 Task: Create Typography Portraits.
Action: Mouse moved to (537, 322)
Screenshot: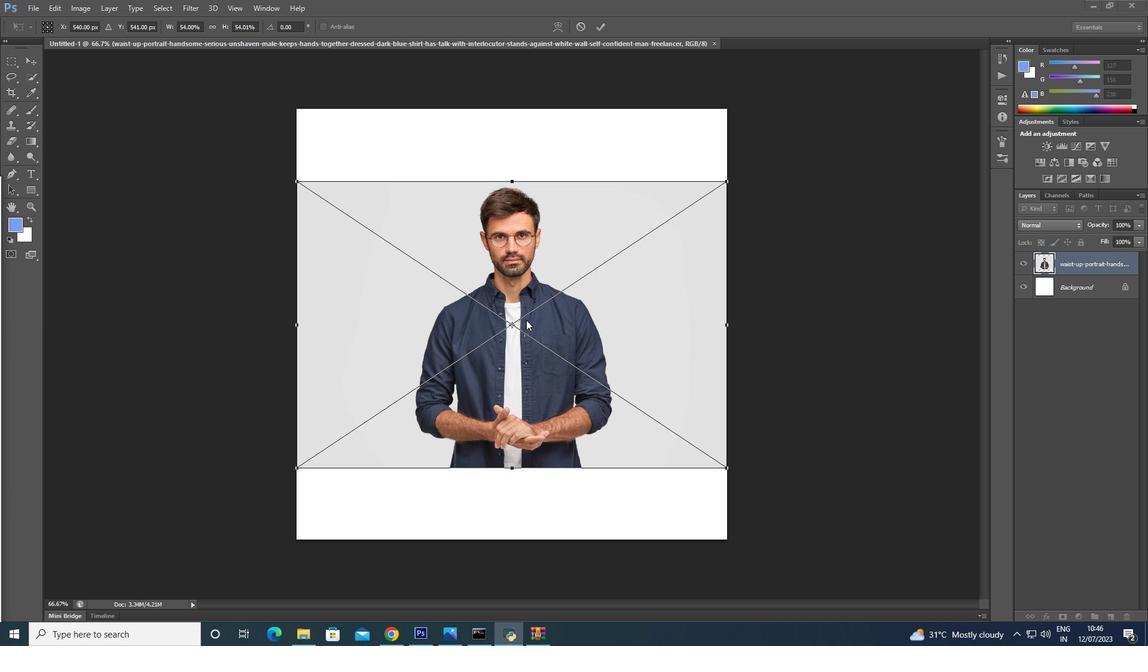 
Action: Mouse pressed left at (537, 322)
Screenshot: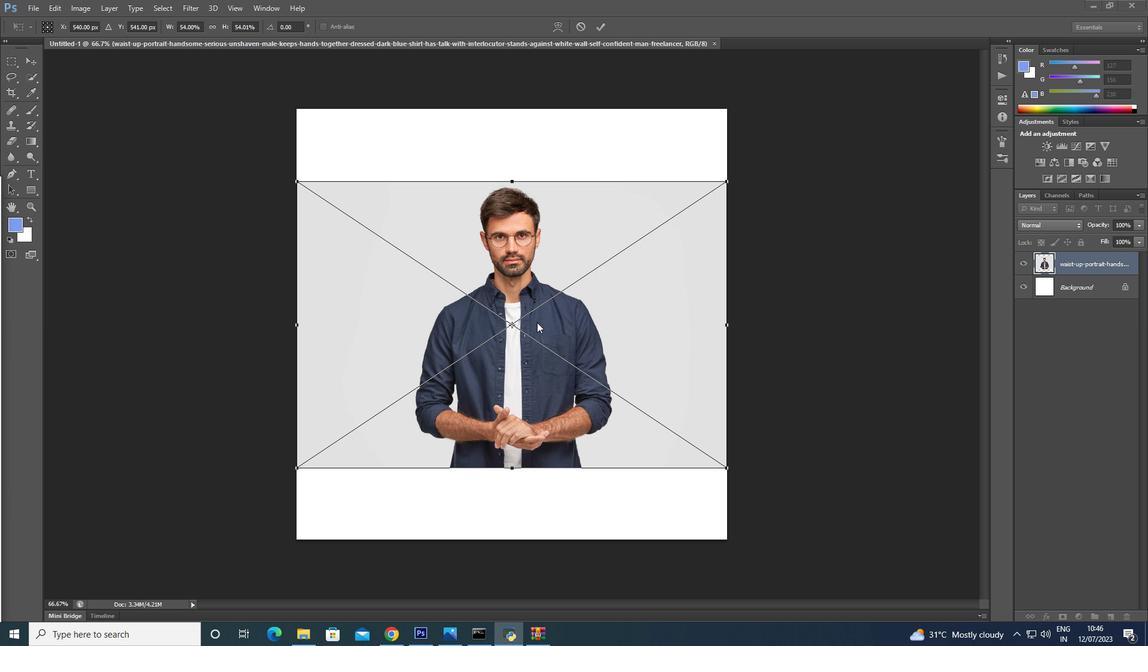 
Action: Mouse pressed right at (537, 322)
Screenshot: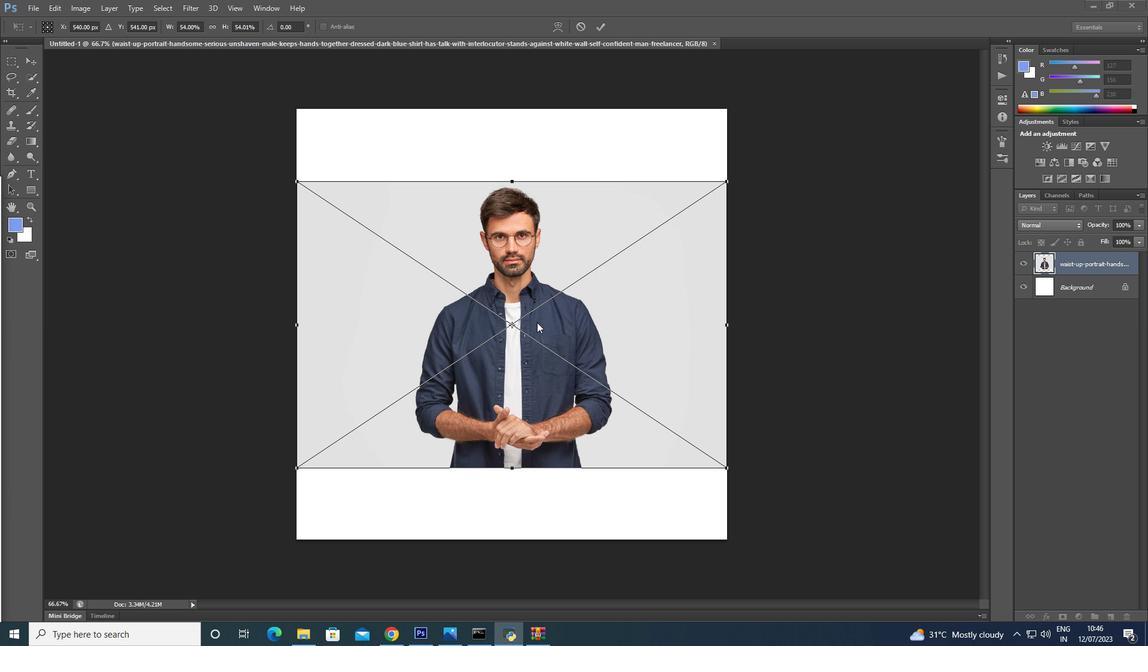 
Action: Mouse moved to (530, 293)
Screenshot: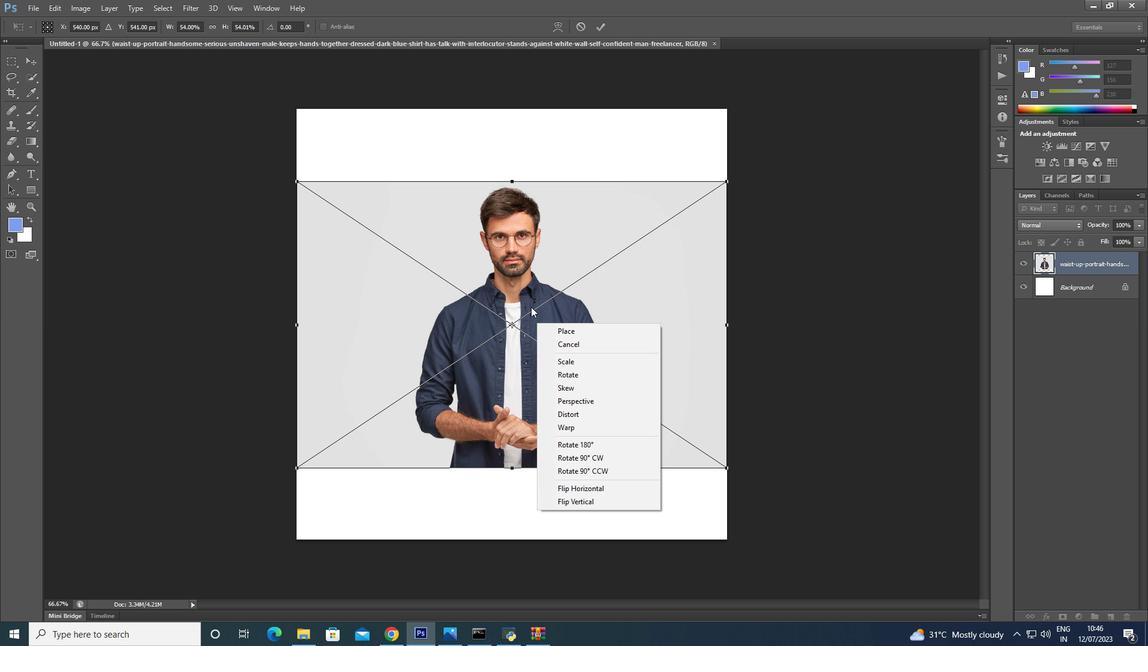 
Action: Mouse pressed left at (530, 293)
Screenshot: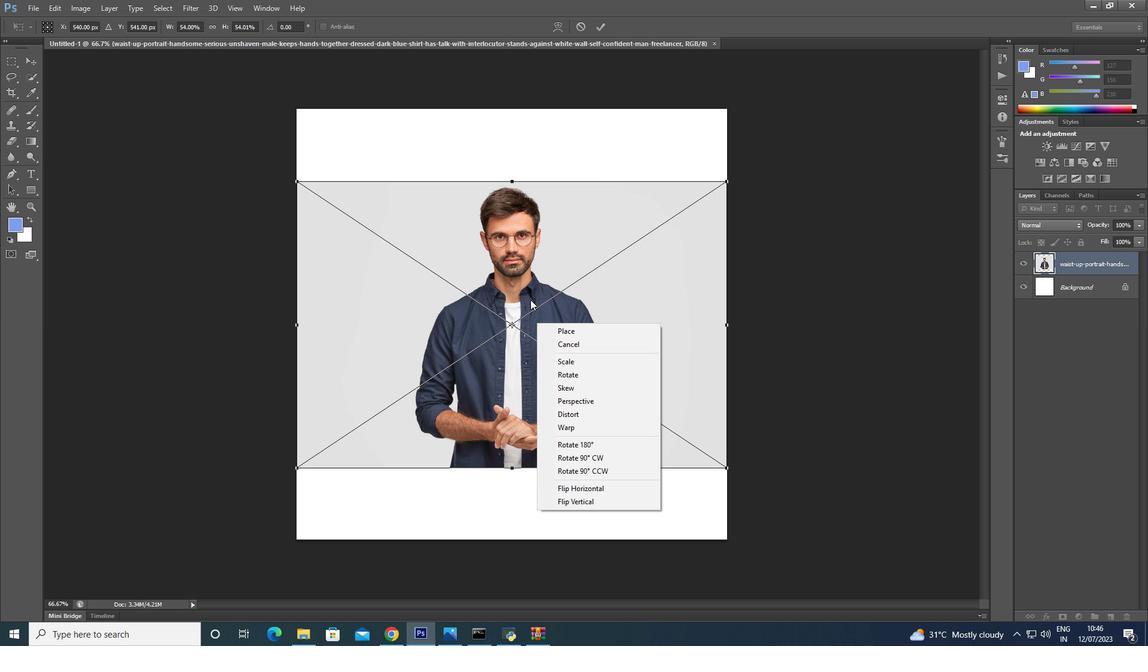 
Action: Mouse moved to (530, 271)
Screenshot: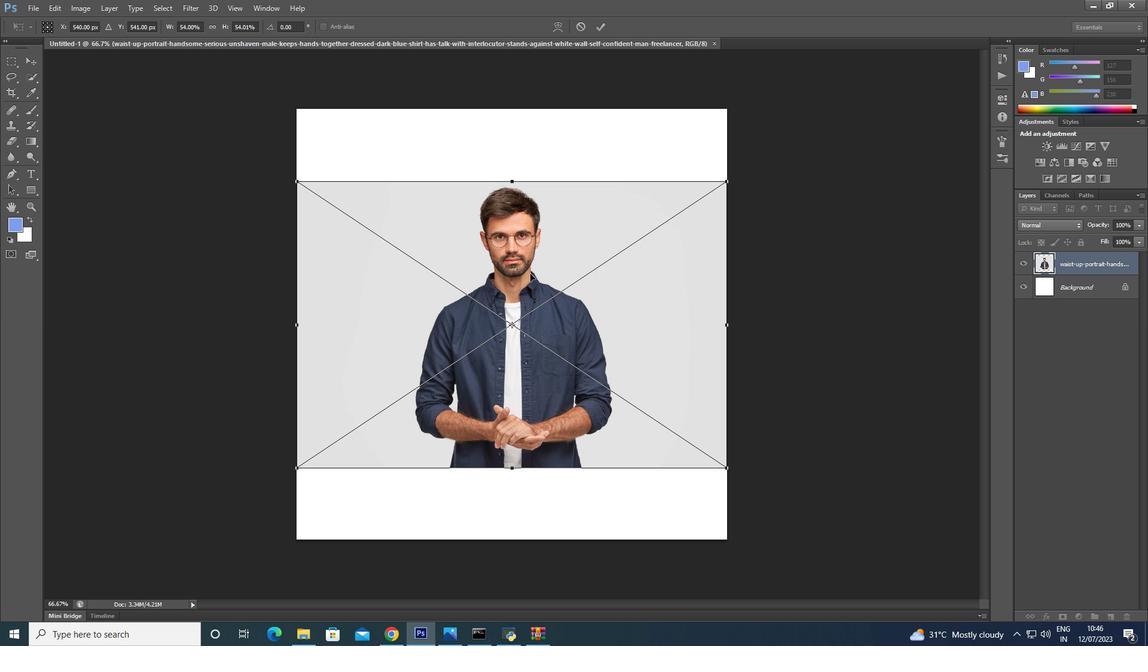 
Action: Mouse pressed left at (530, 271)
Screenshot: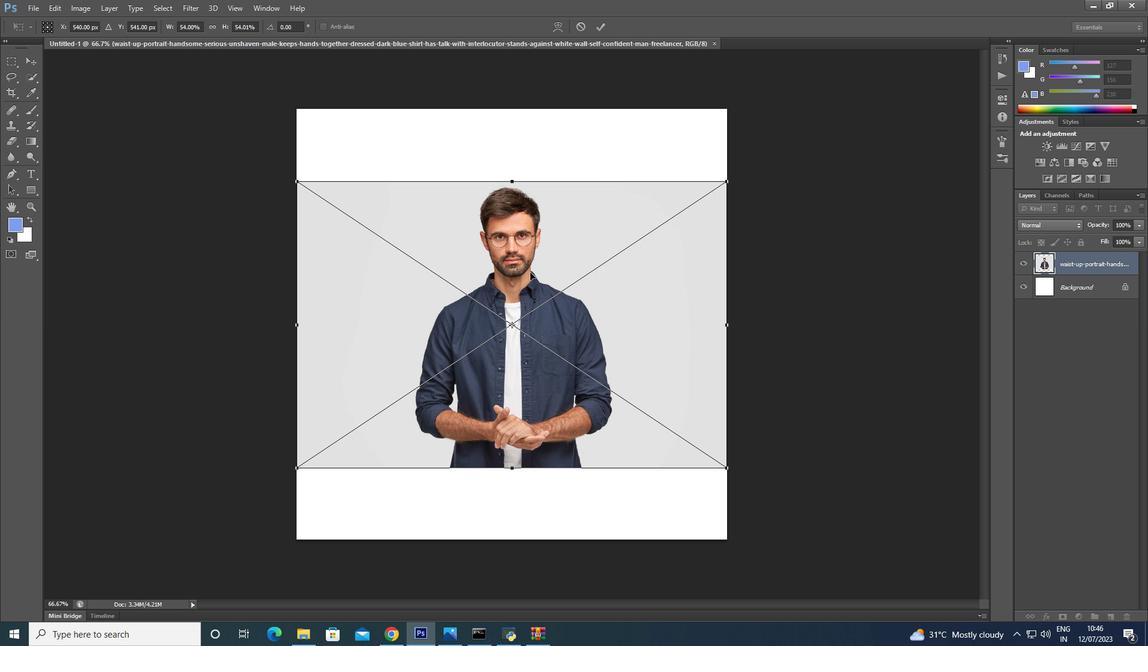 
Action: Mouse moved to (298, 396)
Screenshot: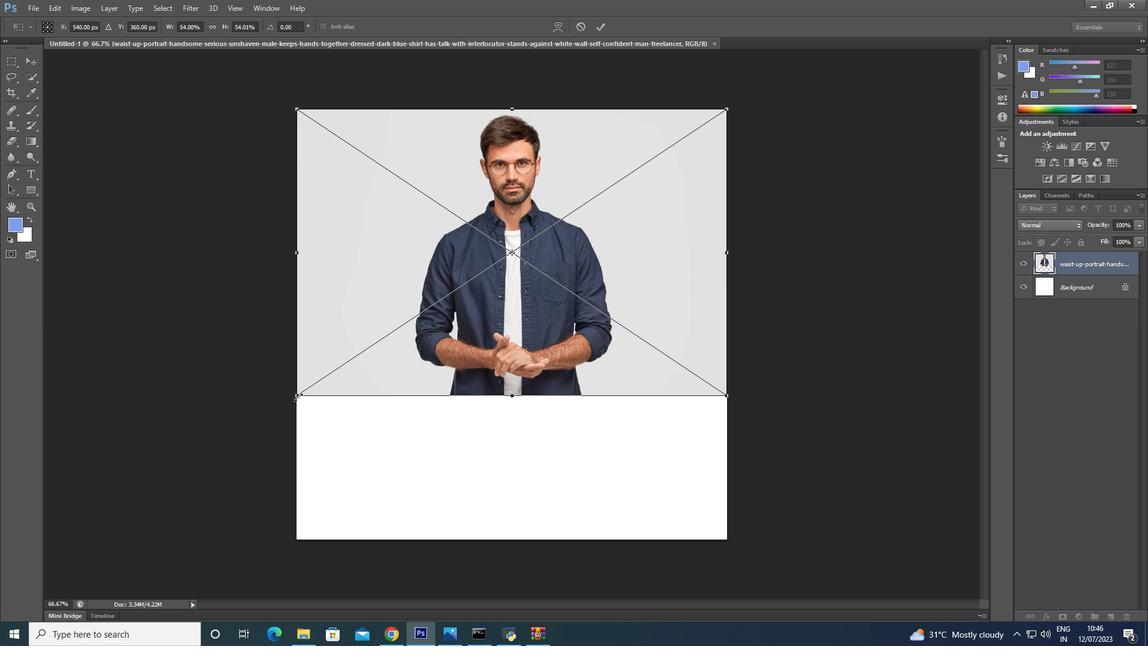 
Action: Mouse pressed left at (298, 396)
Screenshot: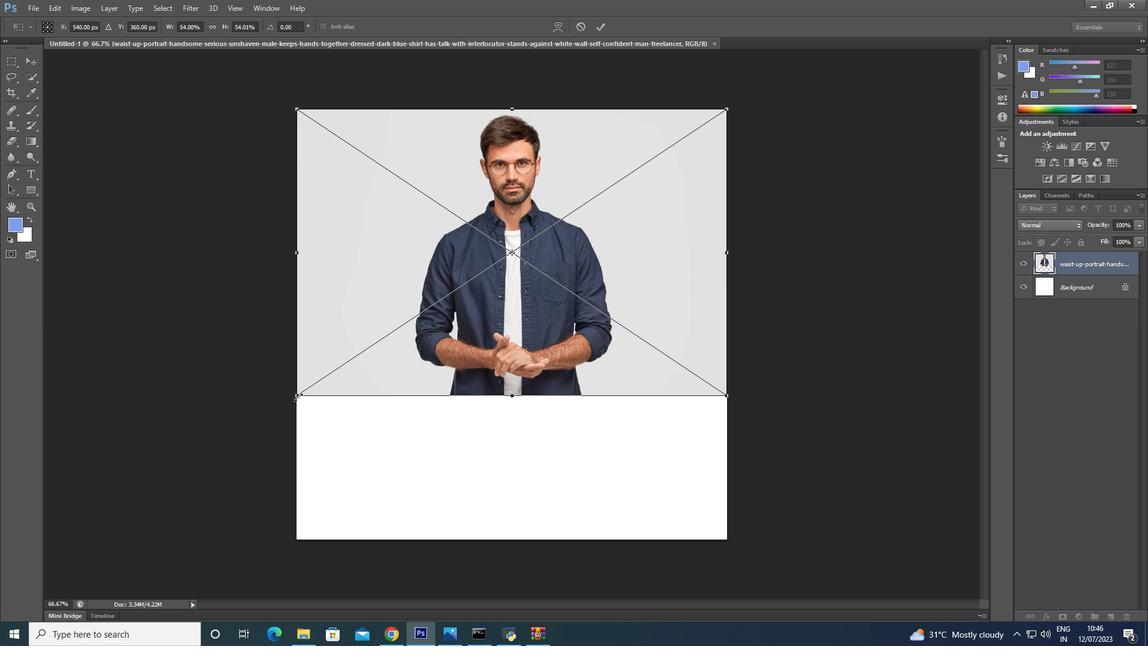 
Action: Mouse moved to (309, 518)
Screenshot: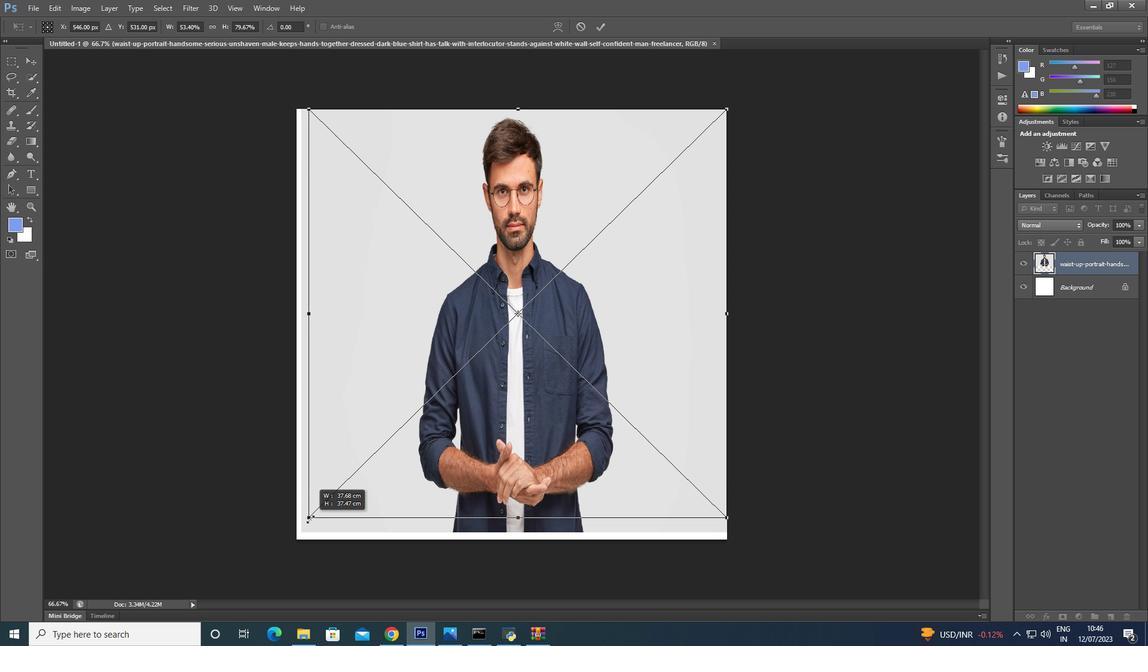 
Action: Key pressed ctrl+Z
Screenshot: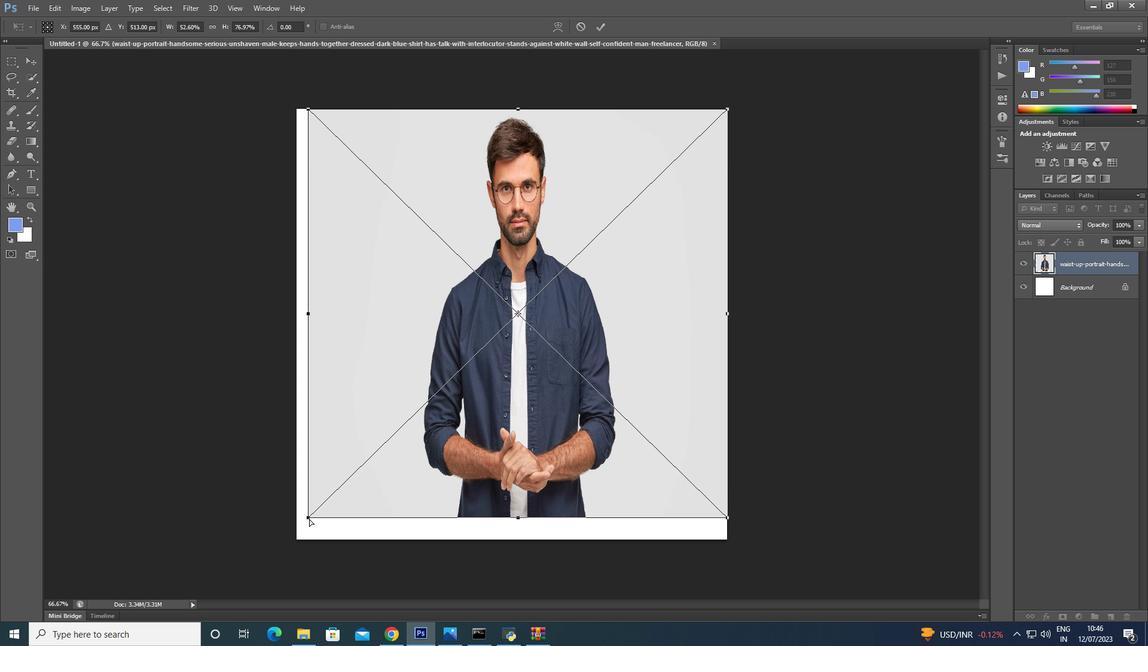 
Action: Mouse moved to (309, 518)
Screenshot: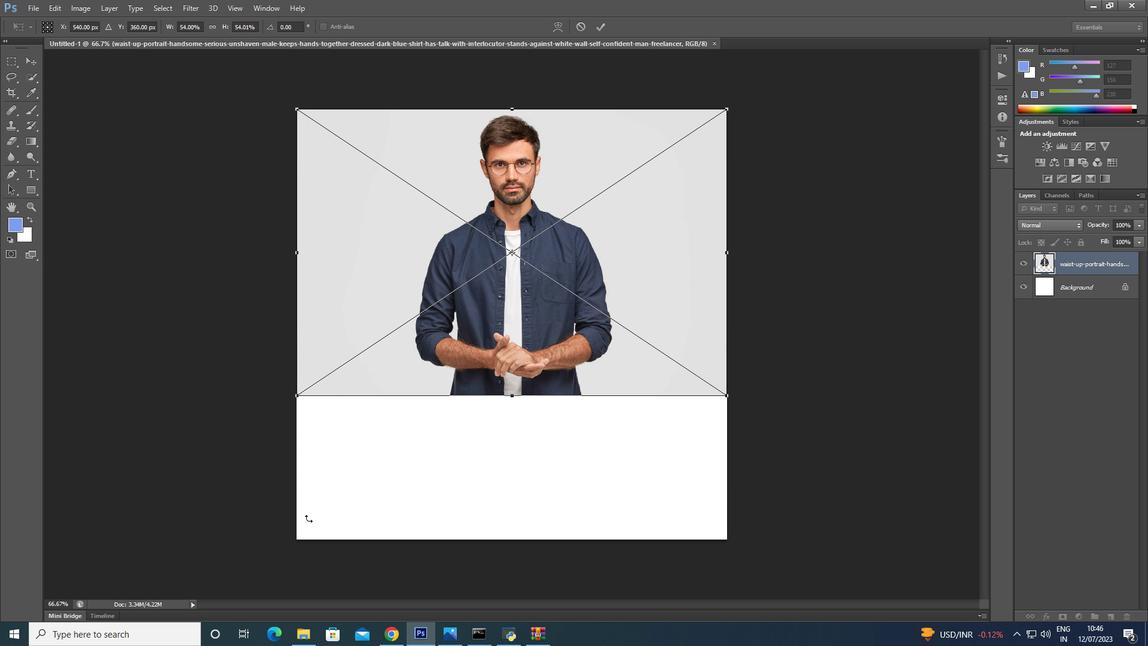 
Action: Key pressed <Key.shift>
Screenshot: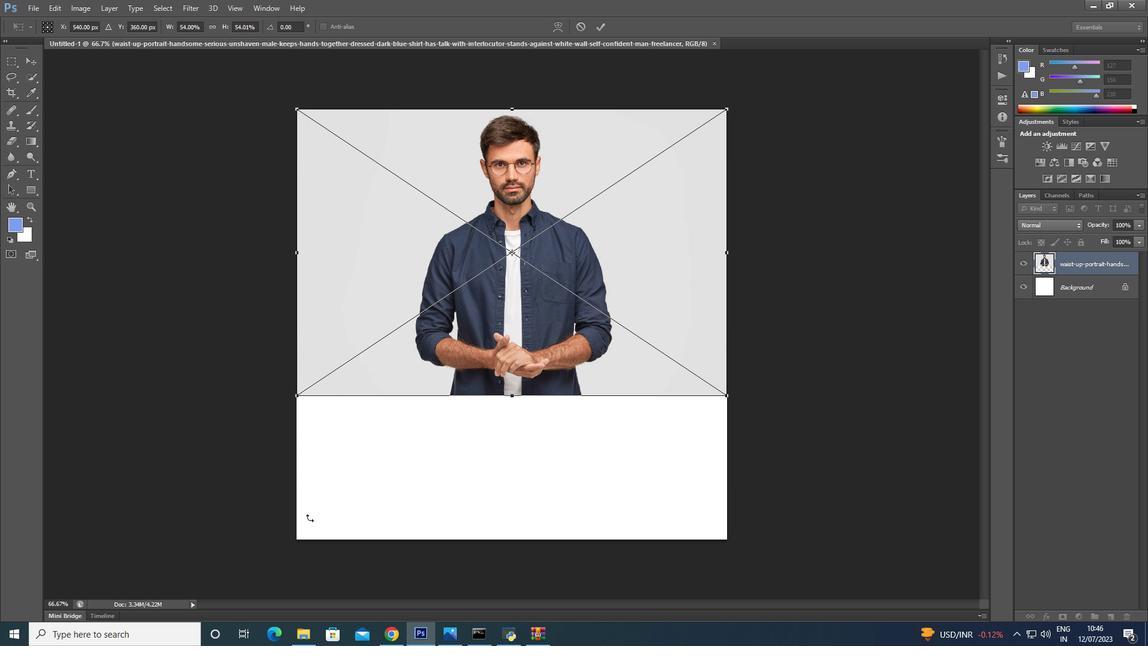 
Action: Mouse moved to (304, 432)
Screenshot: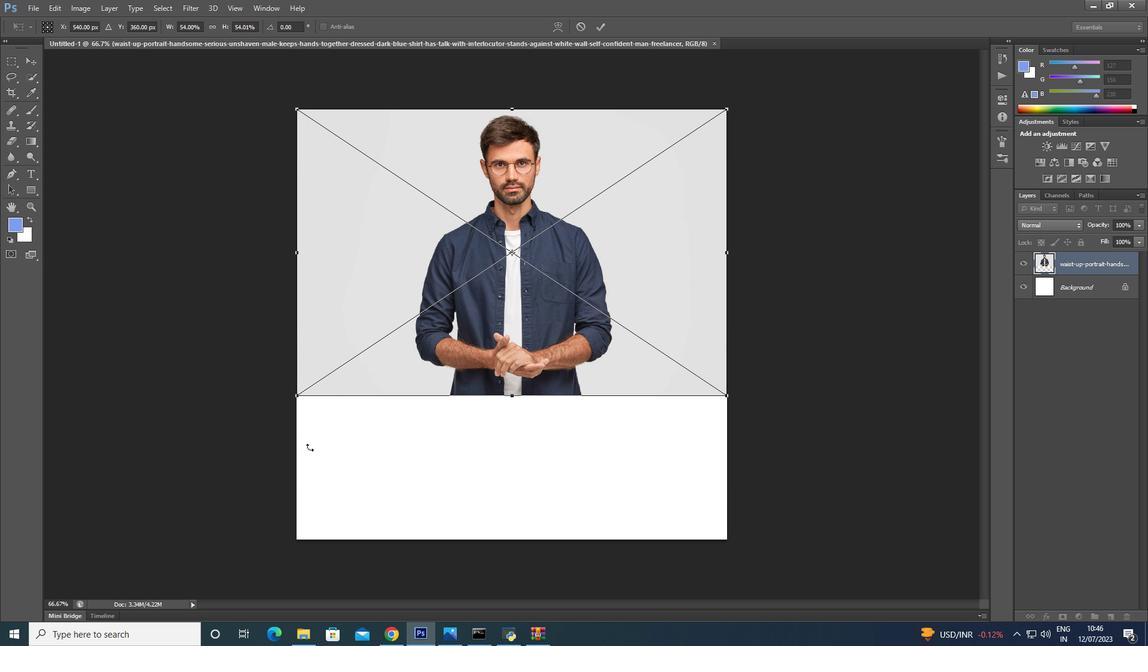 
Action: Key pressed <Key.shift>
Screenshot: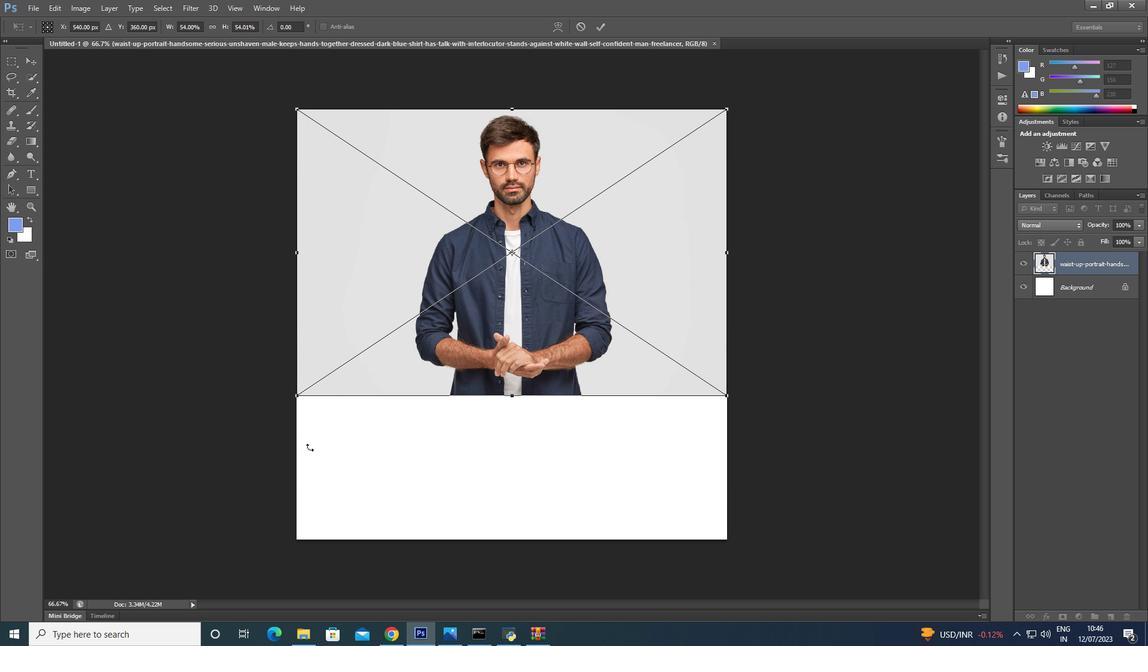 
Action: Mouse moved to (302, 426)
Screenshot: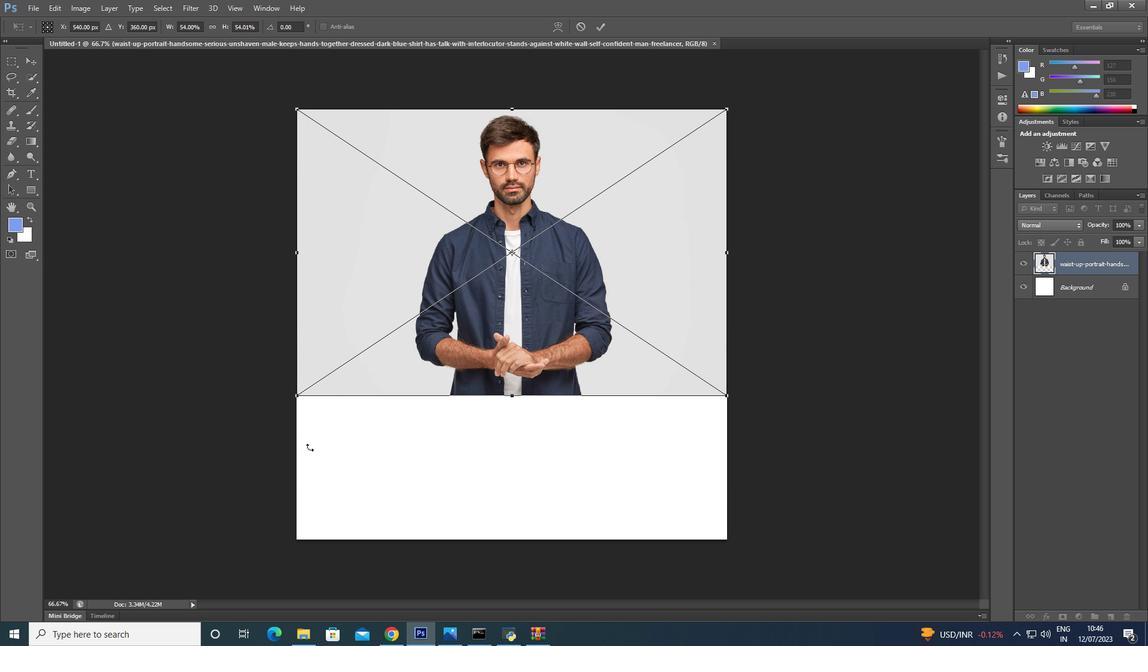 
Action: Key pressed <Key.shift>
Screenshot: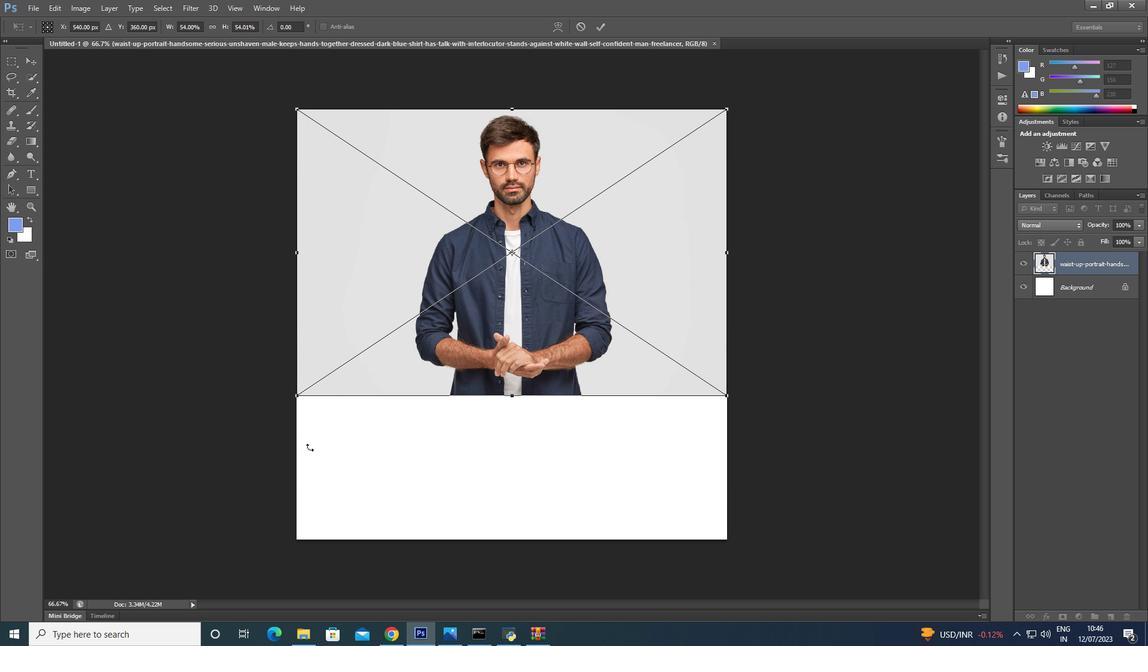 
Action: Mouse moved to (299, 415)
Screenshot: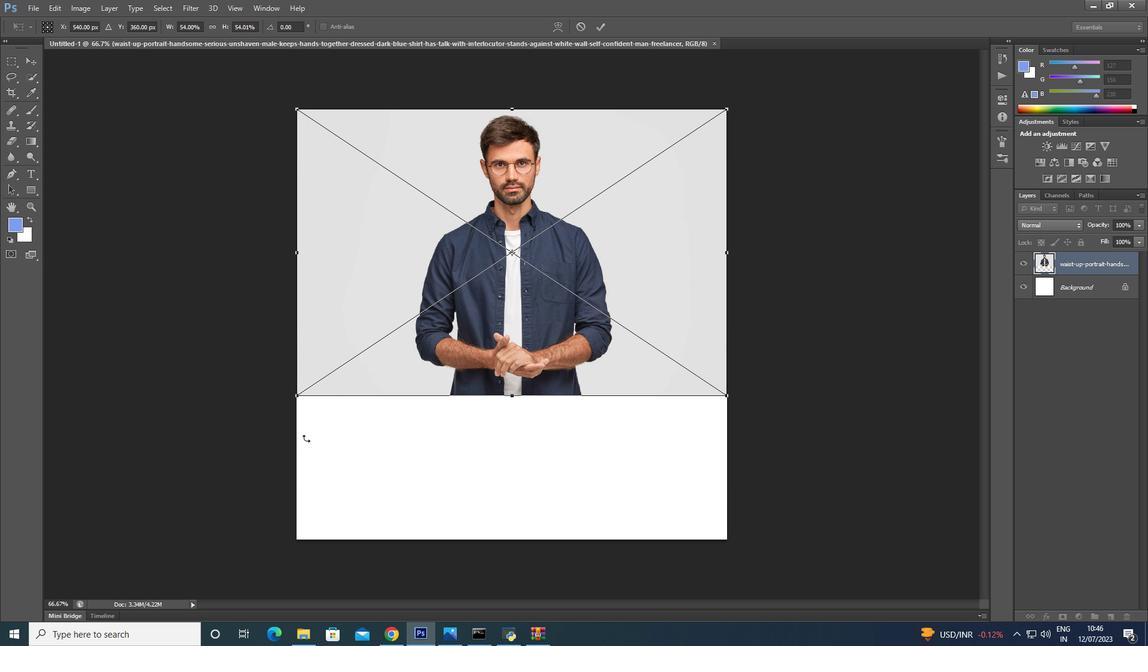 
Action: Key pressed <Key.shift>
Screenshot: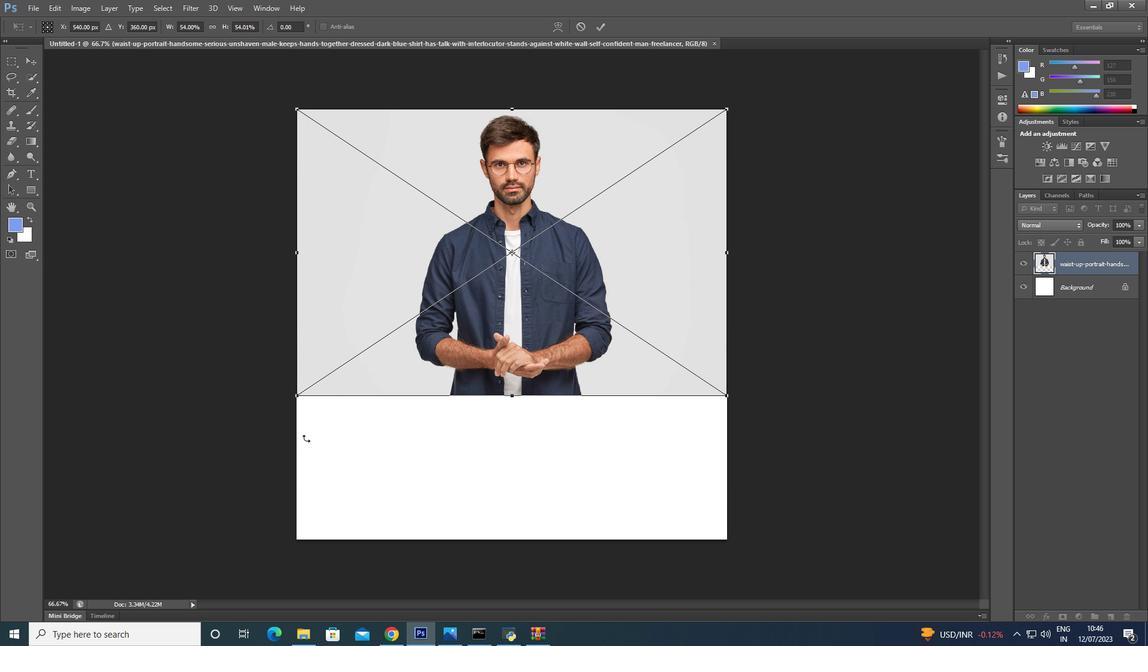 
Action: Mouse moved to (299, 409)
Screenshot: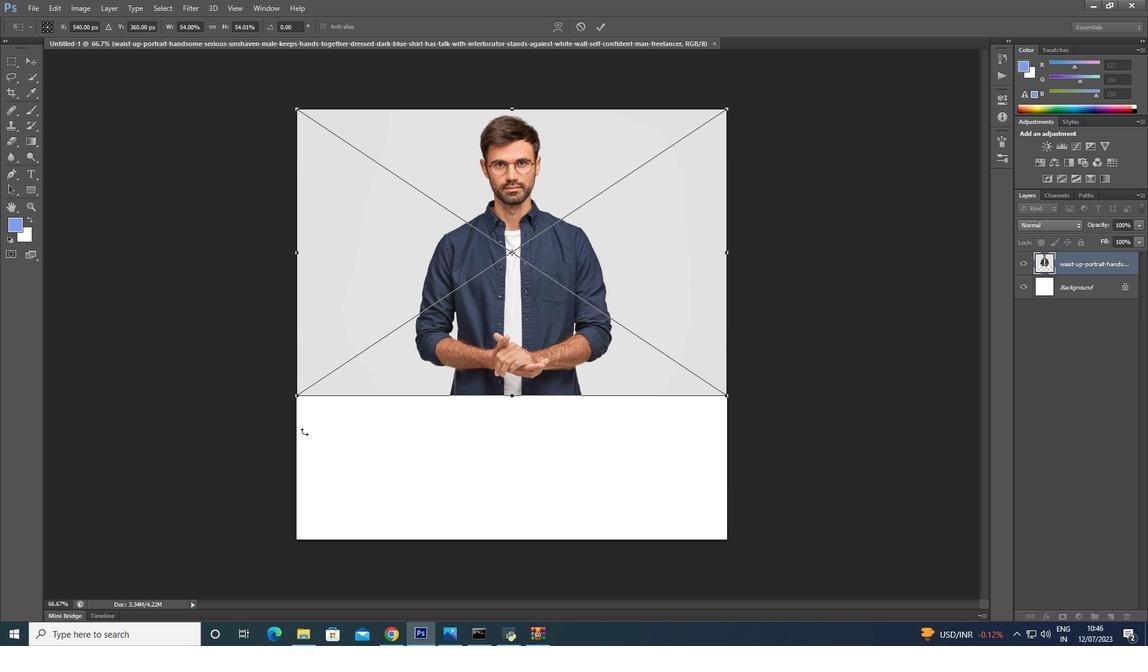 
Action: Key pressed <Key.shift>
Screenshot: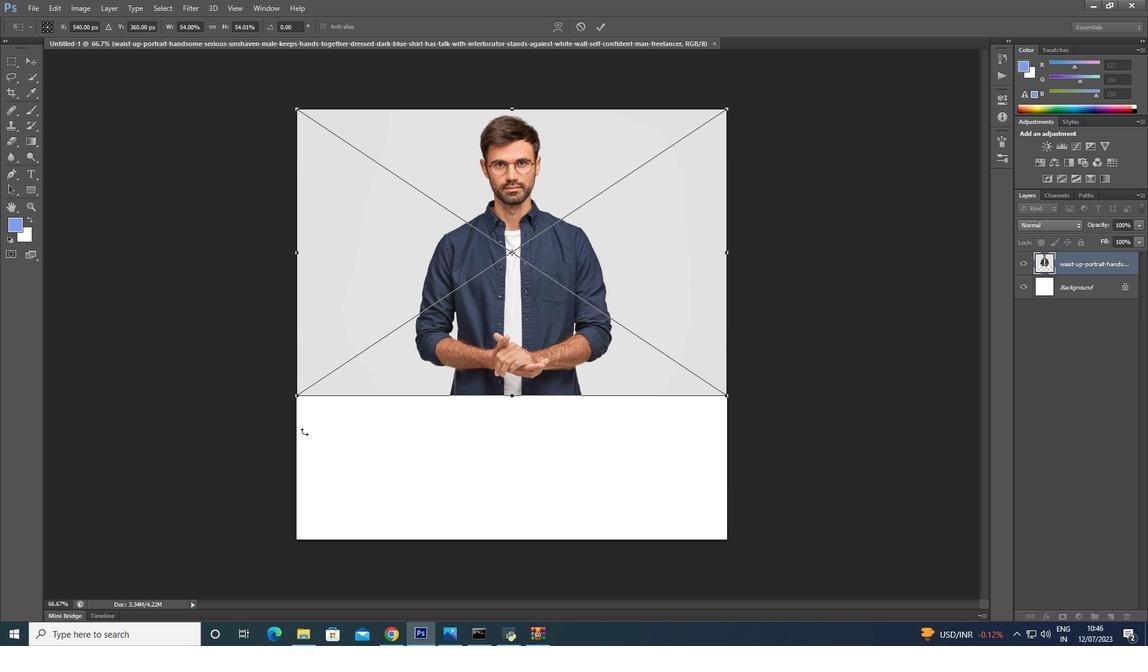 
Action: Mouse moved to (299, 402)
Screenshot: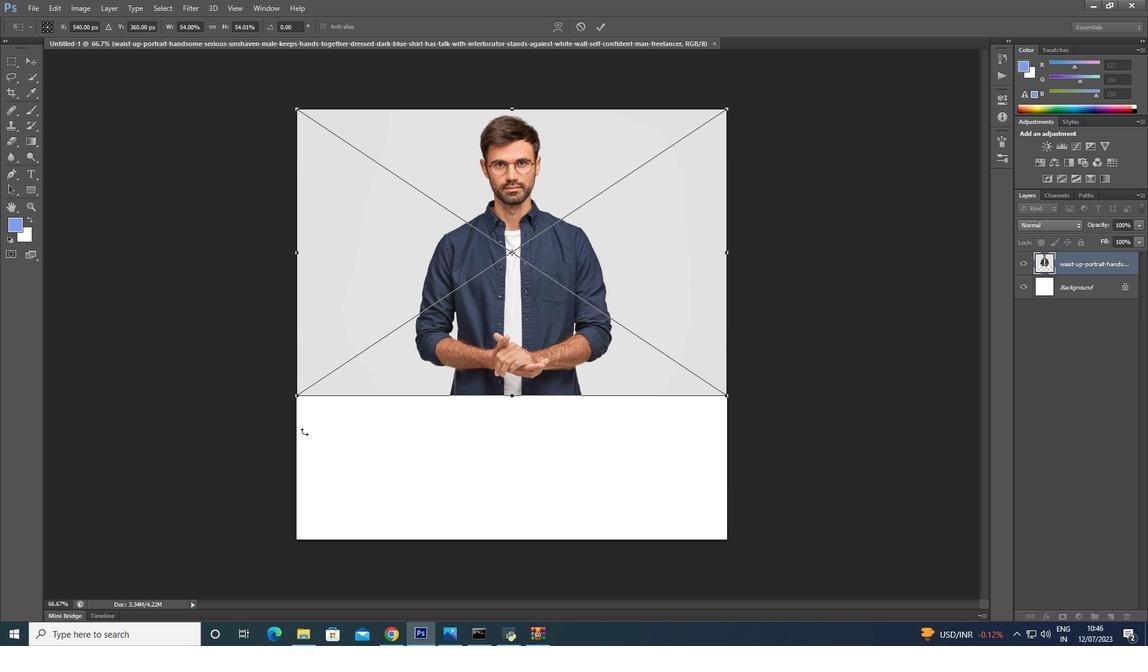 
Action: Key pressed <Key.shift>
Screenshot: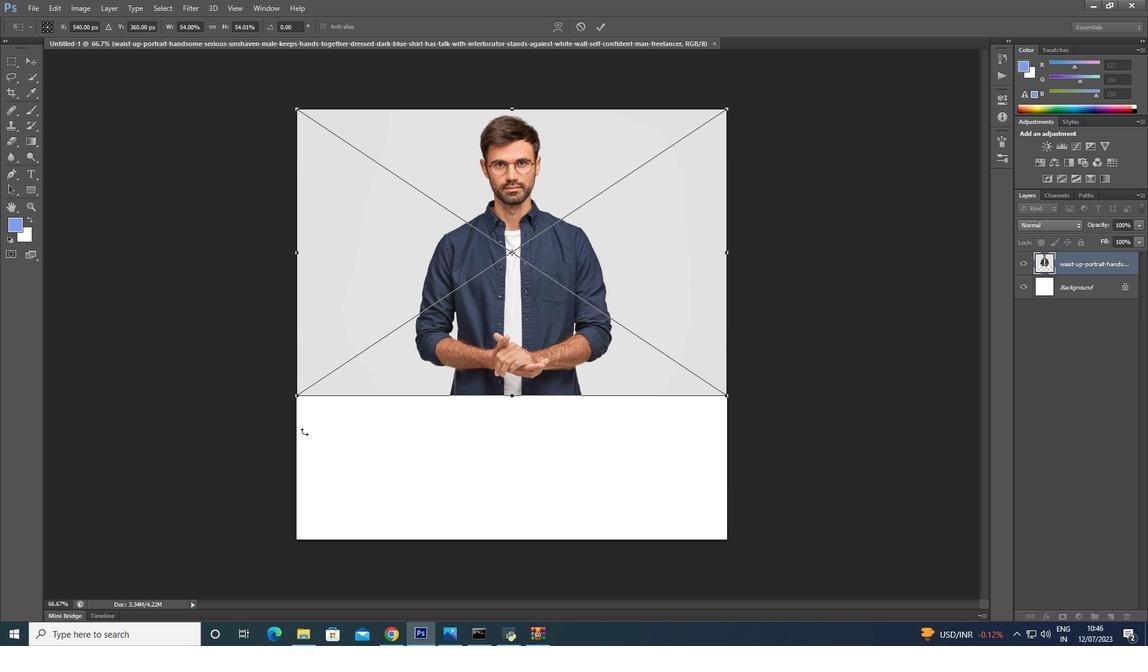 
Action: Mouse moved to (299, 397)
Screenshot: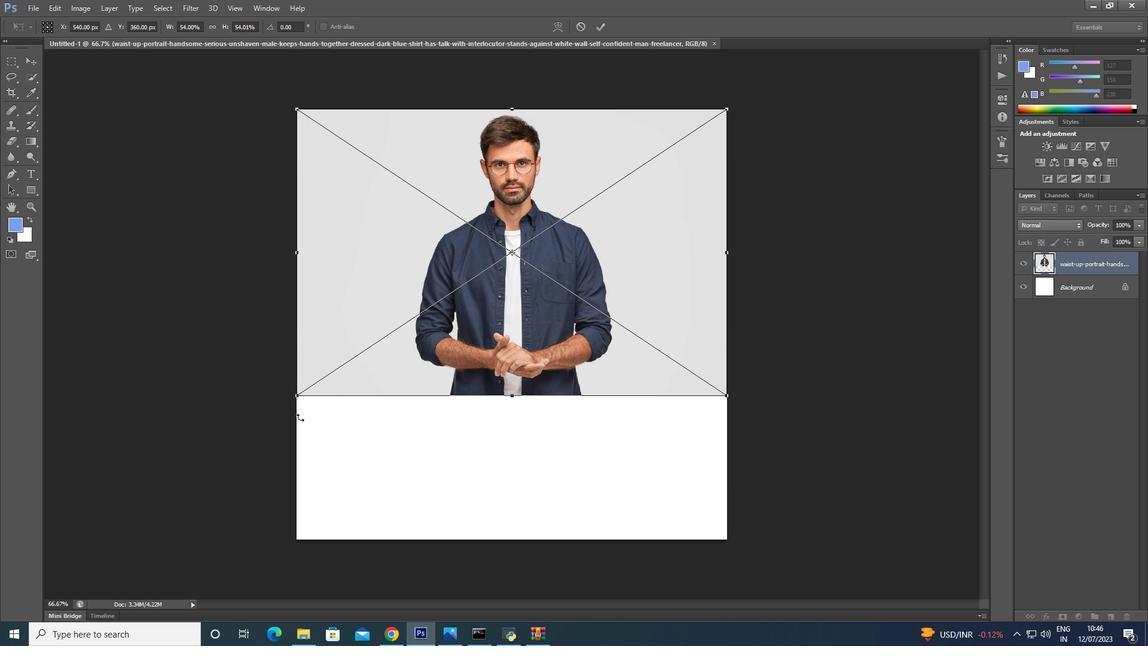 
Action: Key pressed <Key.shift>
Screenshot: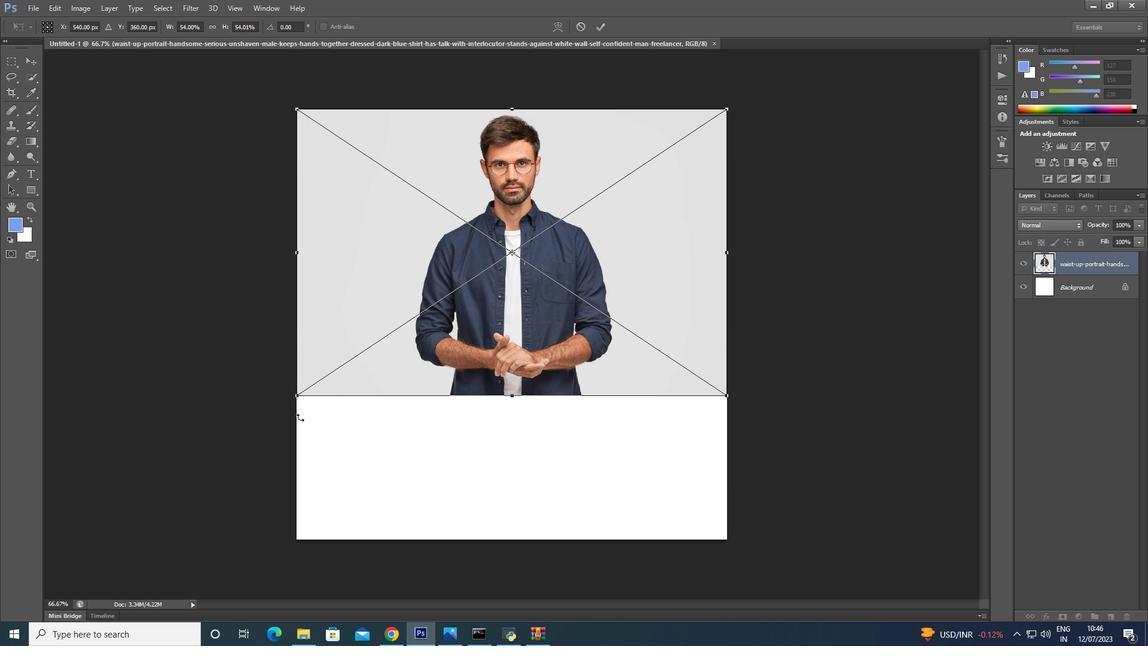 
Action: Mouse moved to (299, 395)
Screenshot: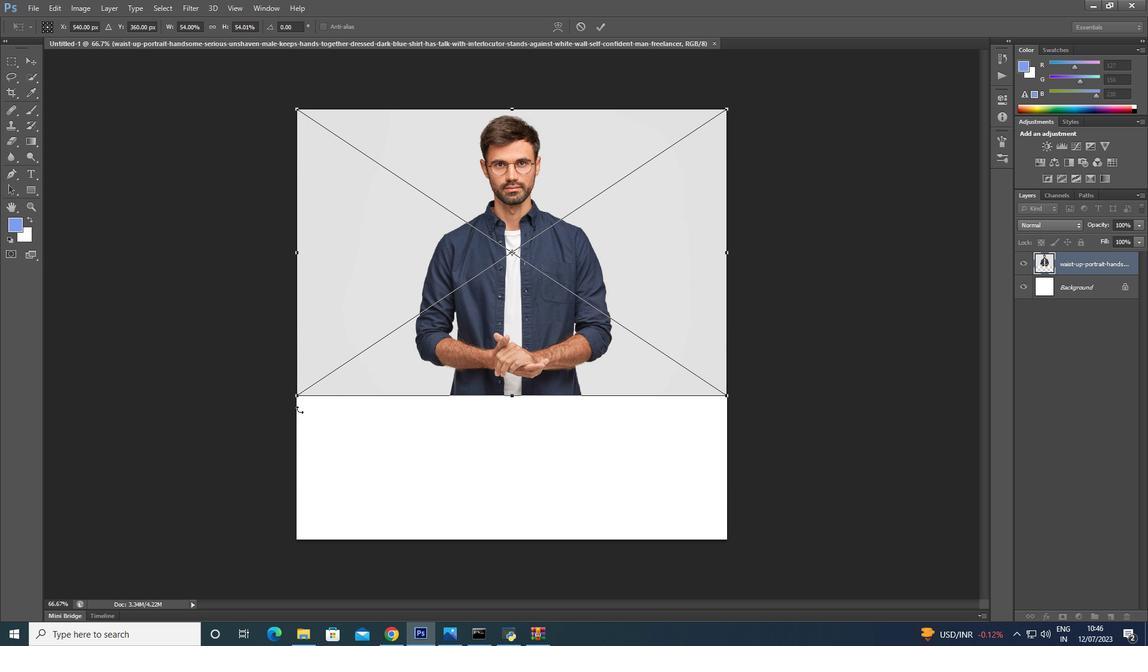 
Action: Key pressed <Key.shift>
Screenshot: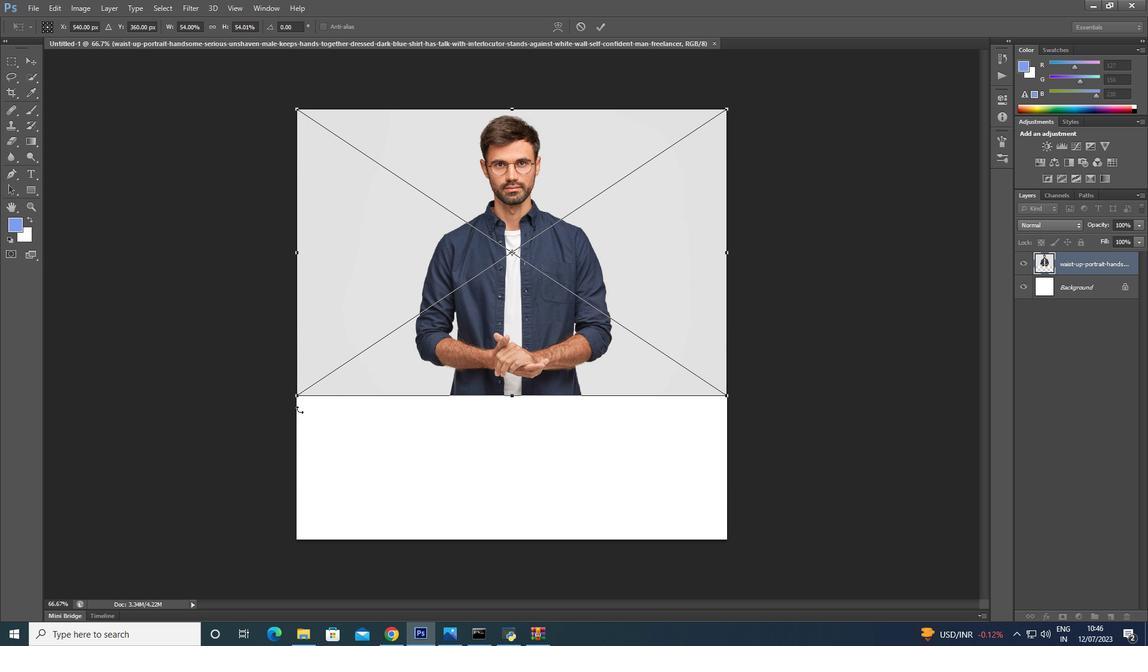 
Action: Mouse moved to (298, 390)
Screenshot: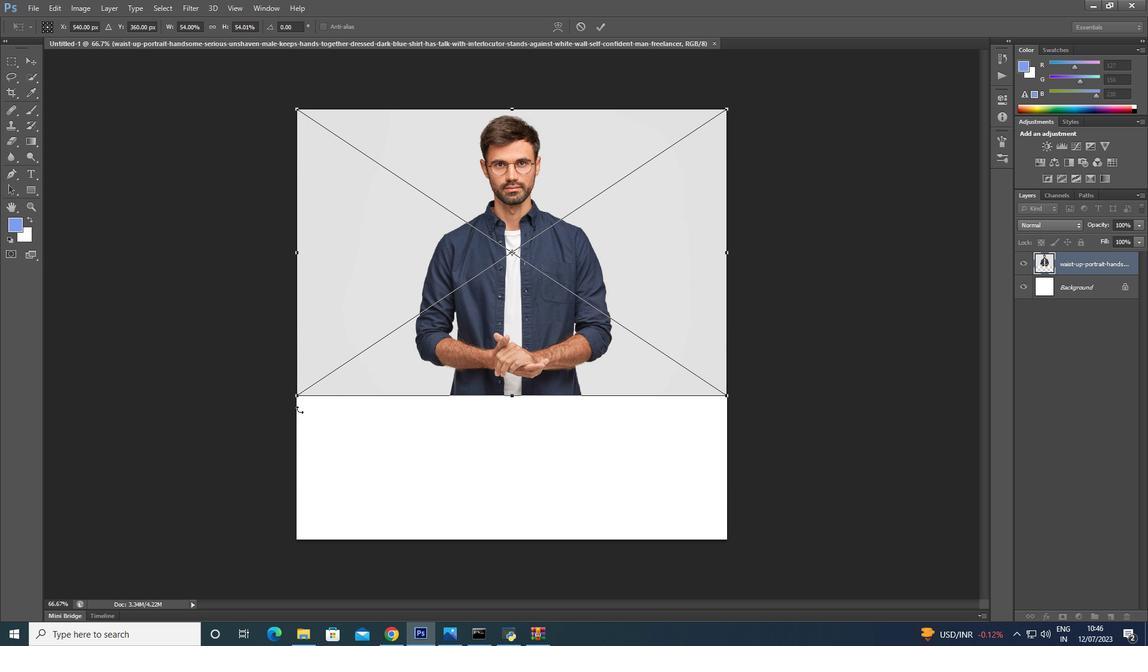 
Action: Key pressed <Key.shift>
Screenshot: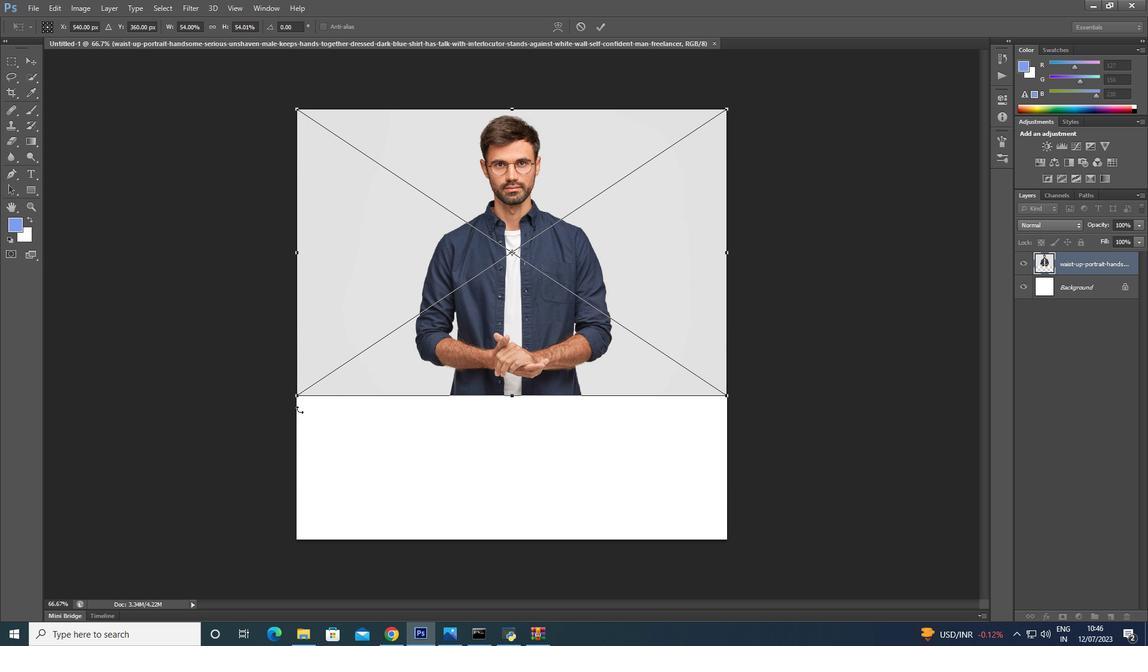 
Action: Mouse moved to (298, 388)
Screenshot: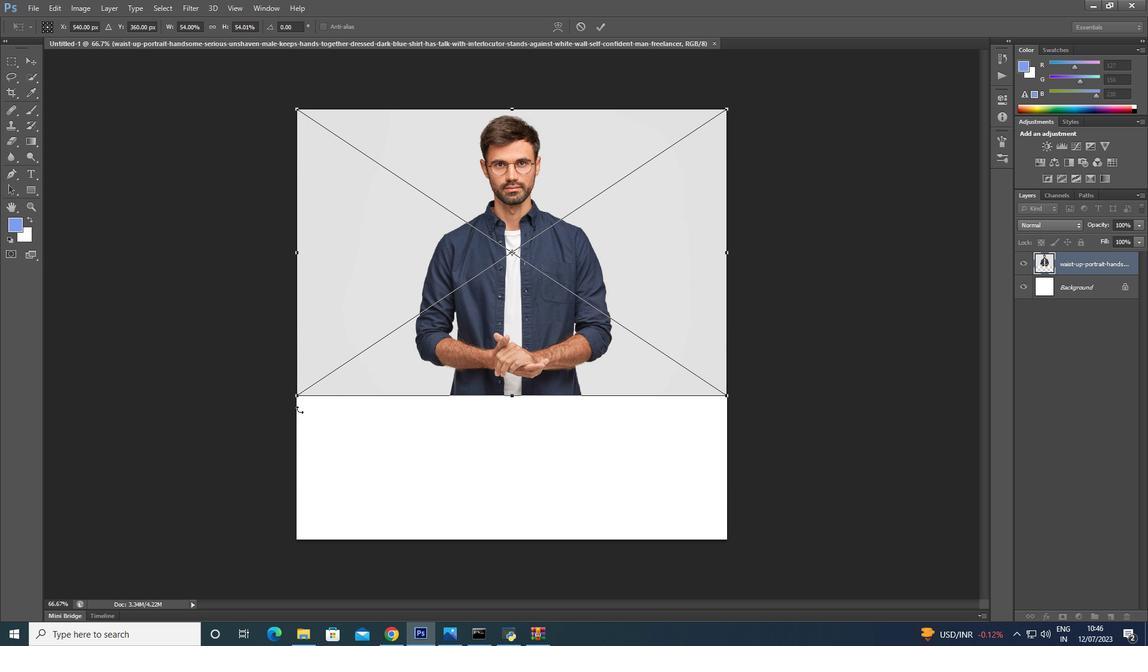 
Action: Key pressed <Key.shift>
Screenshot: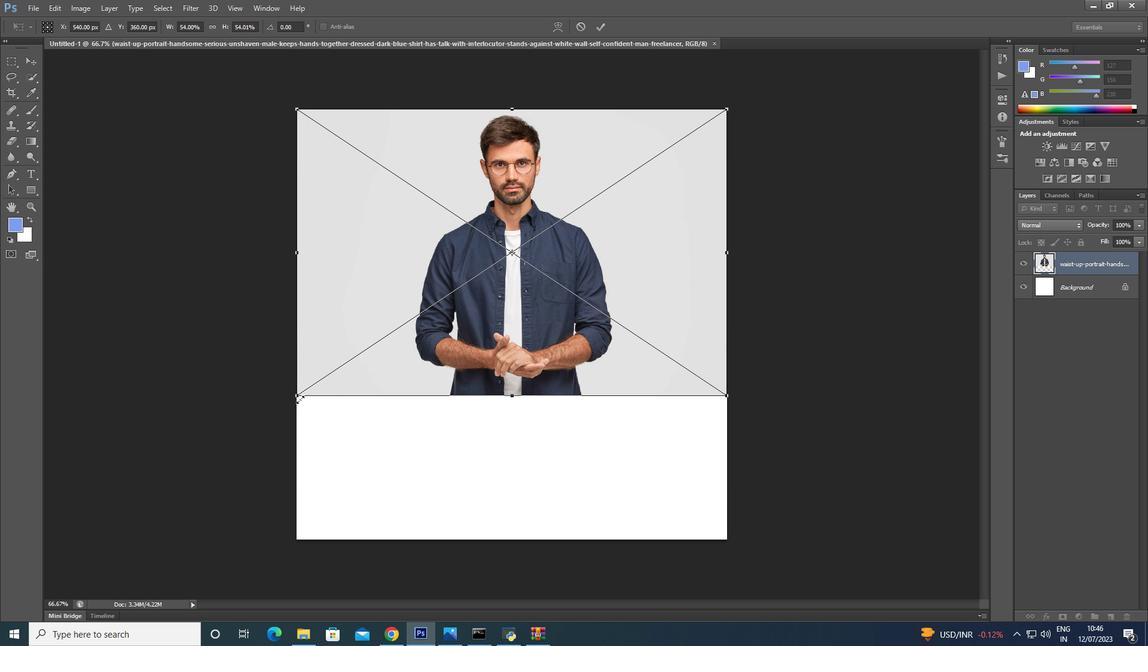 
Action: Mouse moved to (297, 388)
Screenshot: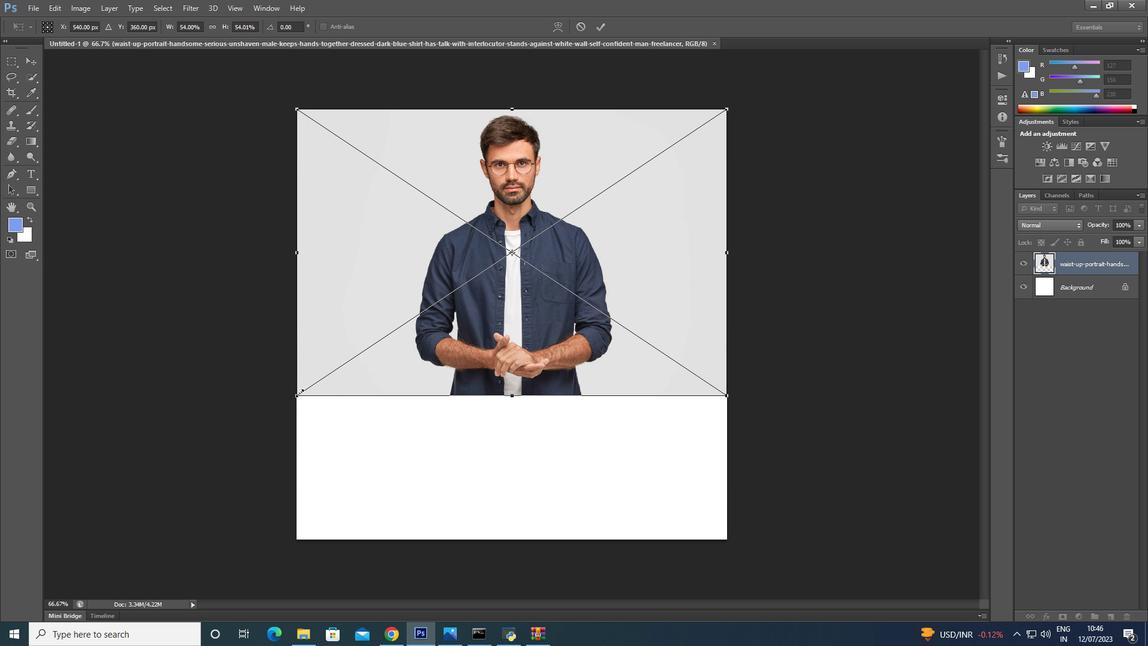 
Action: Key pressed <Key.shift><Key.shift><Key.shift><Key.shift><Key.shift><Key.shift>
Screenshot: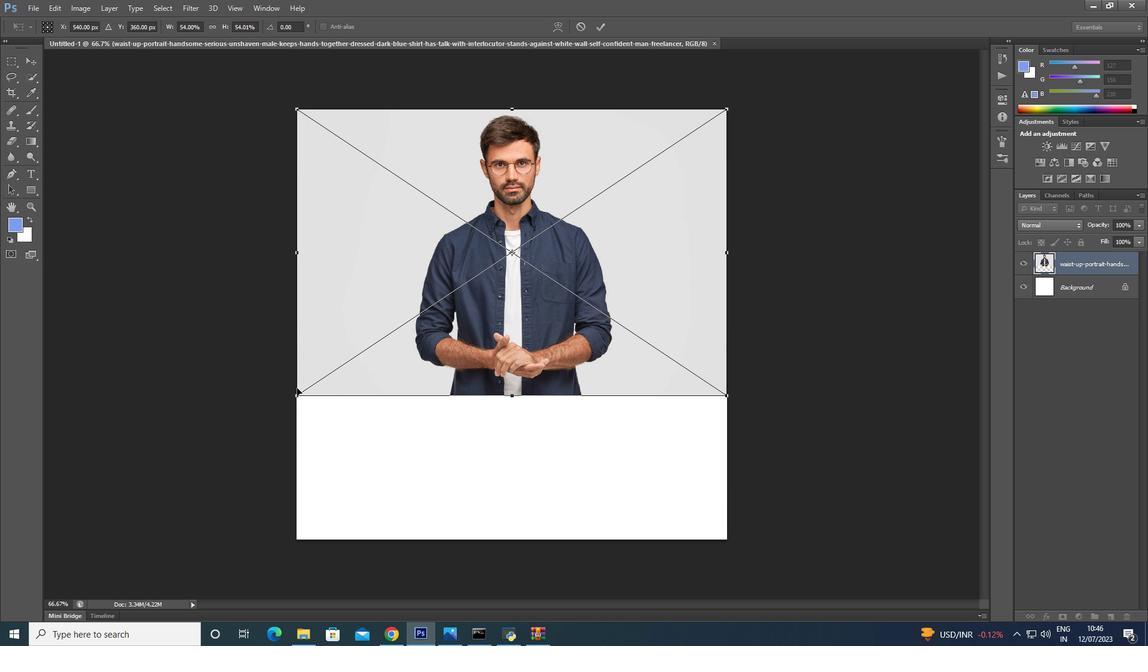 
Action: Mouse moved to (297, 390)
Screenshot: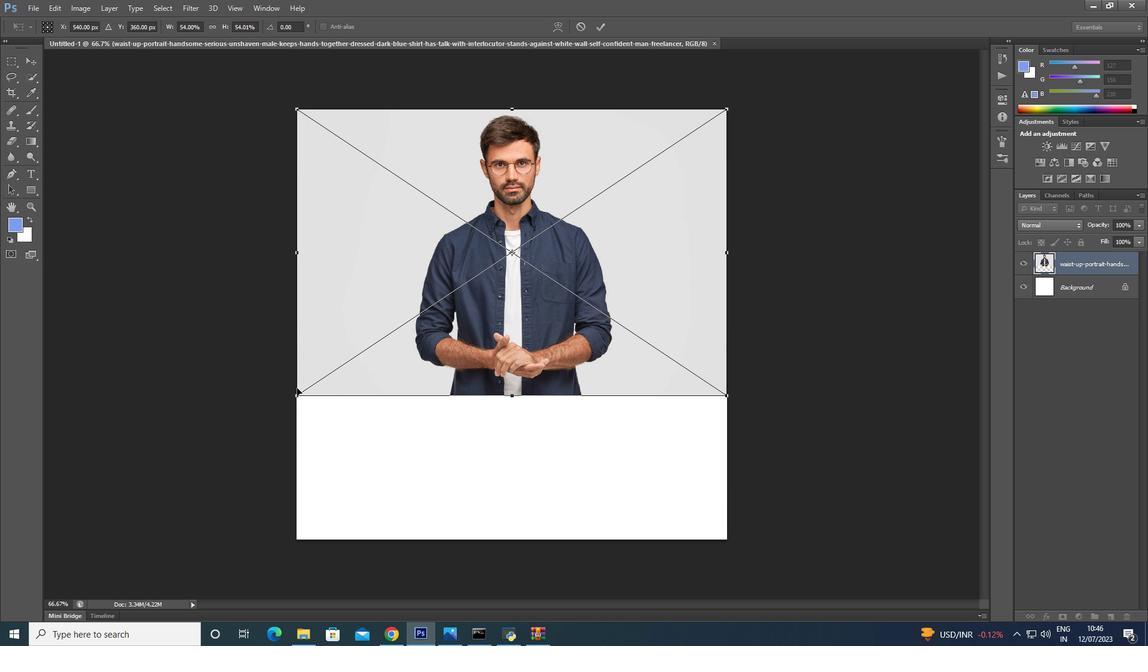 
Action: Key pressed <Key.shift>
Screenshot: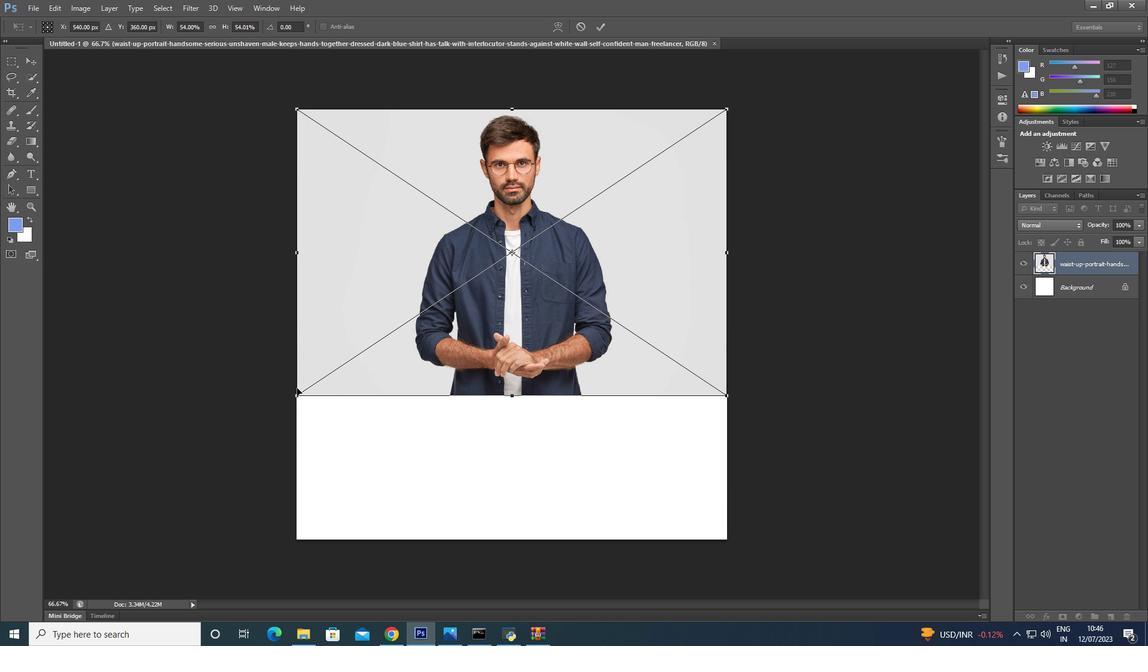 
Action: Mouse moved to (299, 396)
Screenshot: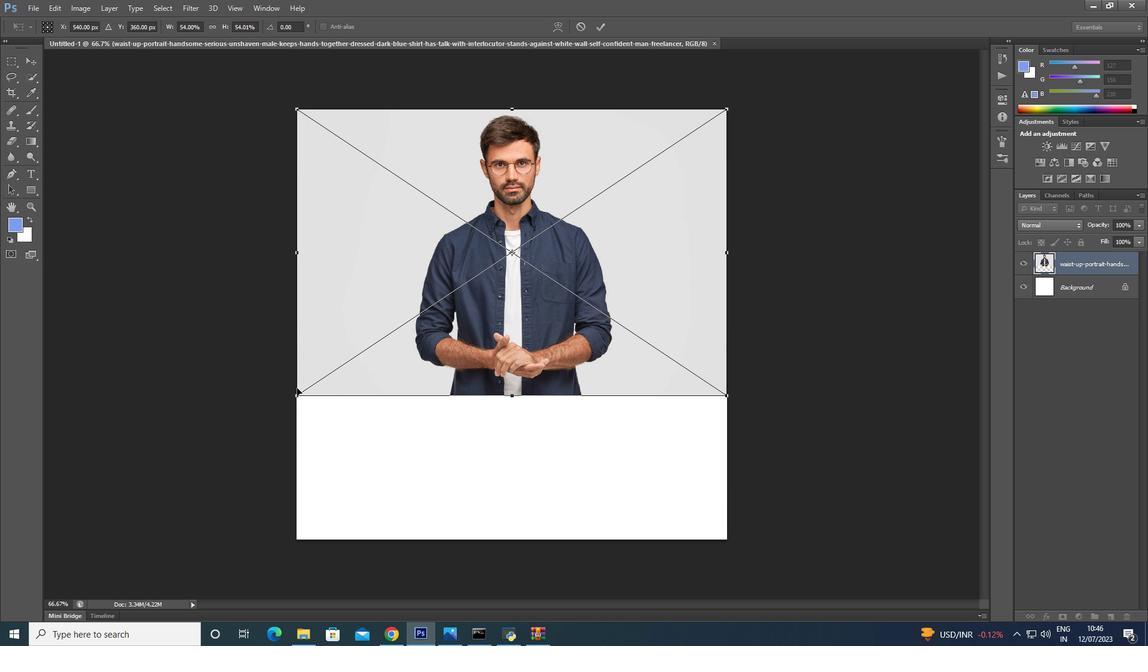 
Action: Key pressed <Key.shift>
Screenshot: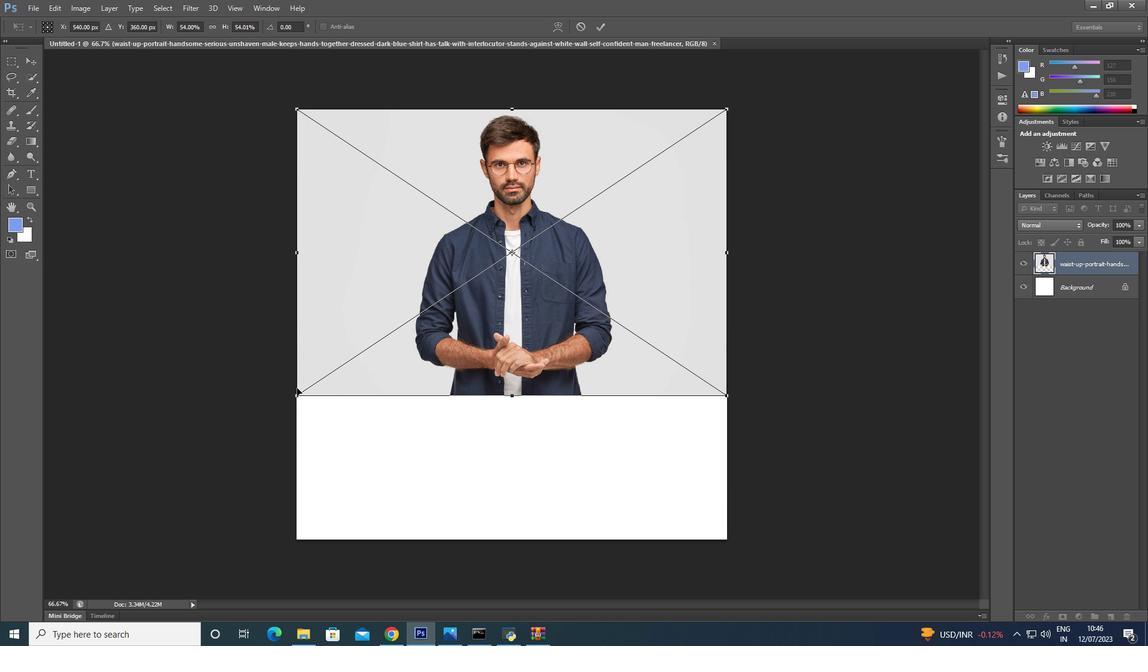 
Action: Mouse moved to (299, 399)
Screenshot: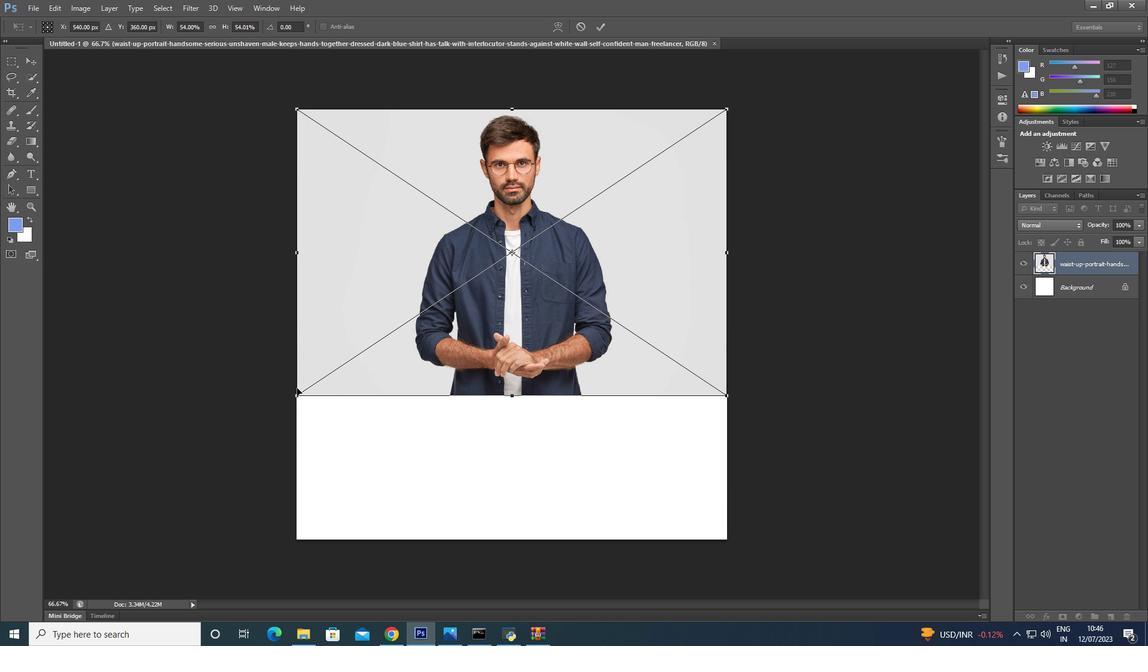 
Action: Key pressed <Key.shift>
Screenshot: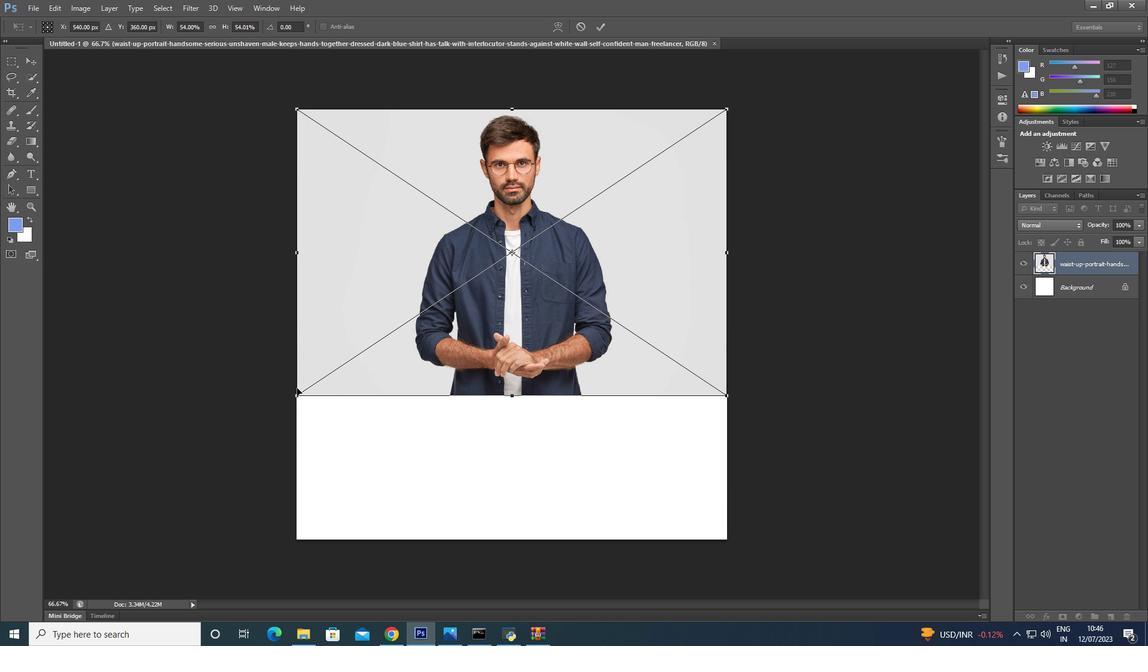 
Action: Mouse moved to (299, 399)
Screenshot: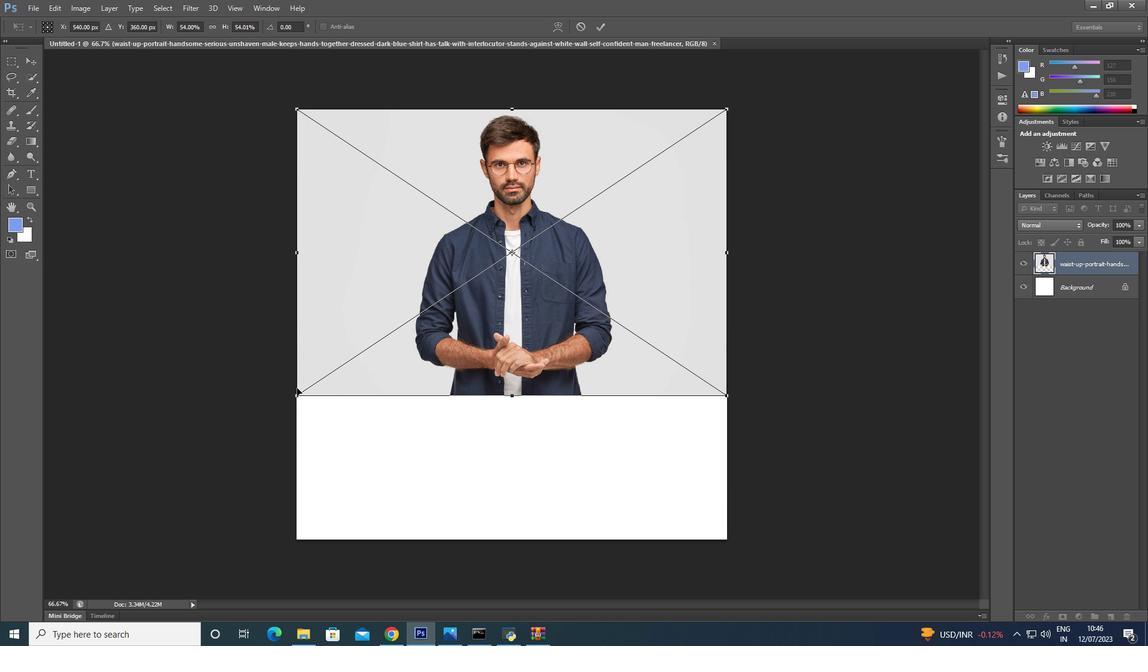 
Action: Key pressed <Key.shift><Key.shift><Key.shift>
Screenshot: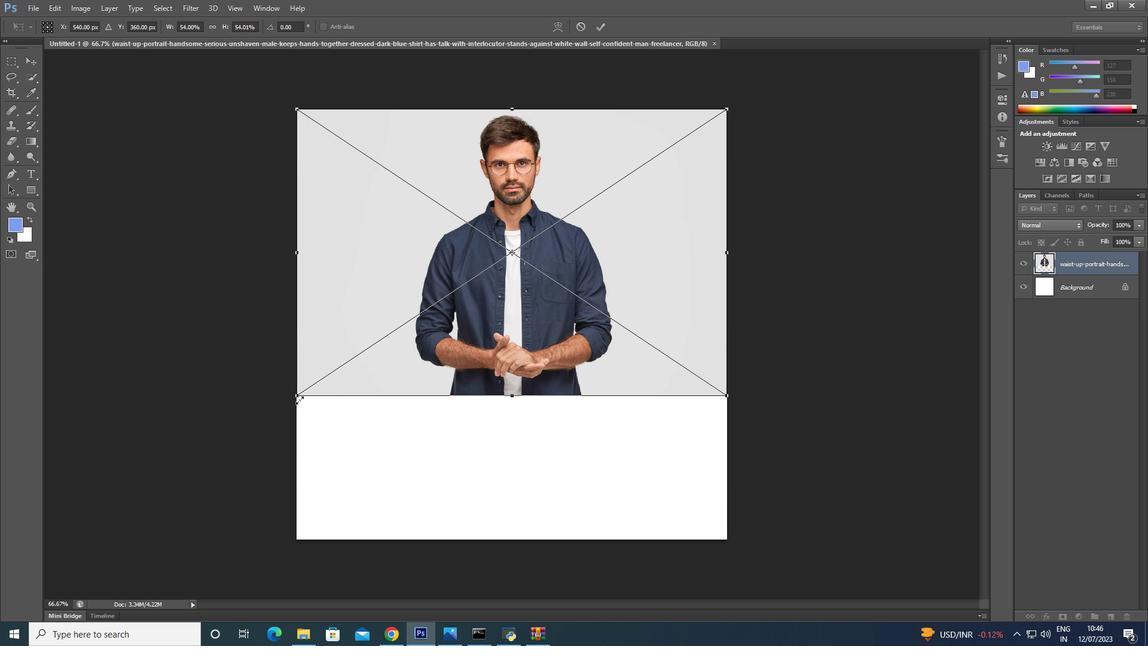 
Action: Mouse moved to (299, 397)
Screenshot: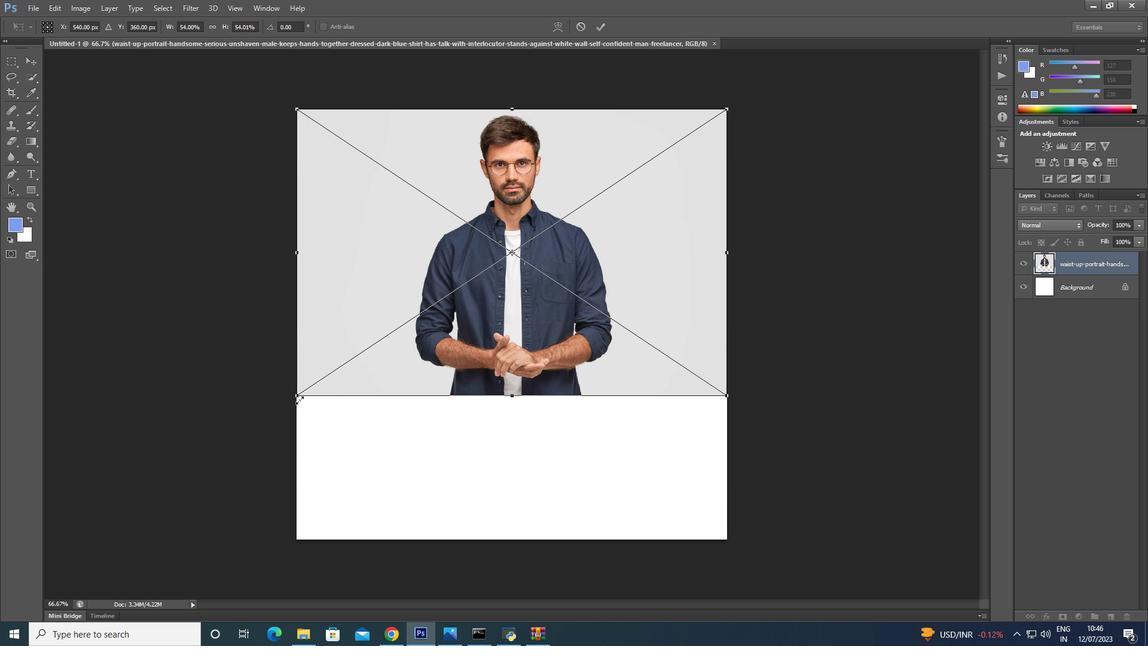 
Action: Key pressed <Key.shift>
Screenshot: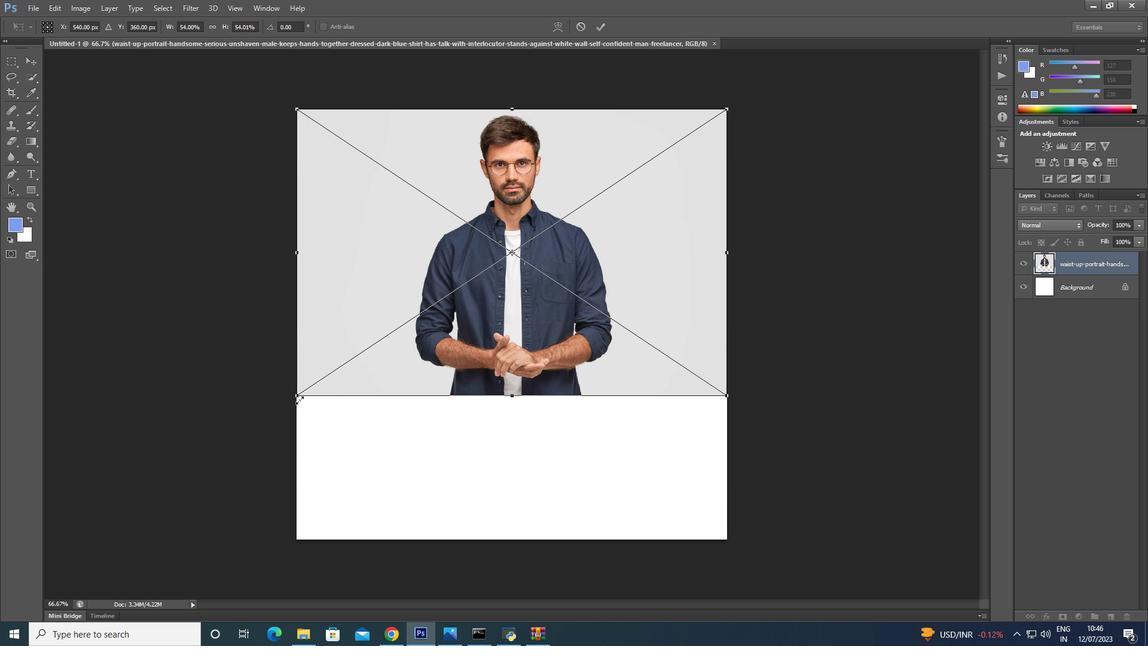 
Action: Mouse moved to (299, 397)
Screenshot: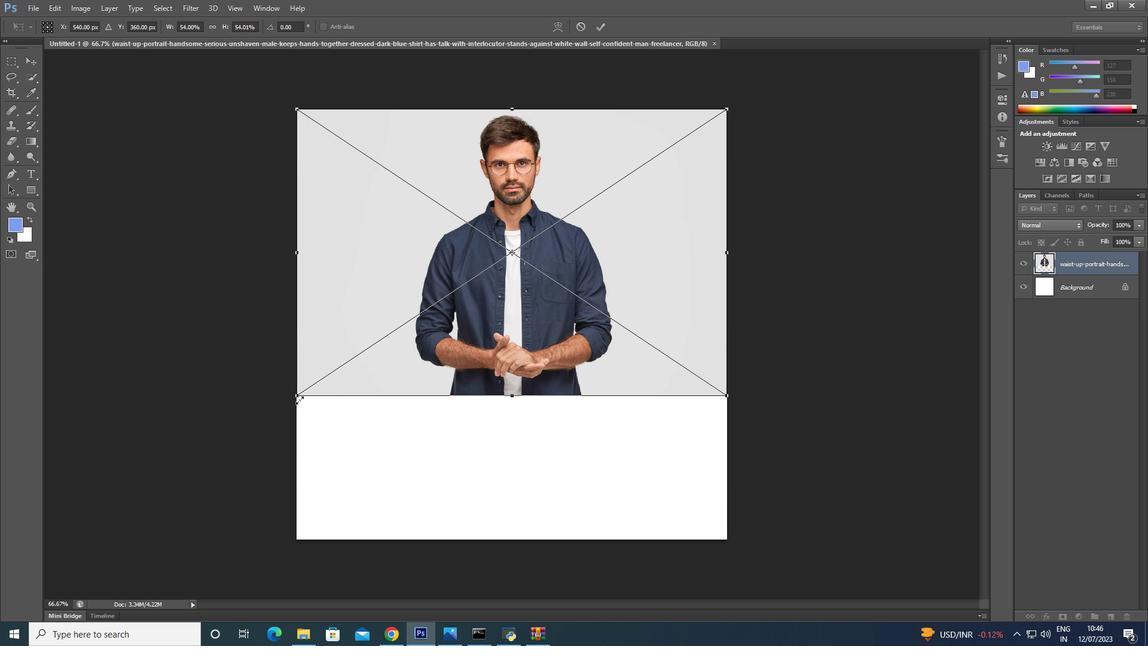 
Action: Key pressed <Key.shift><Key.shift><Key.shift><Key.shift><Key.shift><Key.shift><Key.shift><Key.shift><Key.shift><Key.shift><Key.shift><Key.shift>
Screenshot: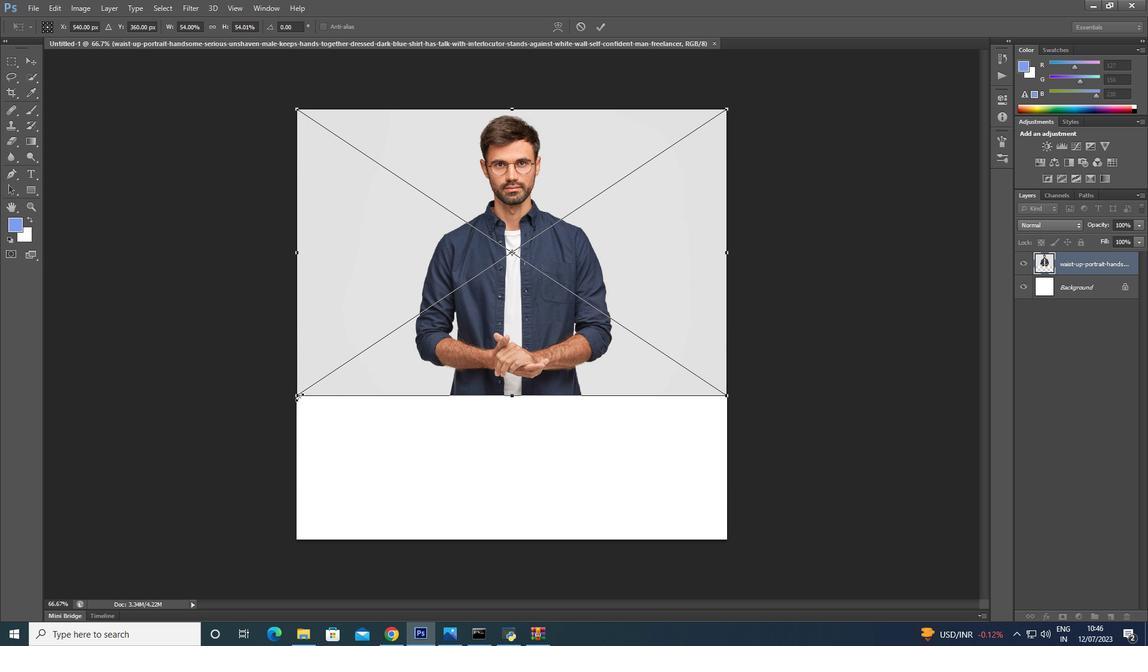 
Action: Mouse pressed left at (299, 396)
Screenshot: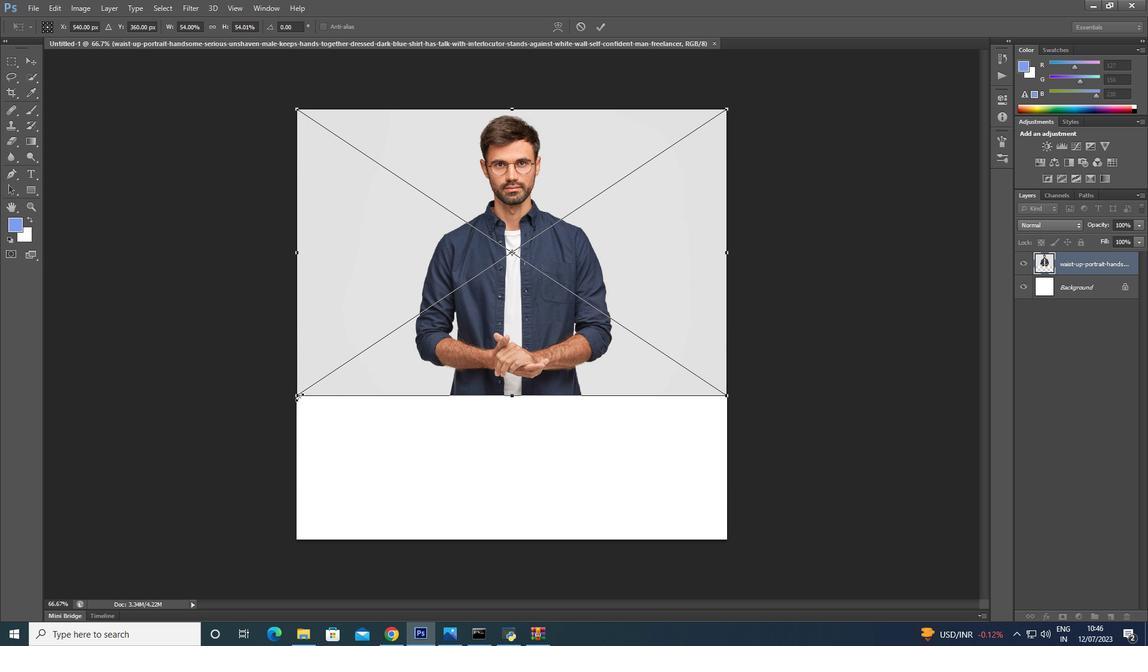 
Action: Key pressed <Key.shift><Key.shift><Key.shift>
Screenshot: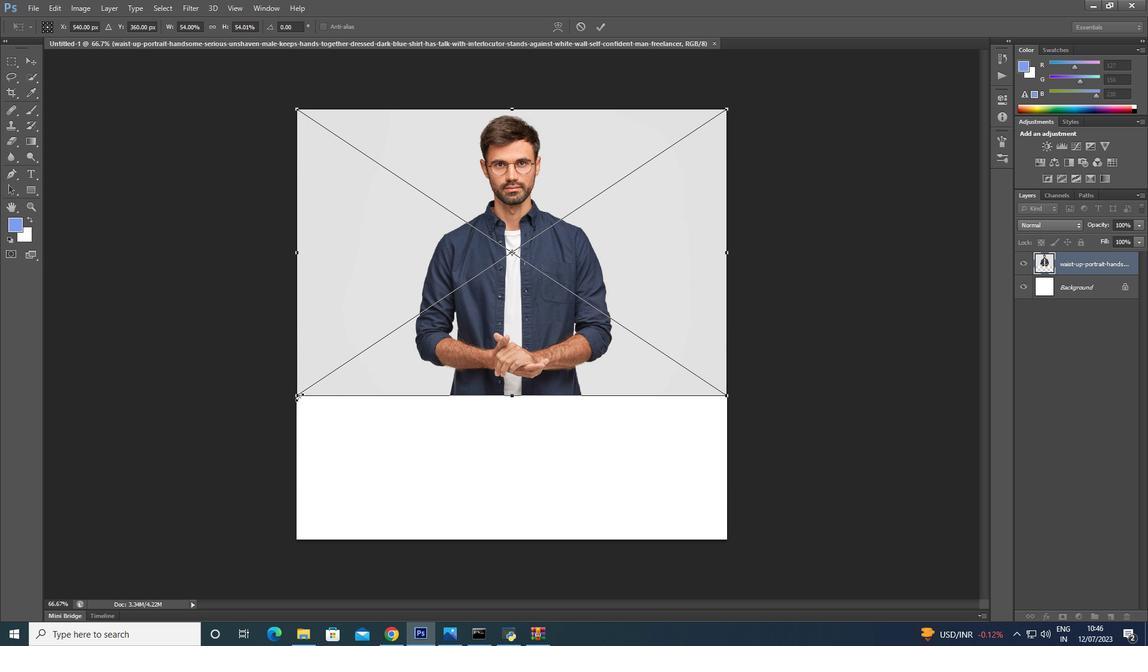 
Action: Mouse moved to (299, 405)
Screenshot: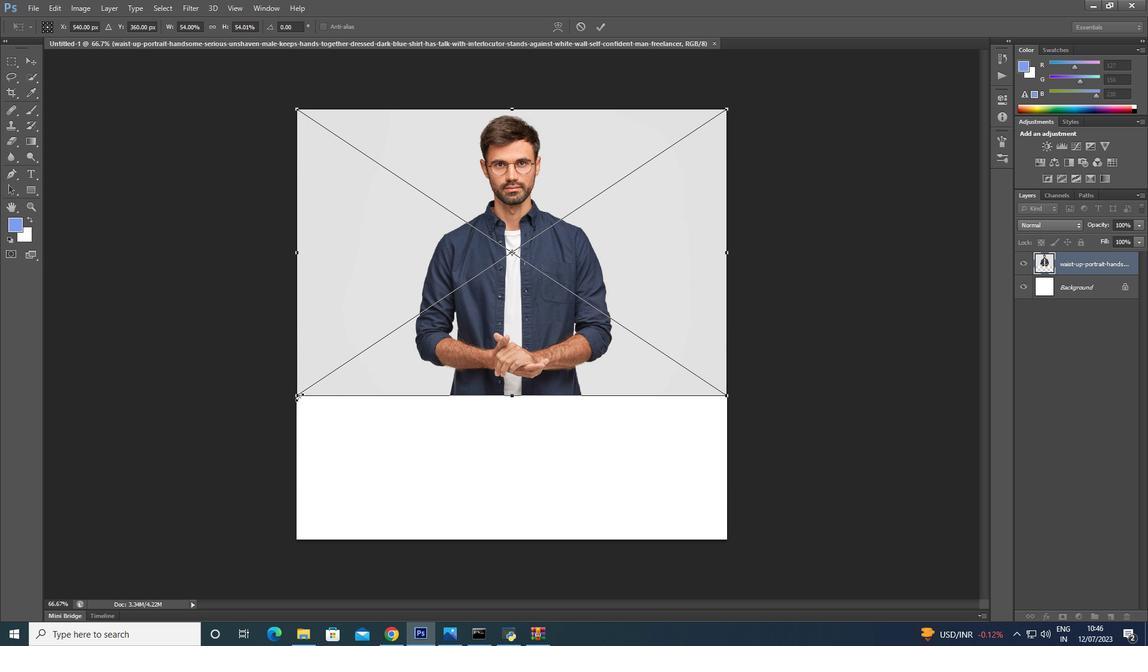 
Action: Key pressed <Key.shift>
Screenshot: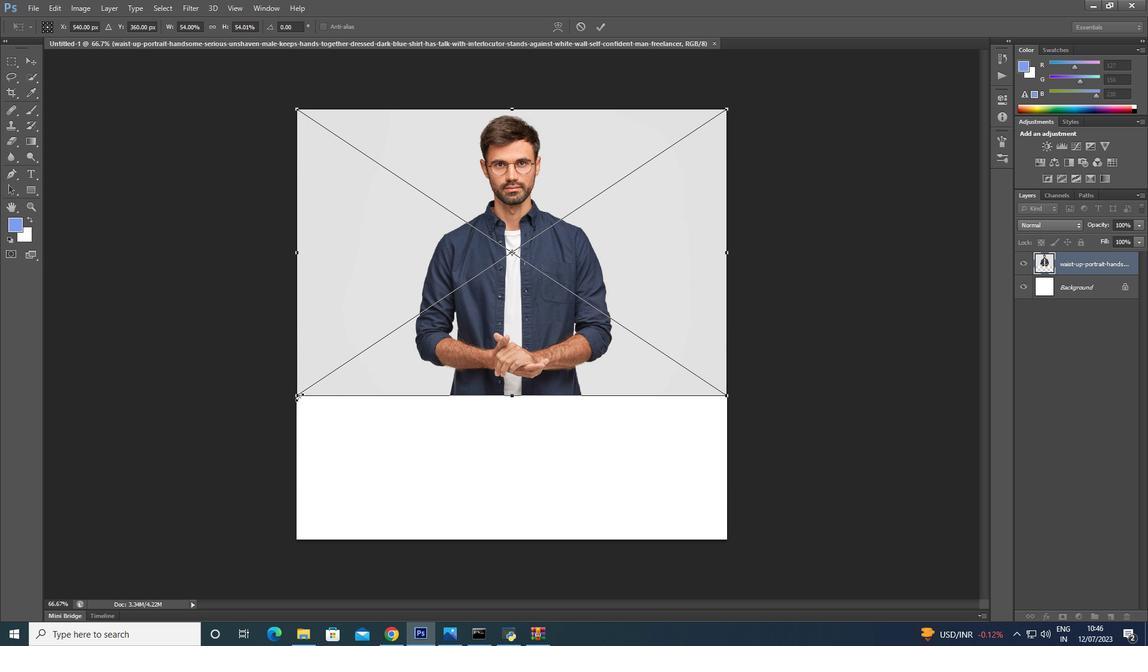 
Action: Mouse moved to (299, 411)
Screenshot: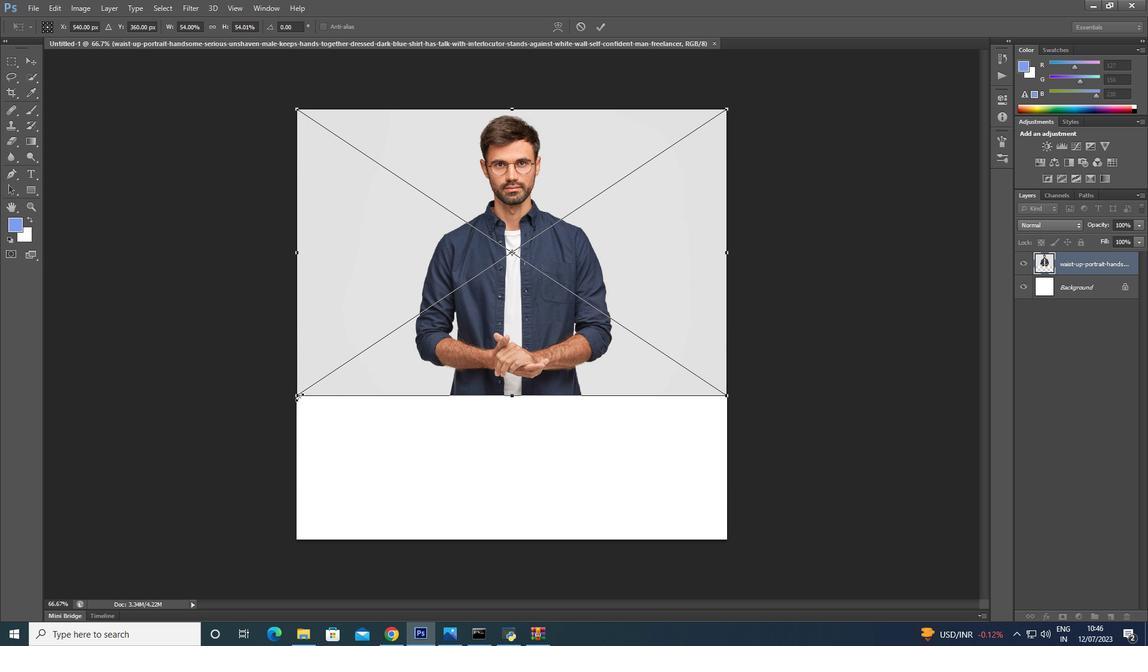 
Action: Key pressed <Key.shift>
Screenshot: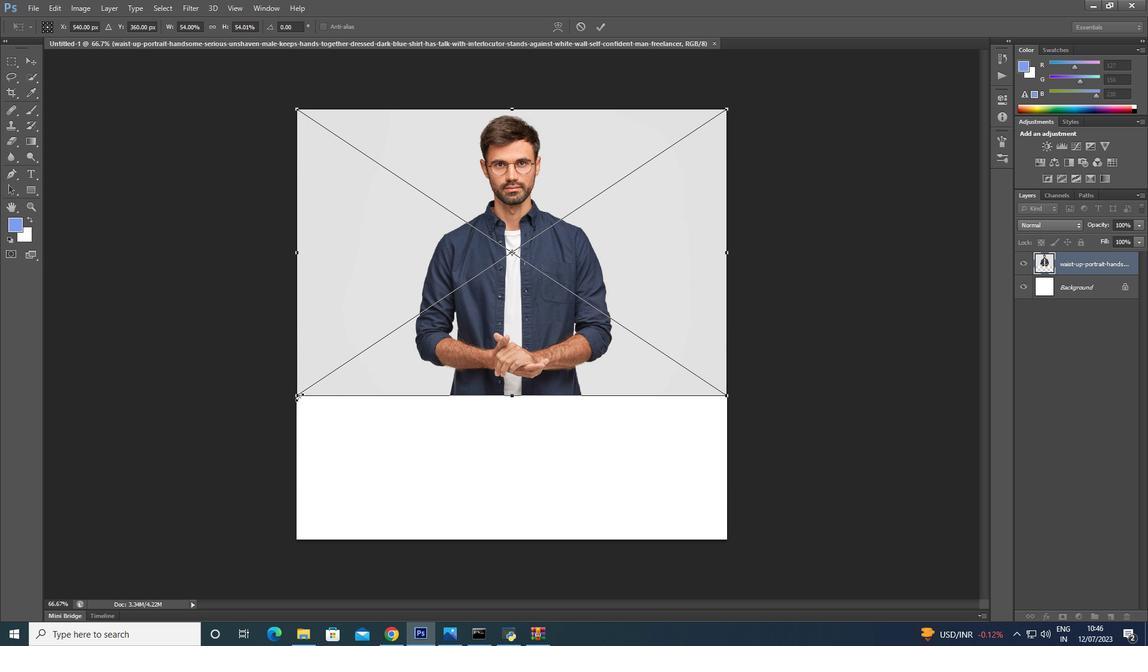 
Action: Mouse moved to (300, 421)
Screenshot: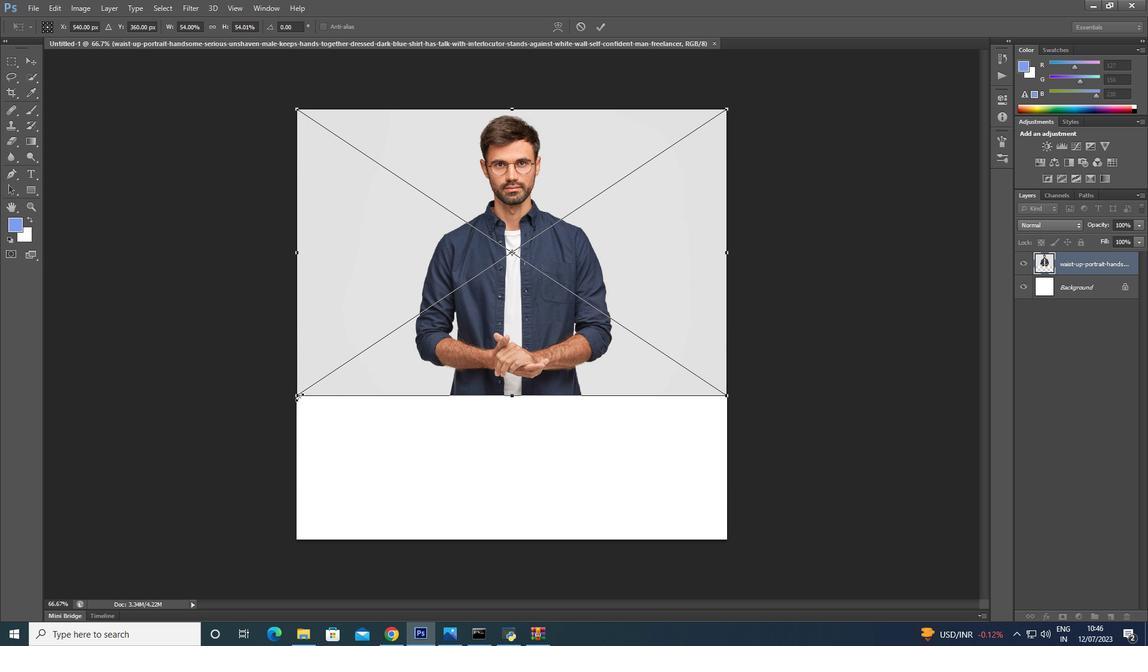 
Action: Key pressed <Key.shift>
Screenshot: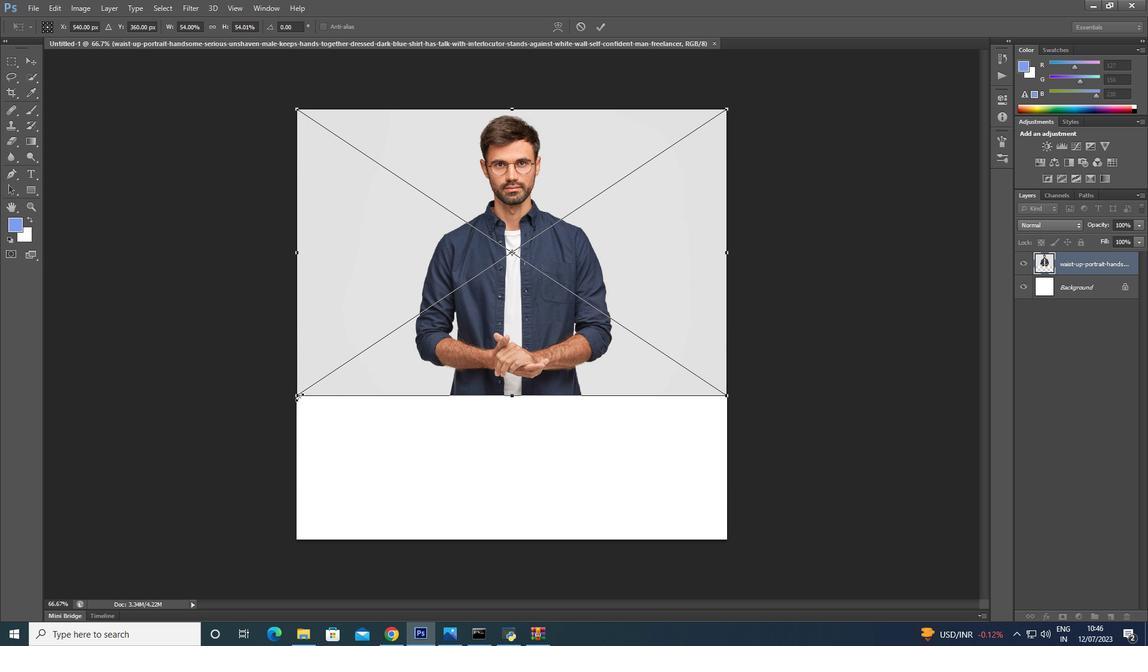 
Action: Mouse moved to (302, 425)
Screenshot: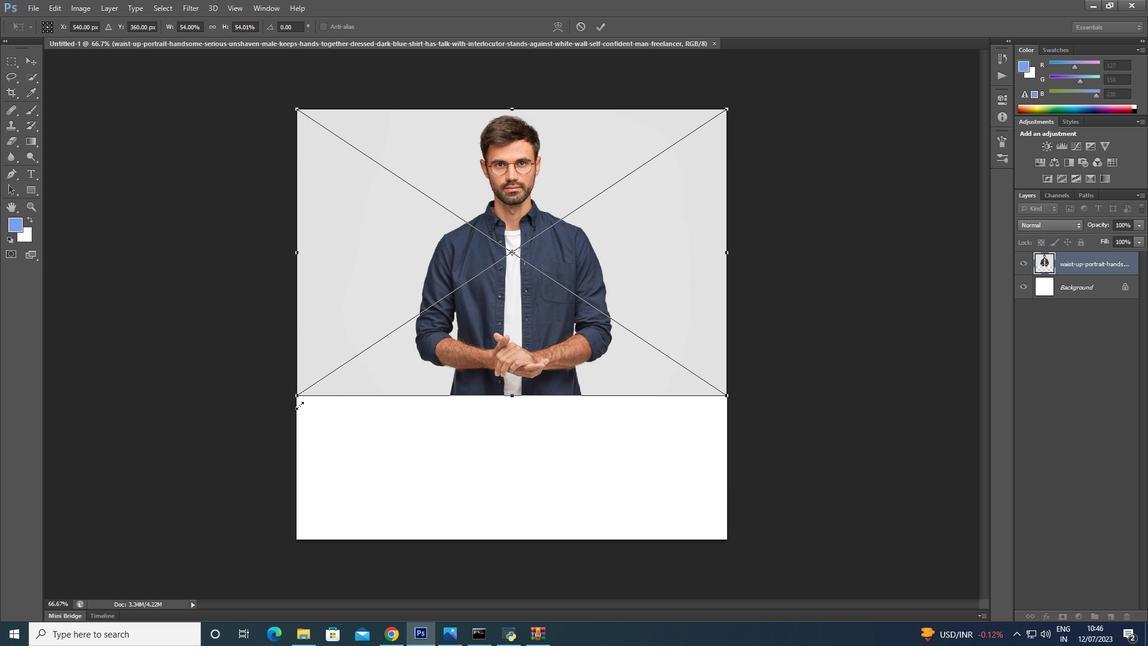 
Action: Key pressed <Key.shift>
Screenshot: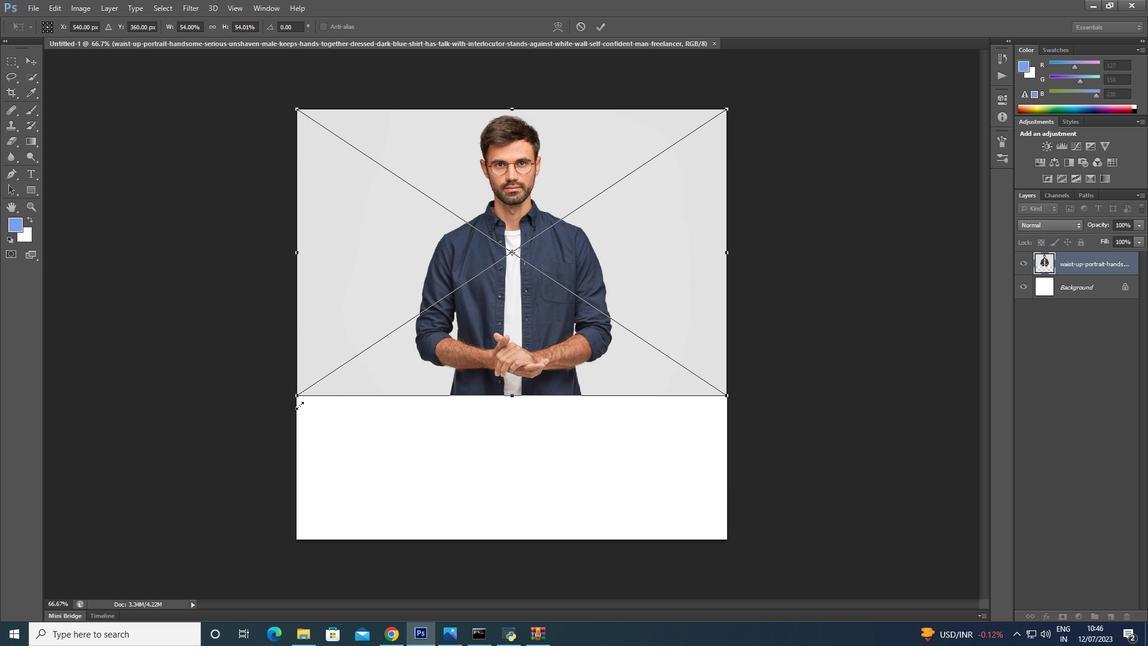
Action: Mouse moved to (302, 429)
Screenshot: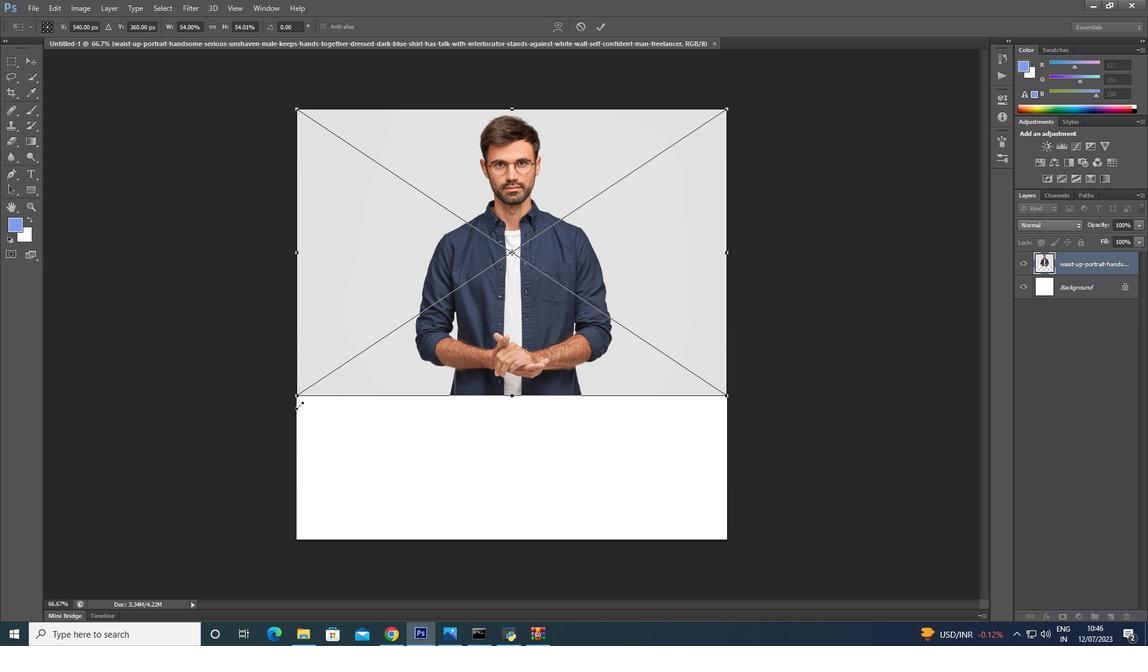 
Action: Key pressed <Key.shift>
Screenshot: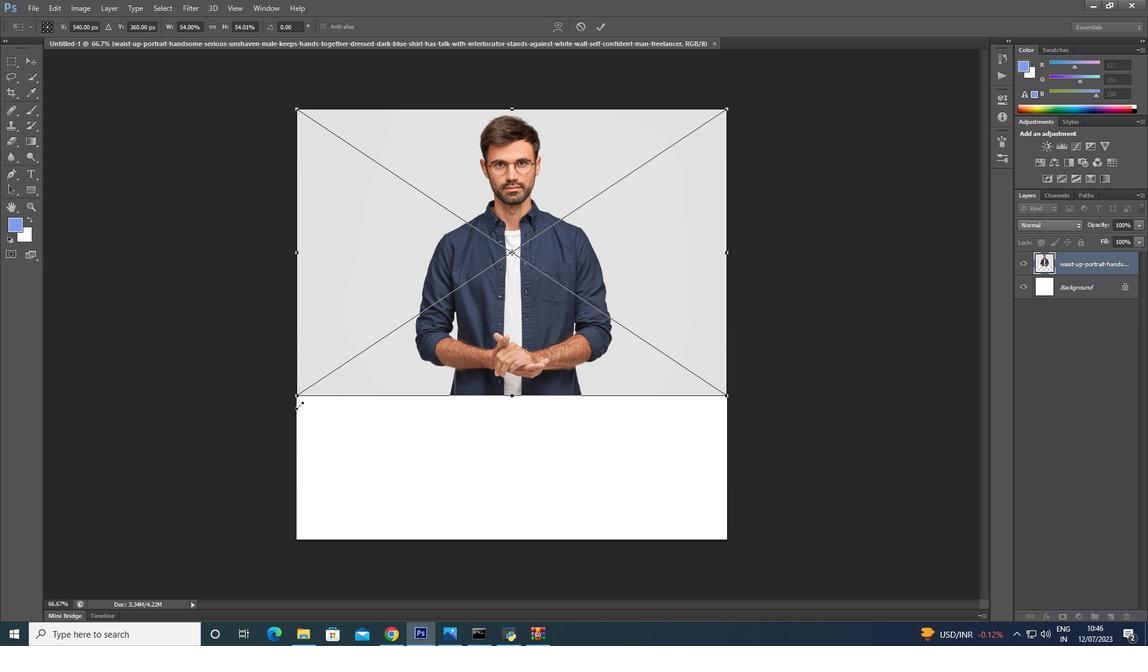 
Action: Mouse moved to (302, 434)
Screenshot: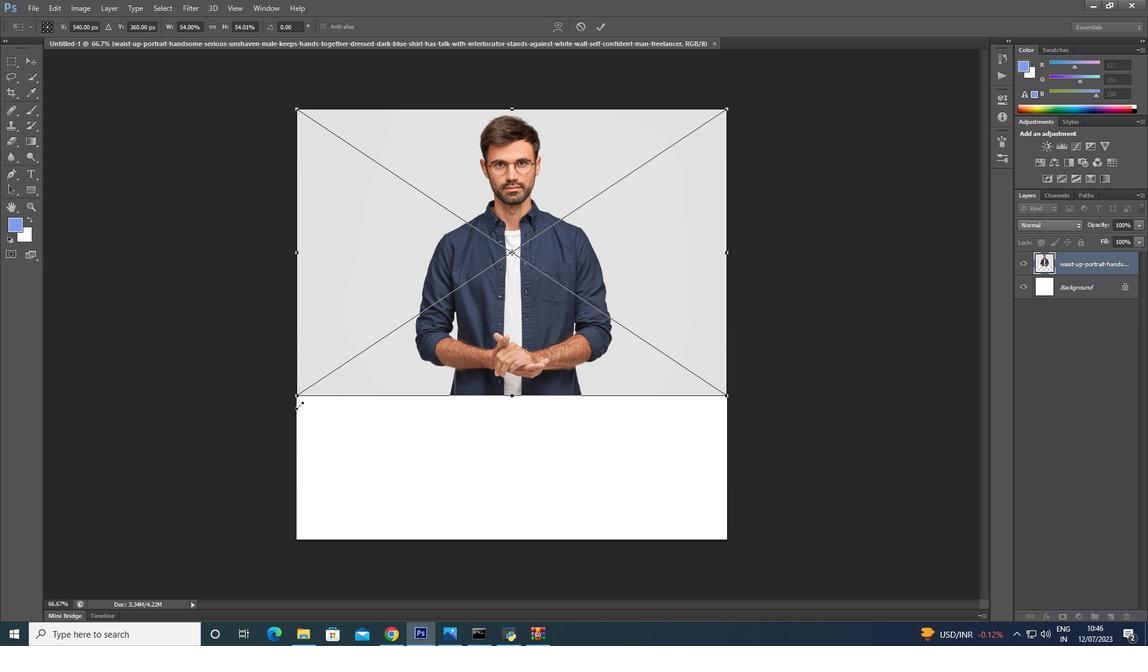 
Action: Key pressed <Key.shift>
Screenshot: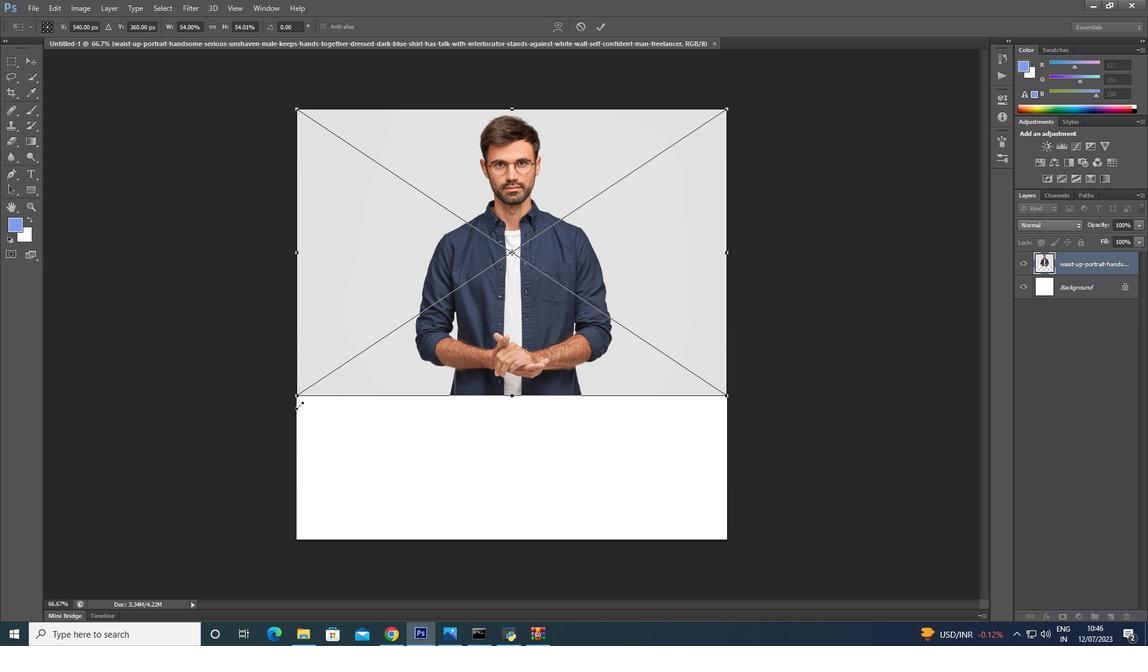 
Action: Mouse moved to (302, 438)
Screenshot: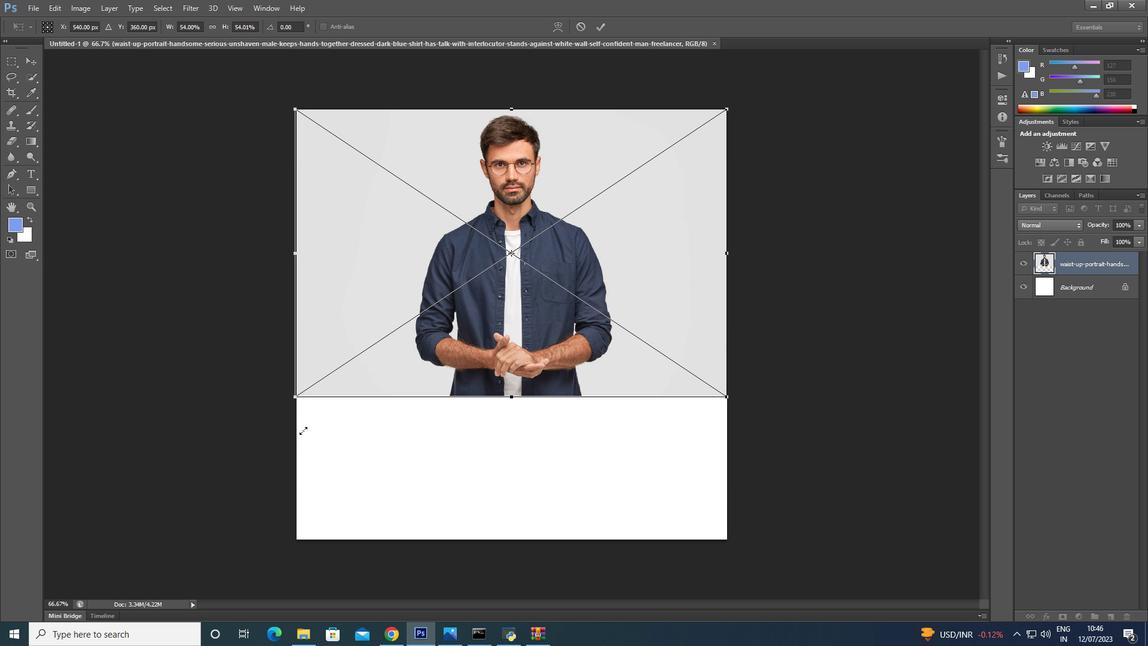 
Action: Key pressed <Key.shift>
Screenshot: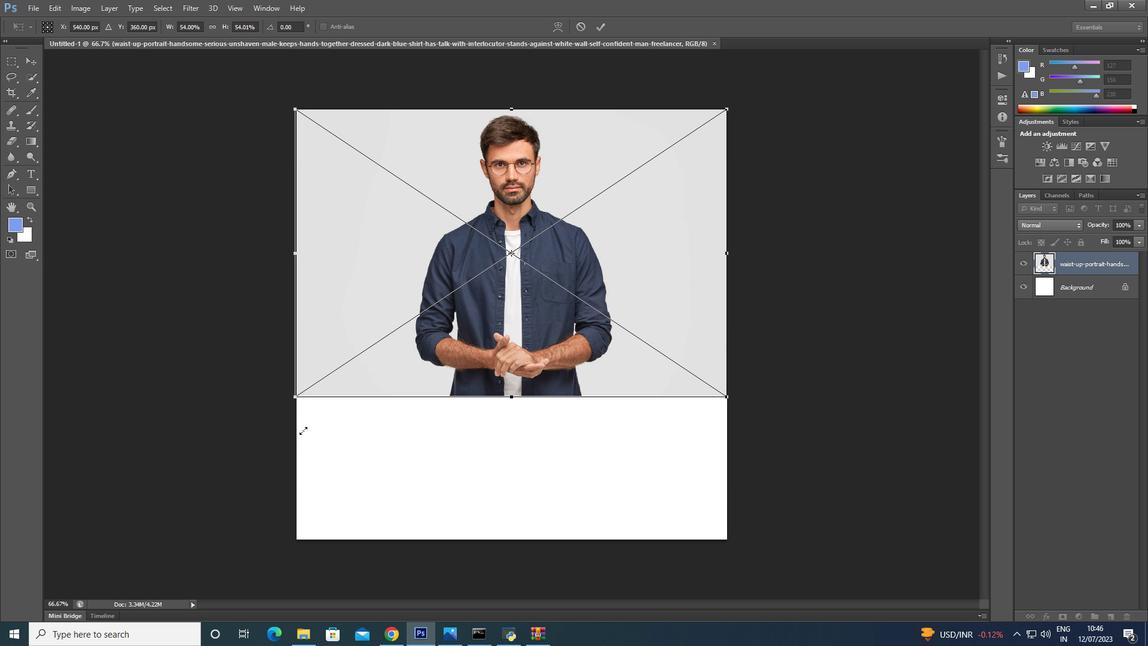 
Action: Mouse moved to (302, 439)
Screenshot: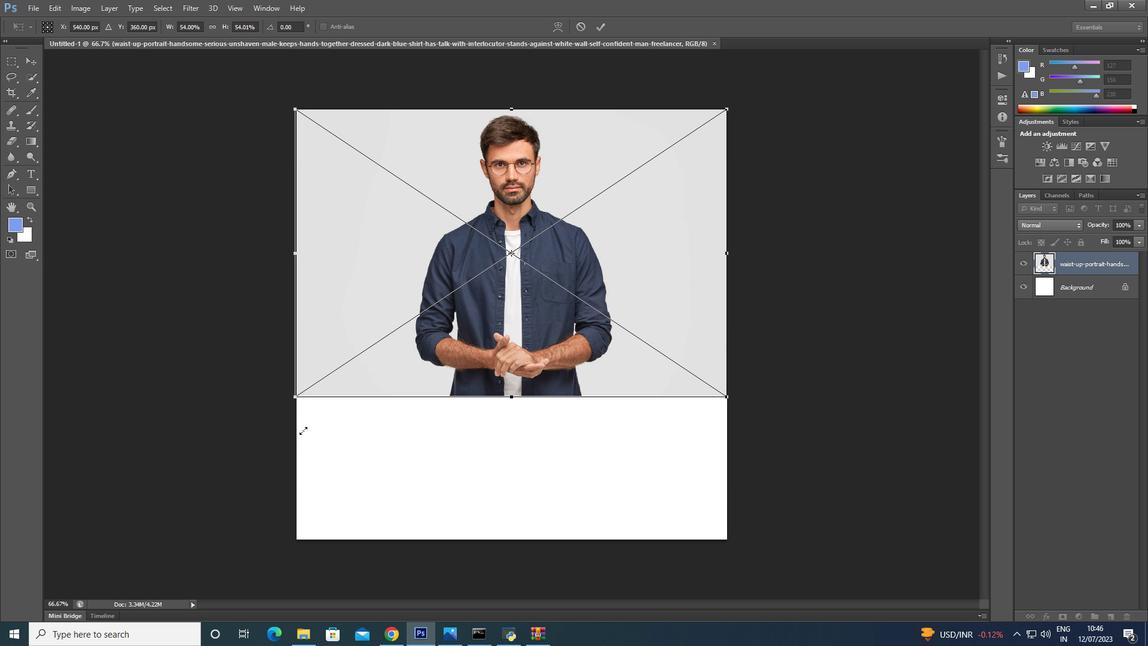 
Action: Key pressed <Key.shift>
Screenshot: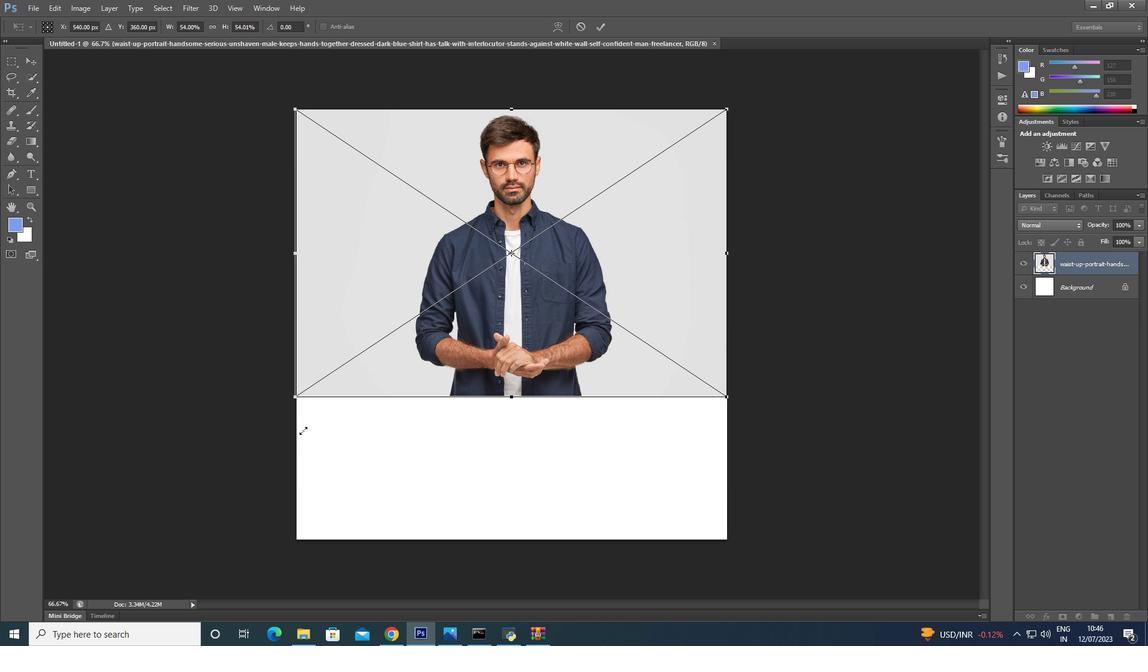 
Action: Mouse moved to (304, 445)
Screenshot: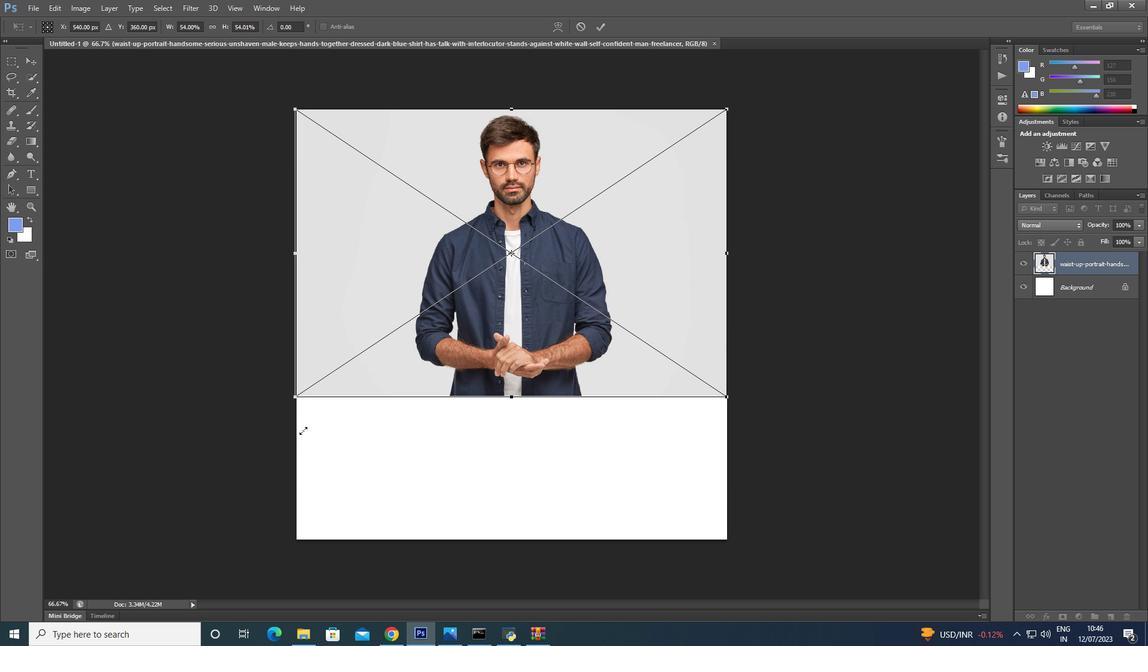 
Action: Key pressed <Key.shift>
Screenshot: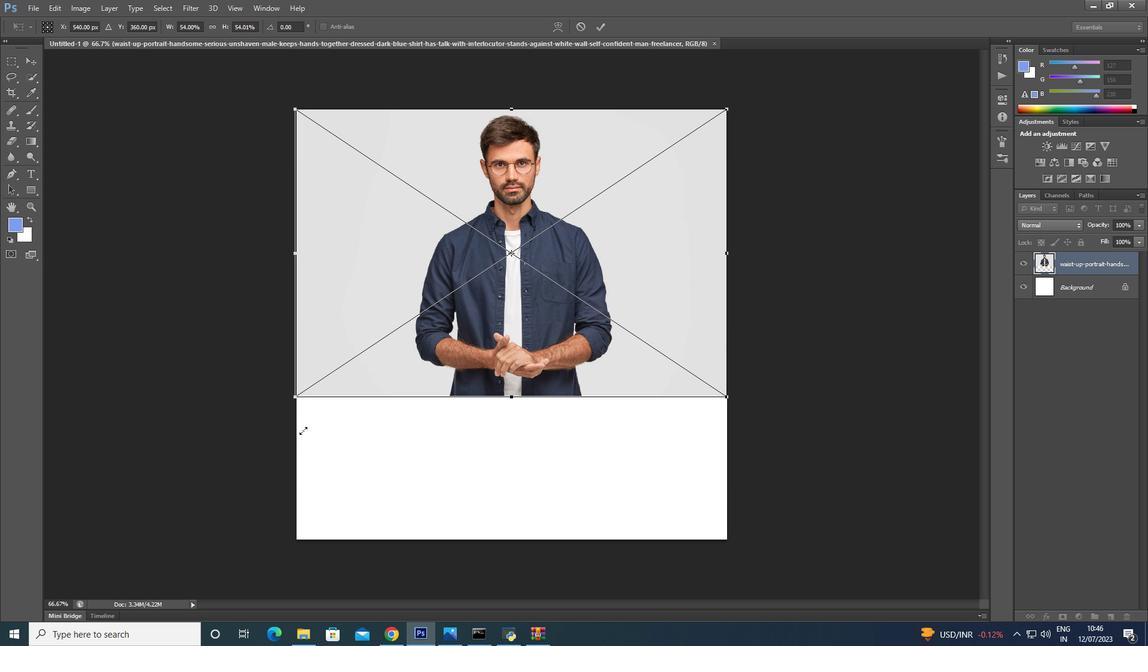 
Action: Mouse moved to (305, 451)
Screenshot: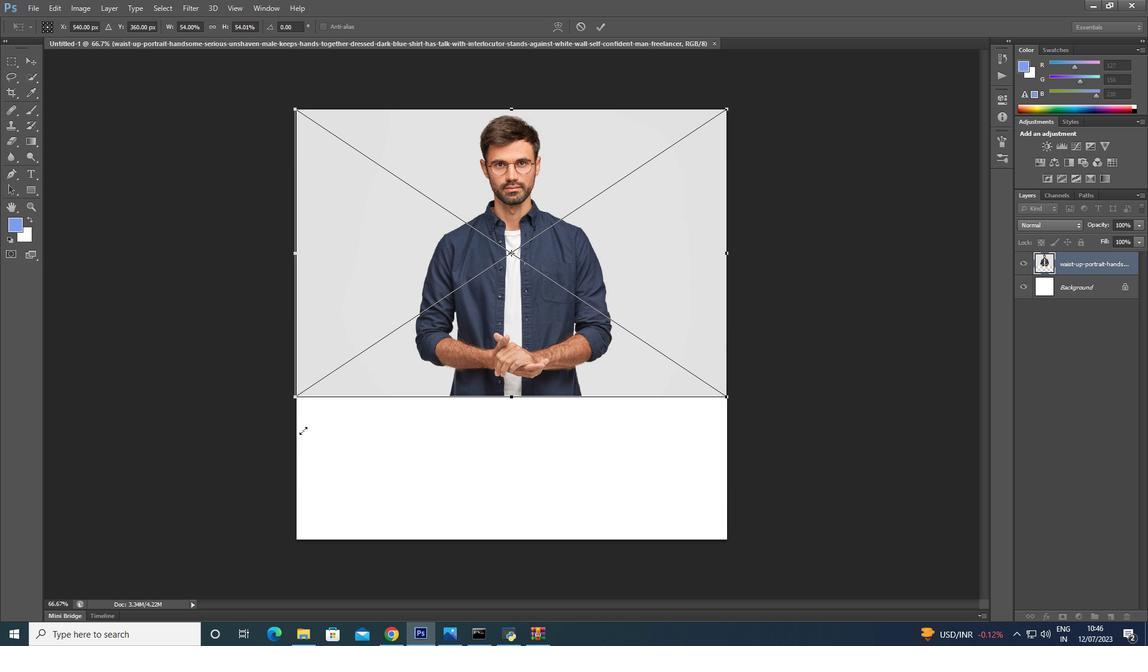
Action: Key pressed <Key.shift>
Screenshot: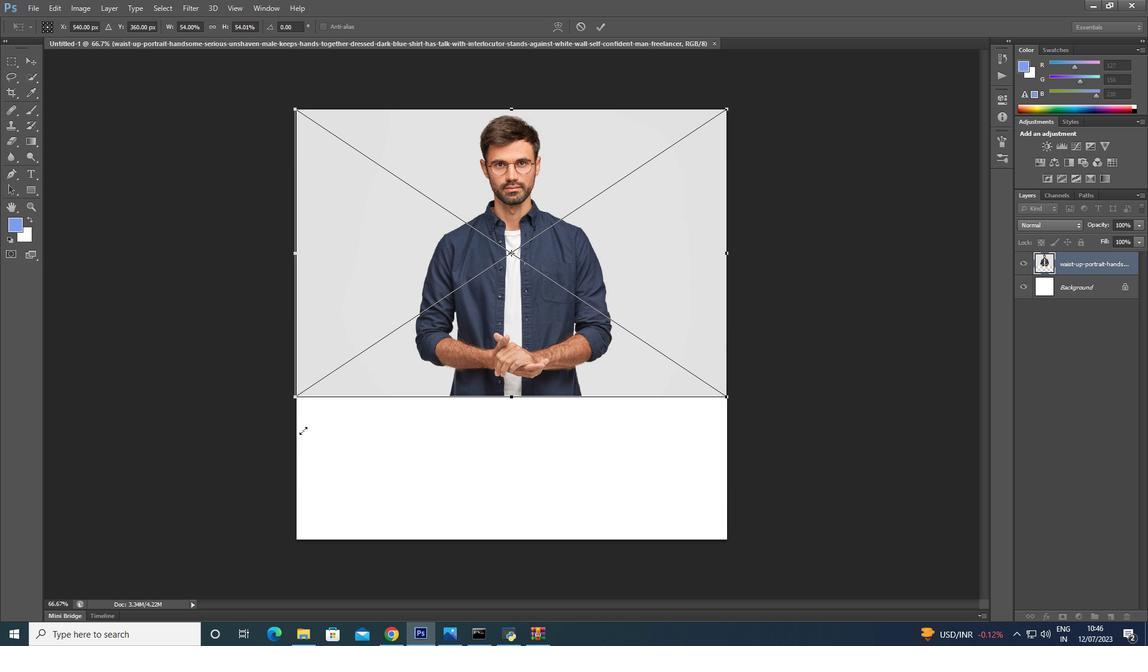 
Action: Mouse moved to (306, 461)
Screenshot: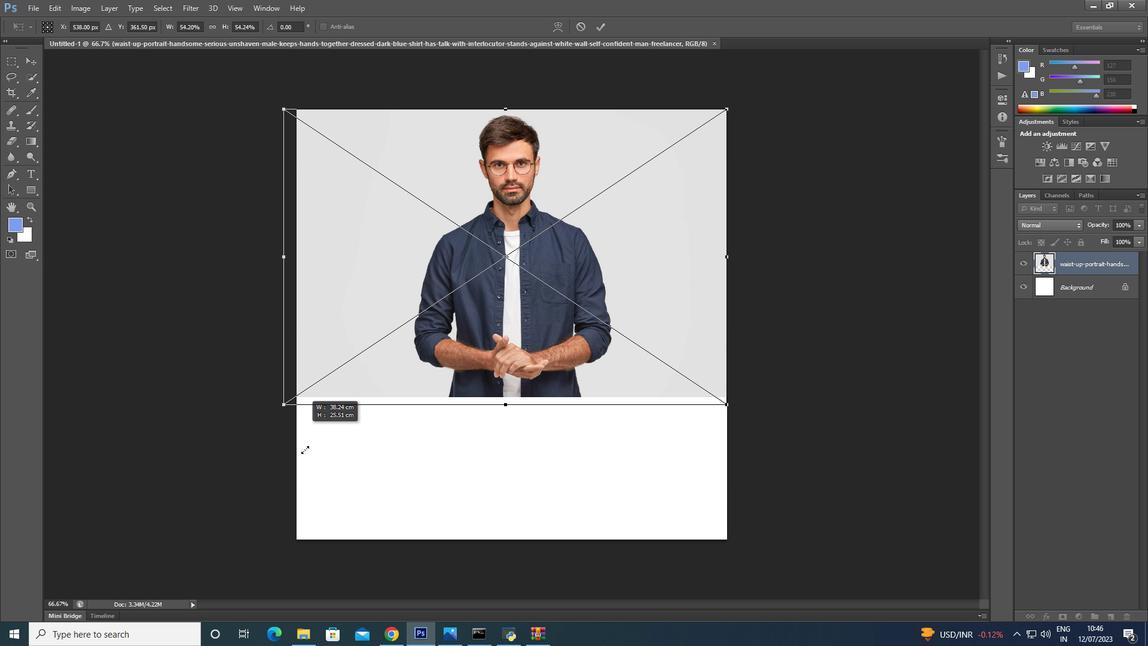 
Action: Key pressed <Key.shift>
Screenshot: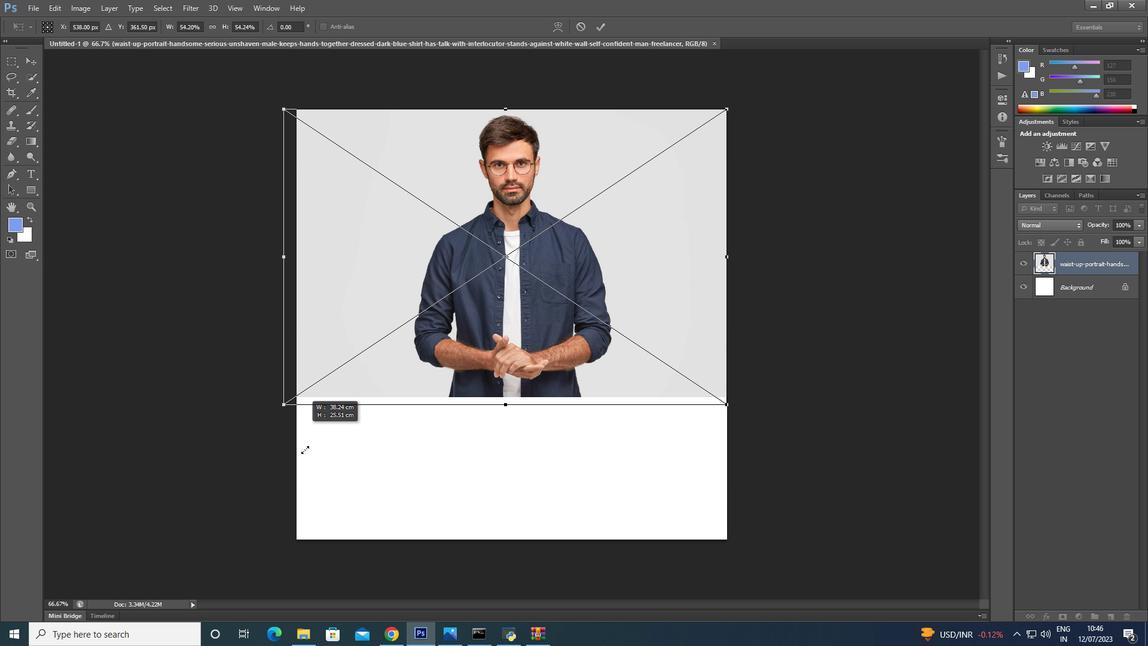 
Action: Mouse moved to (306, 464)
Screenshot: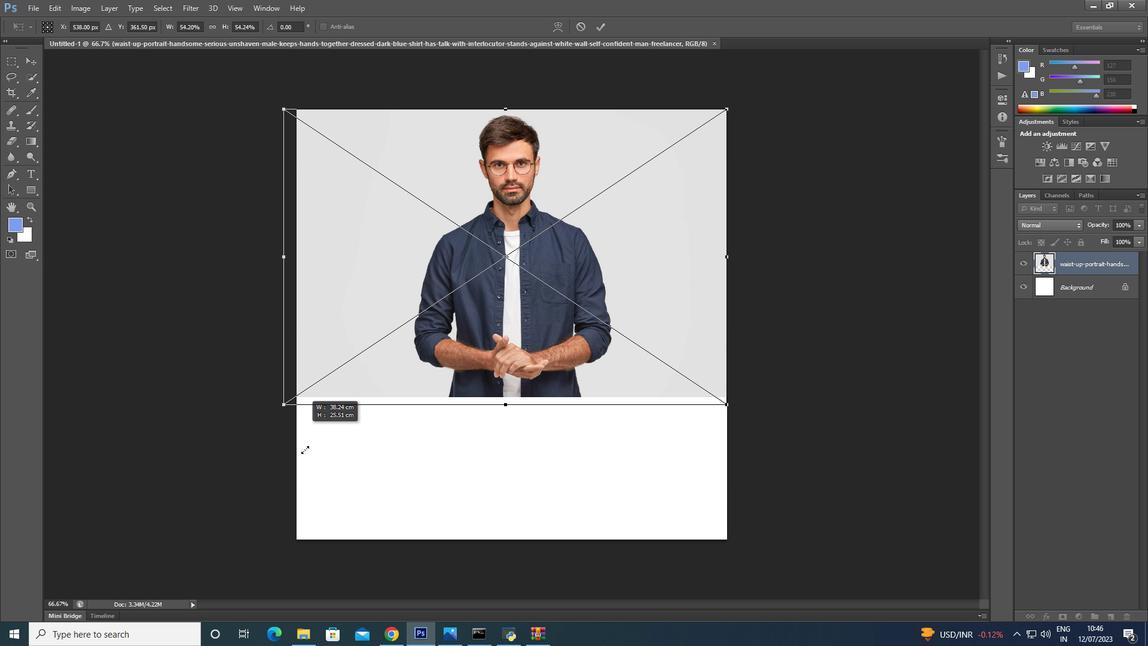 
Action: Key pressed <Key.shift>
Screenshot: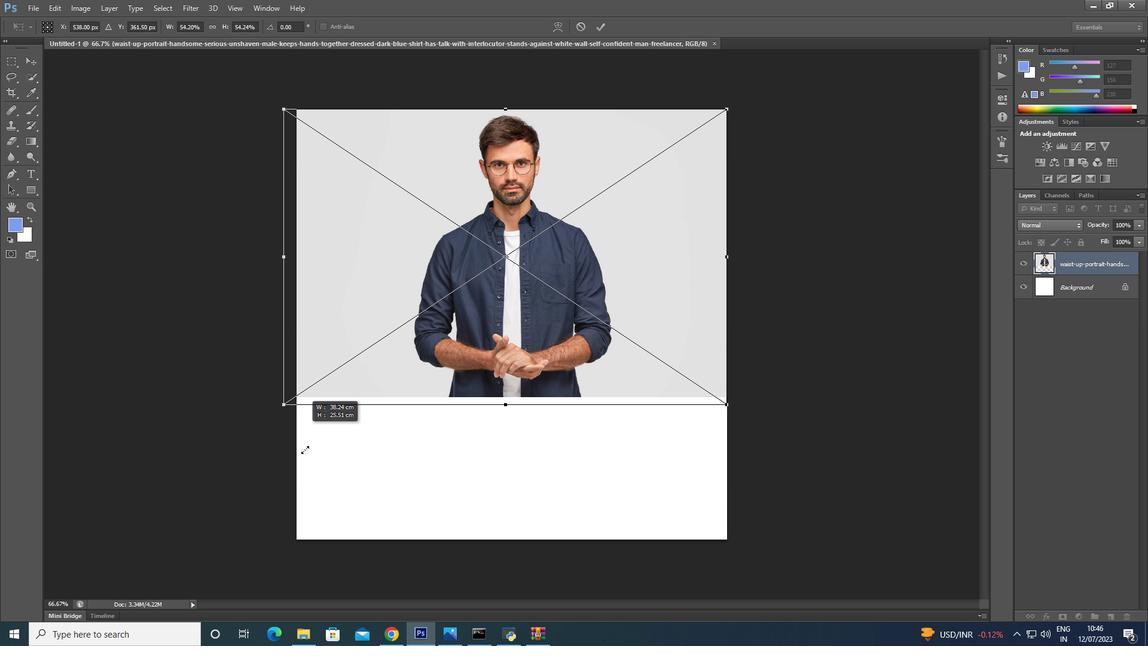
Action: Mouse moved to (309, 470)
Screenshot: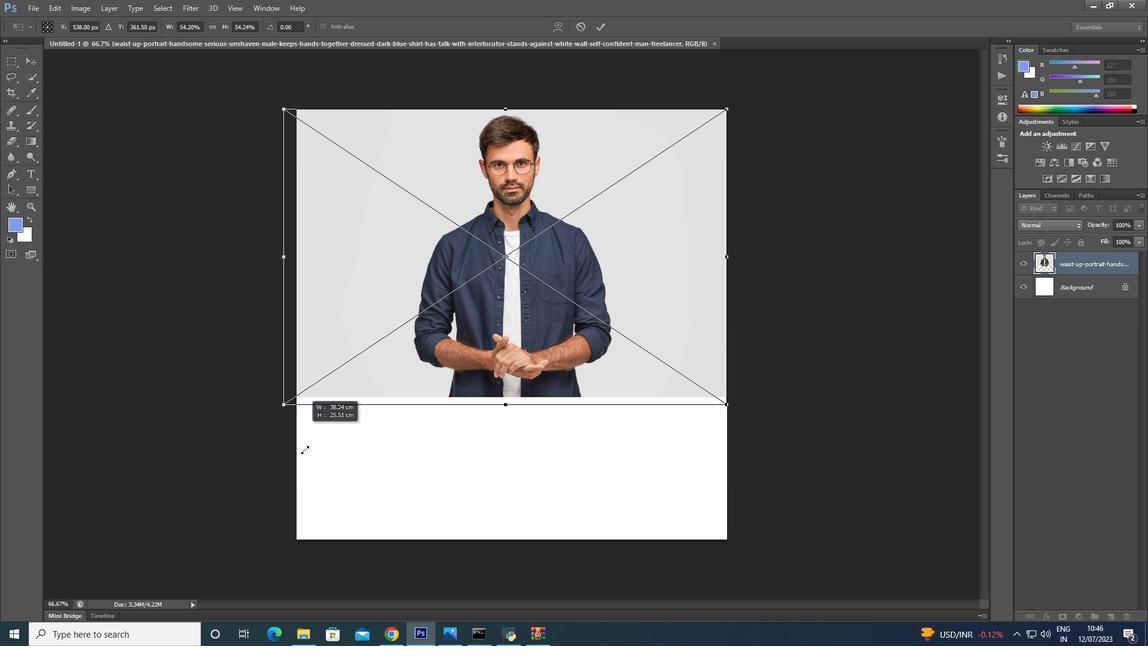 
Action: Key pressed <Key.shift>
Screenshot: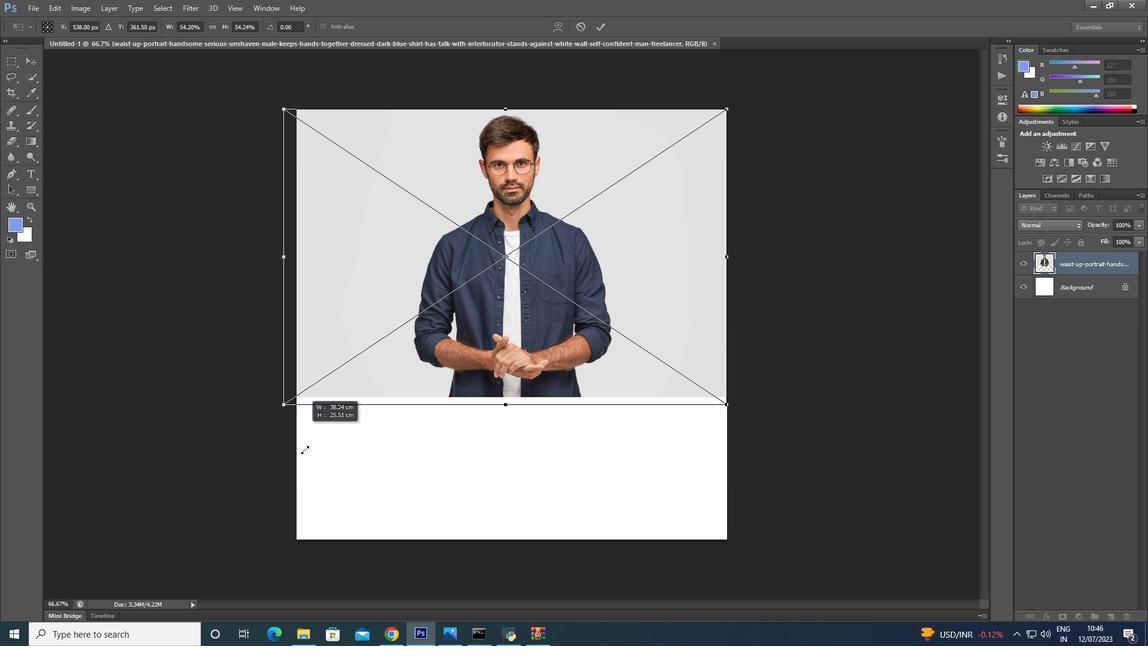 
Action: Mouse moved to (311, 472)
Screenshot: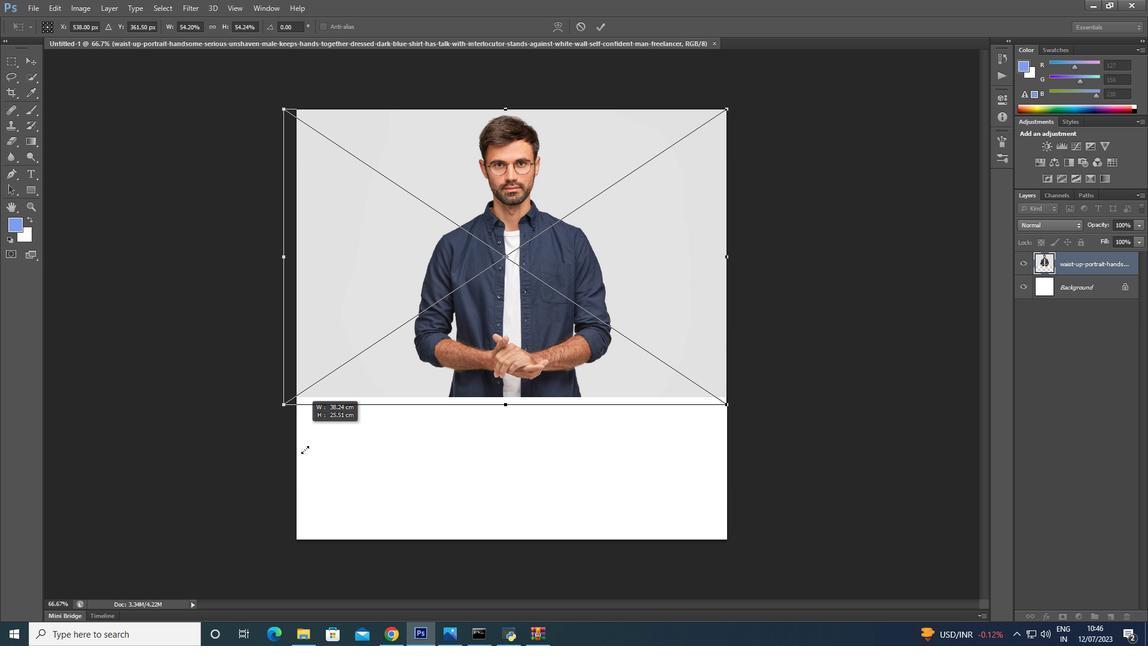 
Action: Key pressed <Key.shift>
Screenshot: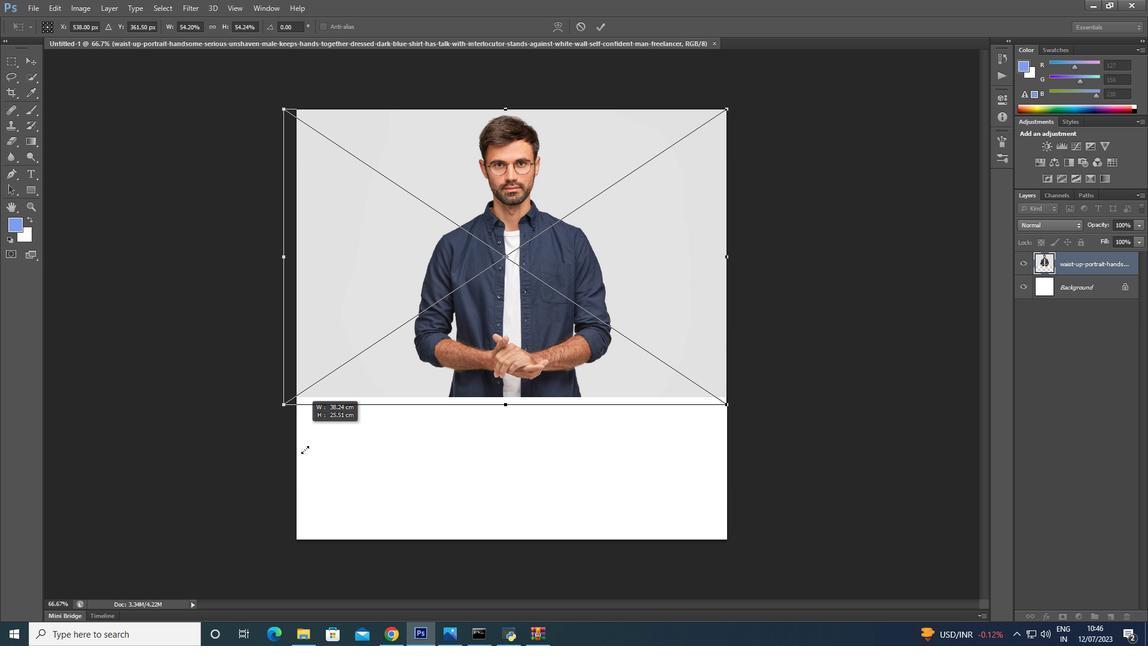 
Action: Mouse moved to (313, 475)
Screenshot: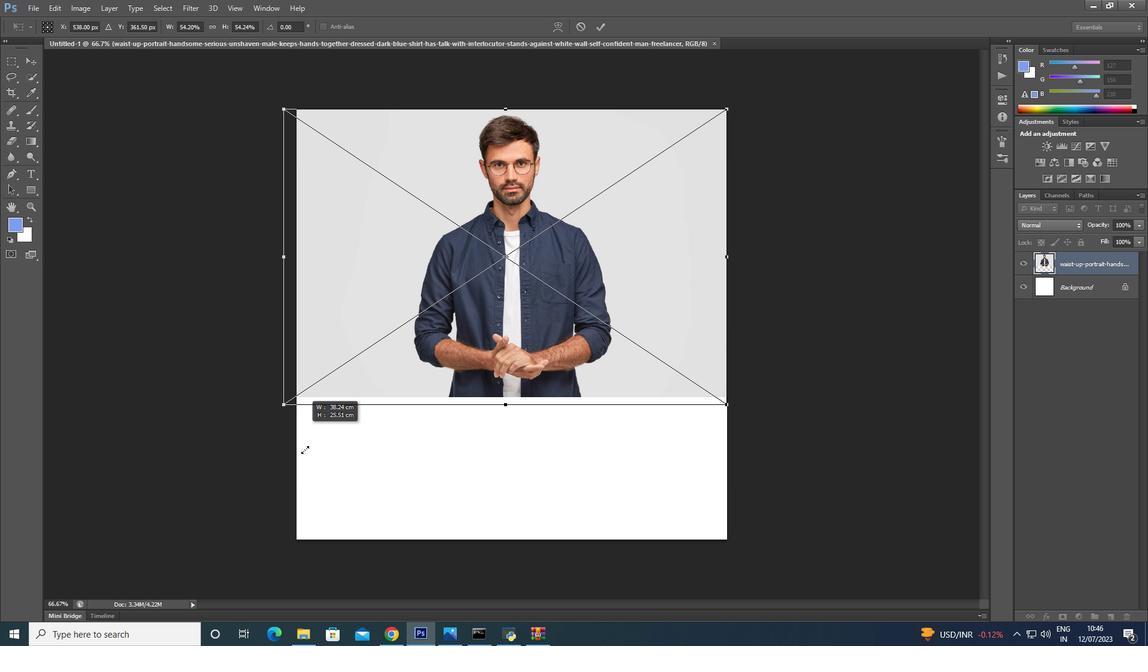 
Action: Key pressed <Key.shift>
Screenshot: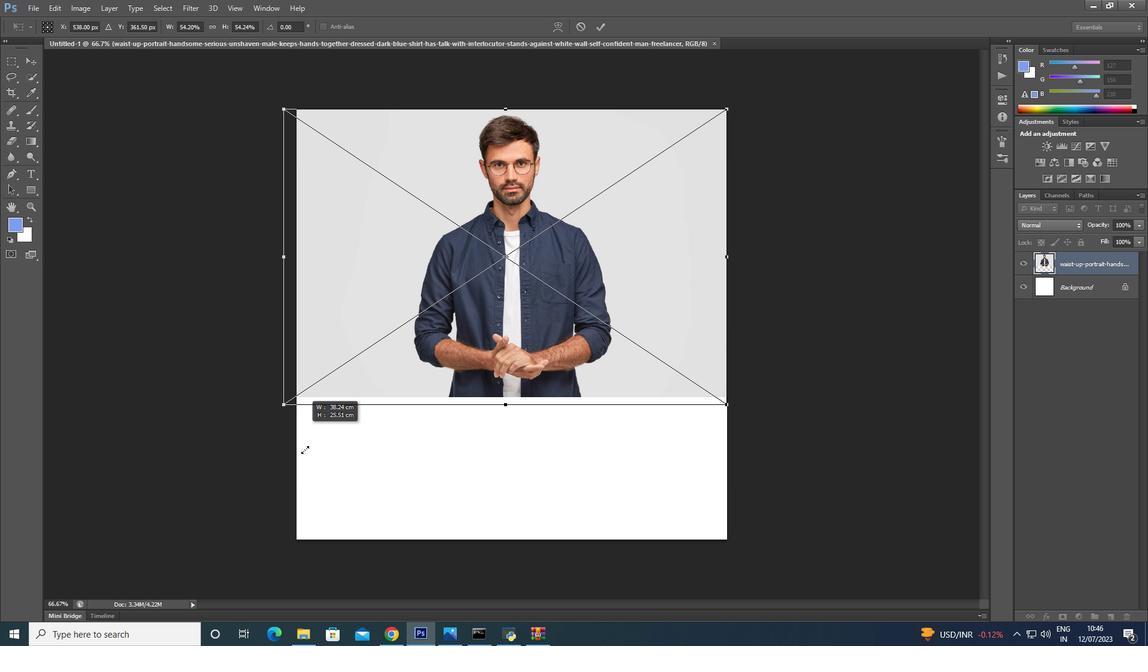 
Action: Mouse moved to (314, 476)
Screenshot: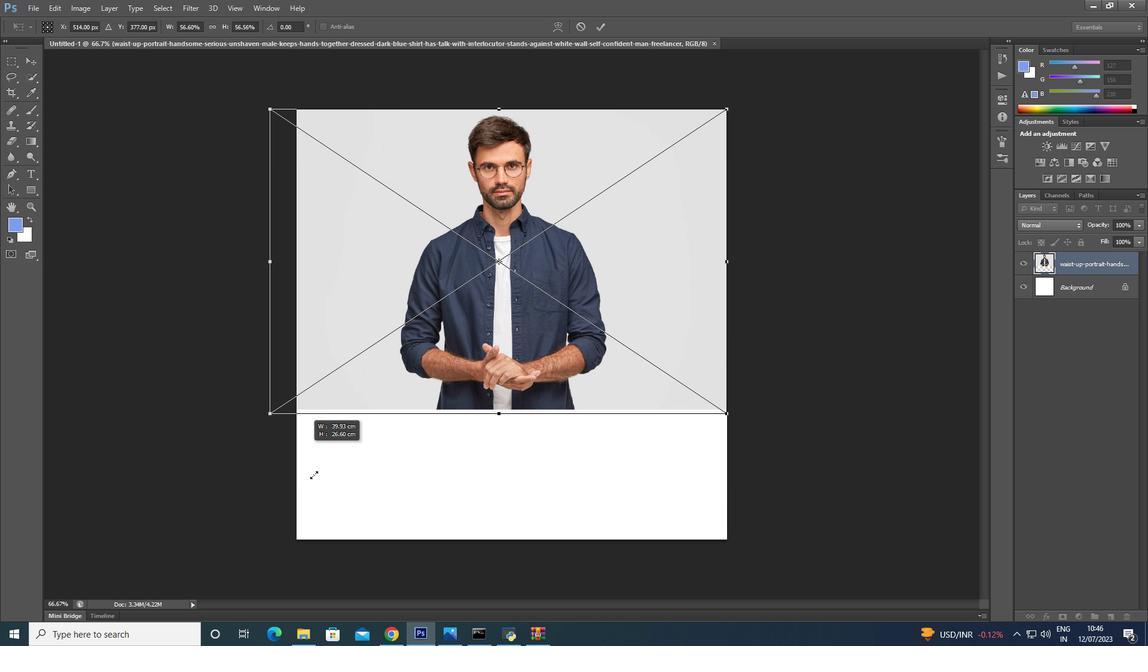 
Action: Key pressed <Key.shift>
Screenshot: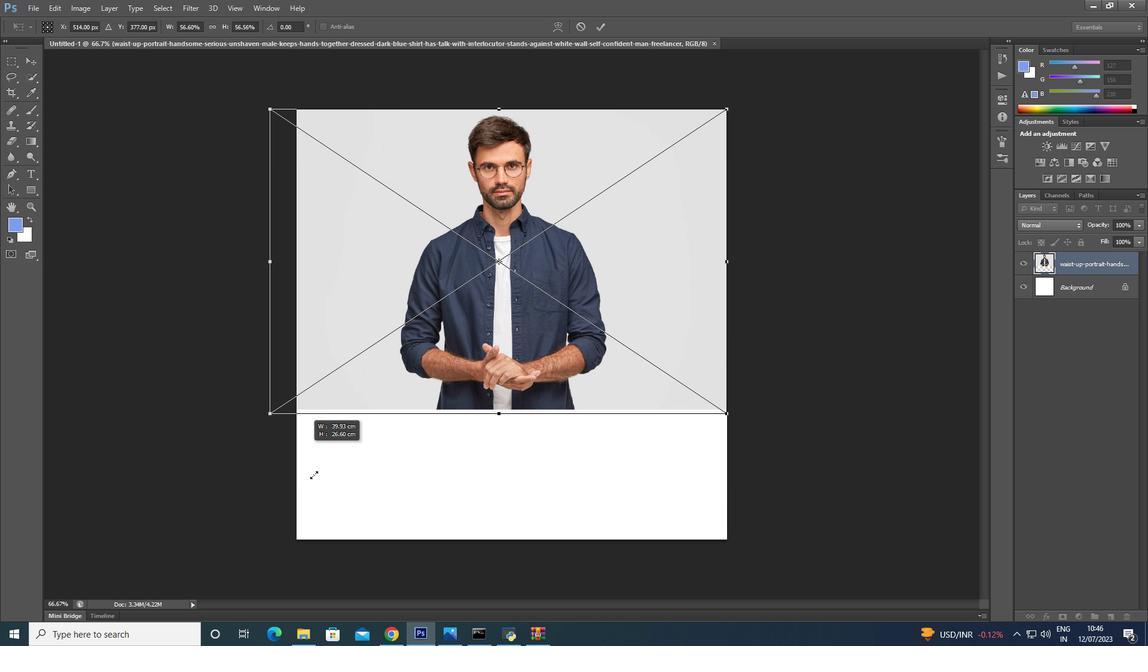 
Action: Mouse moved to (315, 476)
Screenshot: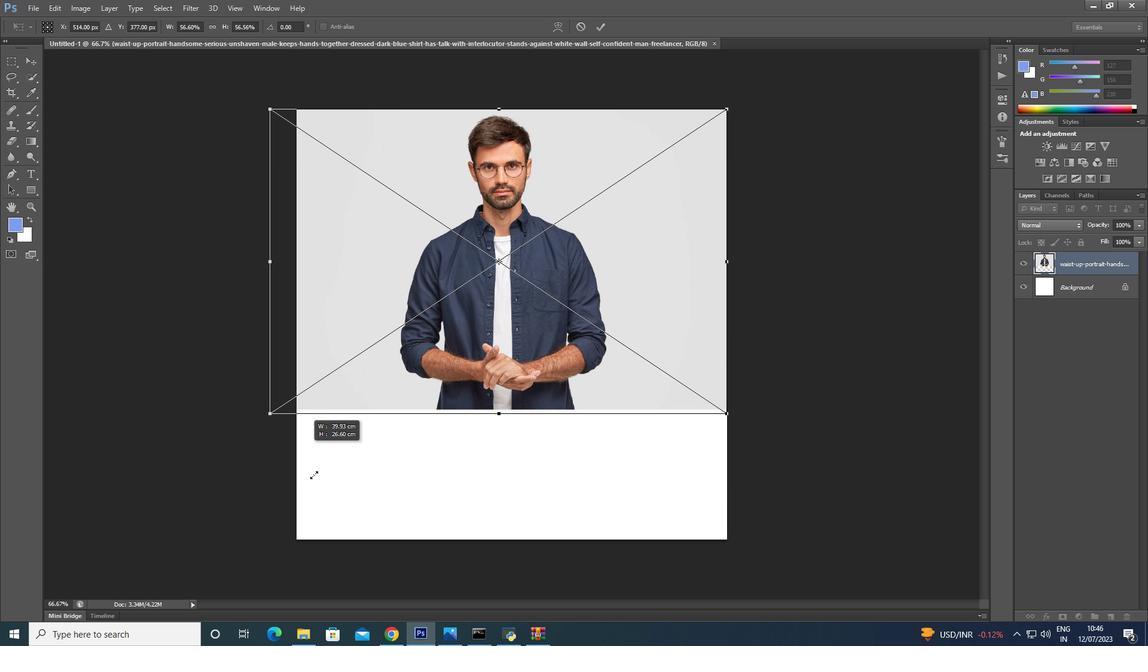
Action: Key pressed <Key.shift>
Screenshot: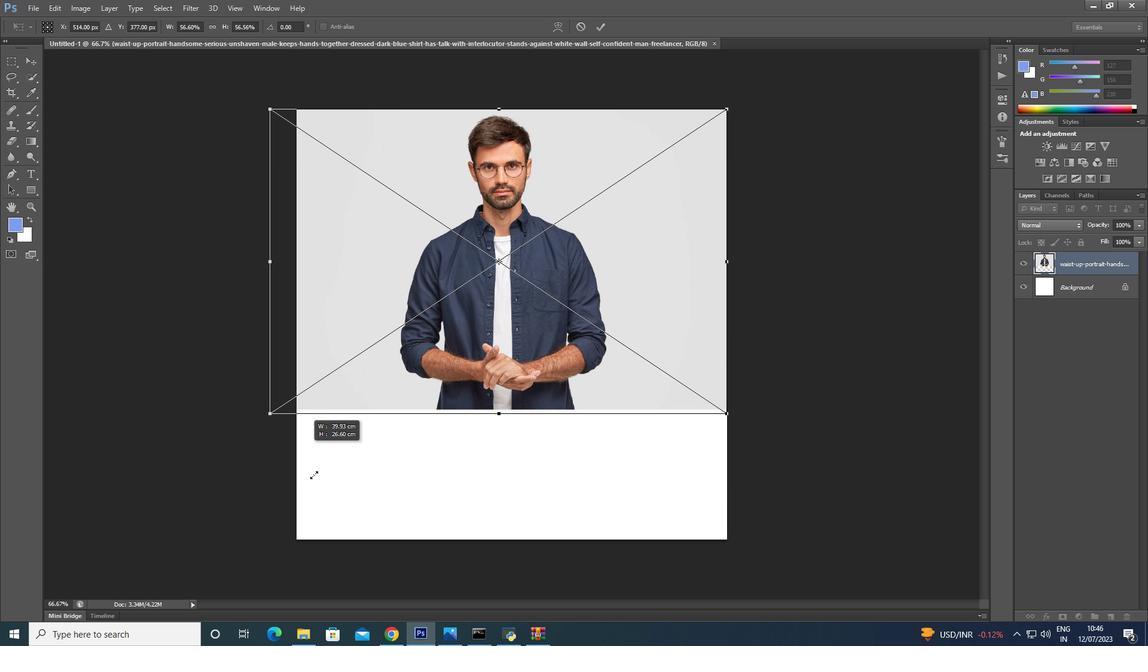 
Action: Mouse moved to (317, 477)
Screenshot: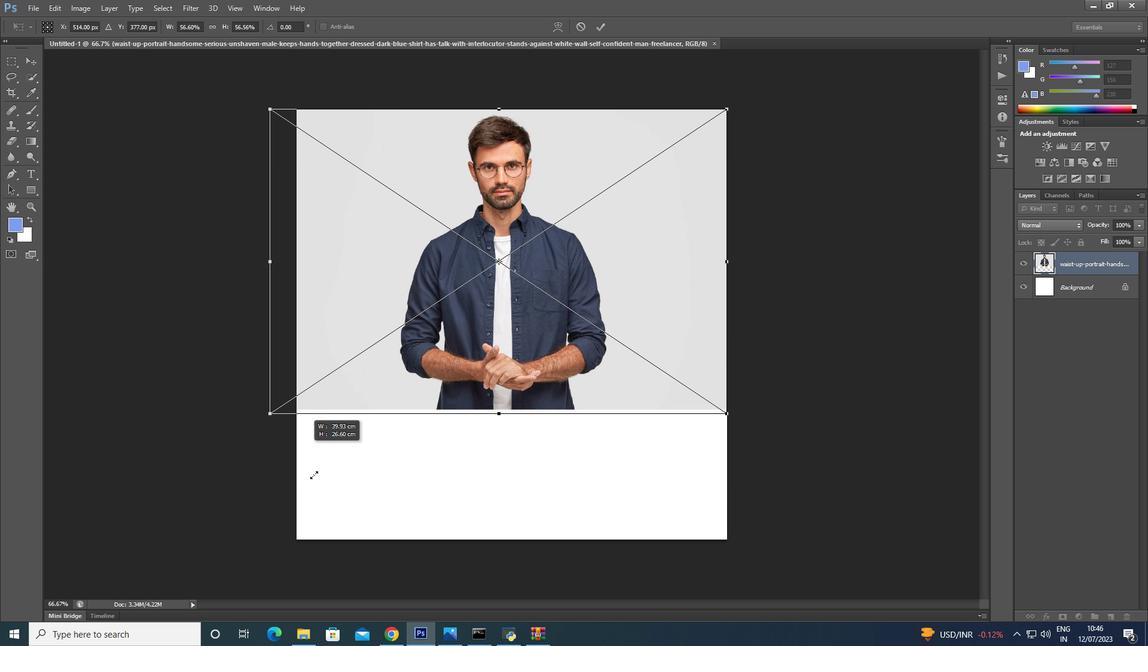 
Action: Key pressed <Key.shift>
Screenshot: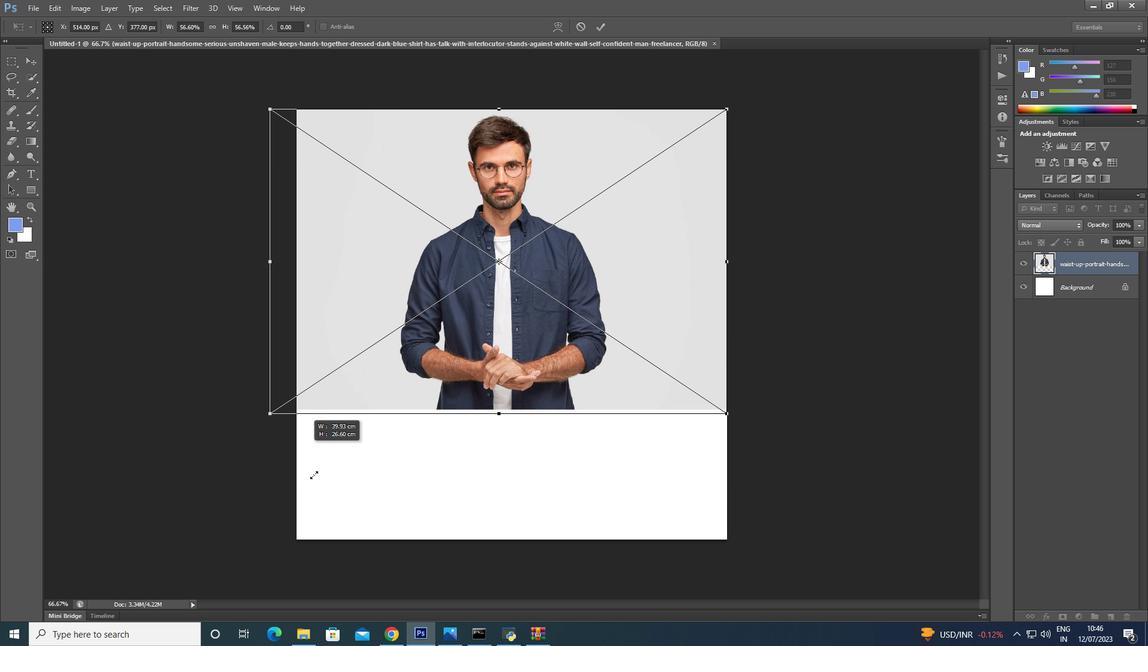 
Action: Mouse moved to (318, 478)
Screenshot: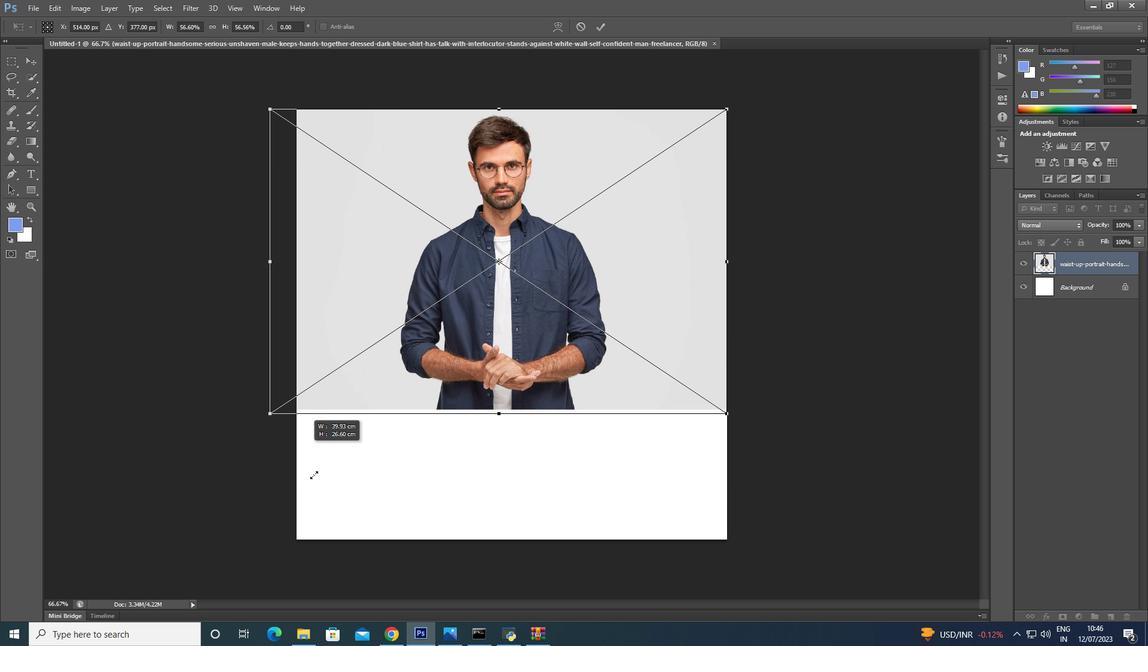 
Action: Key pressed <Key.shift>
Screenshot: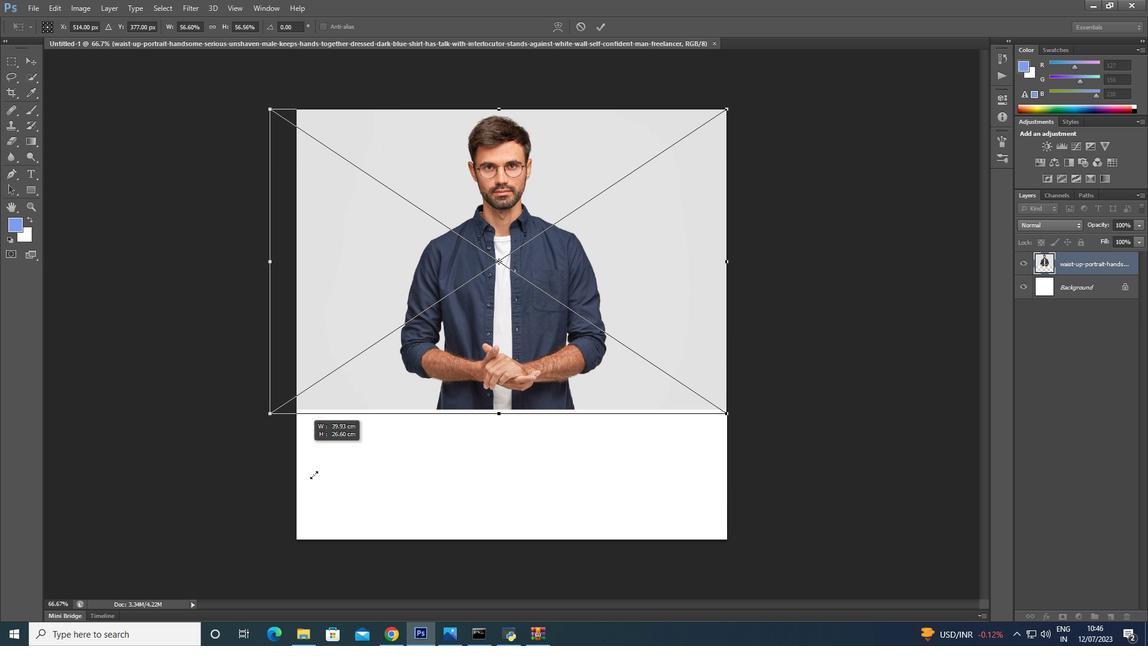 
Action: Mouse moved to (321, 481)
Screenshot: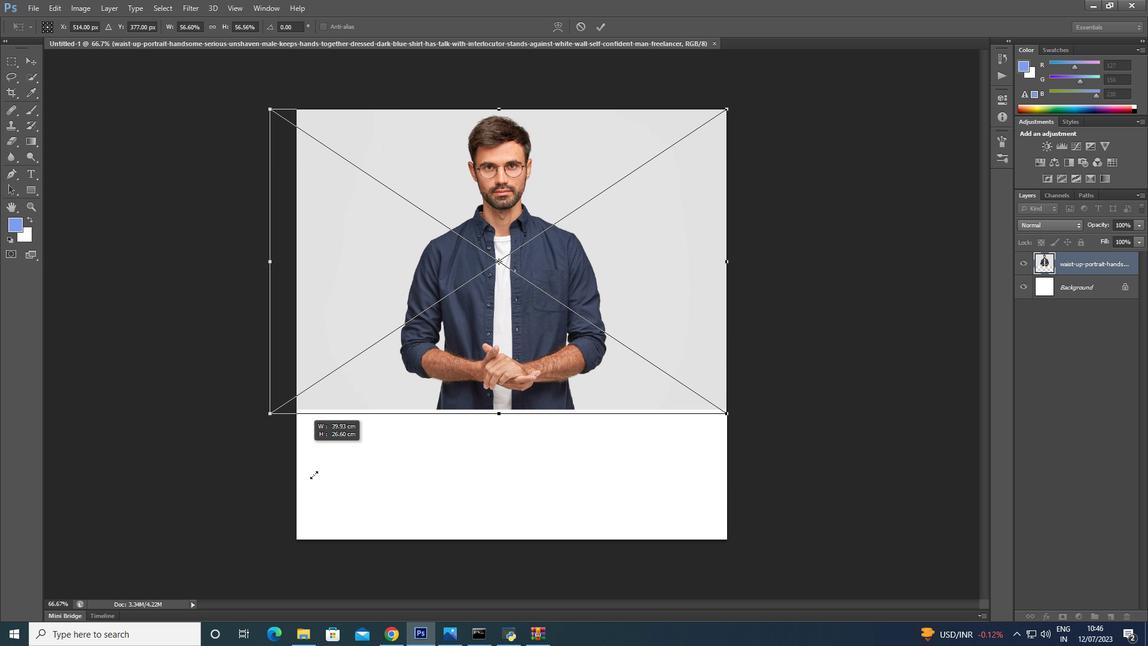 
Action: Key pressed <Key.shift>
Screenshot: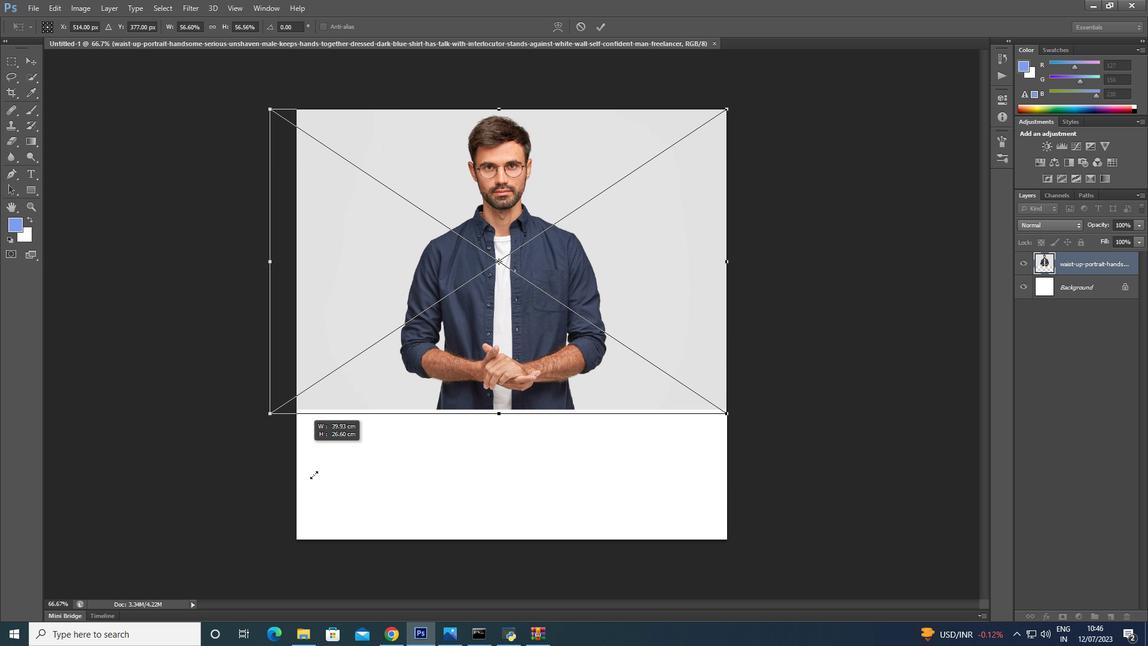 
Action: Mouse moved to (326, 486)
Screenshot: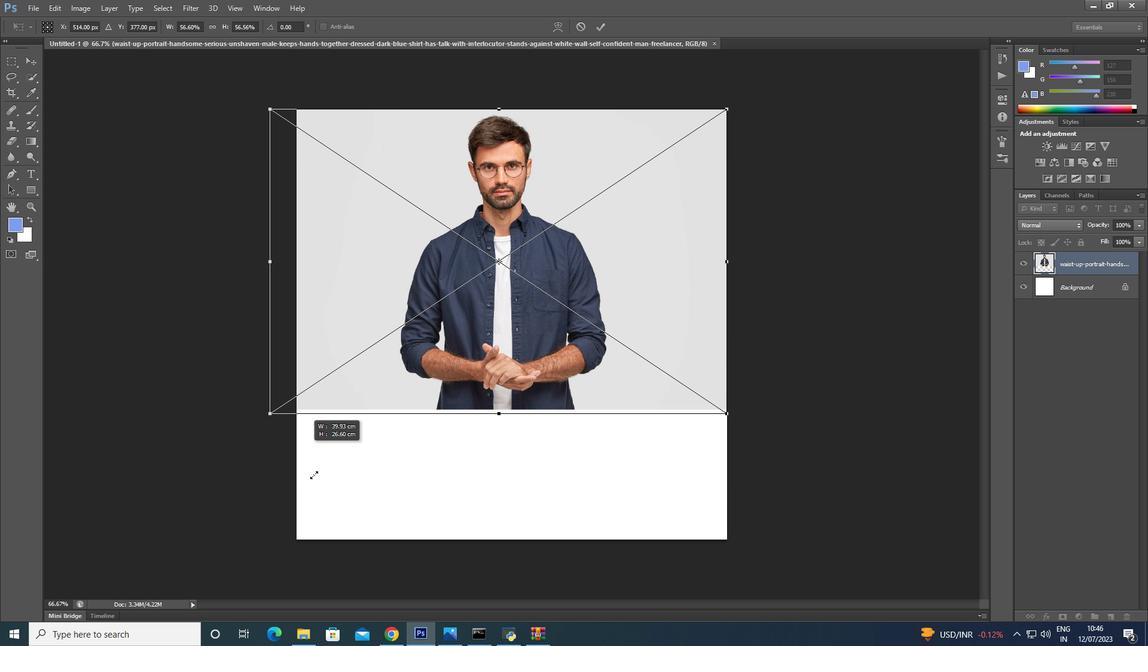 
Action: Key pressed <Key.shift>
Screenshot: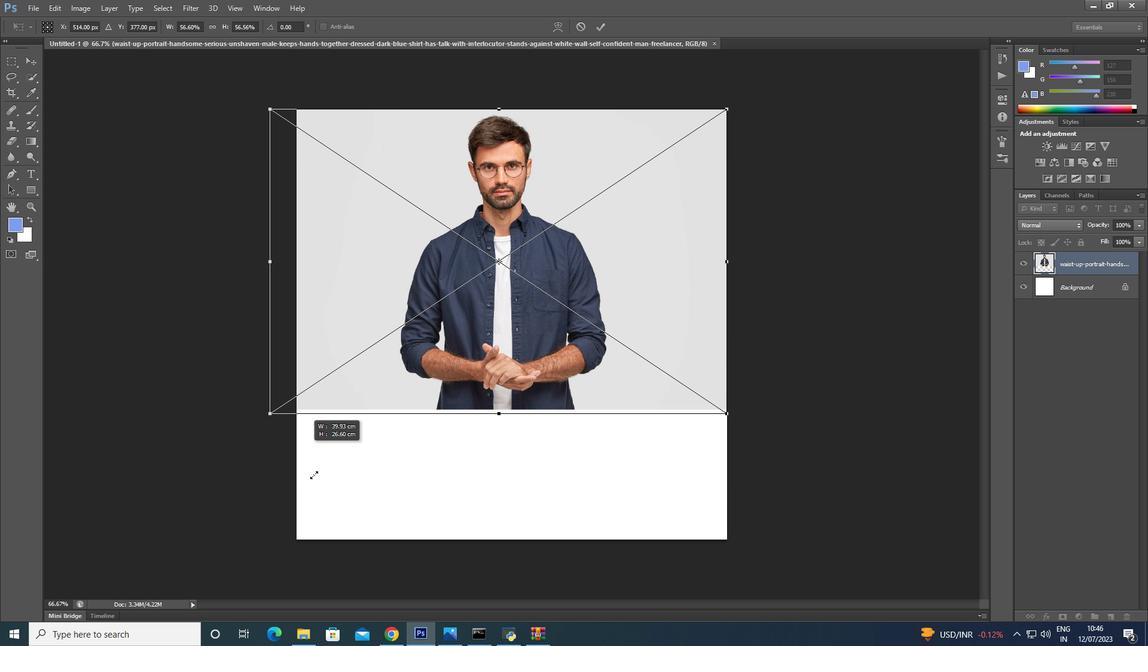 
Action: Mouse moved to (327, 487)
Screenshot: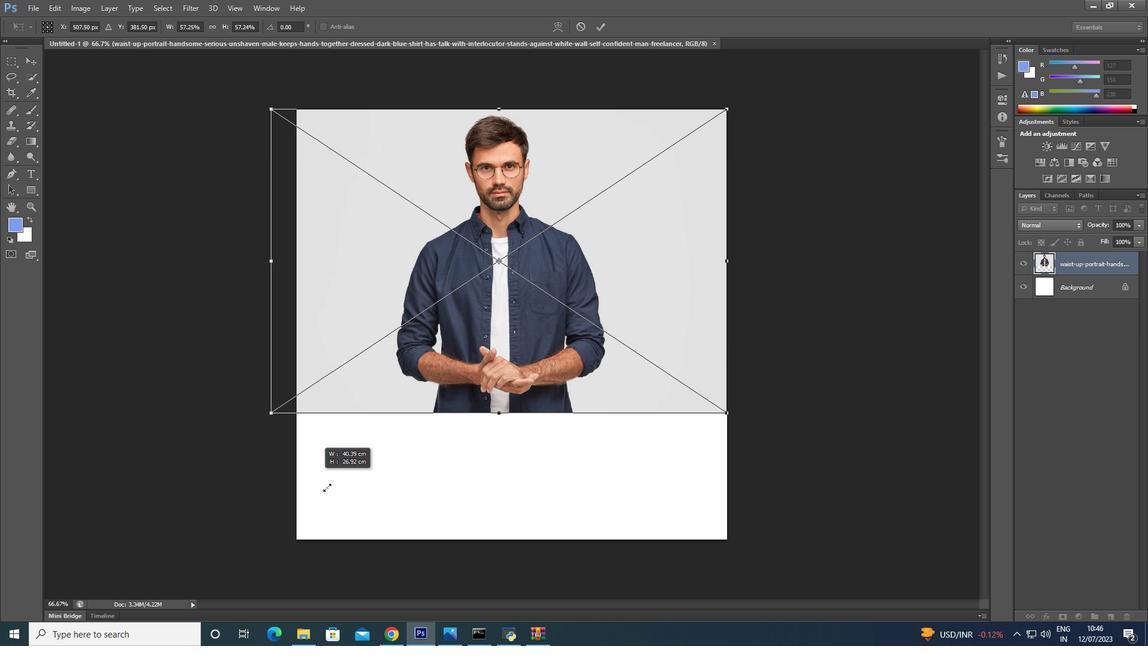 
Action: Key pressed <Key.shift>
Screenshot: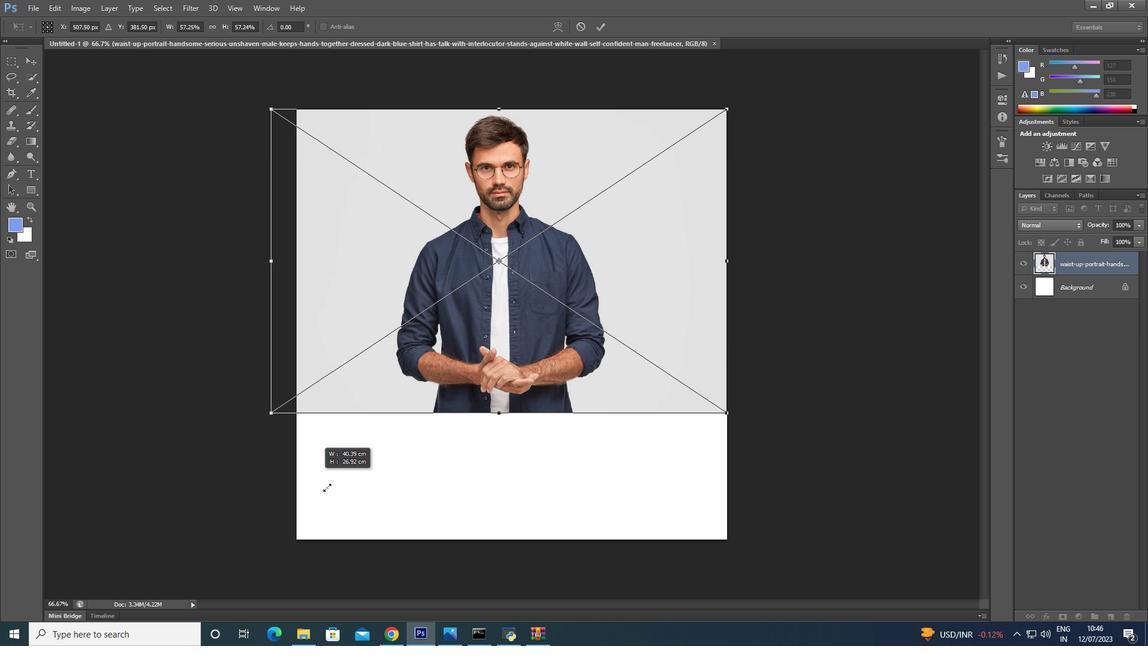 
Action: Mouse moved to (327, 491)
Screenshot: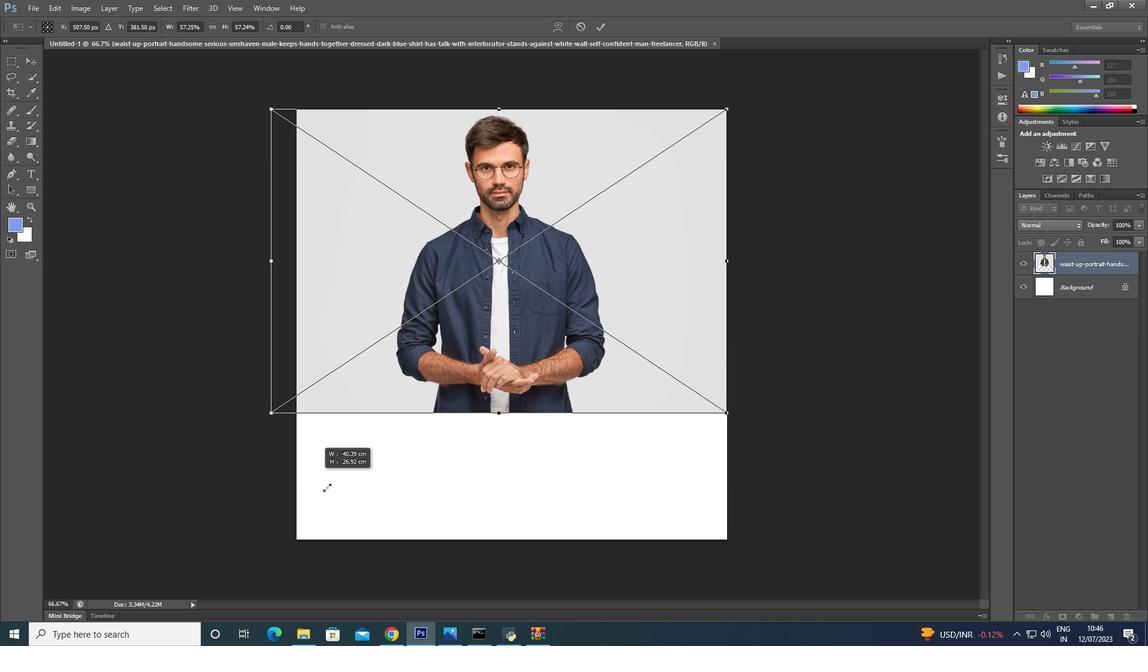 
Action: Key pressed <Key.shift>
Screenshot: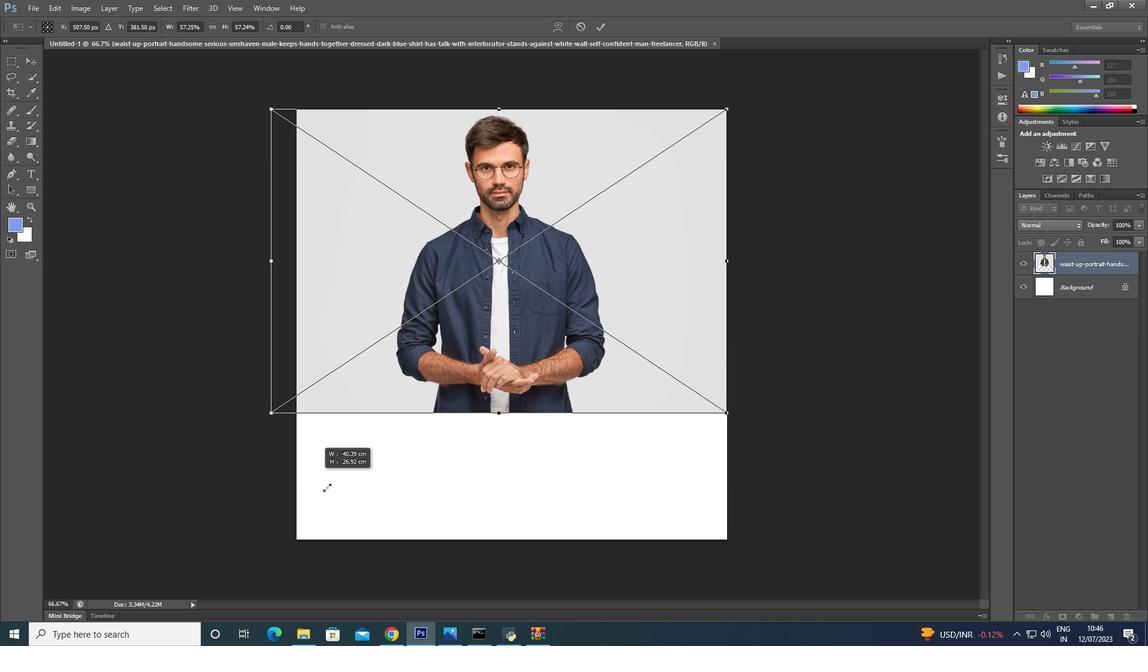 
Action: Mouse moved to (327, 492)
Screenshot: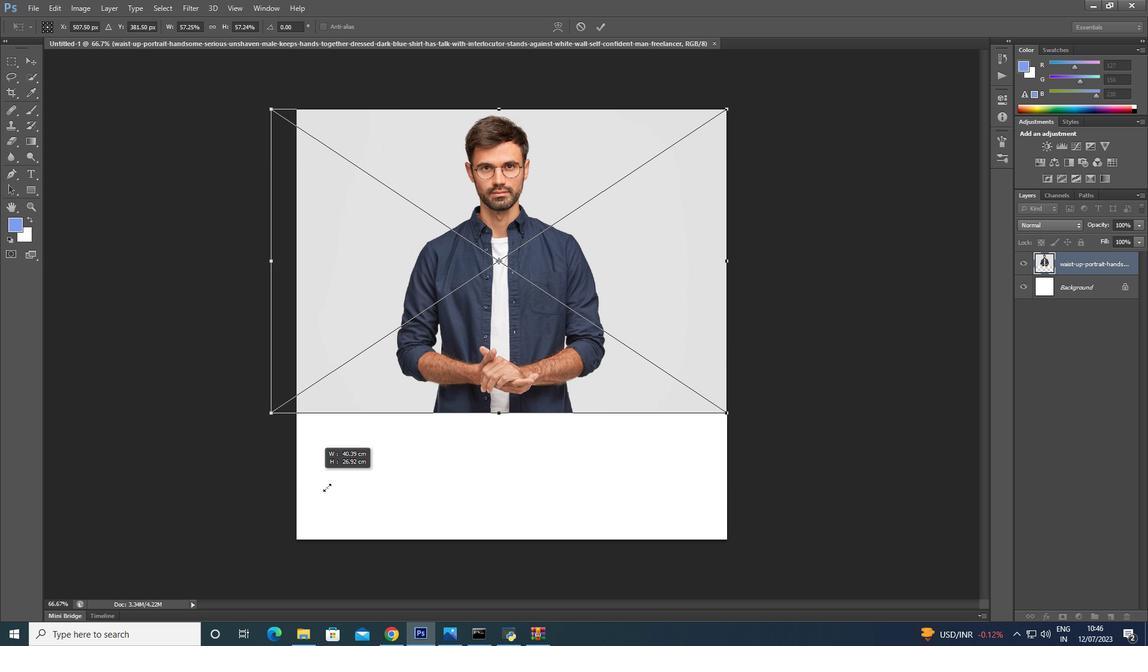 
Action: Key pressed <Key.shift>
Screenshot: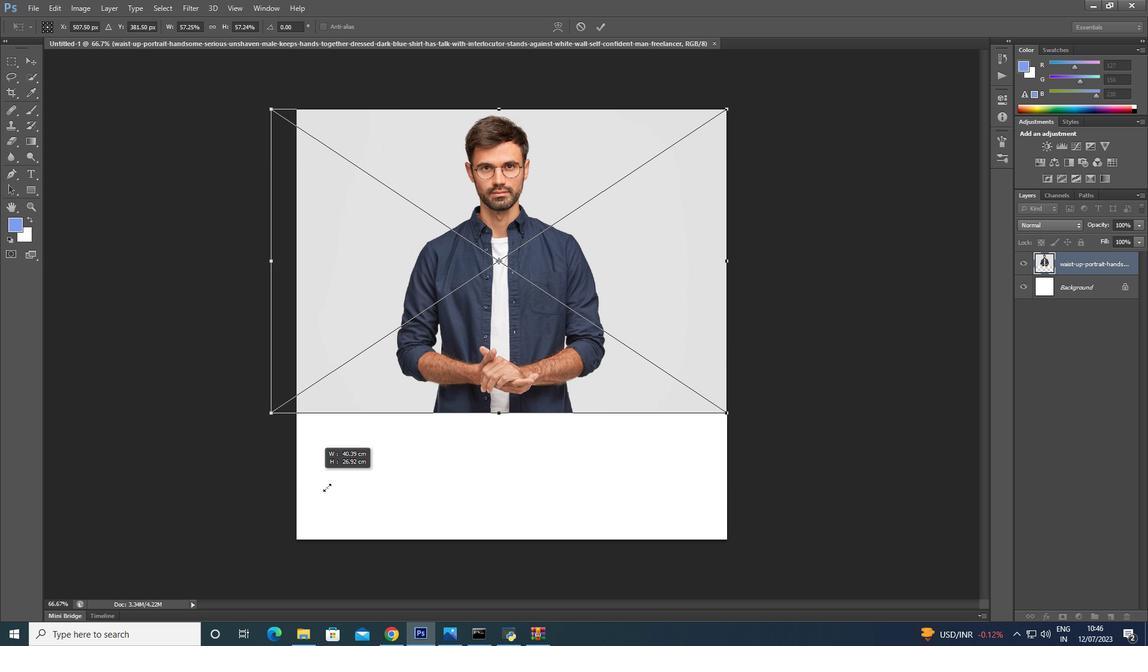 
Action: Mouse moved to (325, 499)
Screenshot: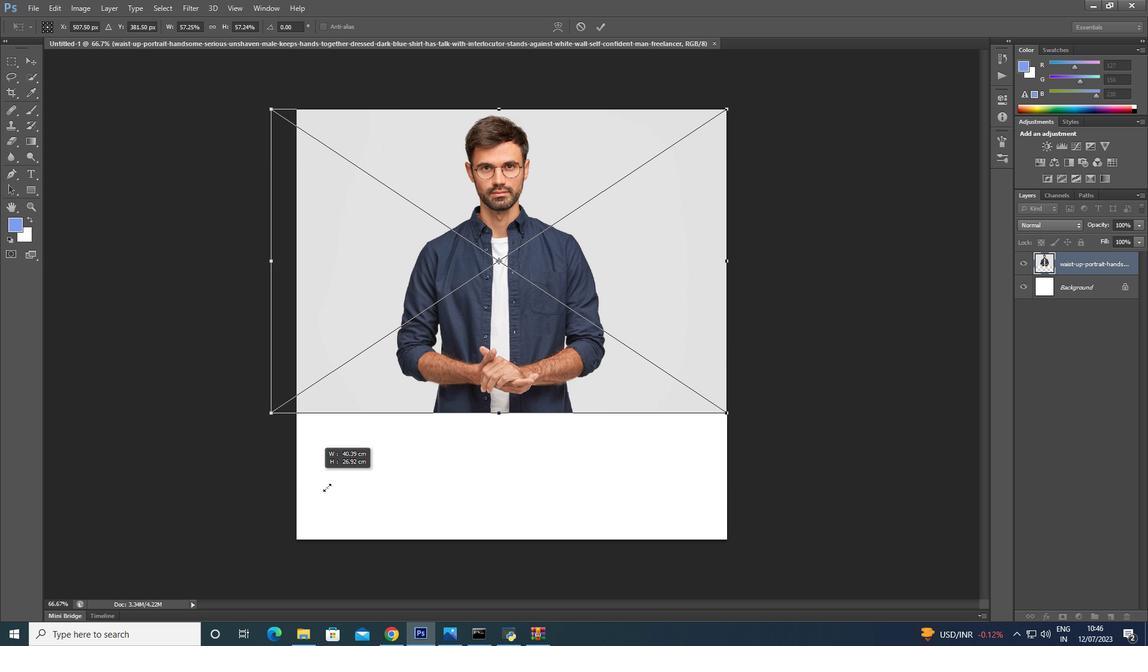 
Action: Key pressed <Key.shift>
Screenshot: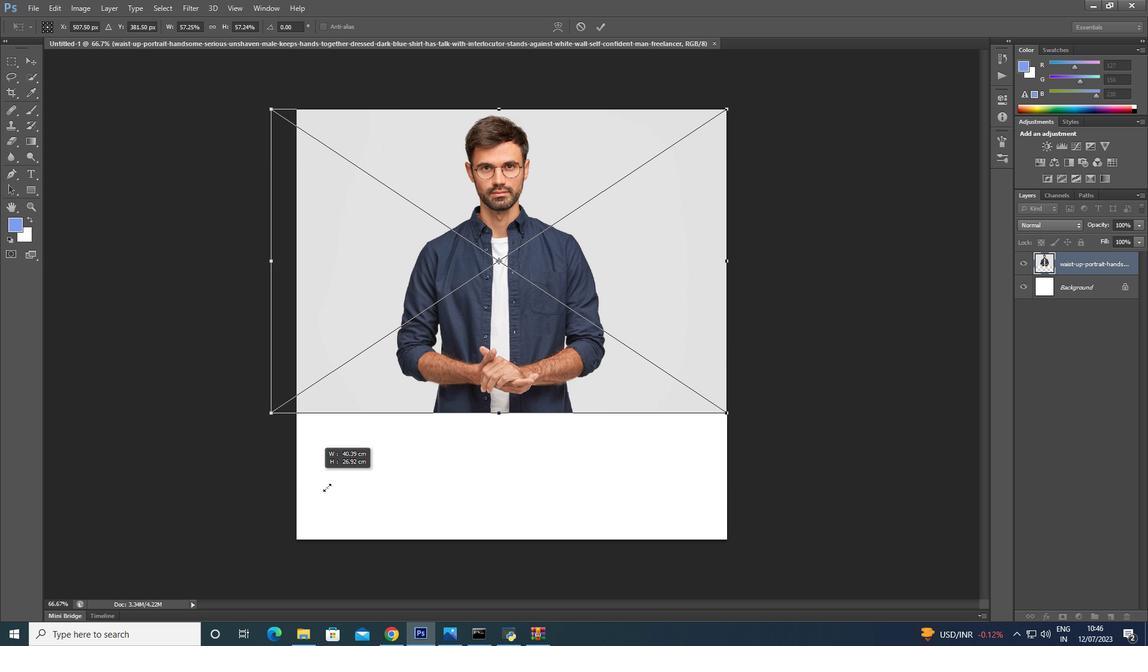 
Action: Mouse moved to (323, 500)
Screenshot: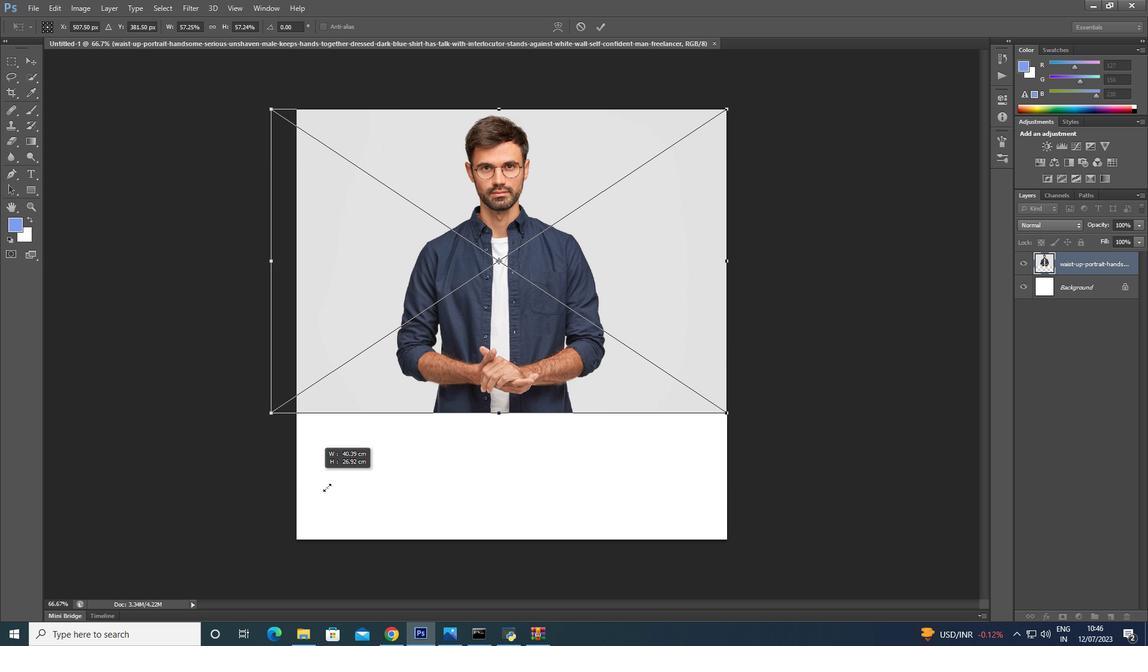 
Action: Key pressed <Key.shift><Key.shift><Key.shift>
Screenshot: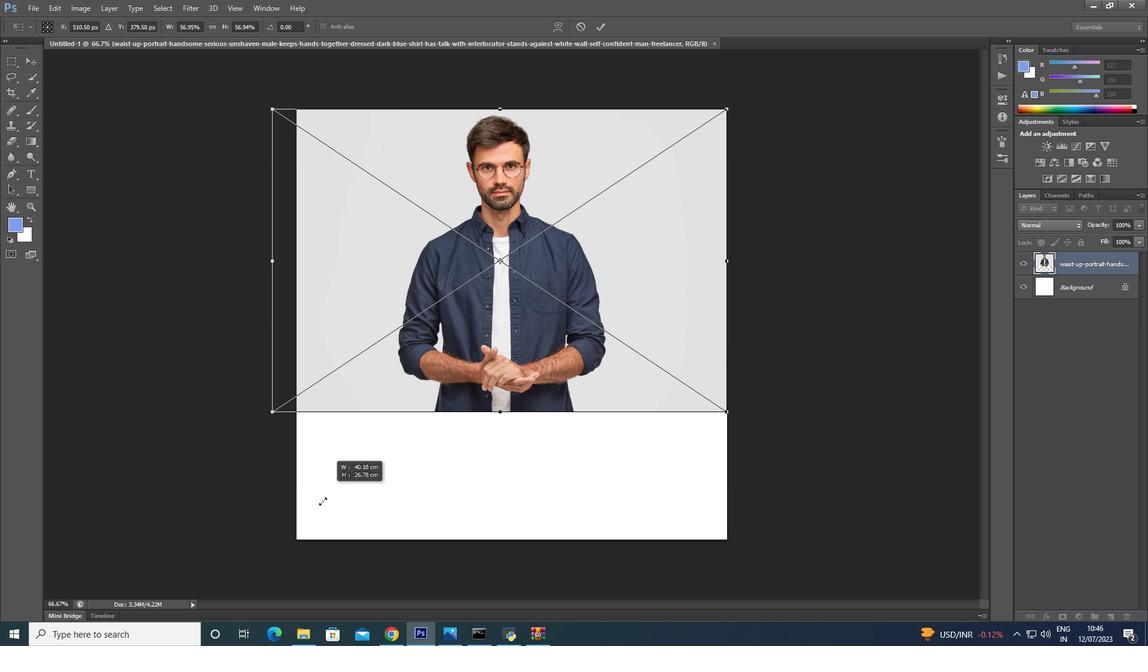 
Action: Mouse moved to (321, 502)
Screenshot: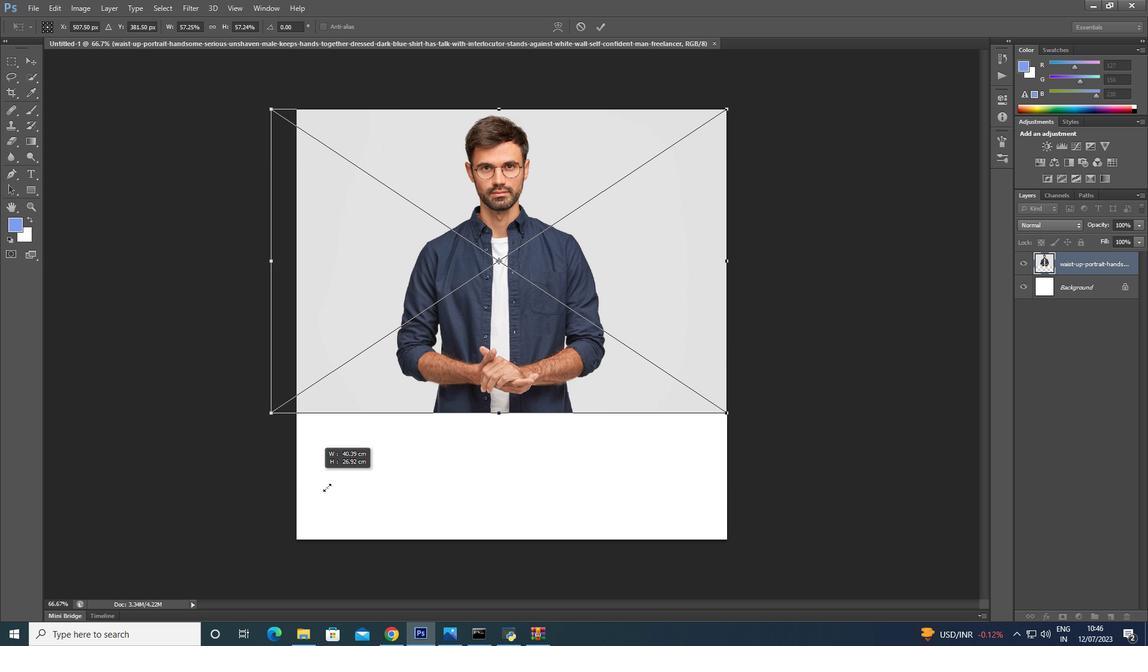
Action: Key pressed <Key.shift>
Screenshot: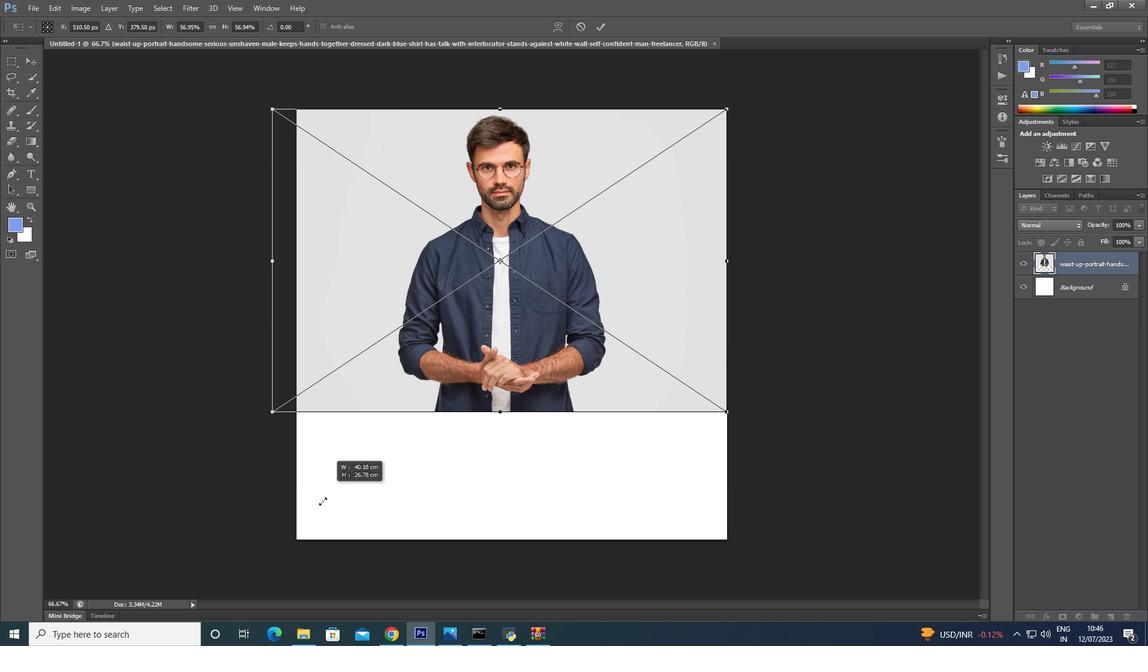 
Action: Mouse moved to (316, 506)
Screenshot: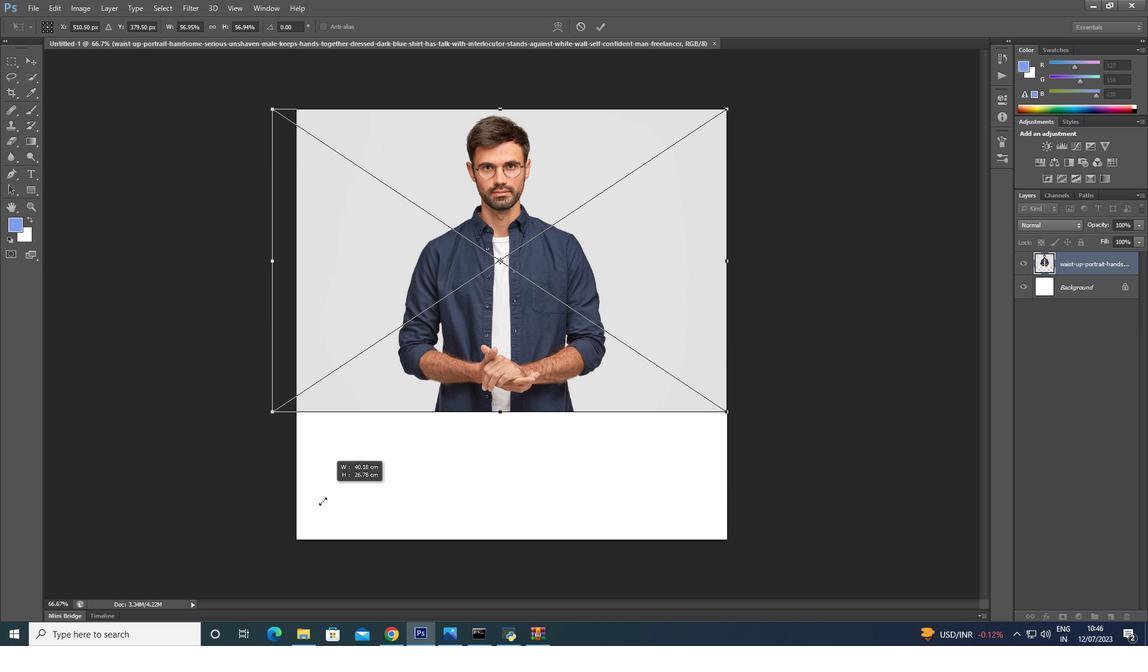 
Action: Key pressed <Key.shift>
Screenshot: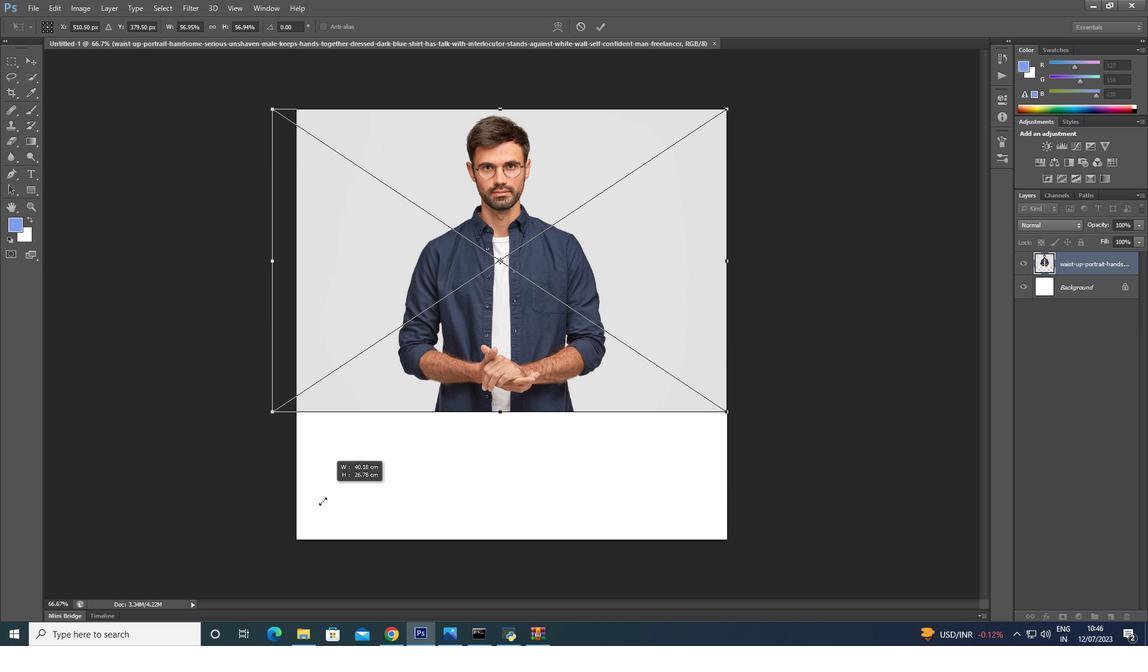 
Action: Mouse moved to (314, 507)
Screenshot: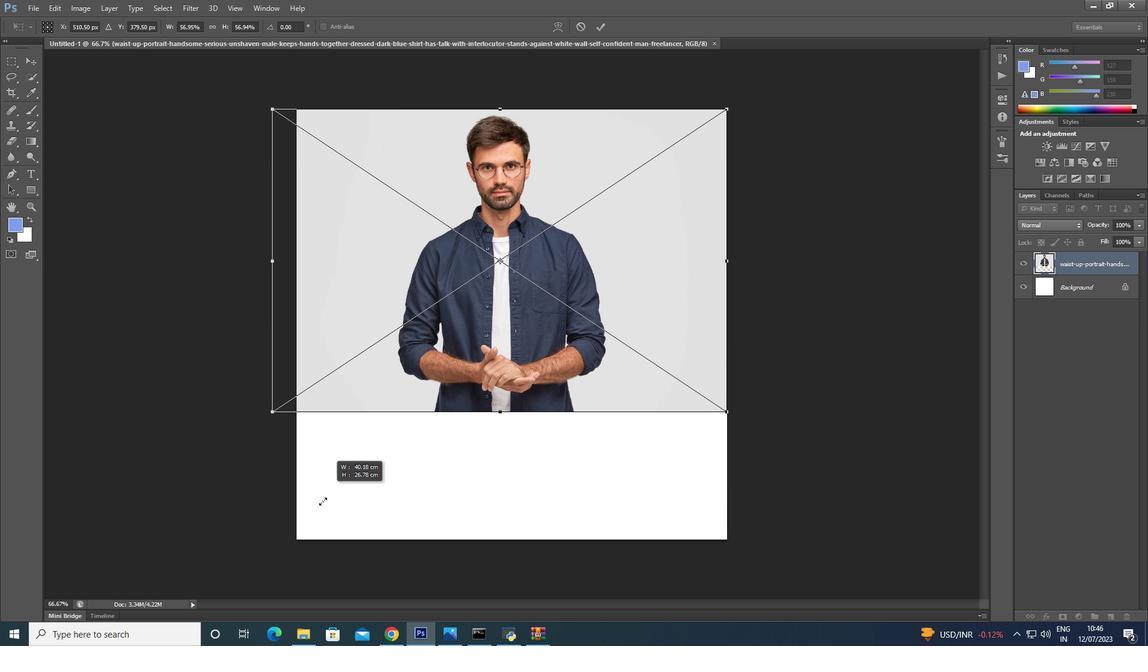 
Action: Key pressed <Key.shift>
Screenshot: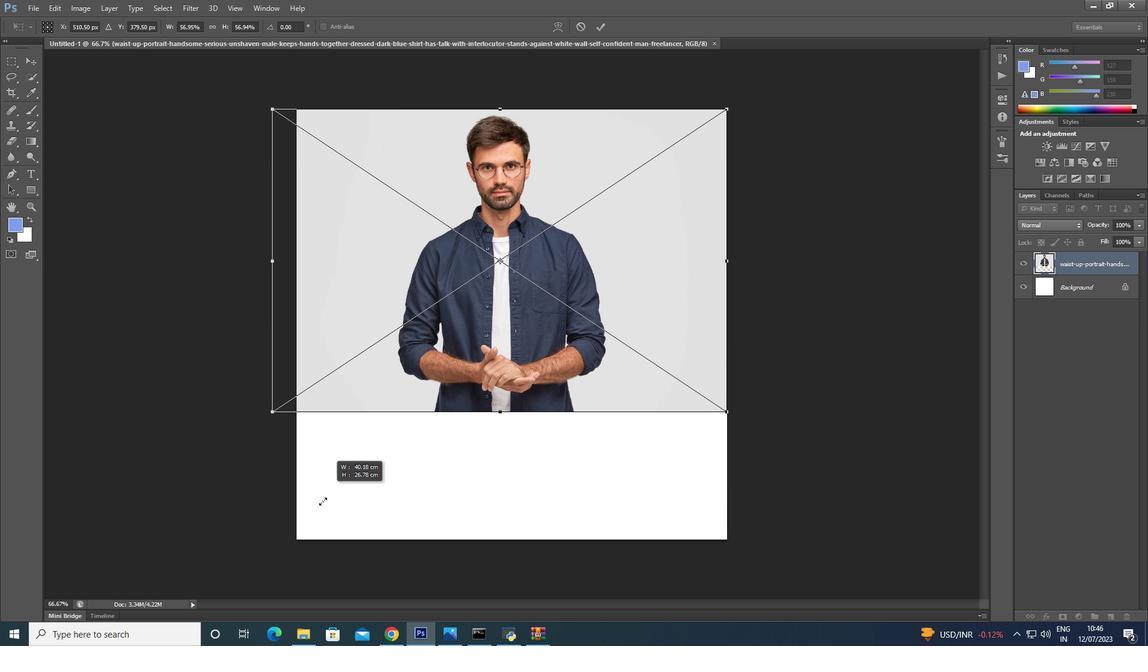 
Action: Mouse moved to (311, 509)
Screenshot: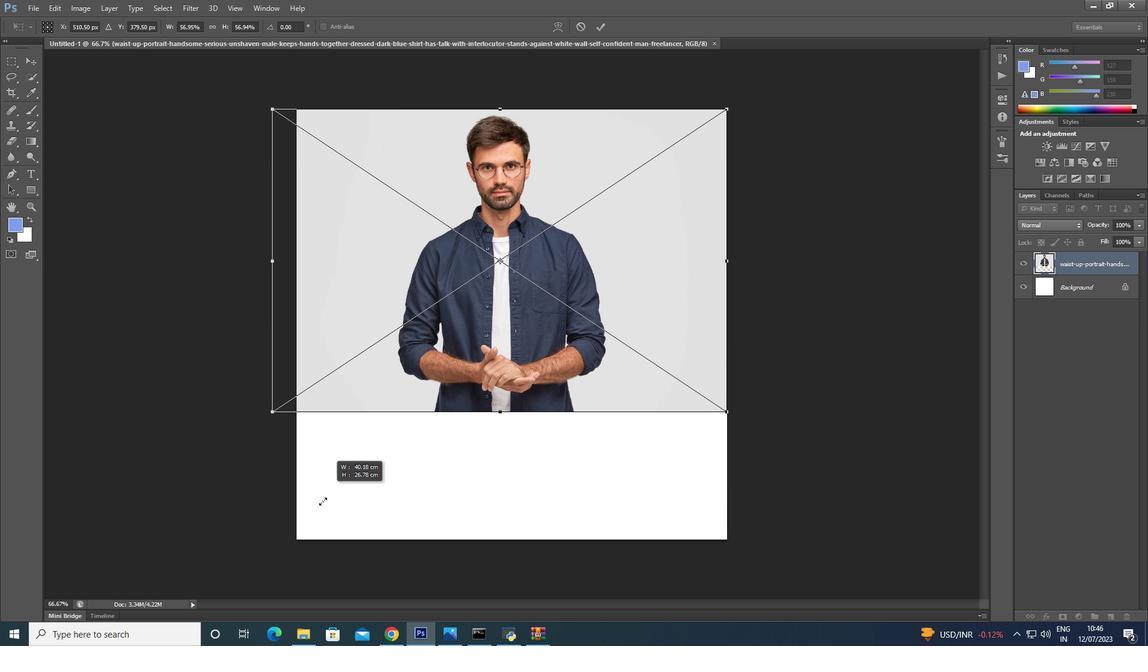
Action: Key pressed <Key.shift>
Screenshot: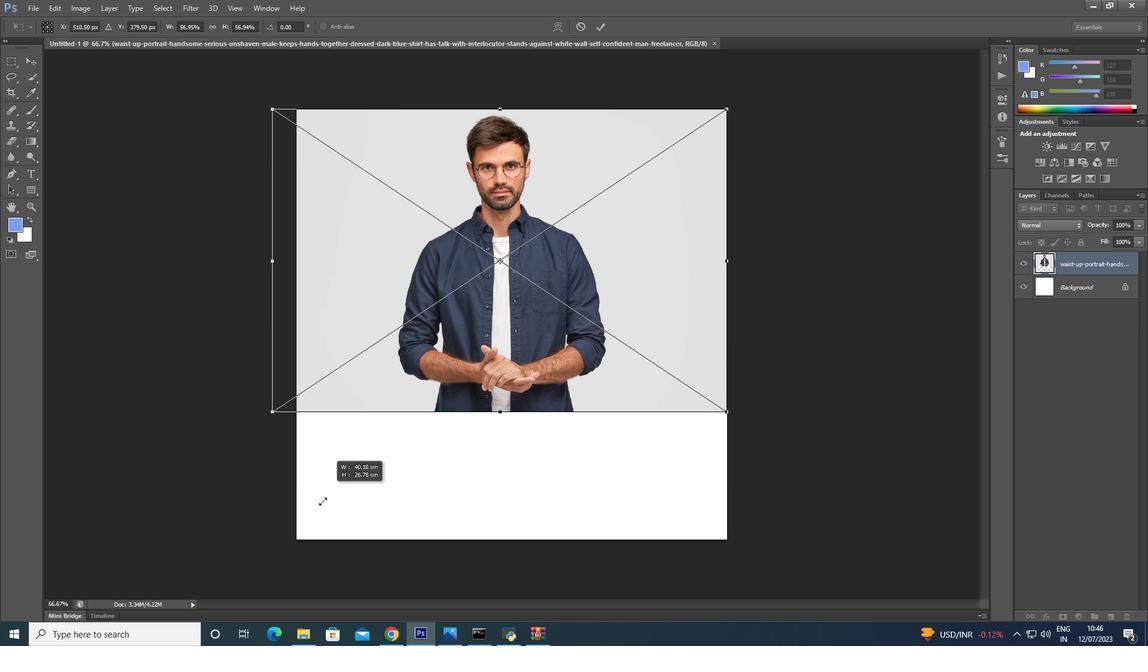 
Action: Mouse moved to (309, 511)
Screenshot: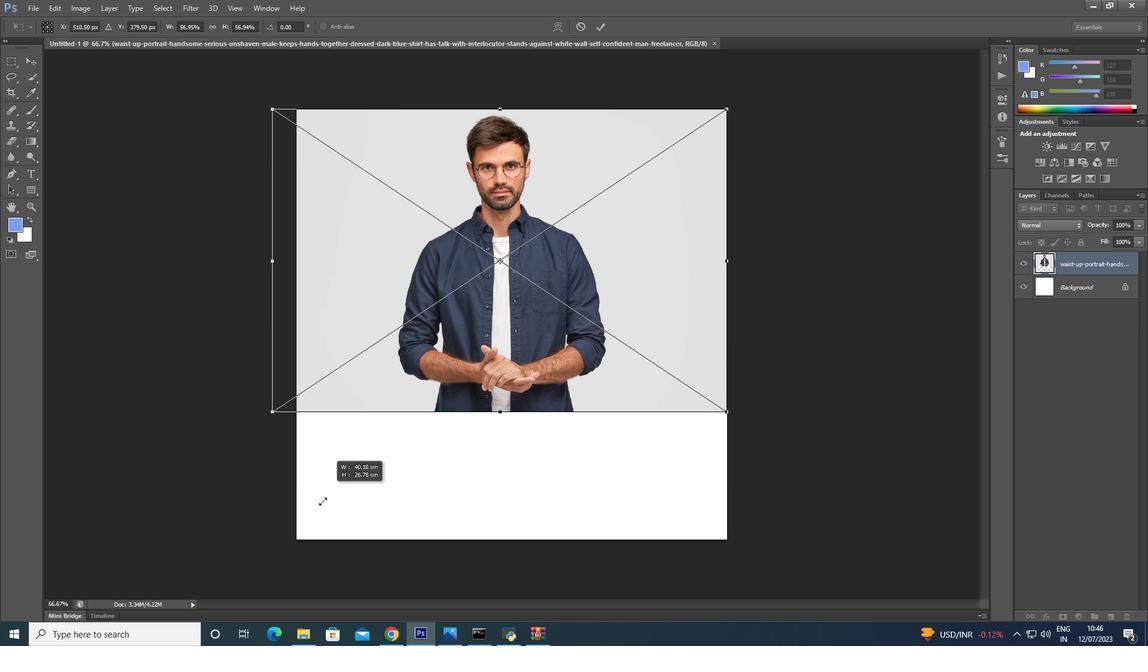 
Action: Key pressed <Key.shift>
Screenshot: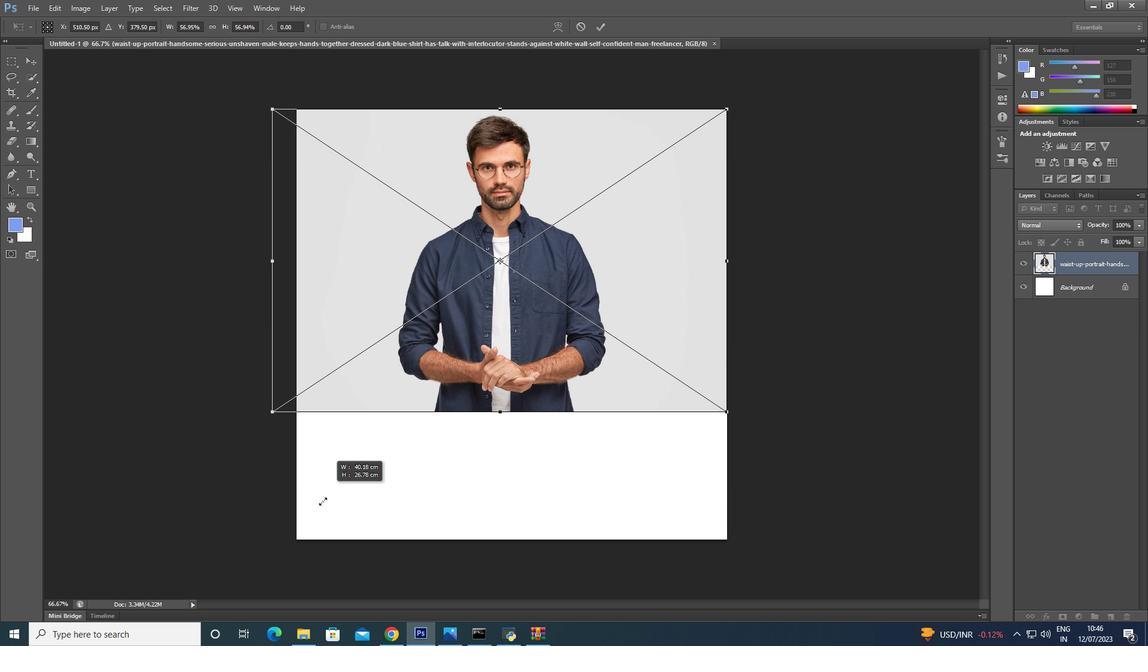
Action: Mouse moved to (302, 518)
Screenshot: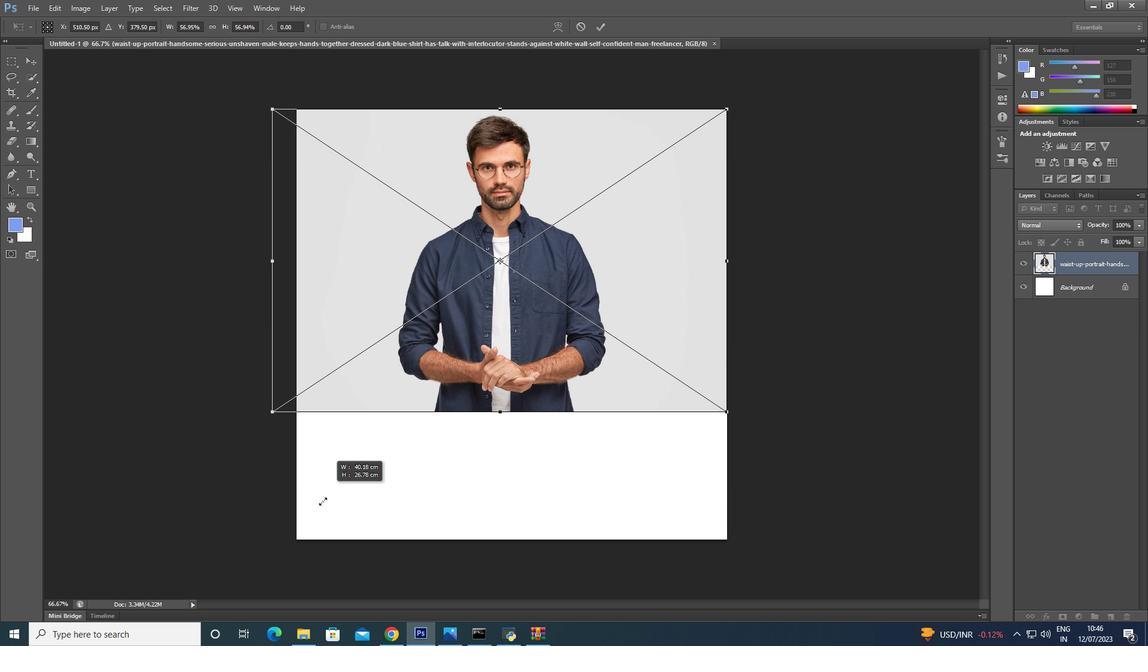 
Action: Key pressed <Key.shift>
Screenshot: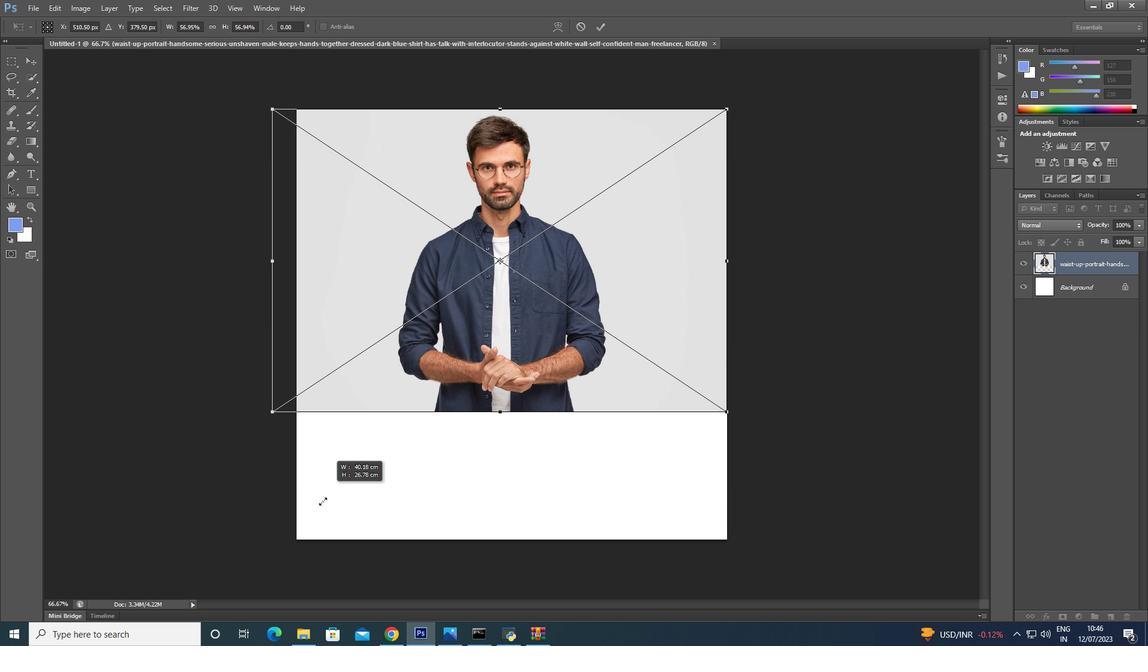 
Action: Mouse moved to (295, 525)
Screenshot: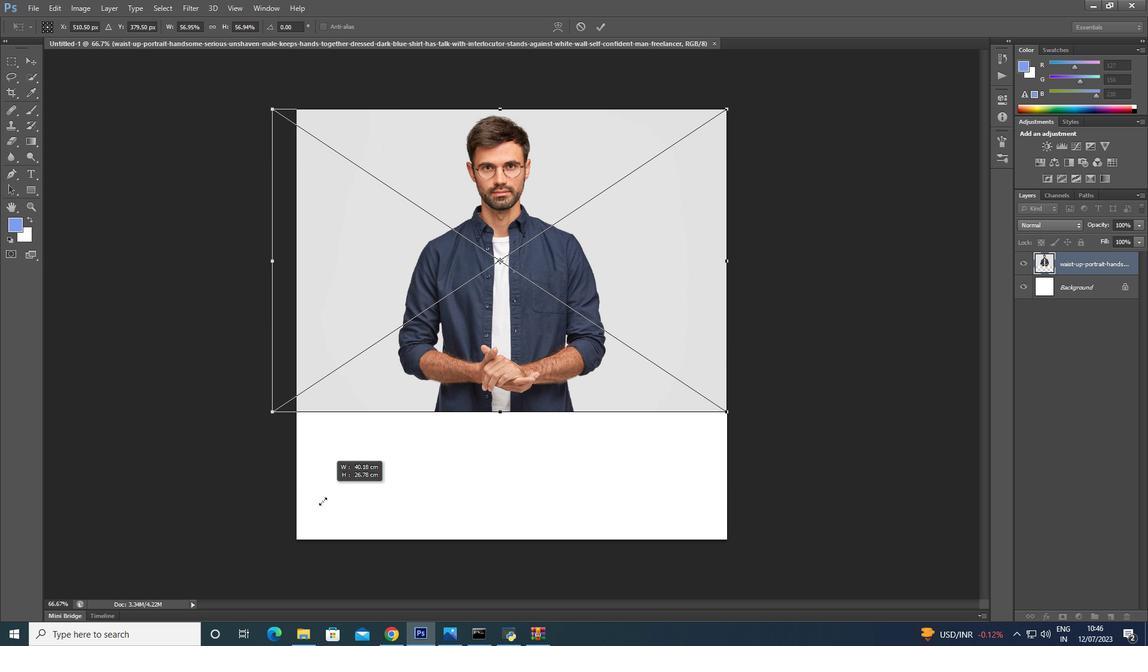
Action: Key pressed <Key.shift>
Screenshot: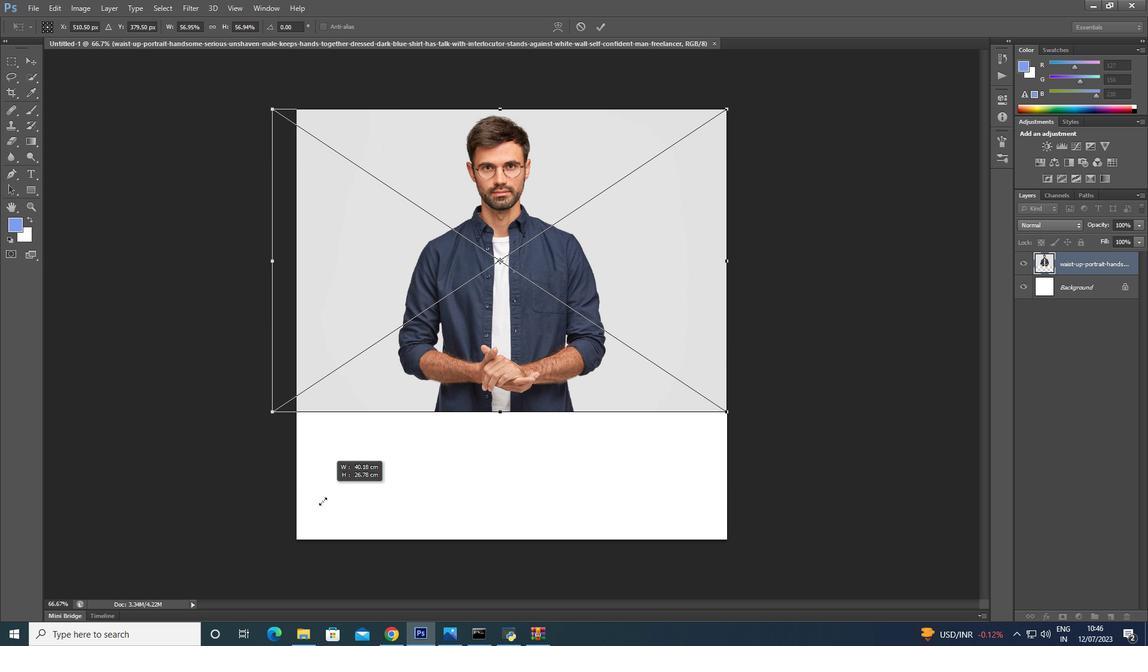 
Action: Mouse moved to (292, 529)
Screenshot: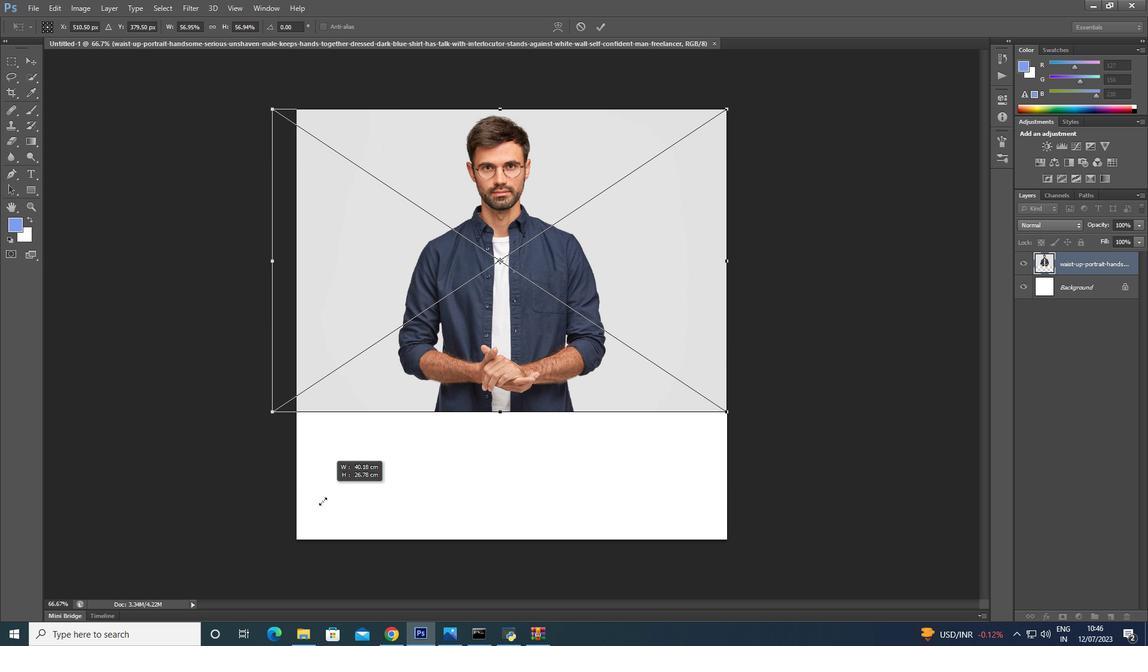 
Action: Key pressed <Key.shift>
Screenshot: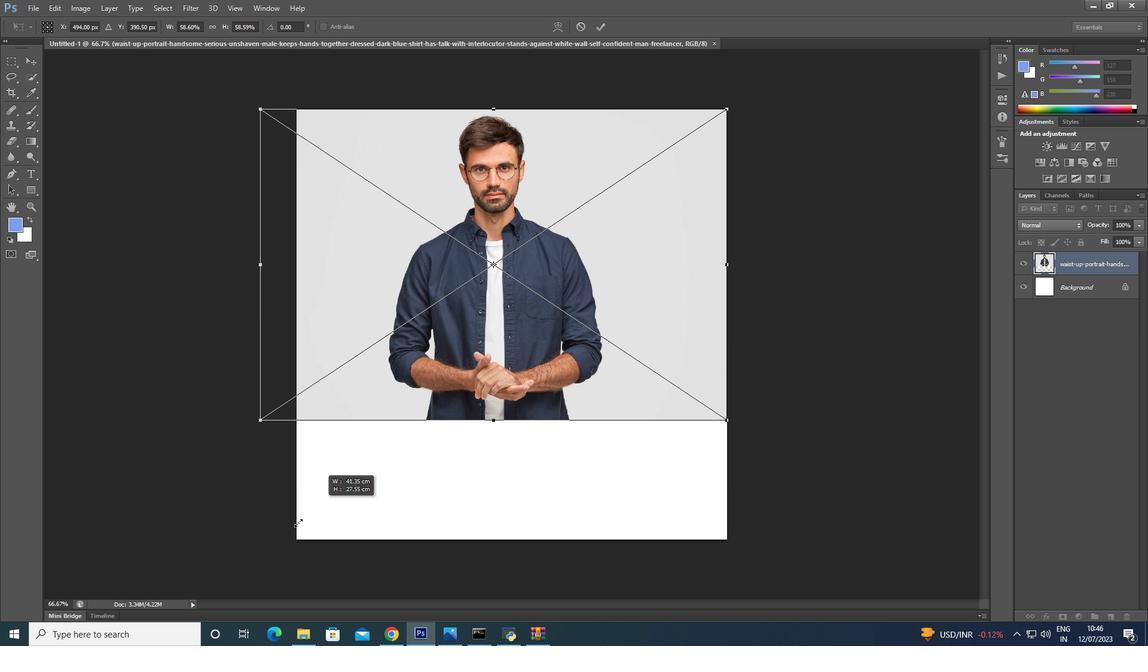 
Action: Mouse moved to (288, 531)
Screenshot: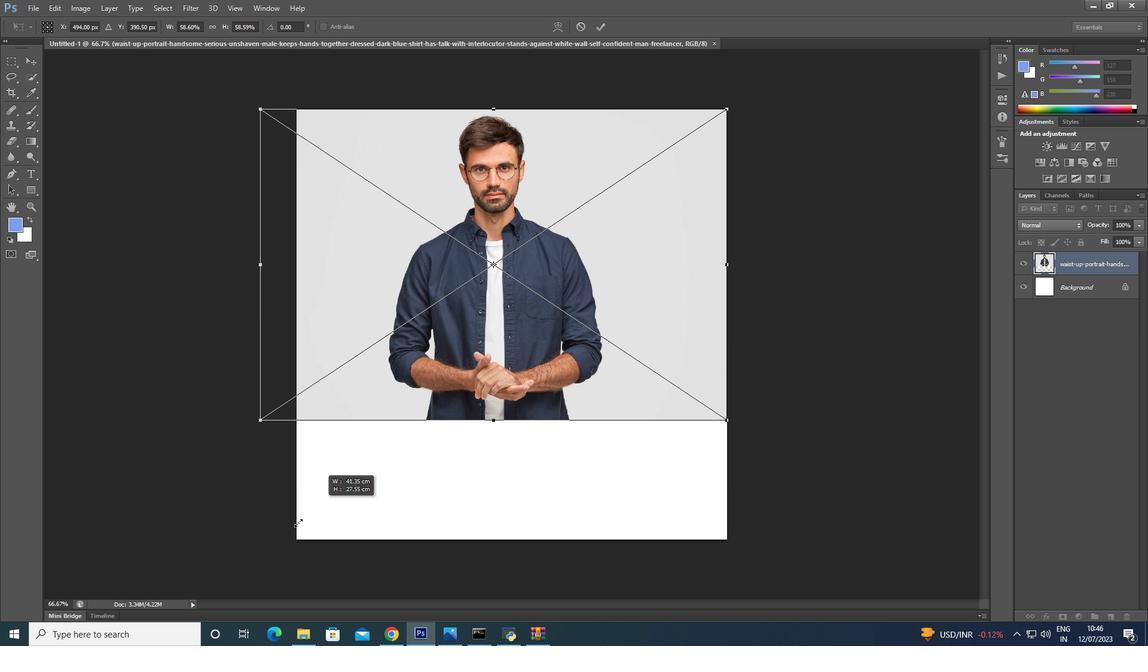 
Action: Key pressed <Key.shift>
Screenshot: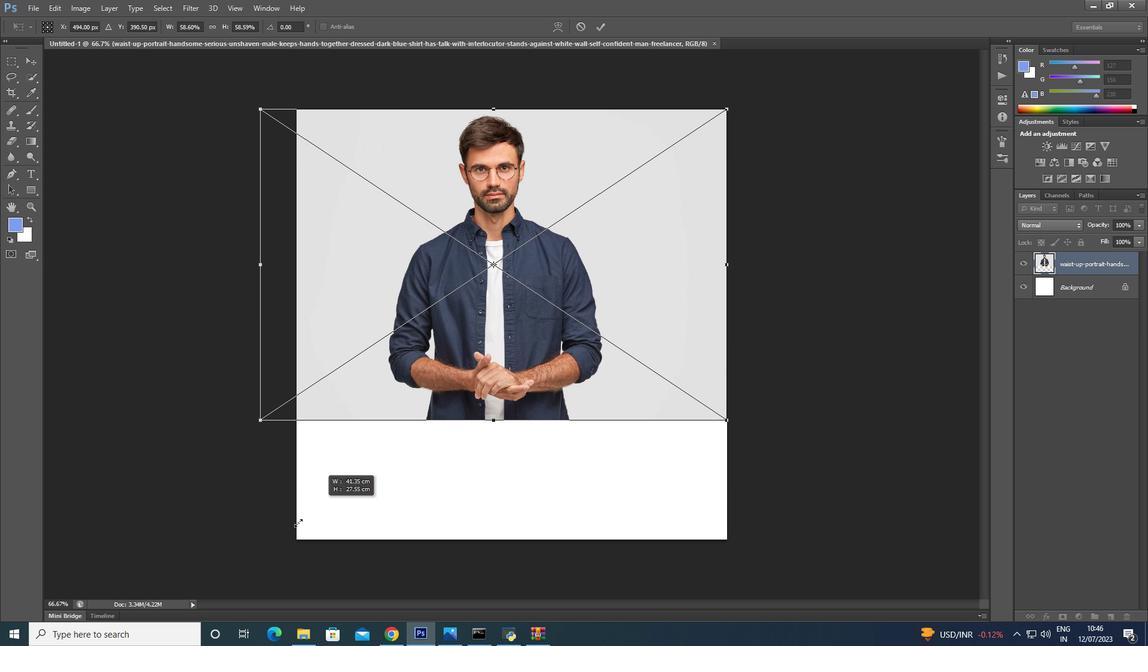 
Action: Mouse moved to (284, 534)
Screenshot: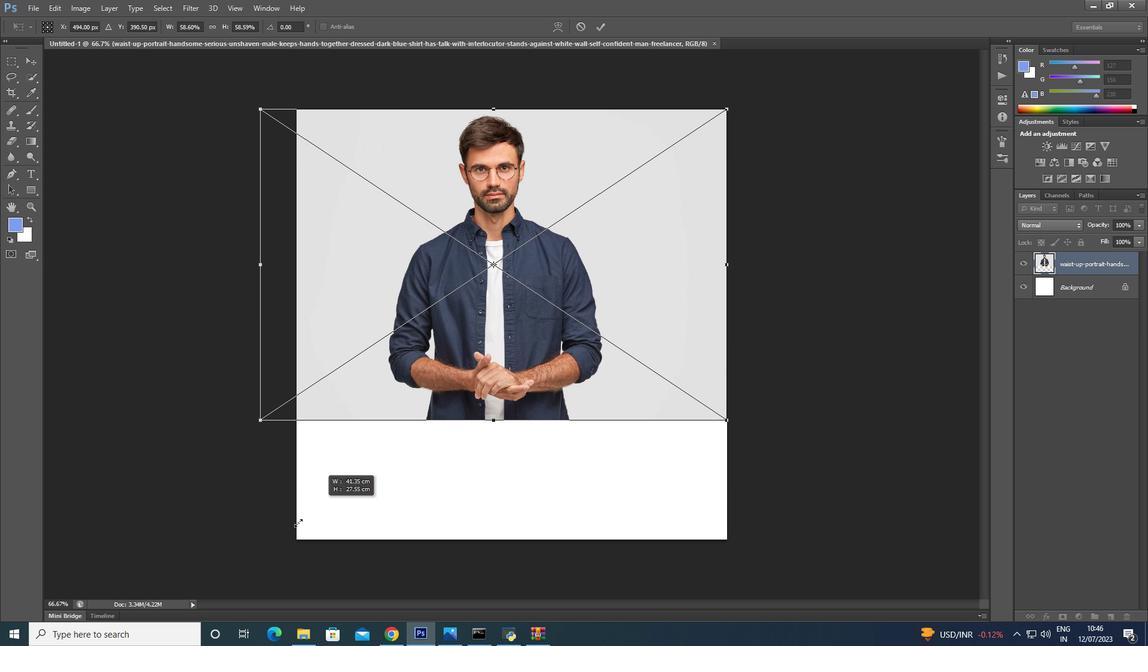 
Action: Key pressed <Key.shift><Key.shift>
Screenshot: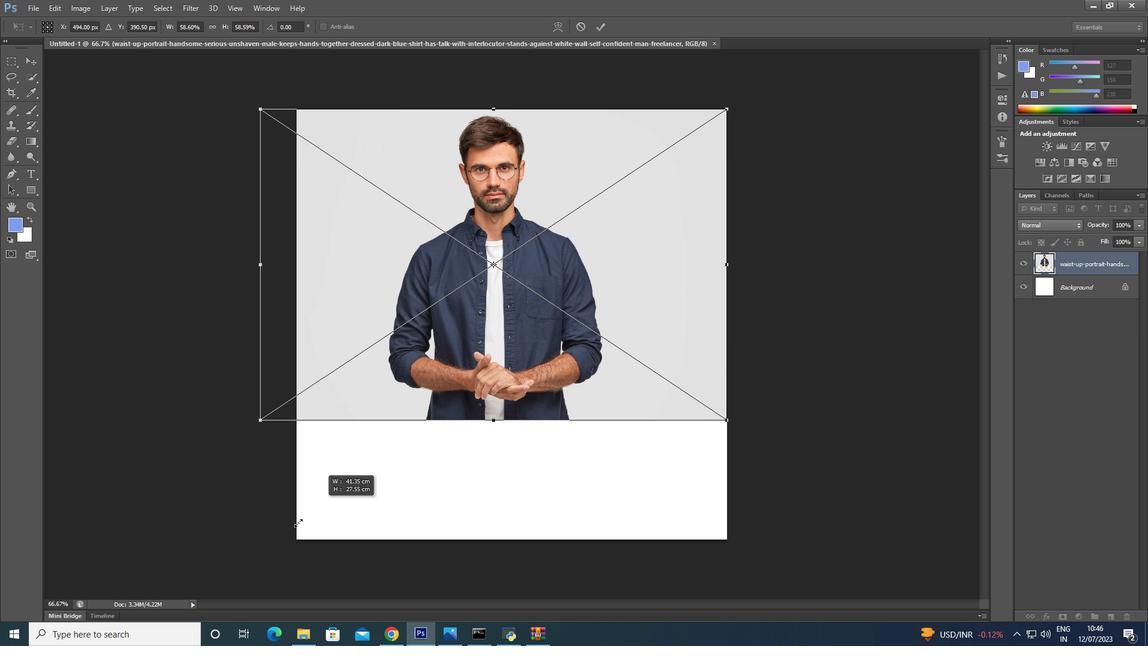 
Action: Mouse moved to (283, 536)
Screenshot: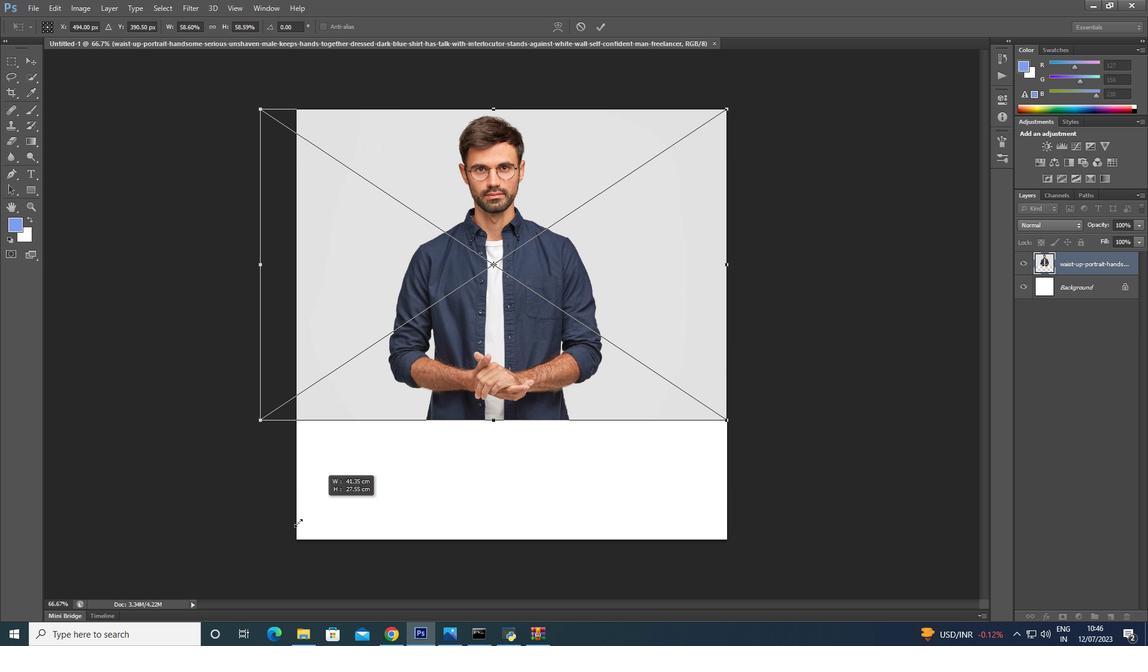 
Action: Key pressed <Key.shift>
Screenshot: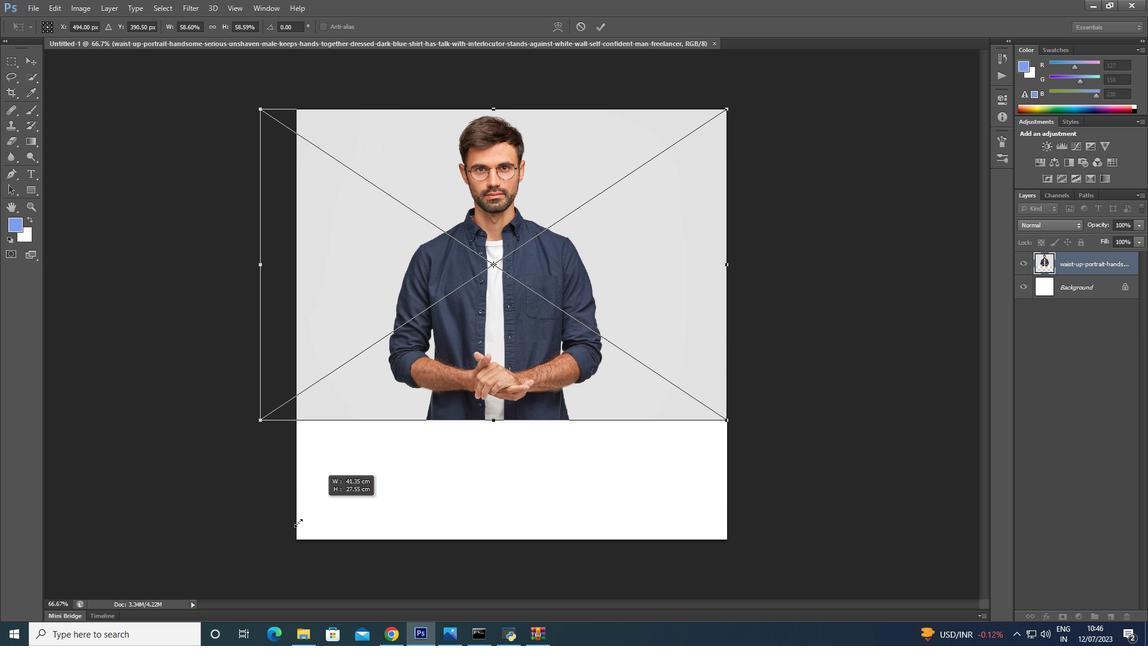 
Action: Mouse moved to (271, 542)
Screenshot: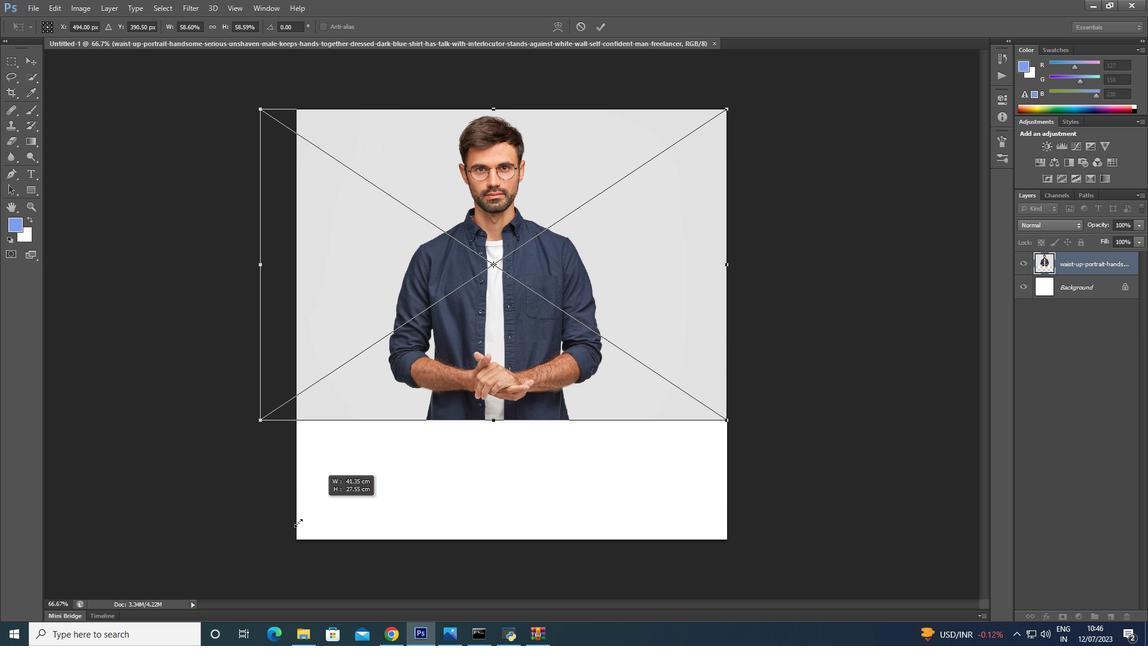 
Action: Key pressed <Key.shift>
Screenshot: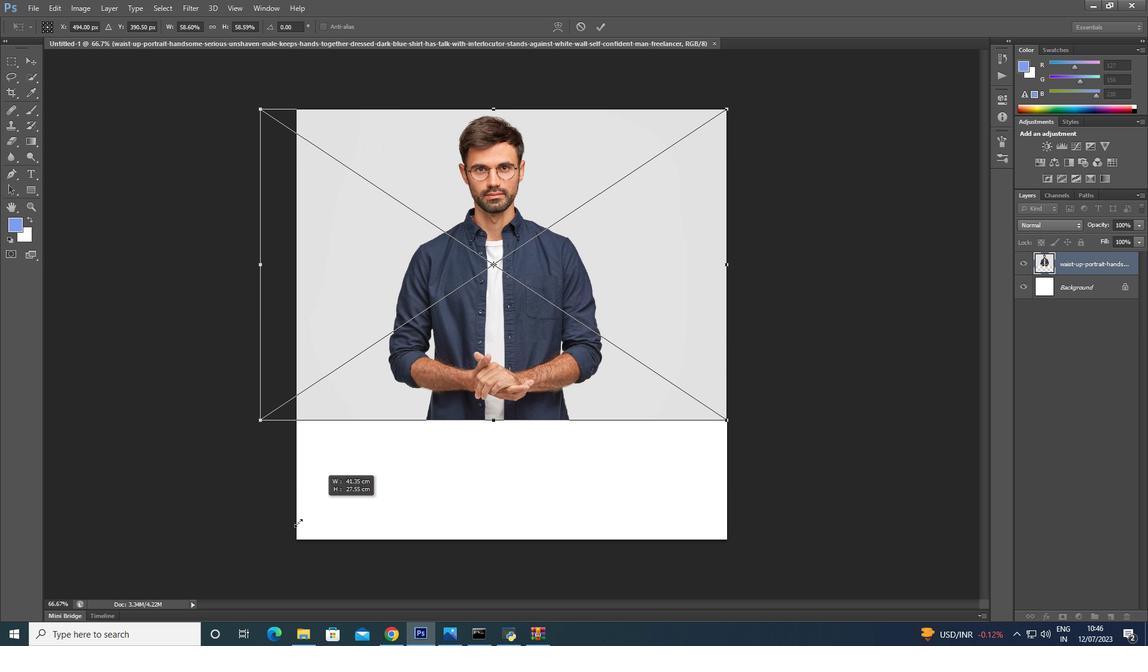 
Action: Mouse moved to (265, 545)
Screenshot: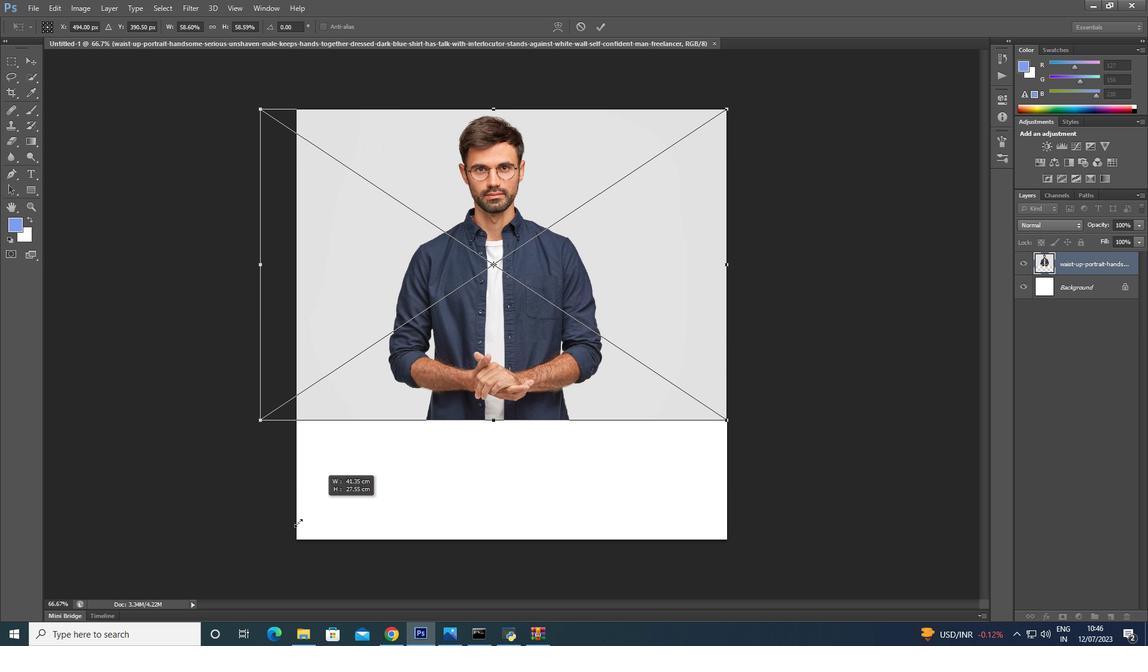 
Action: Key pressed <Key.shift>
Screenshot: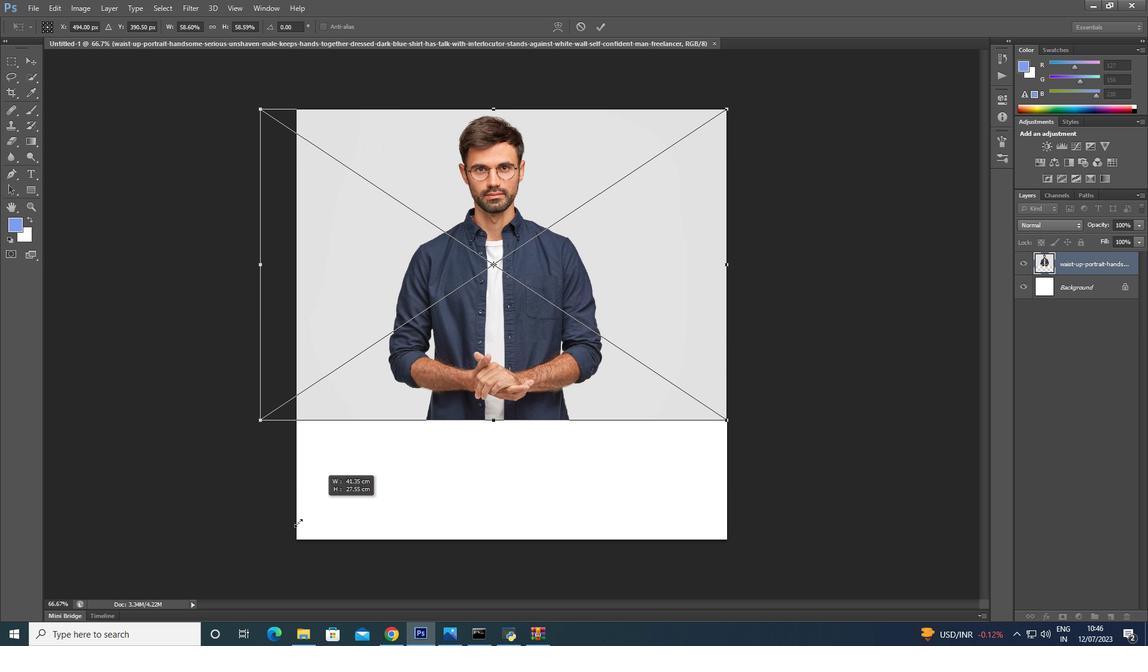 
Action: Mouse moved to (258, 550)
Screenshot: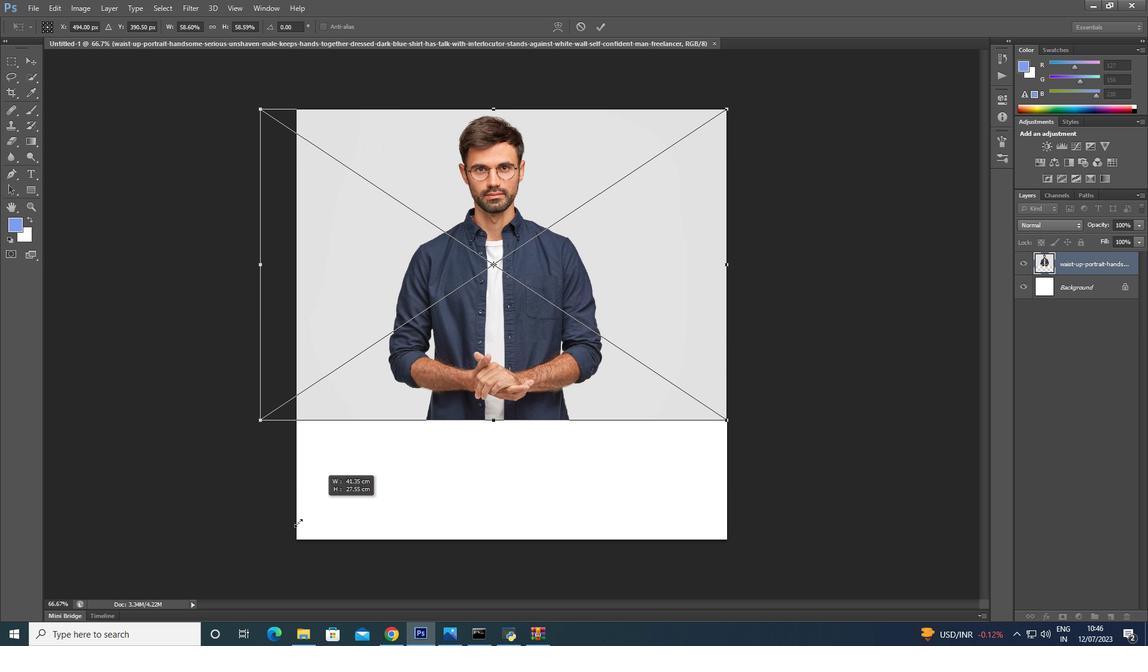 
Action: Key pressed <Key.shift>
Screenshot: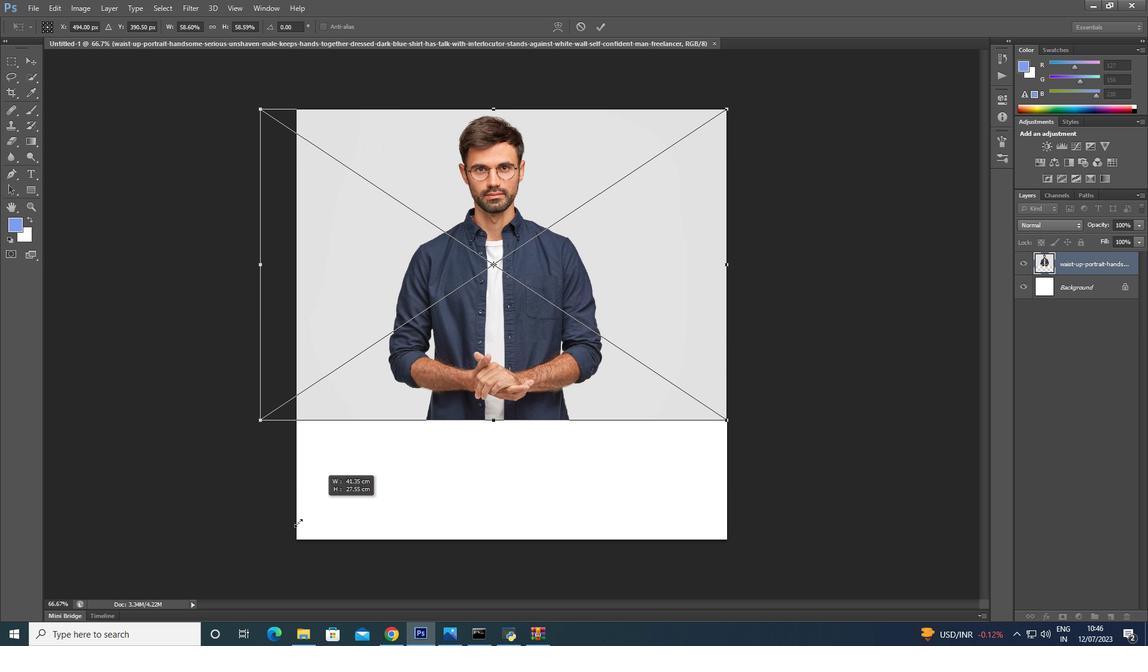
Action: Mouse moved to (256, 552)
Screenshot: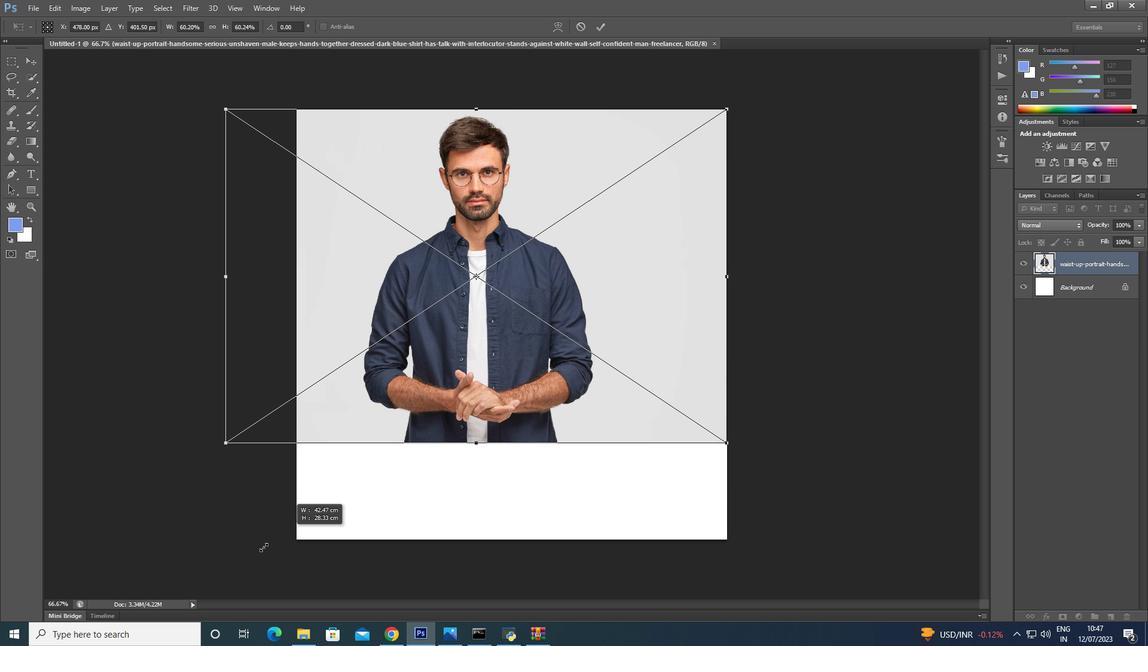 
Action: Key pressed <Key.shift>
Screenshot: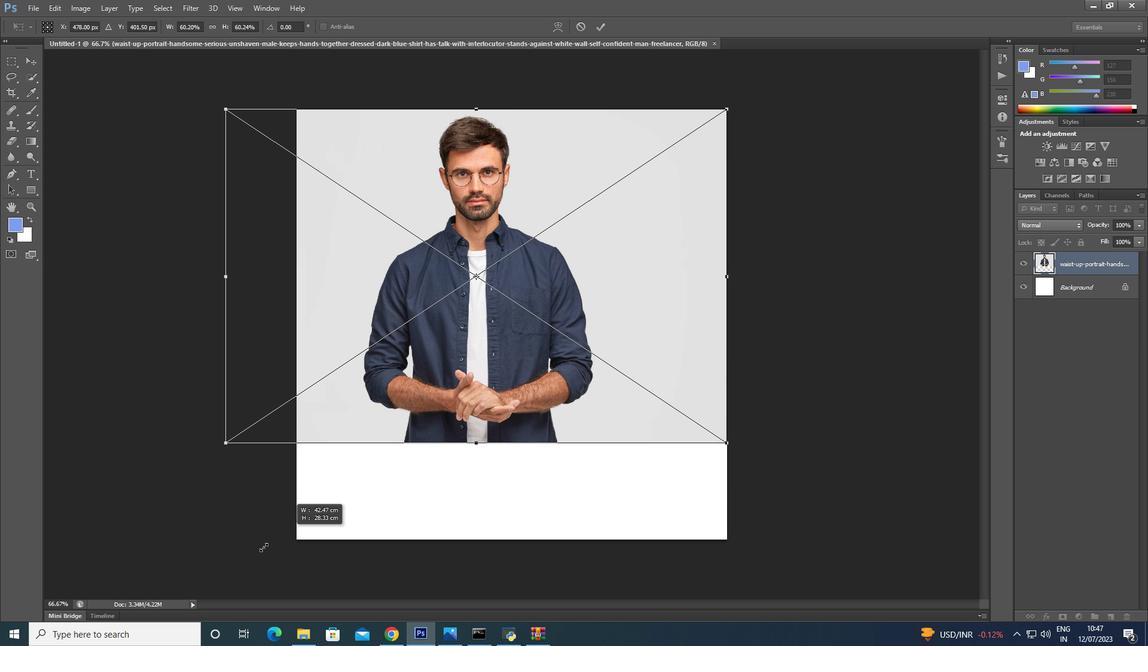 
Action: Mouse moved to (254, 554)
Screenshot: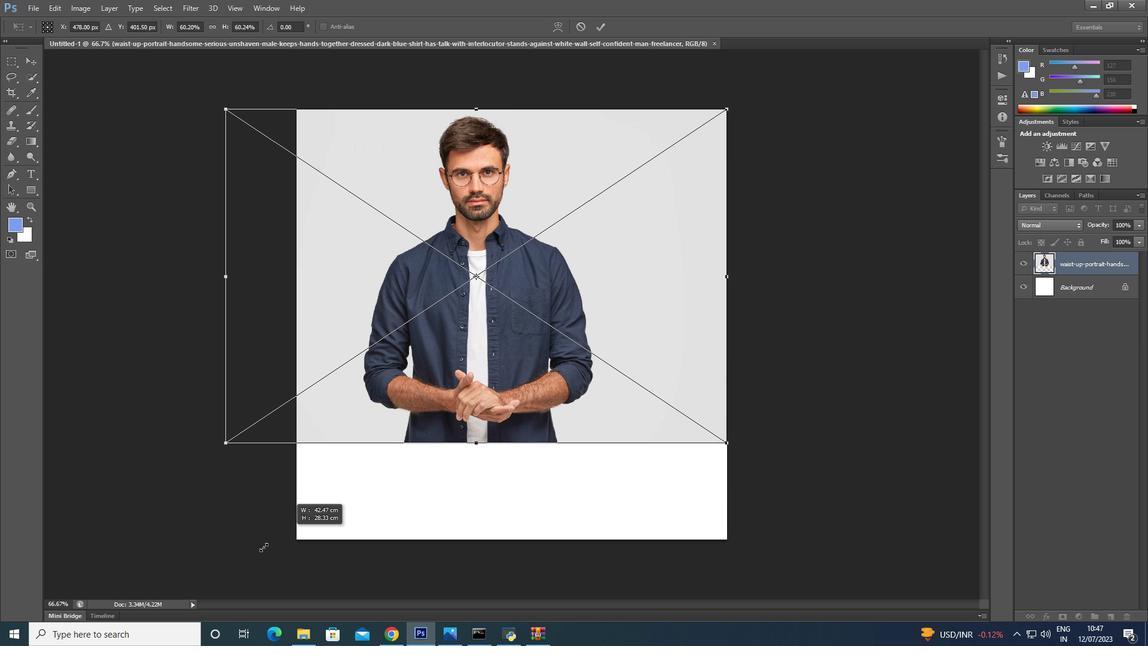 
Action: Key pressed <Key.shift>
Screenshot: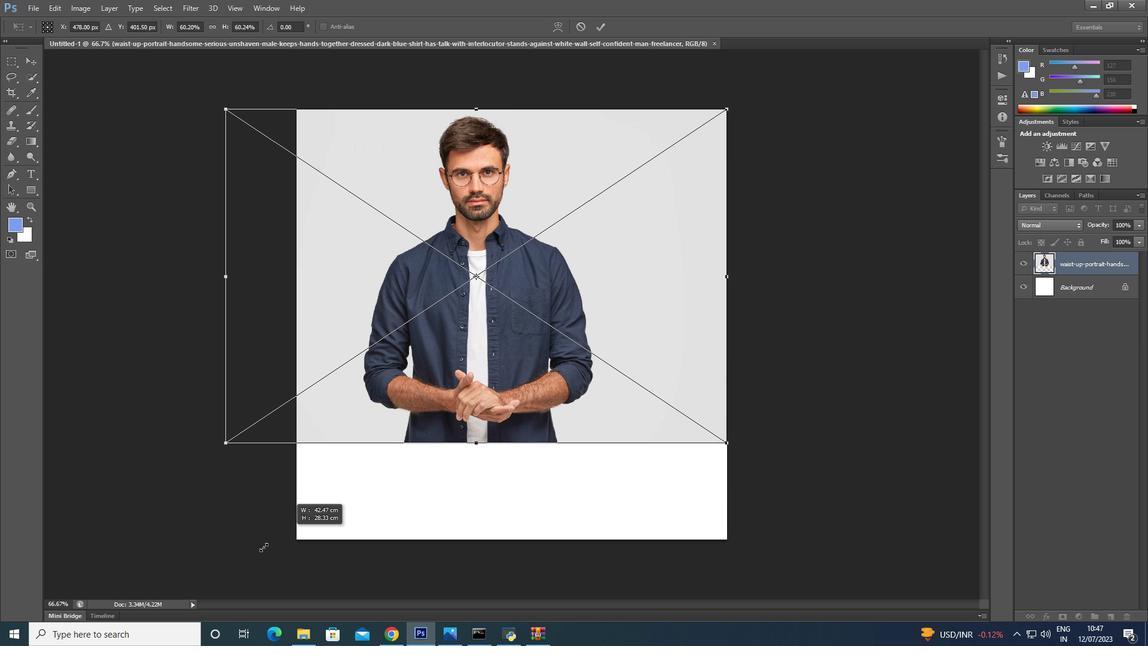 
Action: Mouse moved to (253, 555)
Screenshot: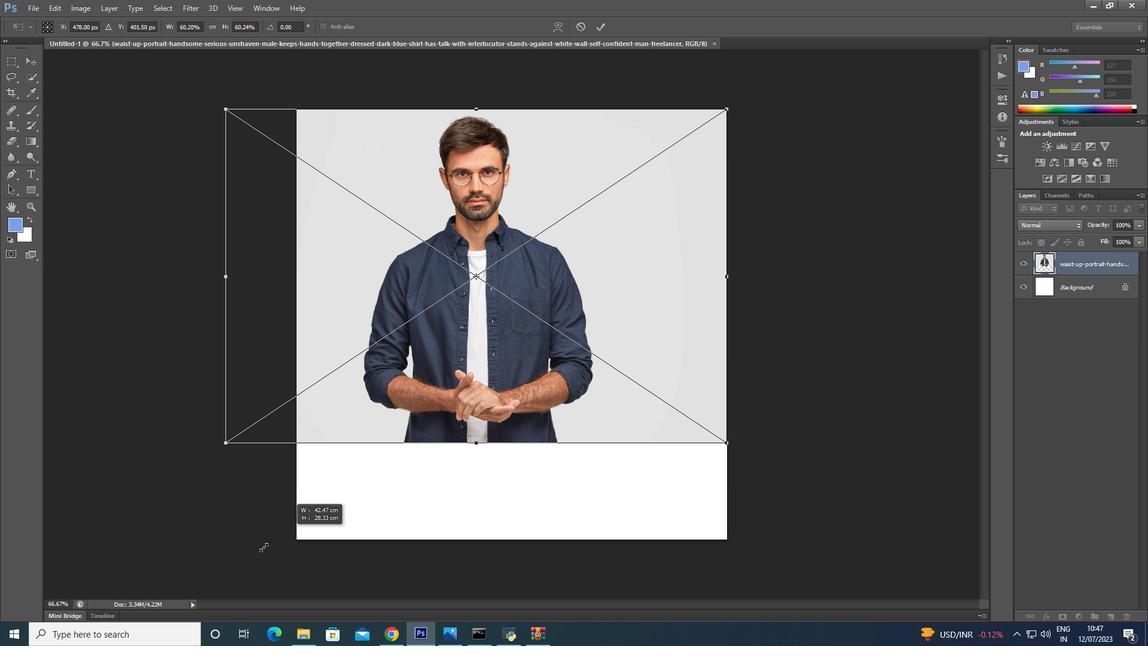 
Action: Key pressed <Key.shift>
Screenshot: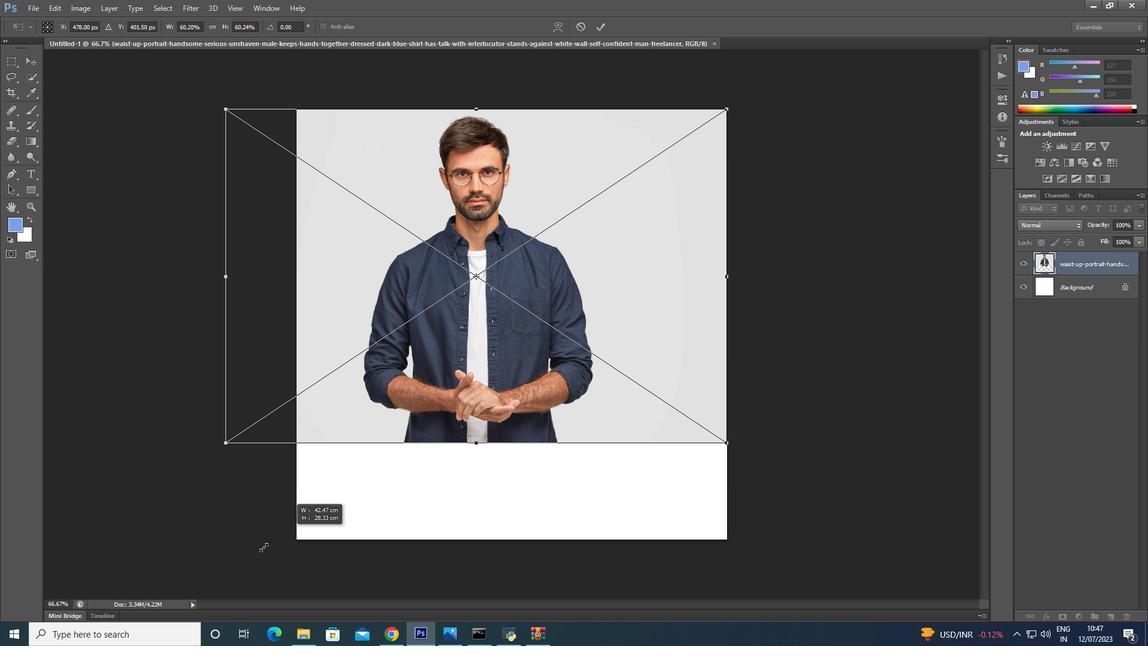 
Action: Mouse moved to (252, 556)
Screenshot: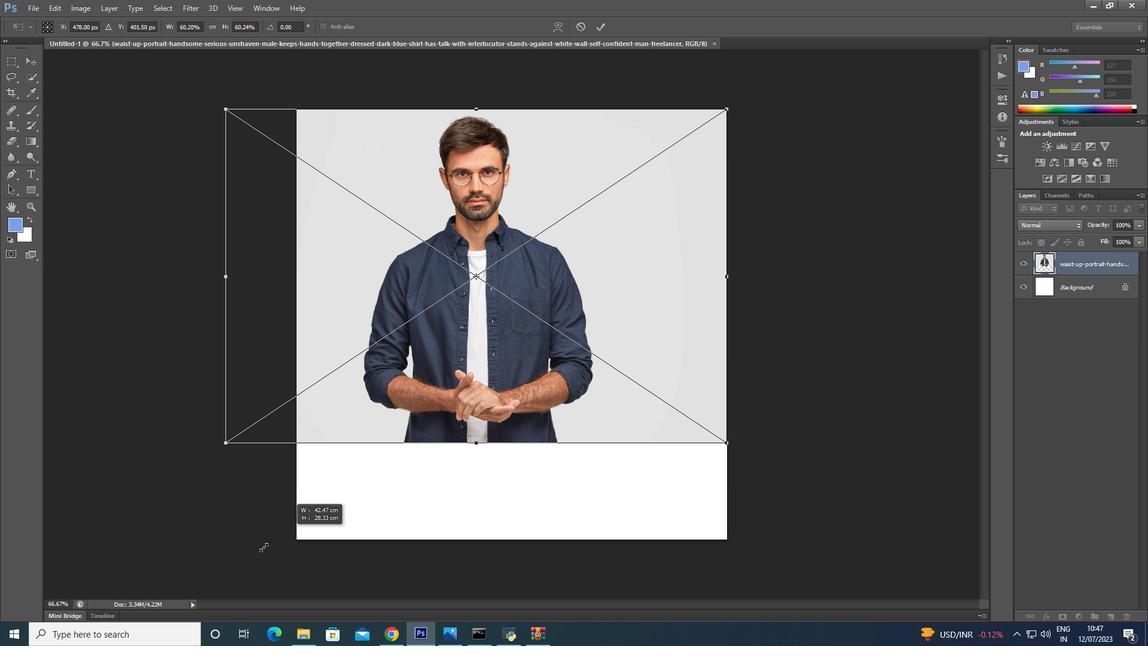 
Action: Key pressed <Key.shift>
Screenshot: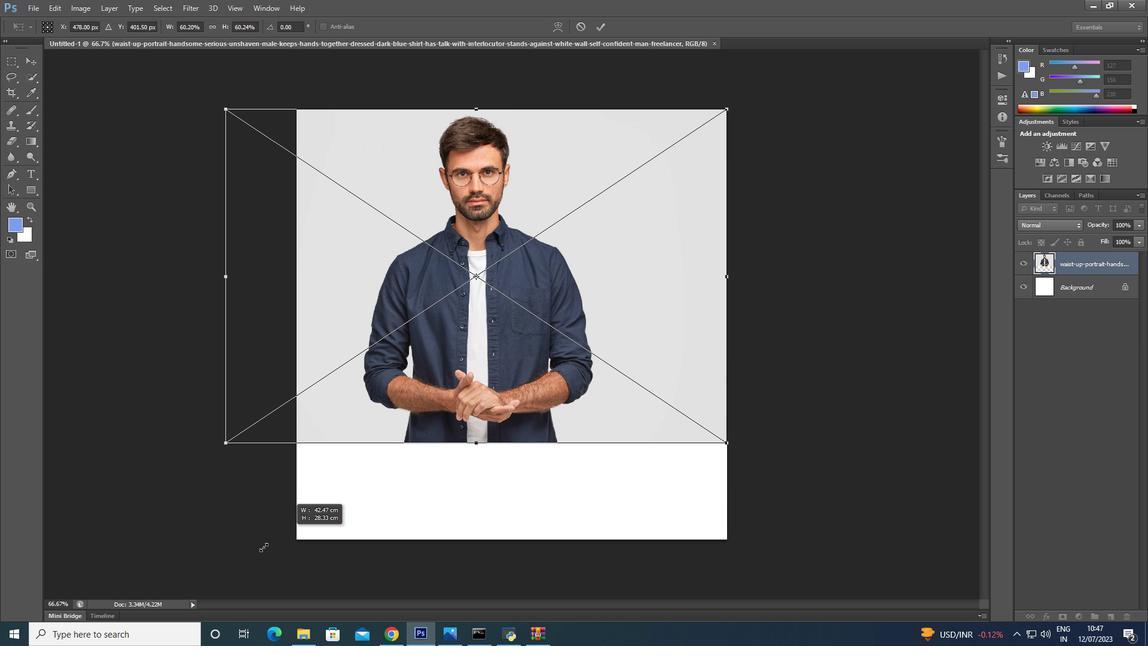 
Action: Mouse moved to (250, 560)
Screenshot: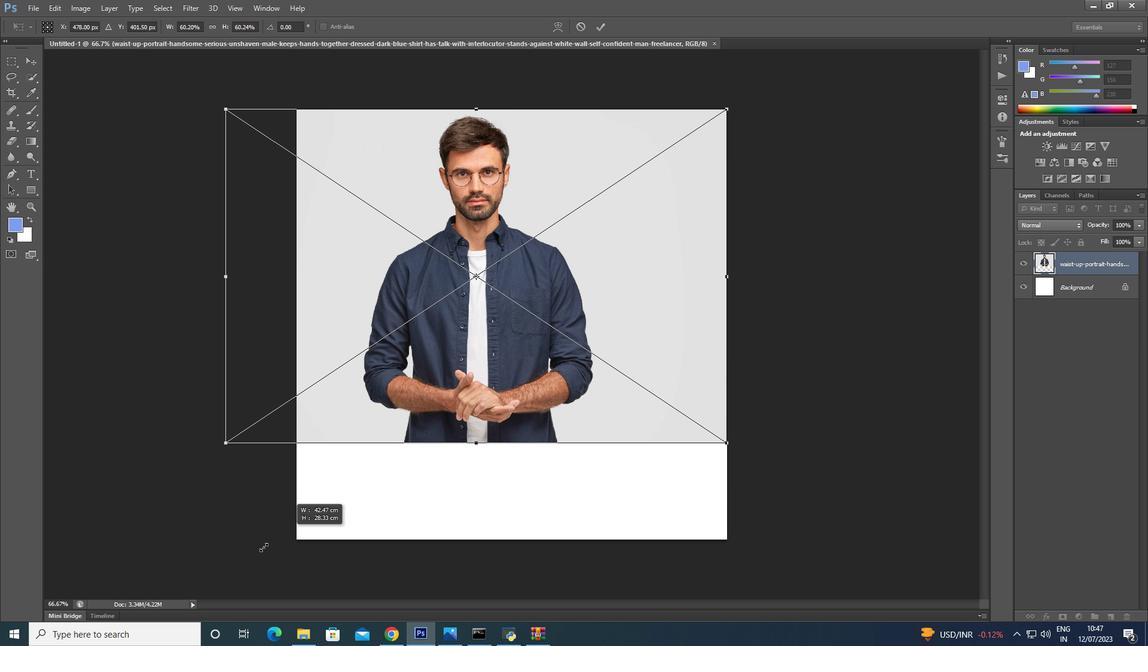 
Action: Key pressed <Key.shift>
Screenshot: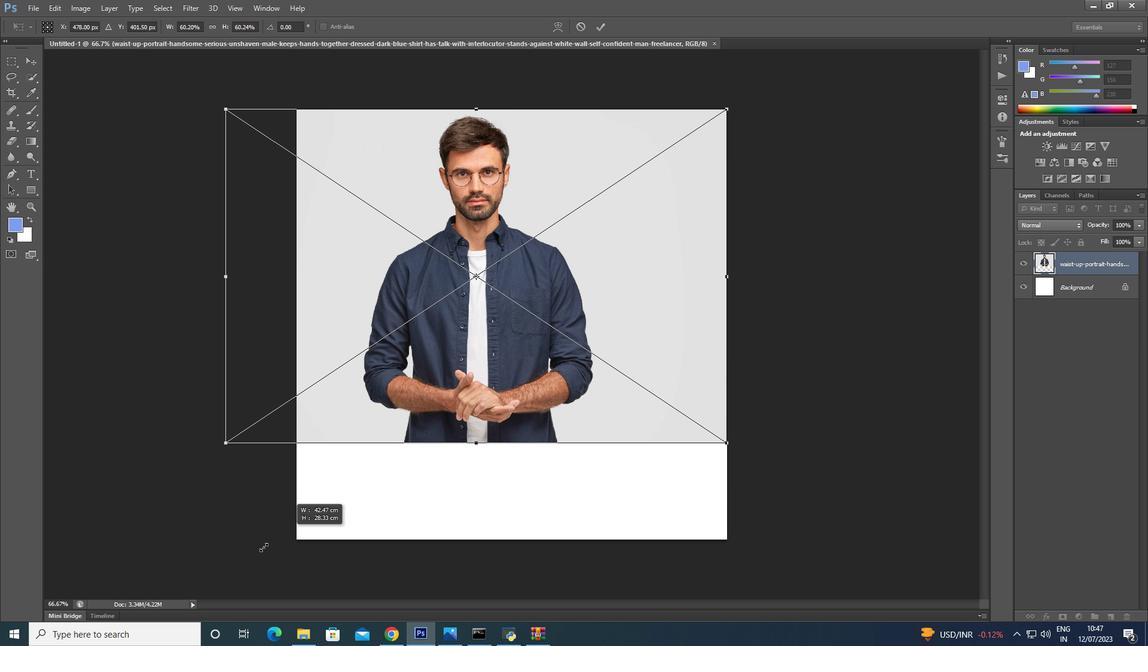 
Action: Mouse moved to (248, 563)
Screenshot: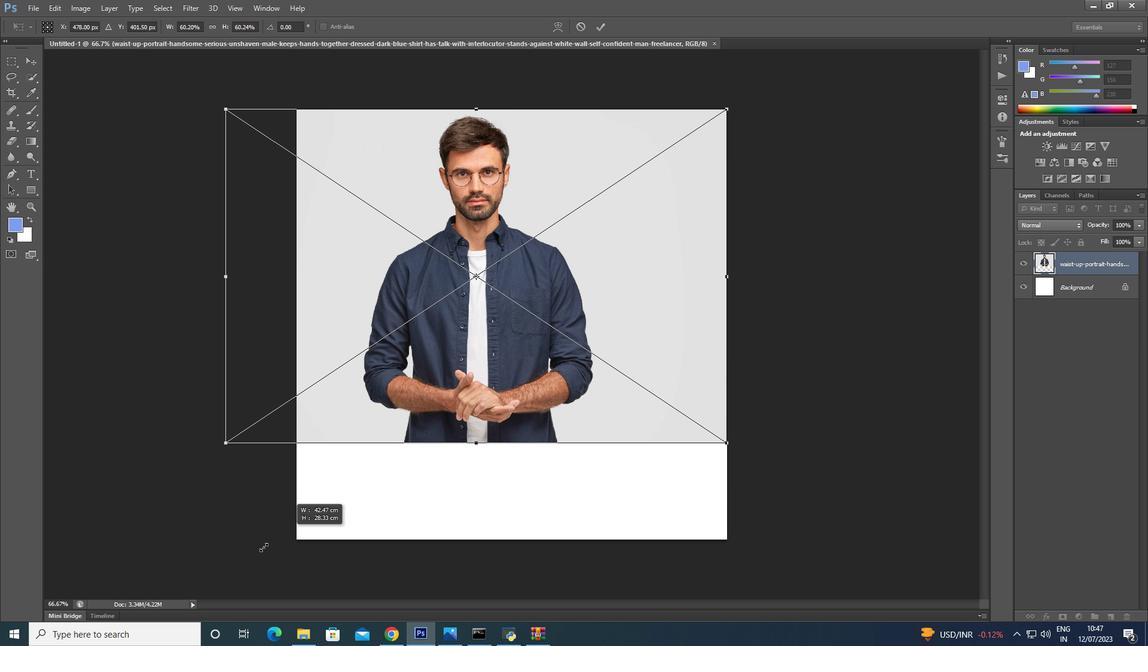 
Action: Key pressed <Key.shift>
Screenshot: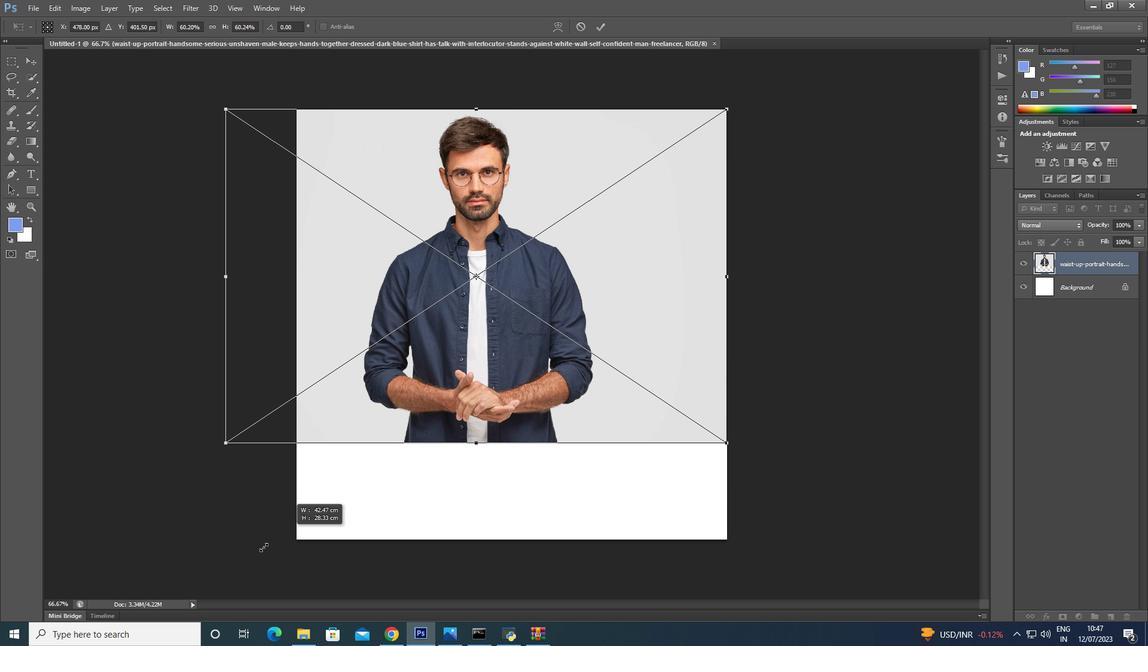 
Action: Mouse moved to (245, 566)
Screenshot: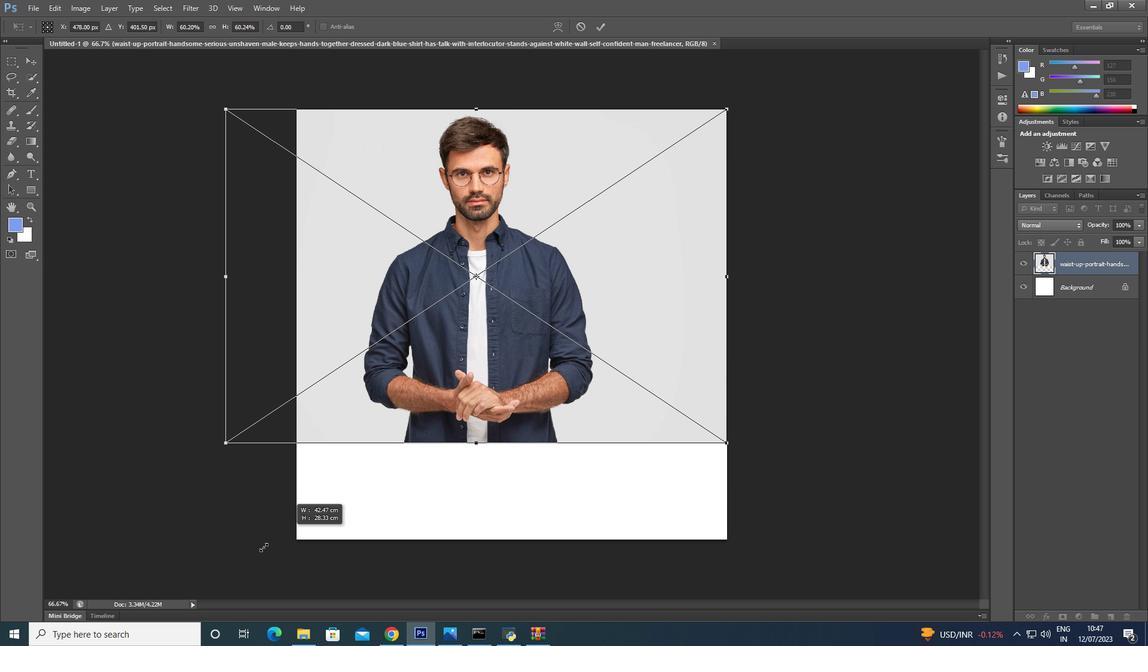 
Action: Key pressed <Key.shift>
Screenshot: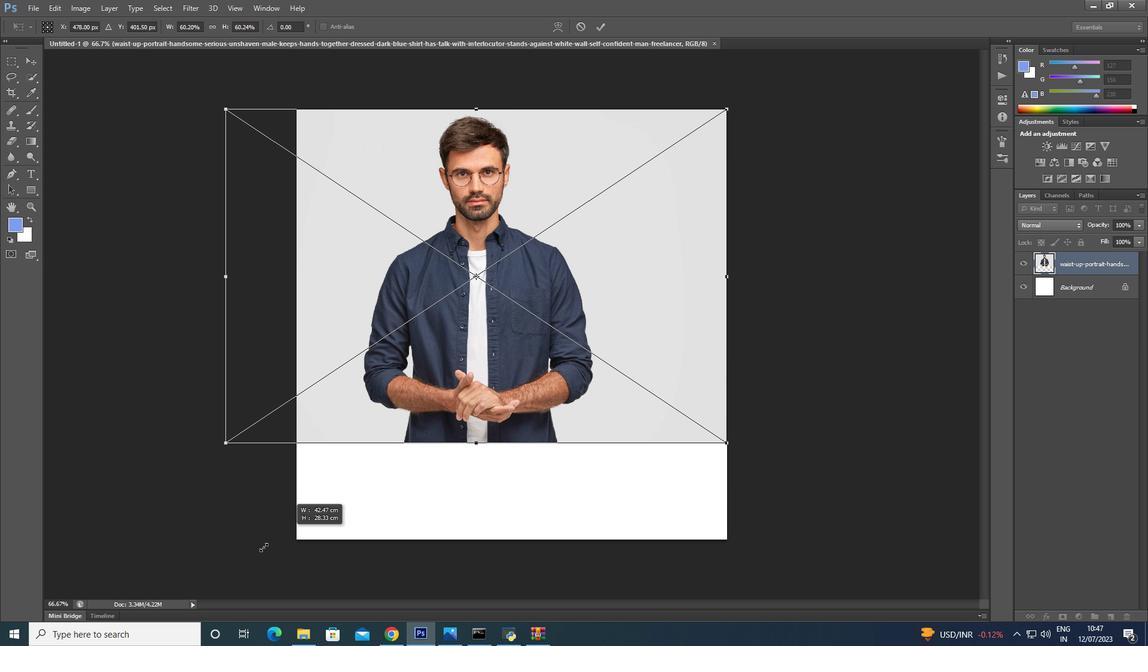 
Action: Mouse moved to (243, 568)
Screenshot: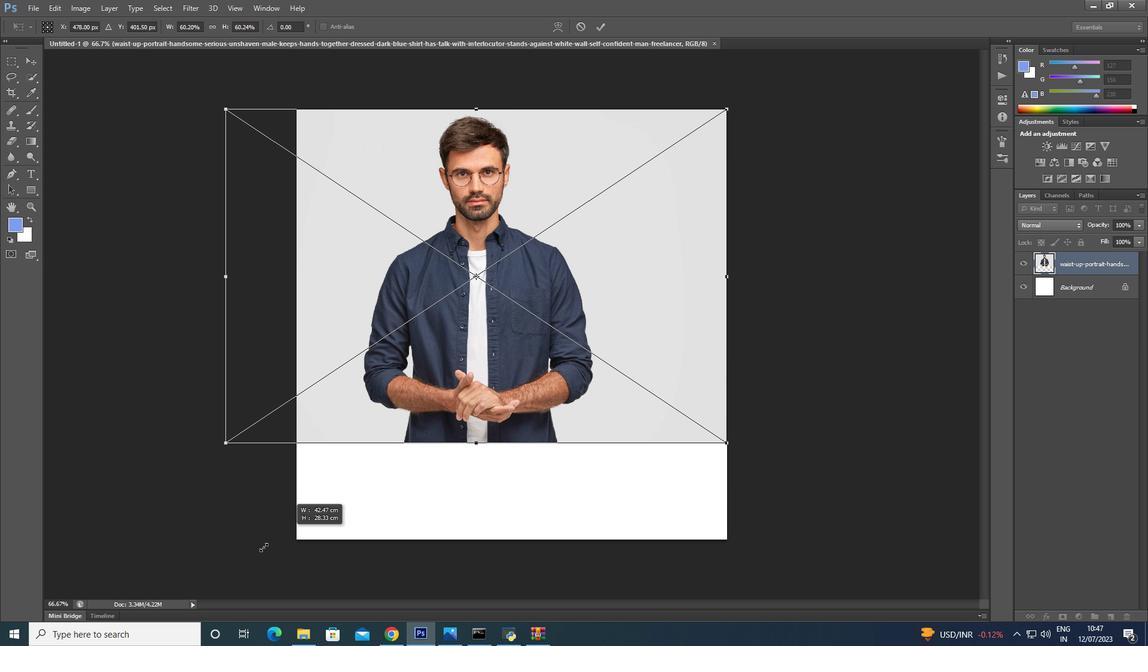 
Action: Key pressed <Key.shift><Key.shift>
Screenshot: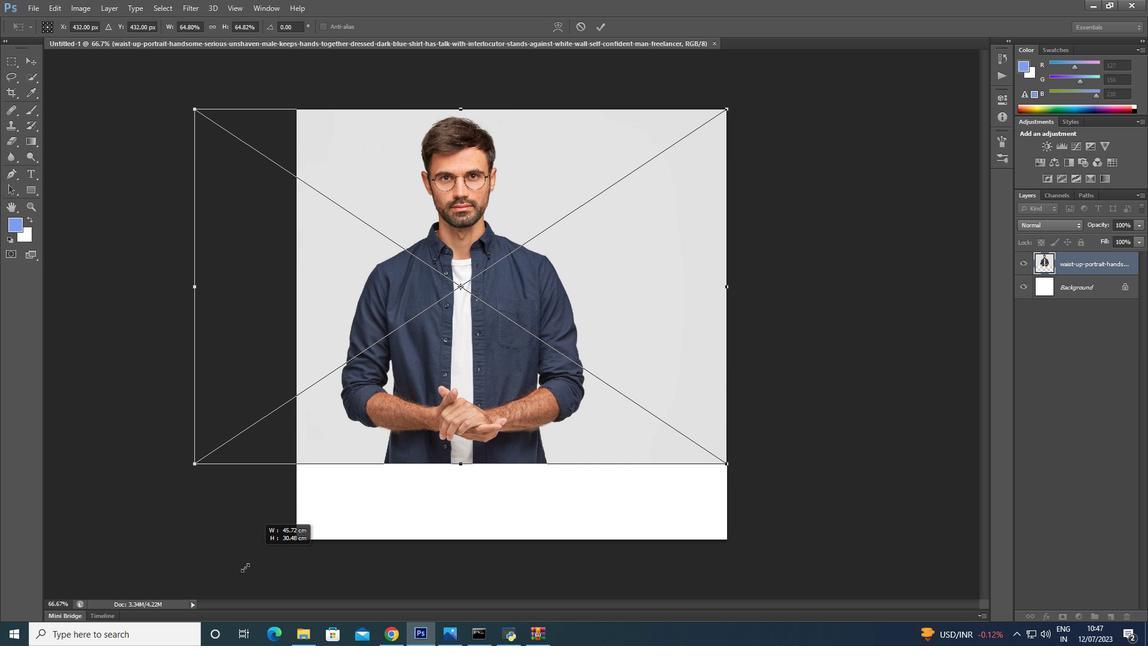 
Action: Mouse moved to (242, 569)
Screenshot: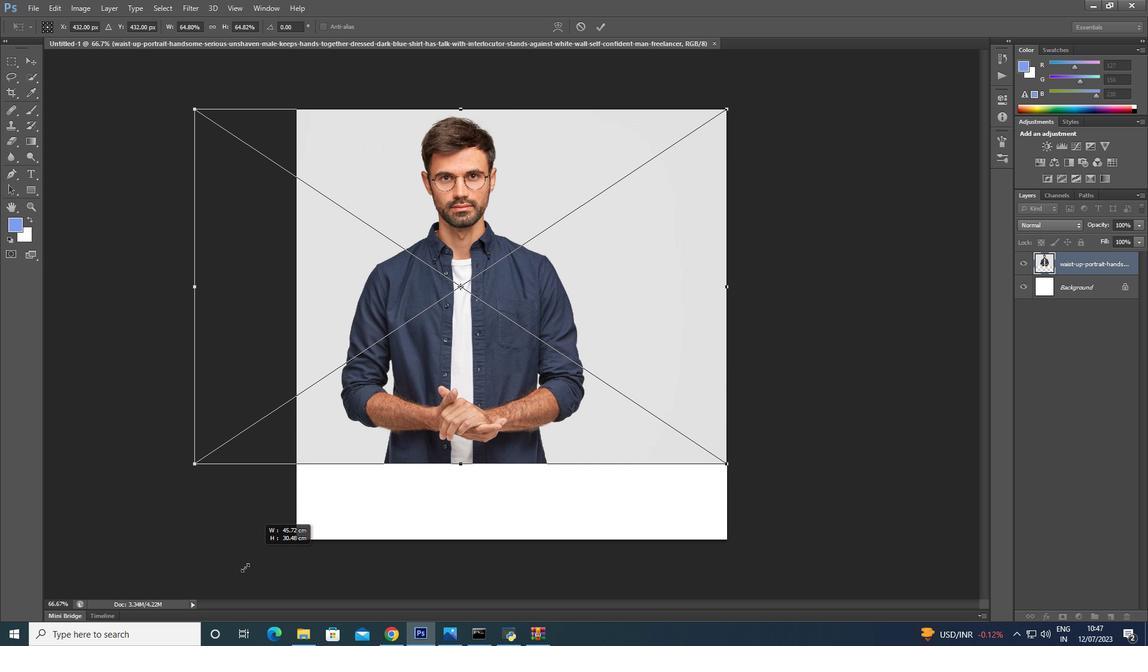 
Action: Key pressed <Key.shift><Key.shift>
Screenshot: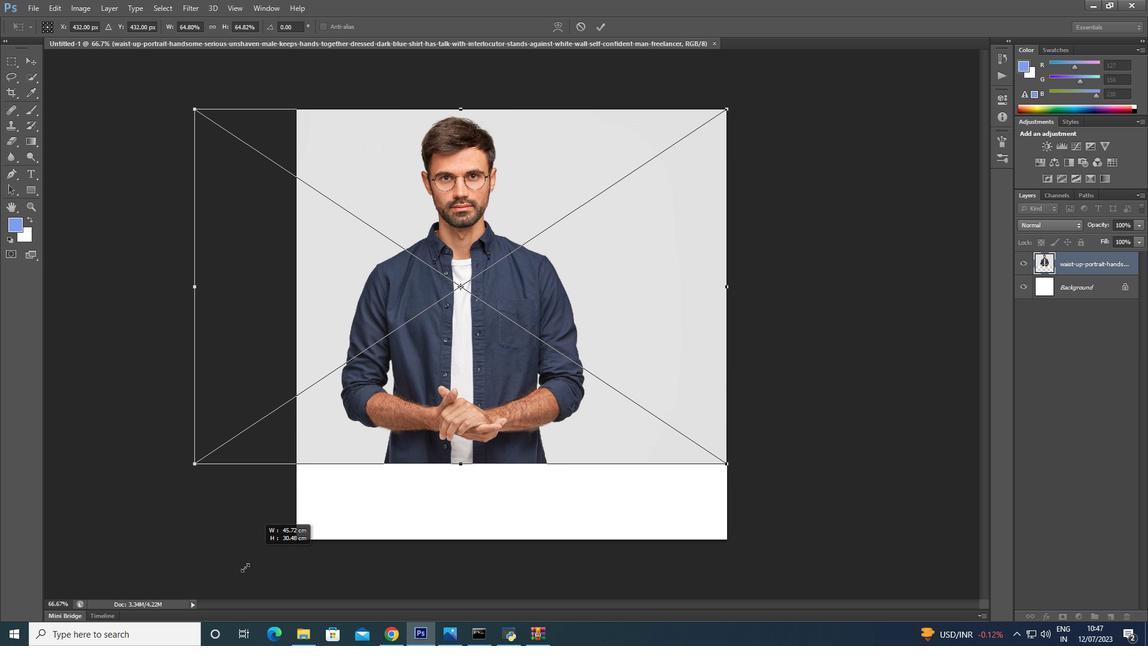 
Action: Mouse moved to (242, 569)
Screenshot: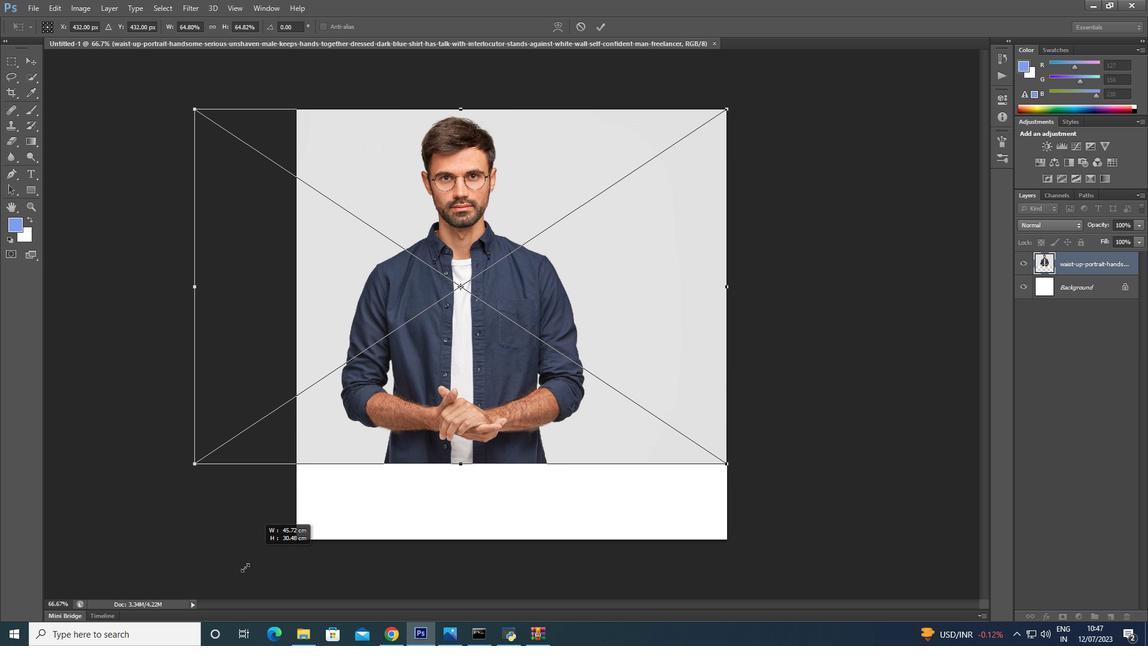 
Action: Key pressed <Key.shift>
Screenshot: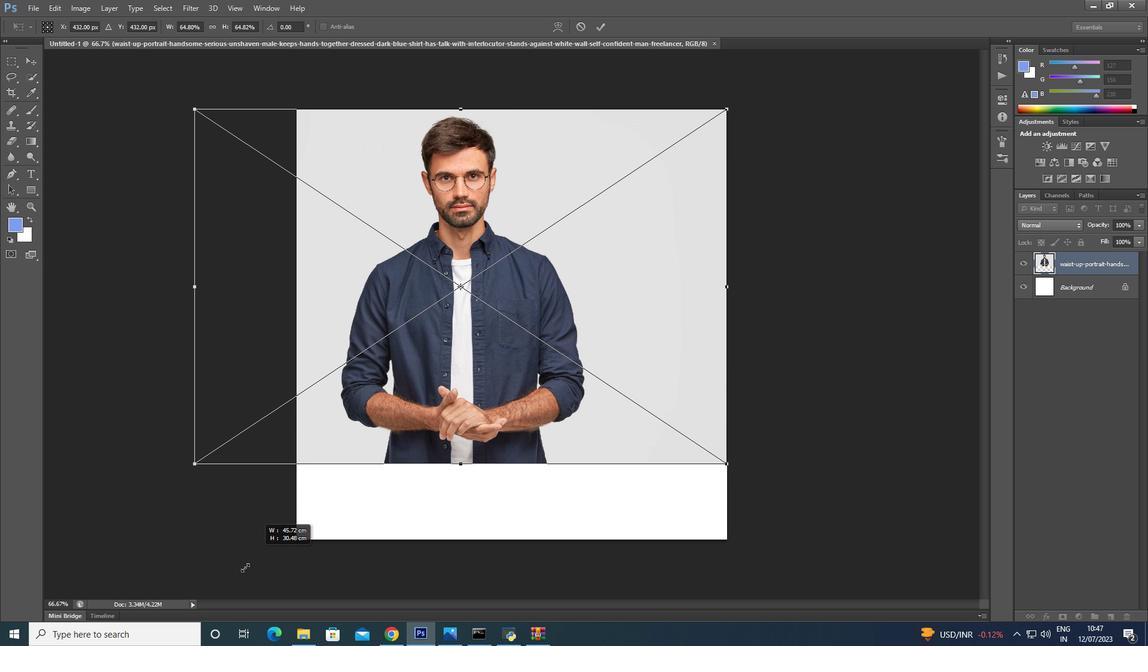 
Action: Mouse moved to (241, 569)
Screenshot: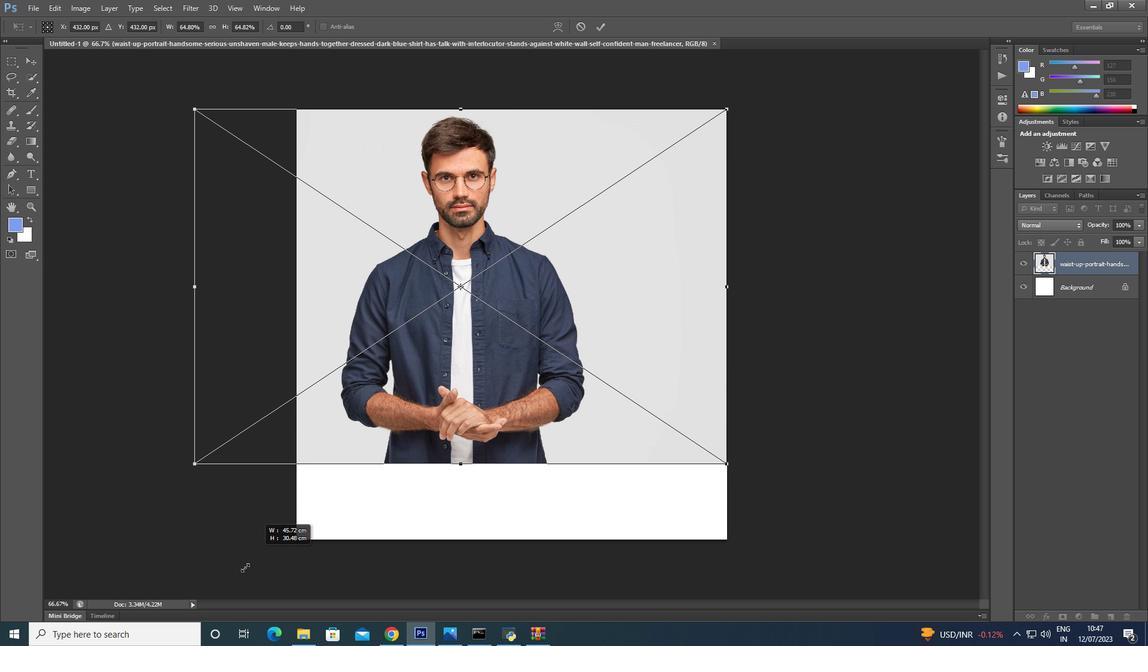 
Action: Key pressed <Key.shift>
Screenshot: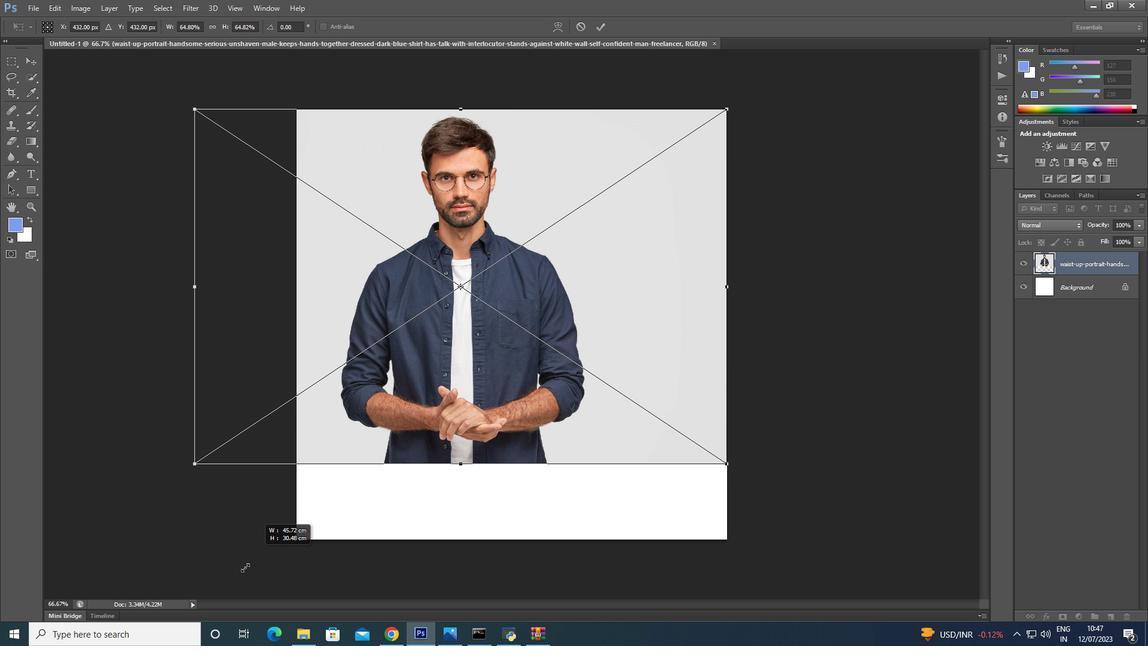 
Action: Mouse moved to (236, 573)
Screenshot: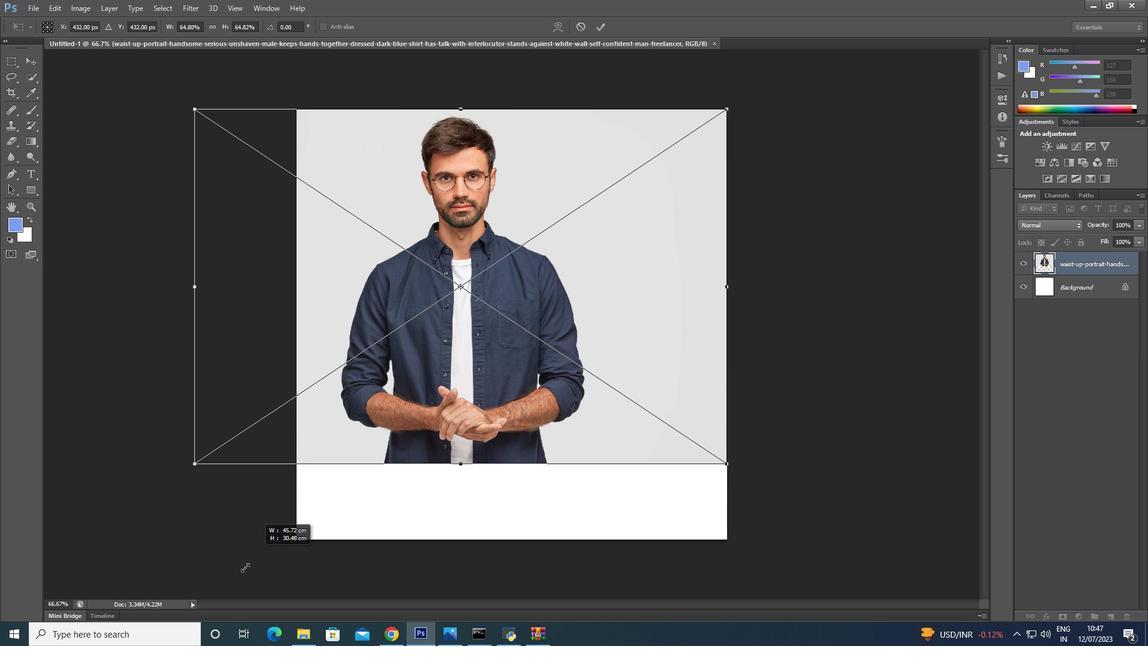 
Action: Key pressed <Key.shift>
Screenshot: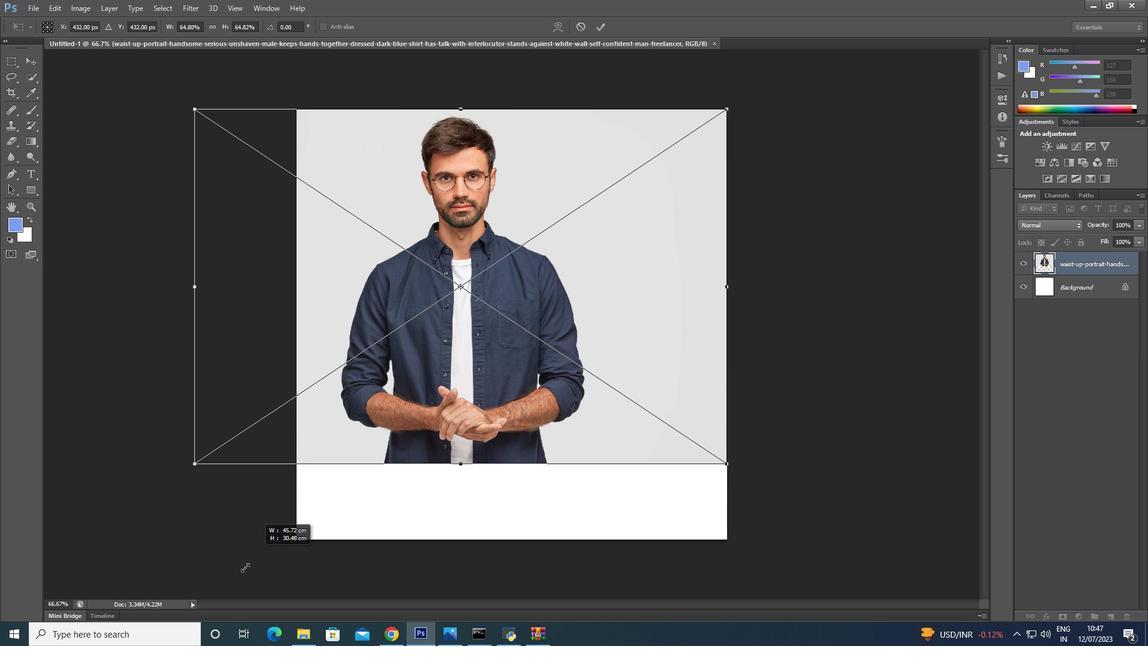 
Action: Mouse moved to (233, 576)
Screenshot: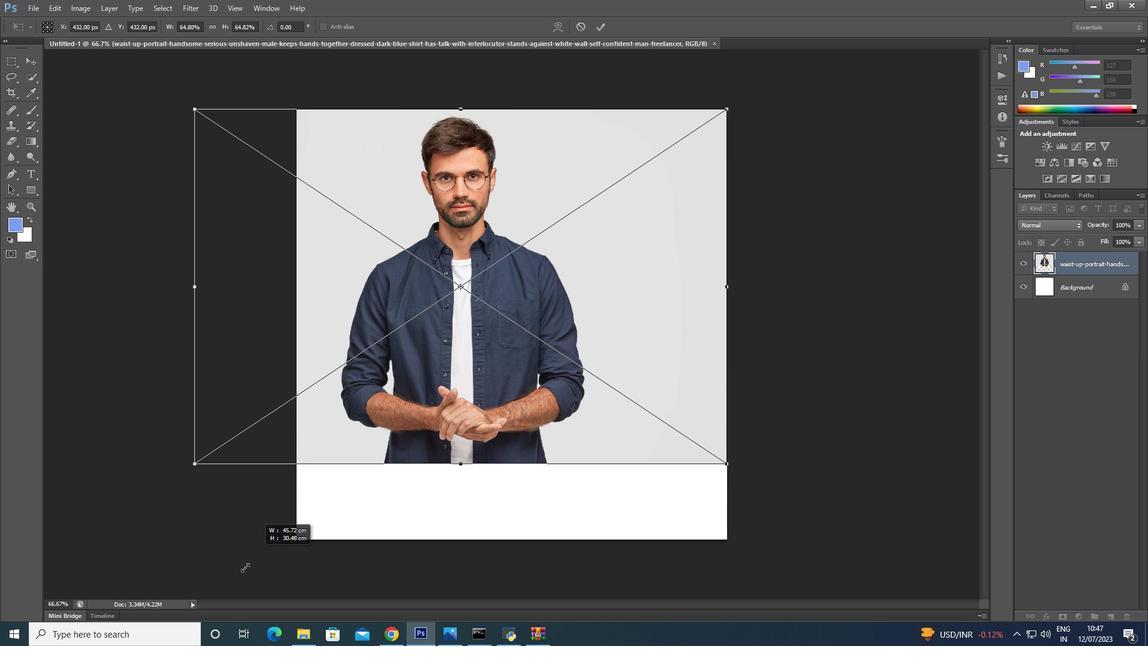 
Action: Key pressed <Key.shift>
Screenshot: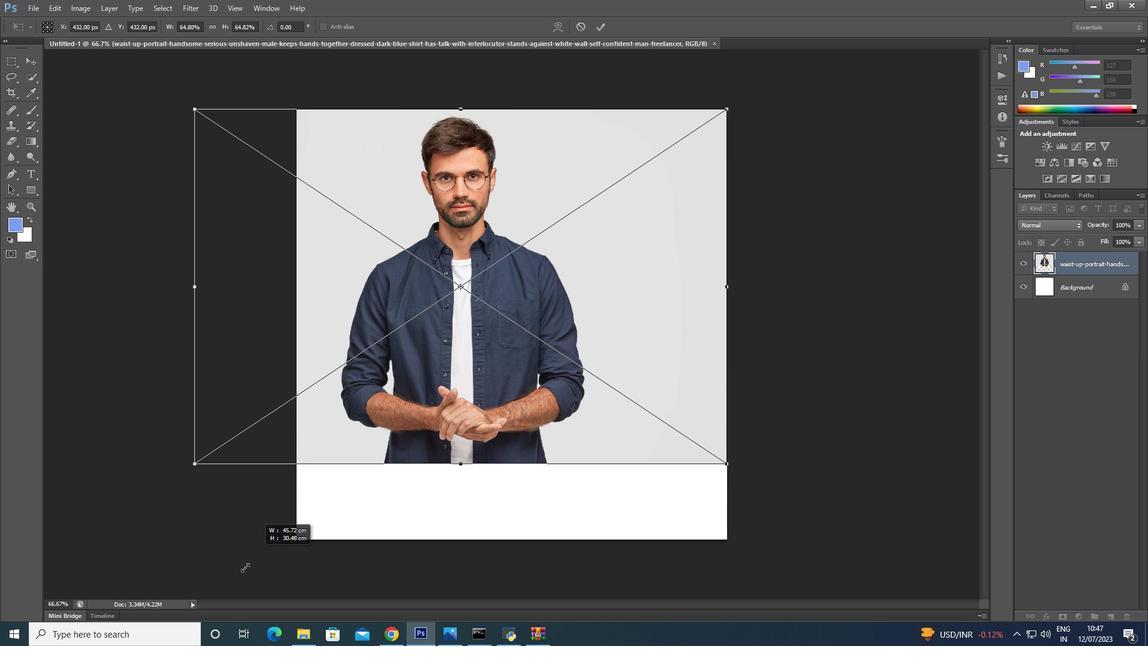 
Action: Mouse moved to (232, 577)
Screenshot: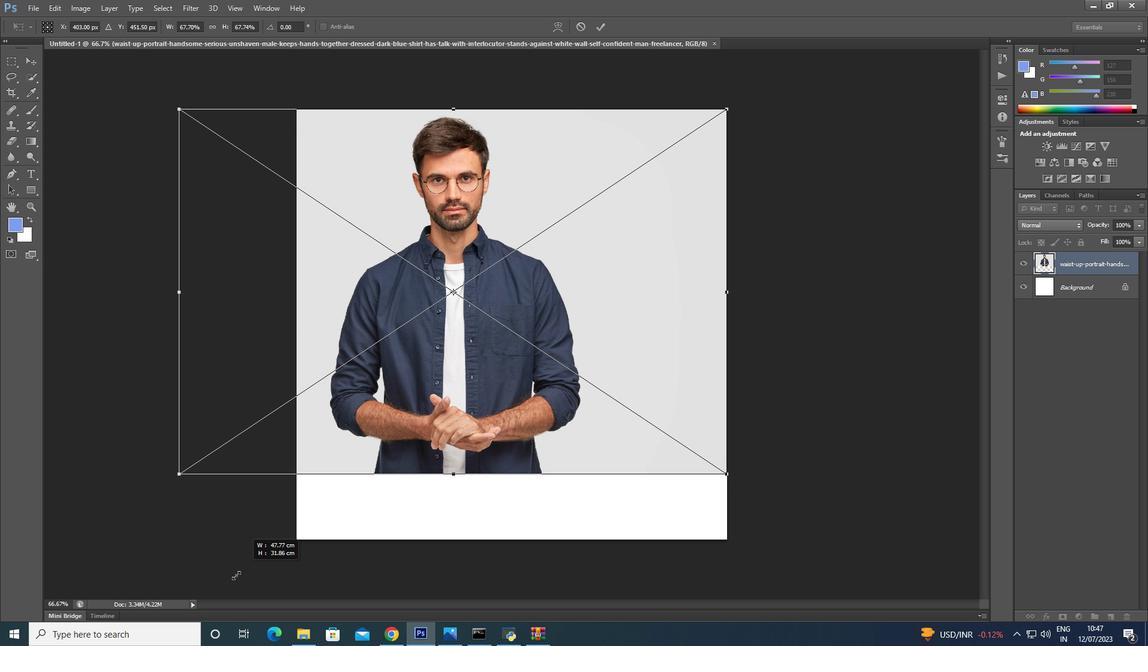 
Action: Key pressed <Key.shift>
Screenshot: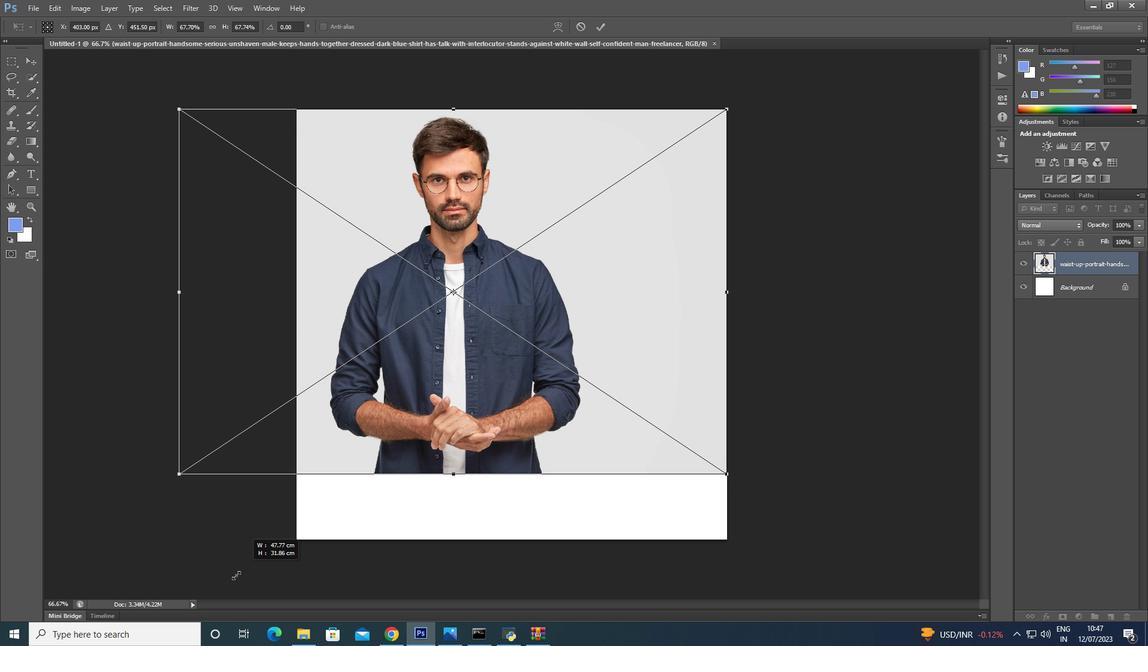 
Action: Mouse moved to (229, 579)
Screenshot: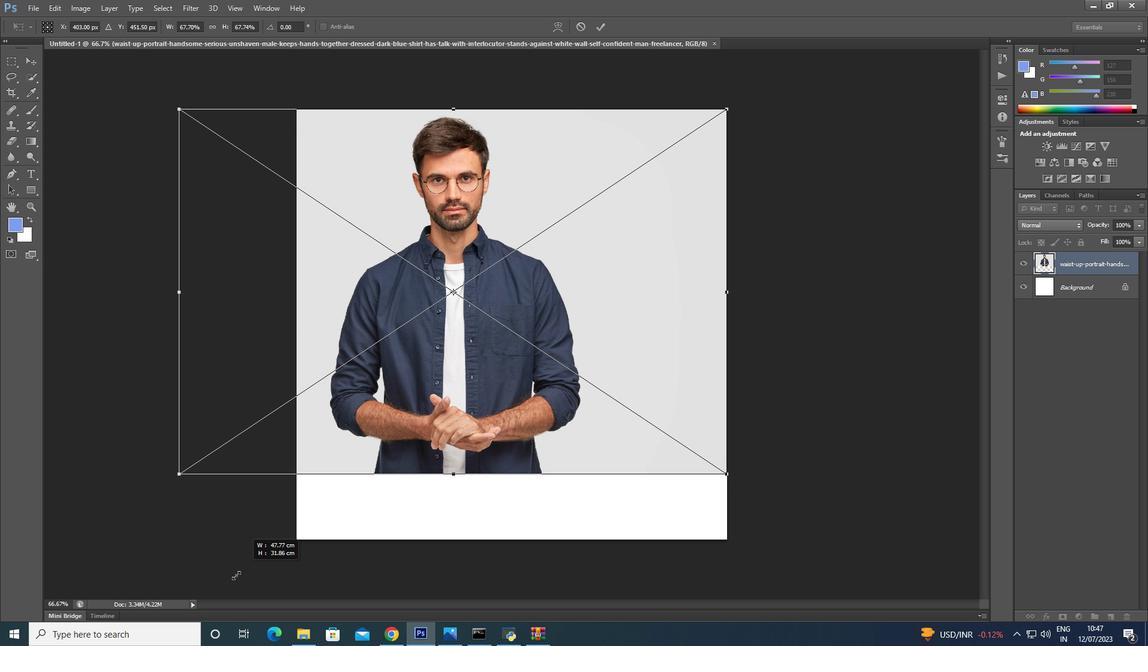
Action: Key pressed <Key.shift>
Screenshot: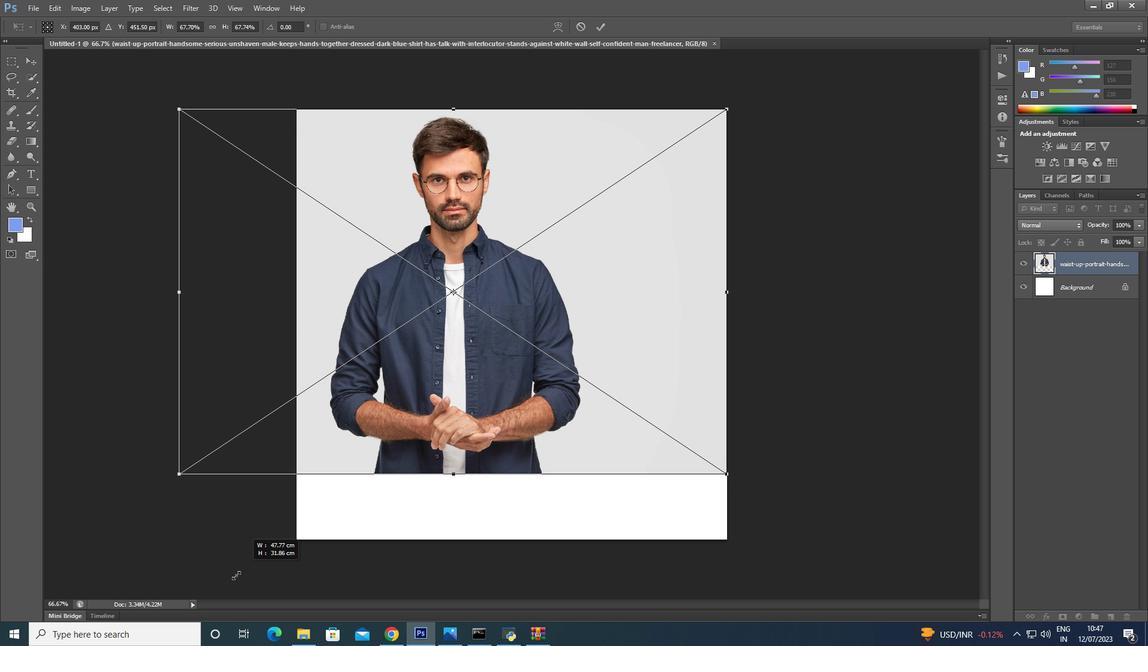 
Action: Mouse moved to (227, 580)
Screenshot: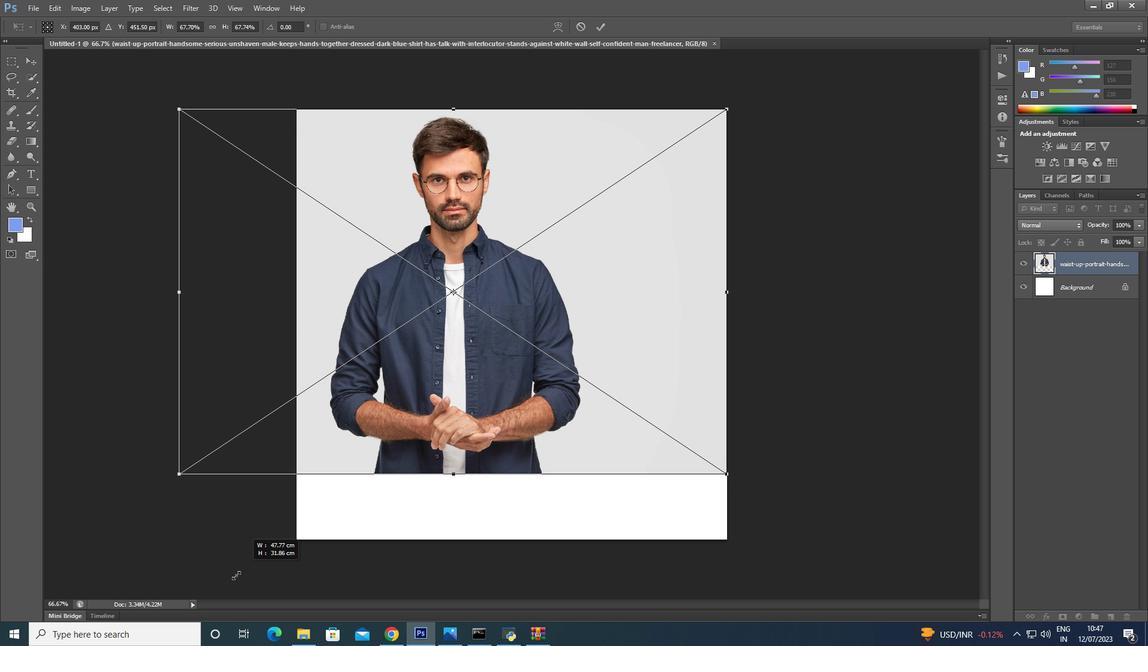 
Action: Key pressed <Key.shift>
Screenshot: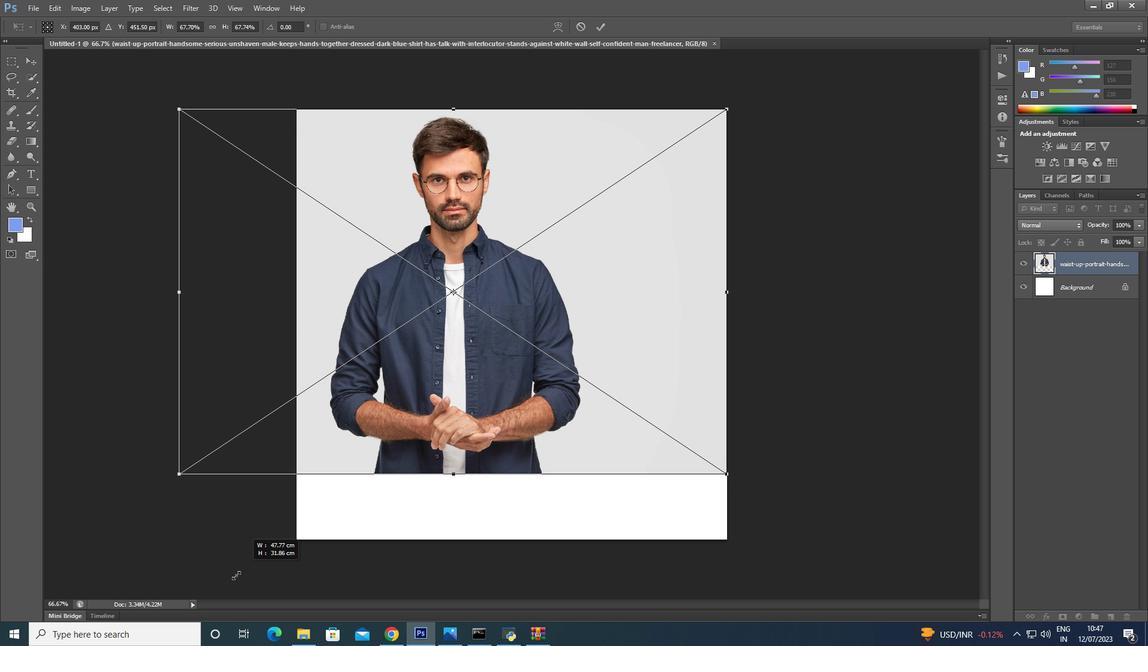 
Action: Mouse moved to (224, 582)
Screenshot: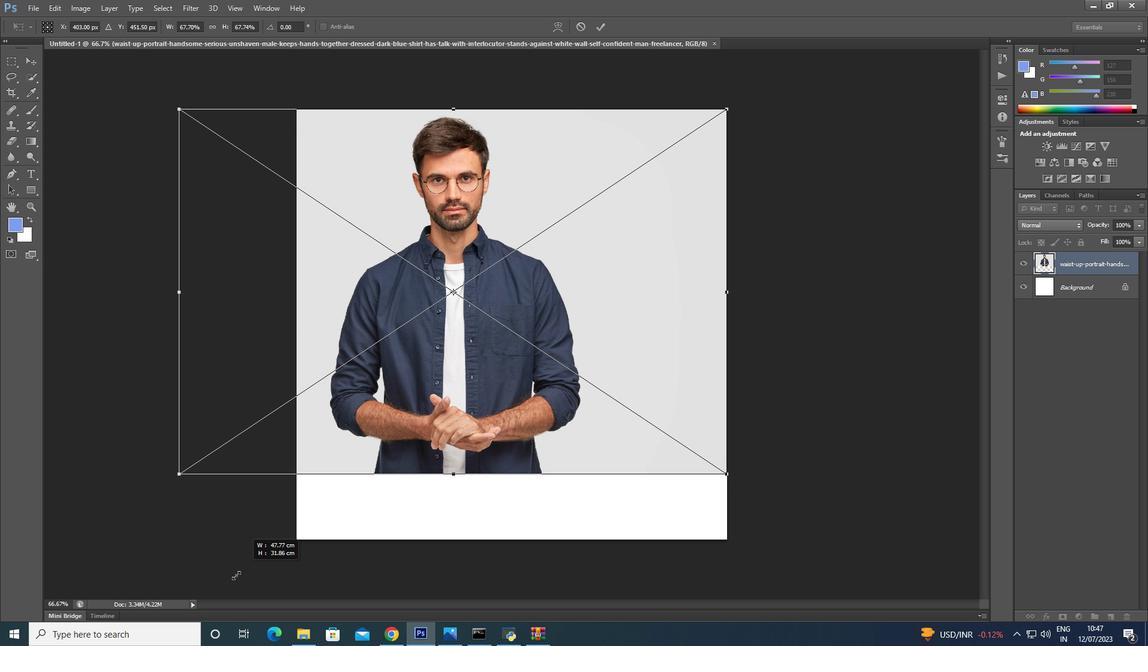 
Action: Key pressed <Key.shift>
Screenshot: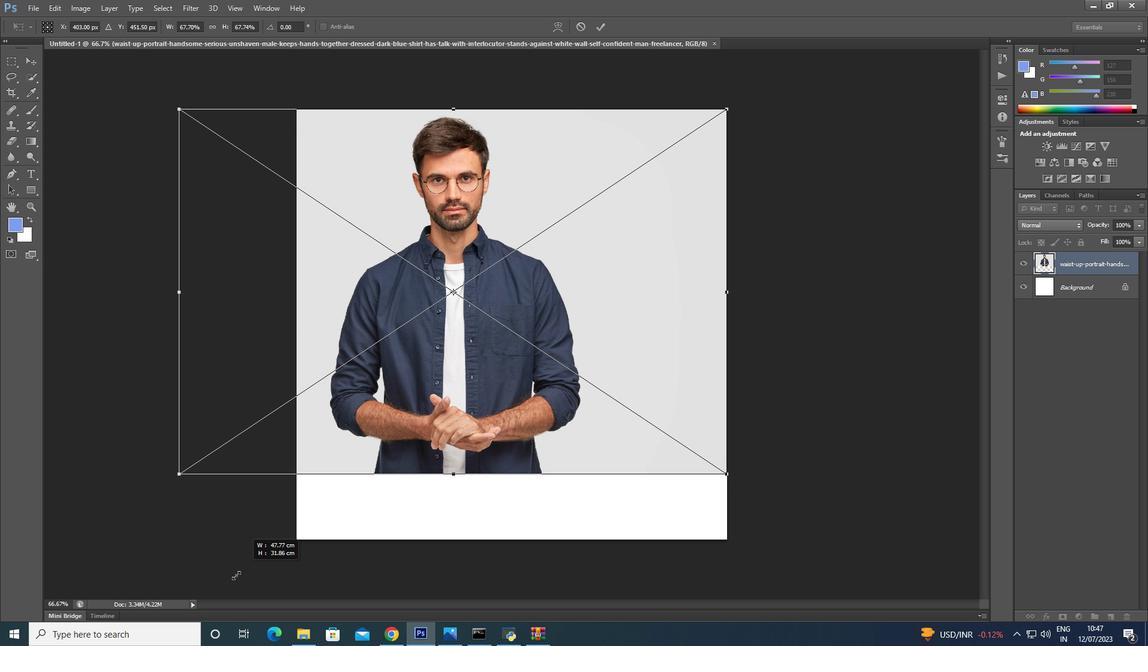 
Action: Mouse moved to (223, 584)
Screenshot: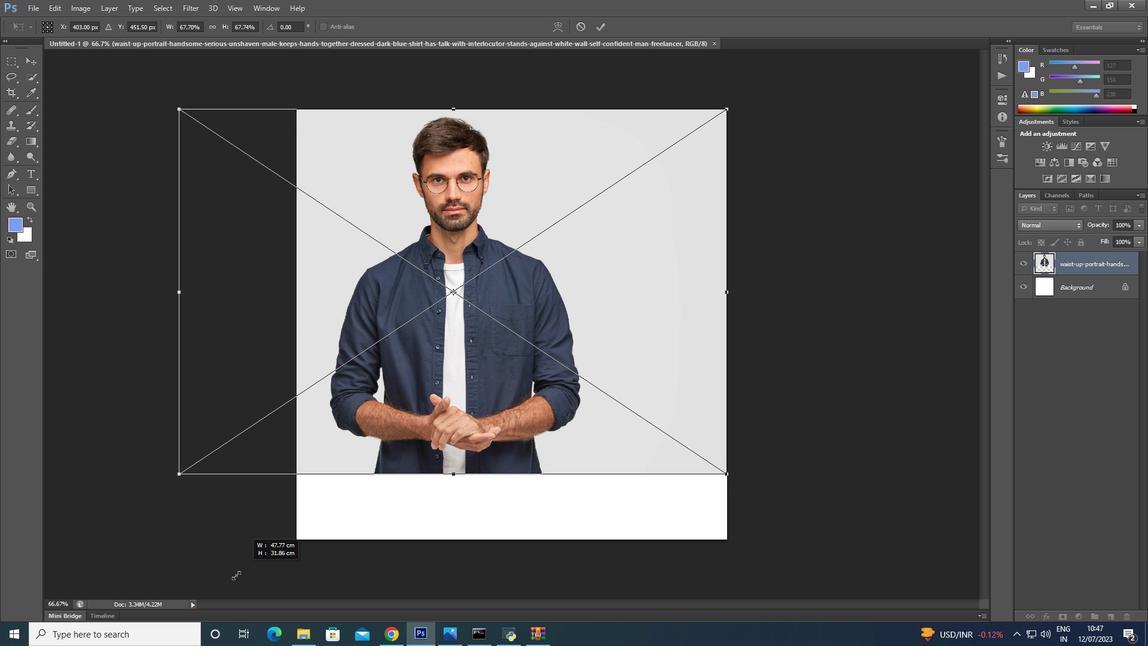 
Action: Key pressed <Key.shift>
Screenshot: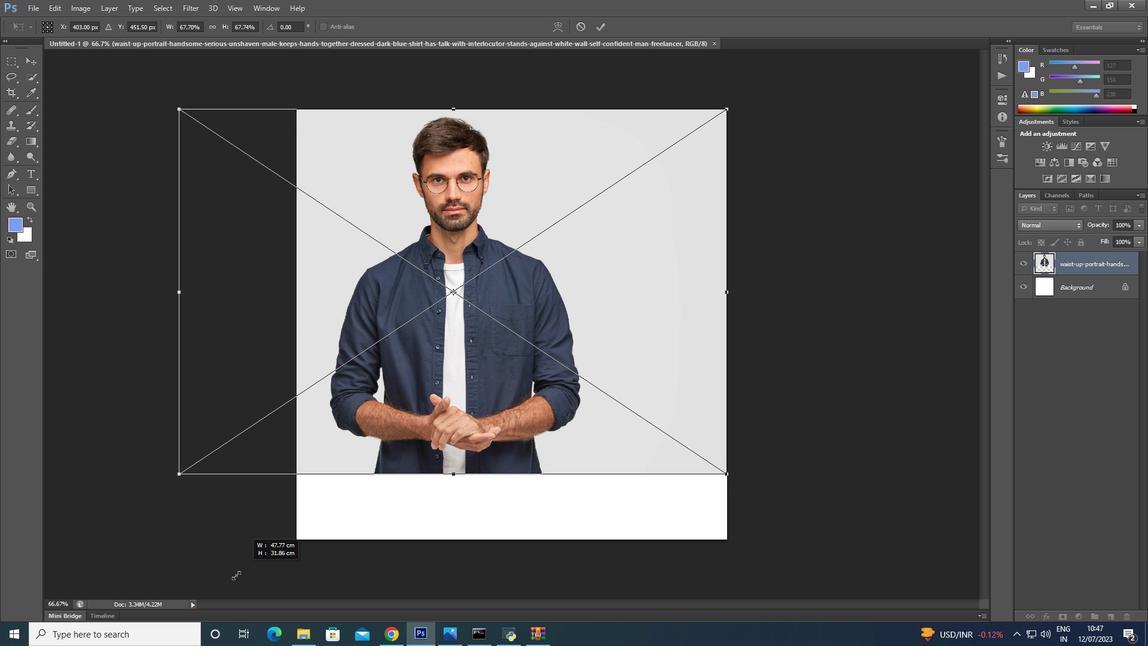 
Action: Mouse moved to (220, 586)
Screenshot: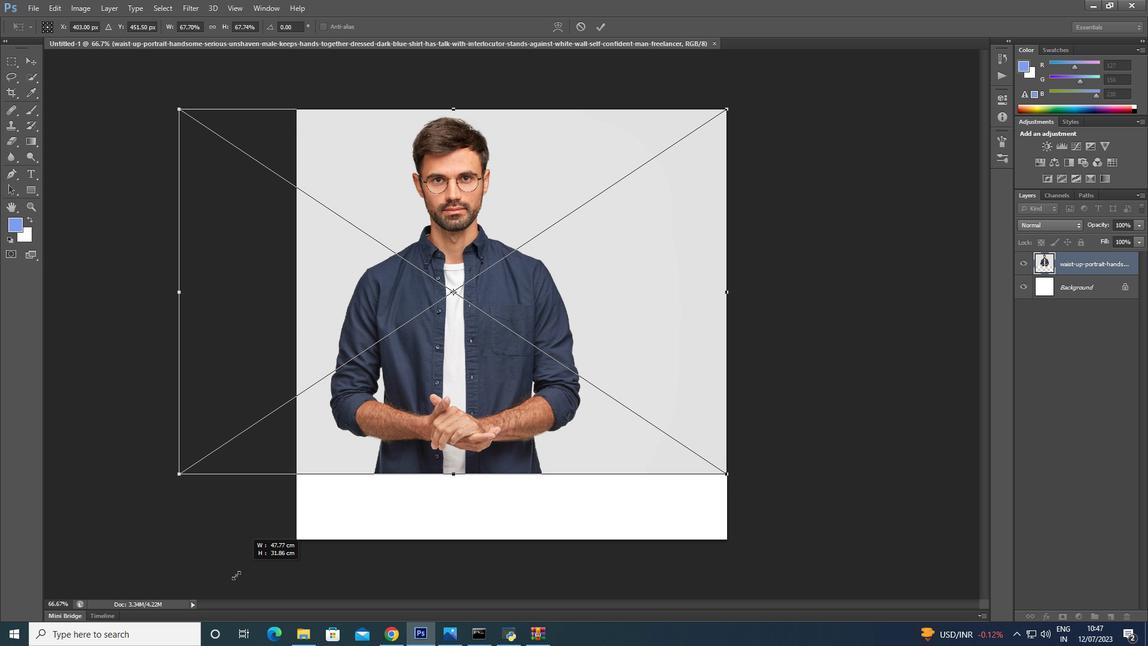 
Action: Key pressed <Key.shift>
Screenshot: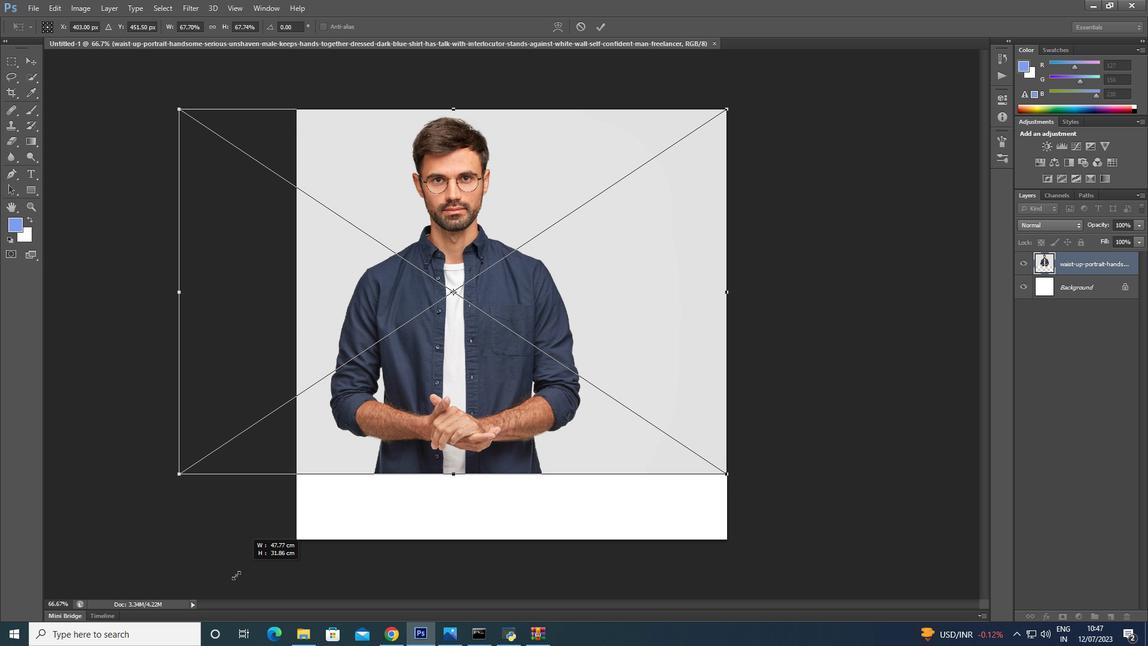 
Action: Mouse moved to (220, 587)
Screenshot: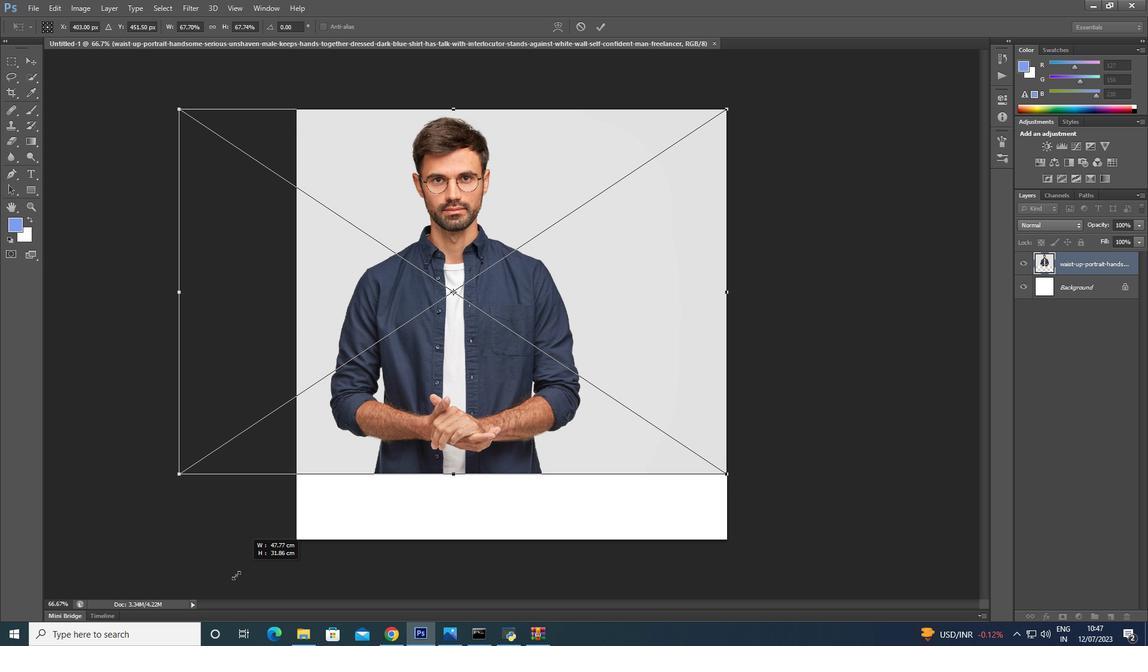 
Action: Key pressed <Key.shift>
Screenshot: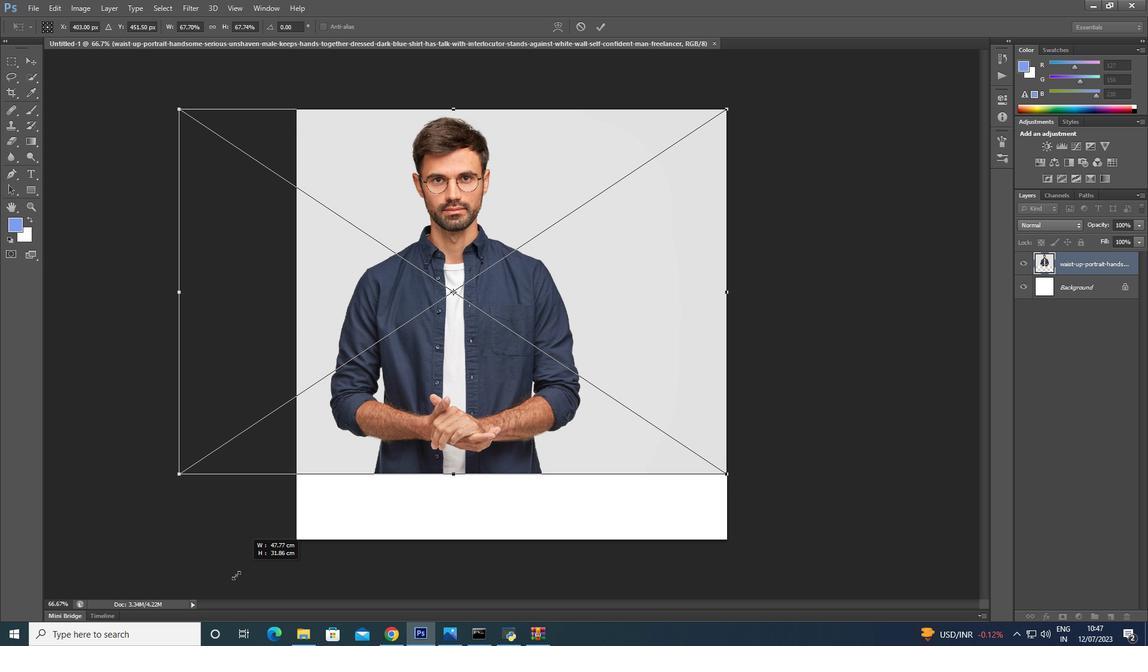
Action: Mouse moved to (214, 589)
Screenshot: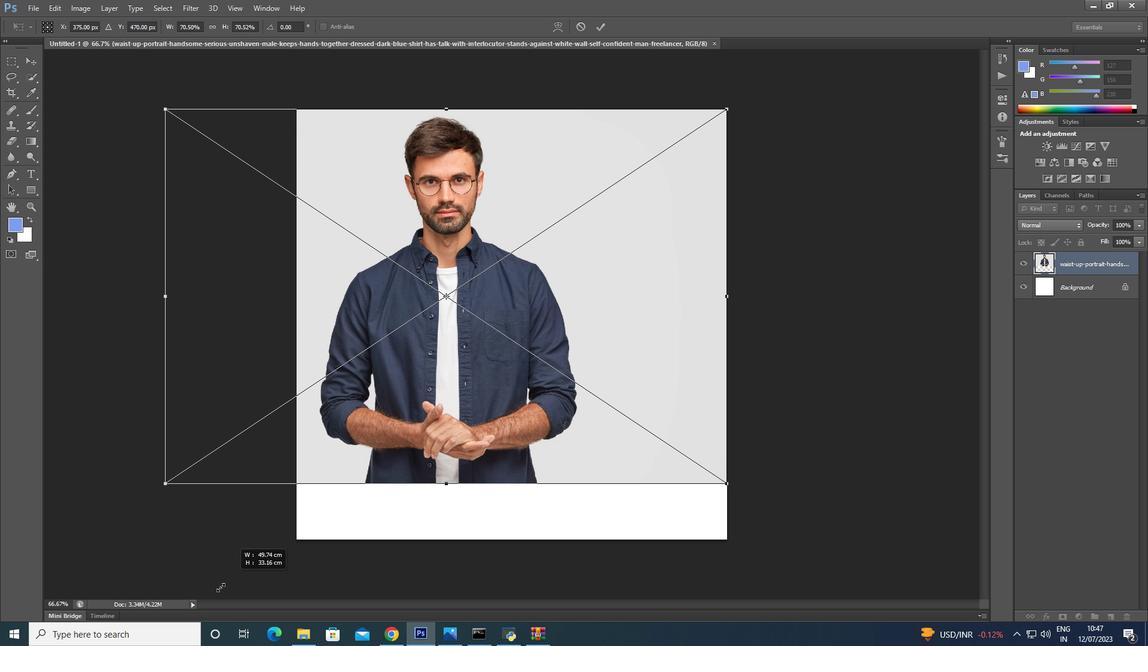 
Action: Key pressed <Key.shift>
Screenshot: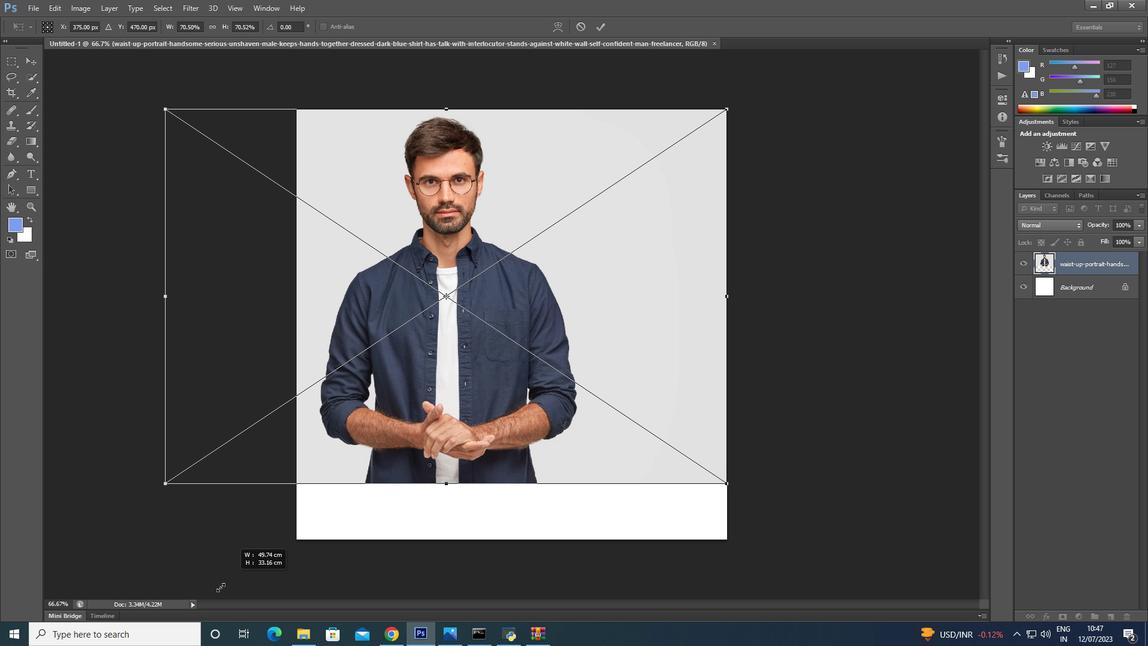 
Action: Mouse moved to (211, 591)
Screenshot: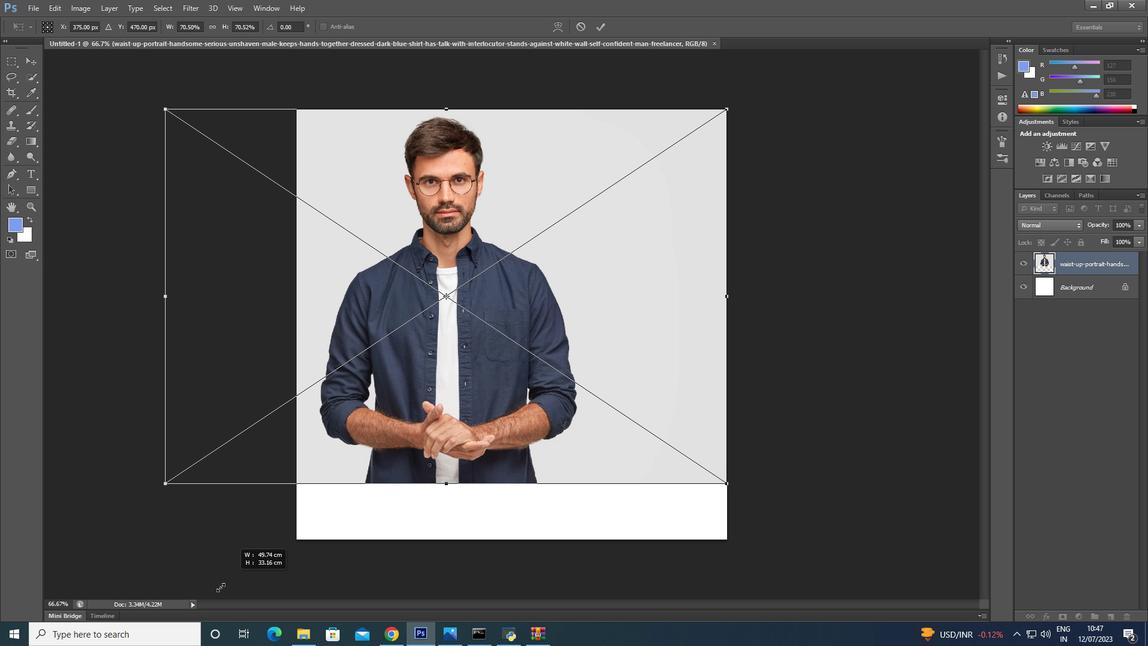 
Action: Key pressed <Key.shift>
Screenshot: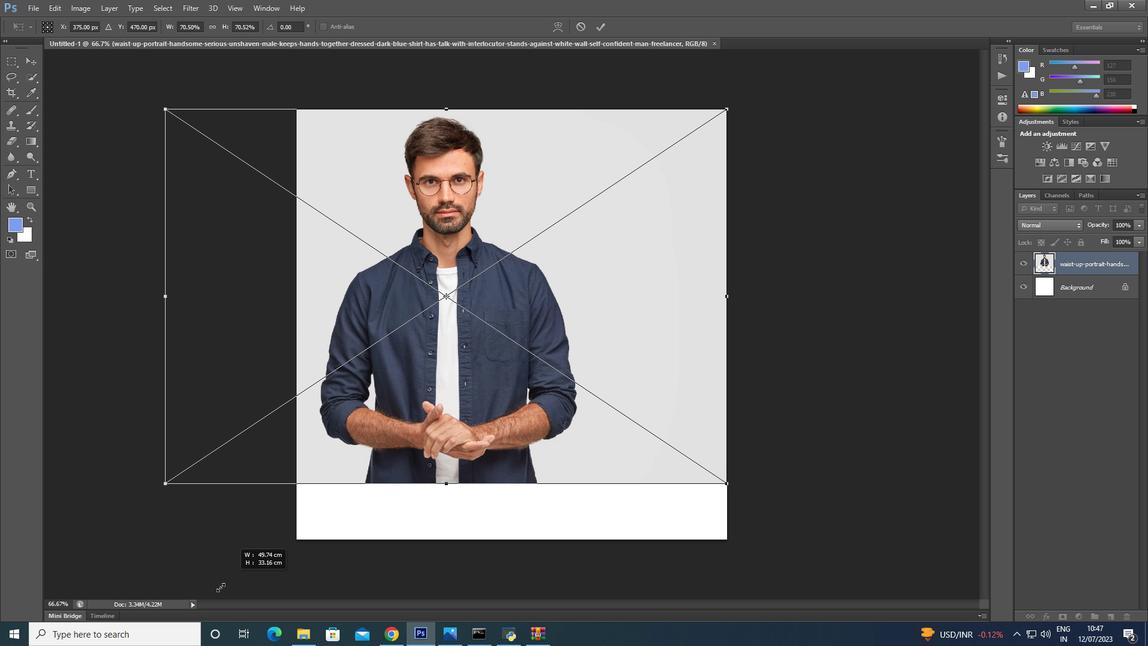 
Action: Mouse moved to (210, 591)
Screenshot: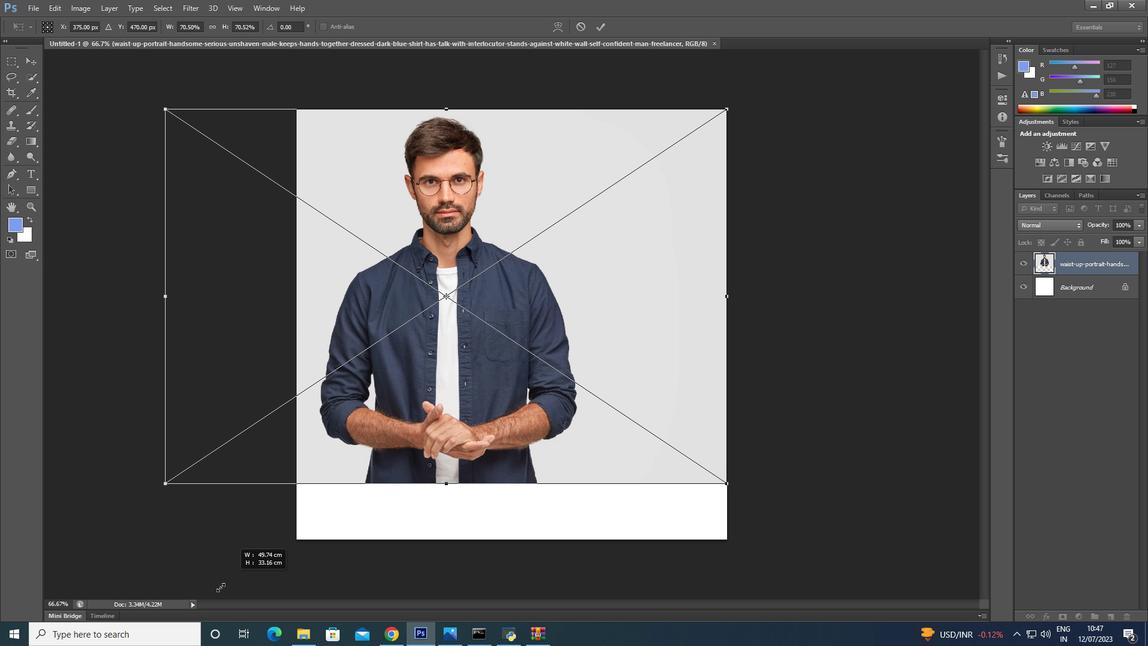 
Action: Key pressed <Key.shift>
Screenshot: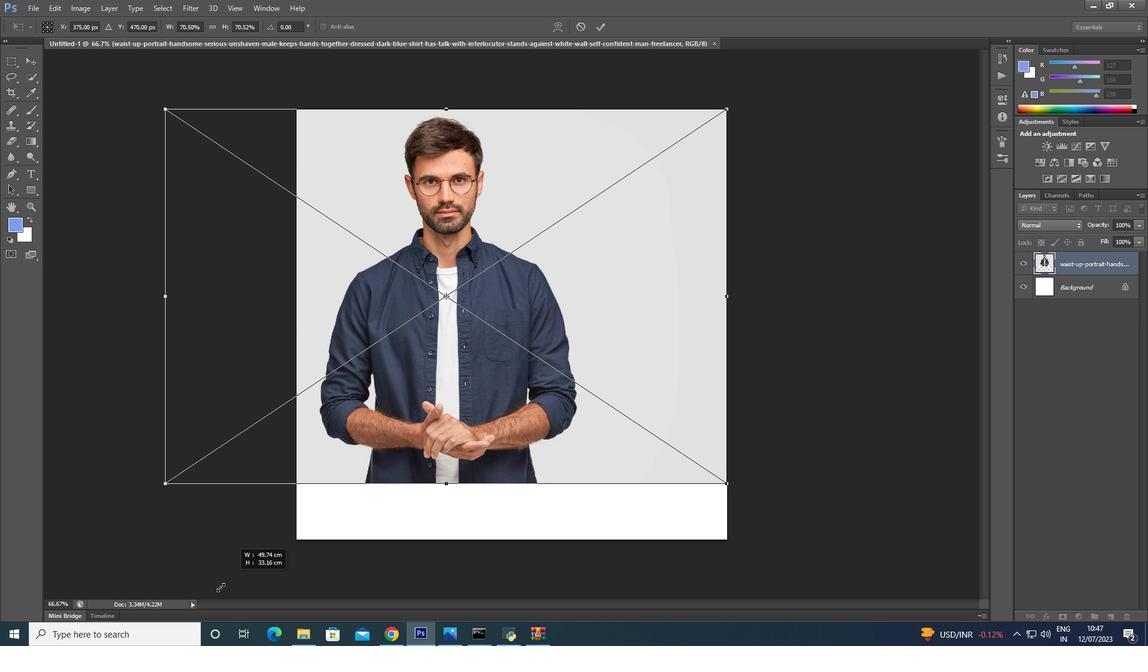 
Action: Mouse moved to (208, 591)
Screenshot: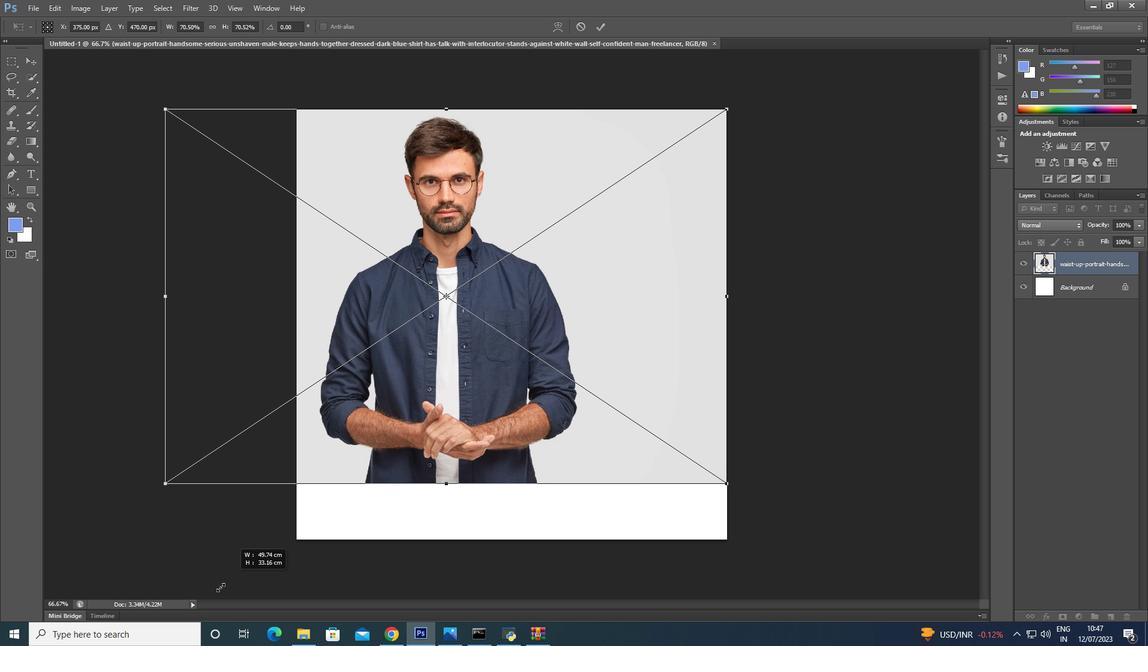 
Action: Key pressed <Key.shift><Key.shift><Key.shift><Key.shift>
Screenshot: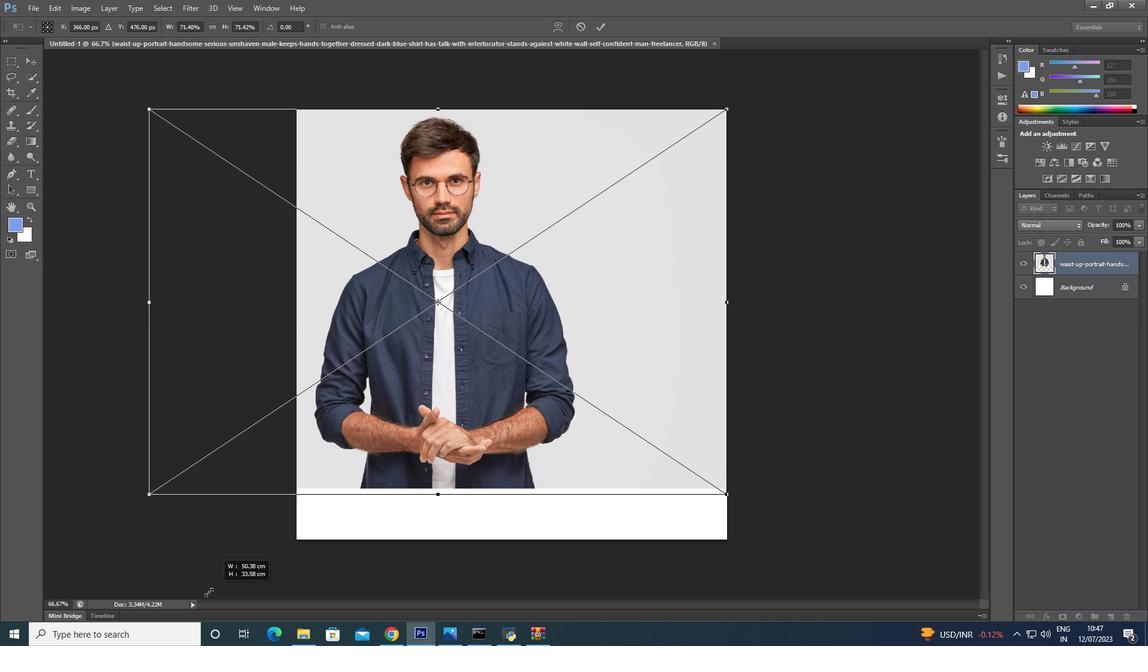 
Action: Mouse moved to (205, 591)
Screenshot: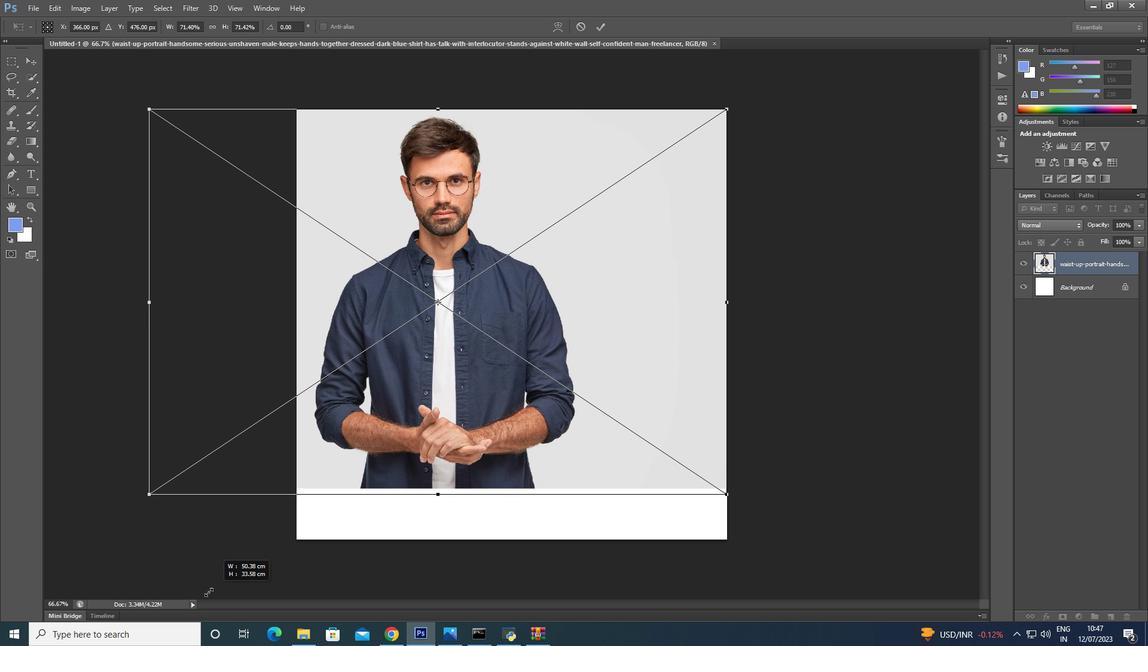 
Action: Key pressed <Key.shift>
Screenshot: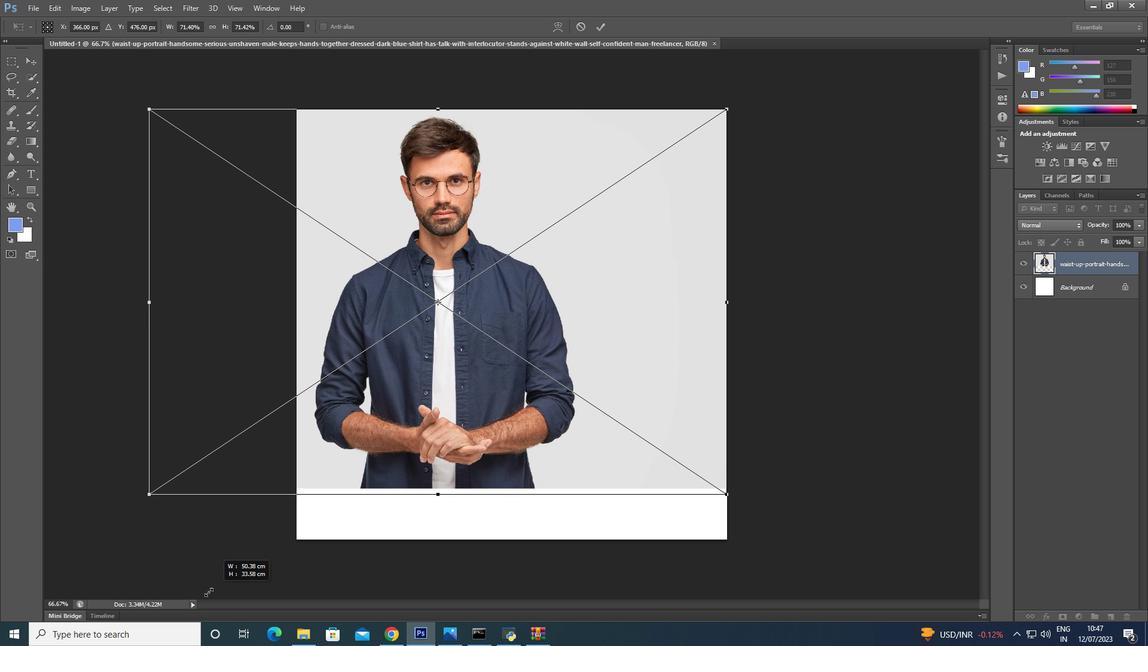 
Action: Mouse moved to (190, 597)
Screenshot: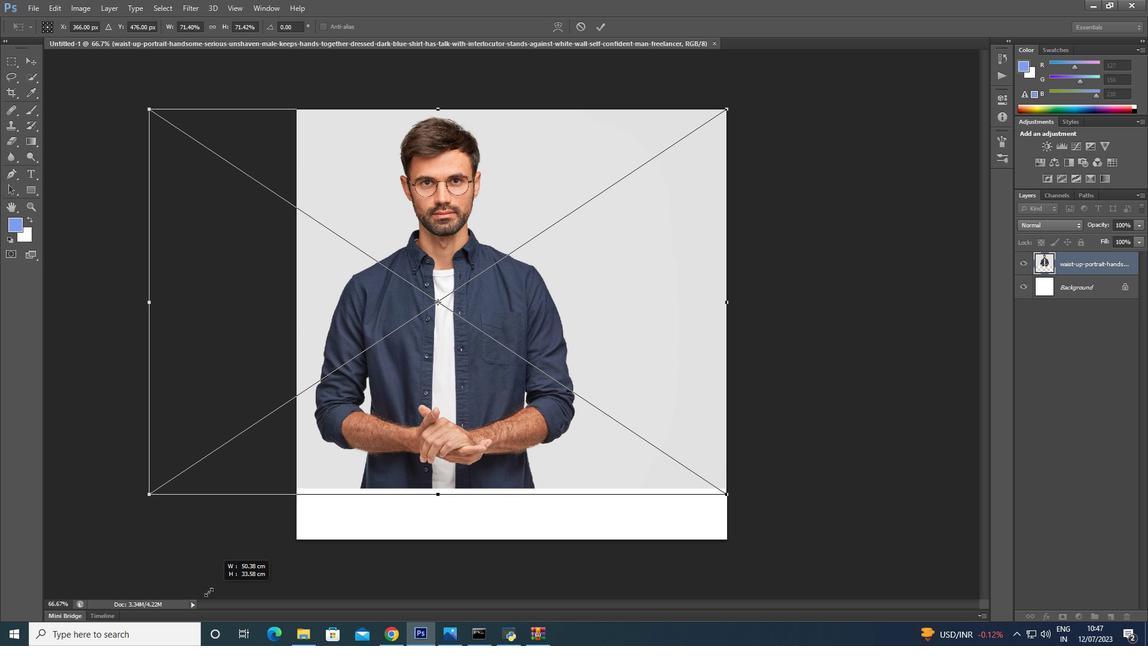 
Action: Key pressed <Key.shift>
Screenshot: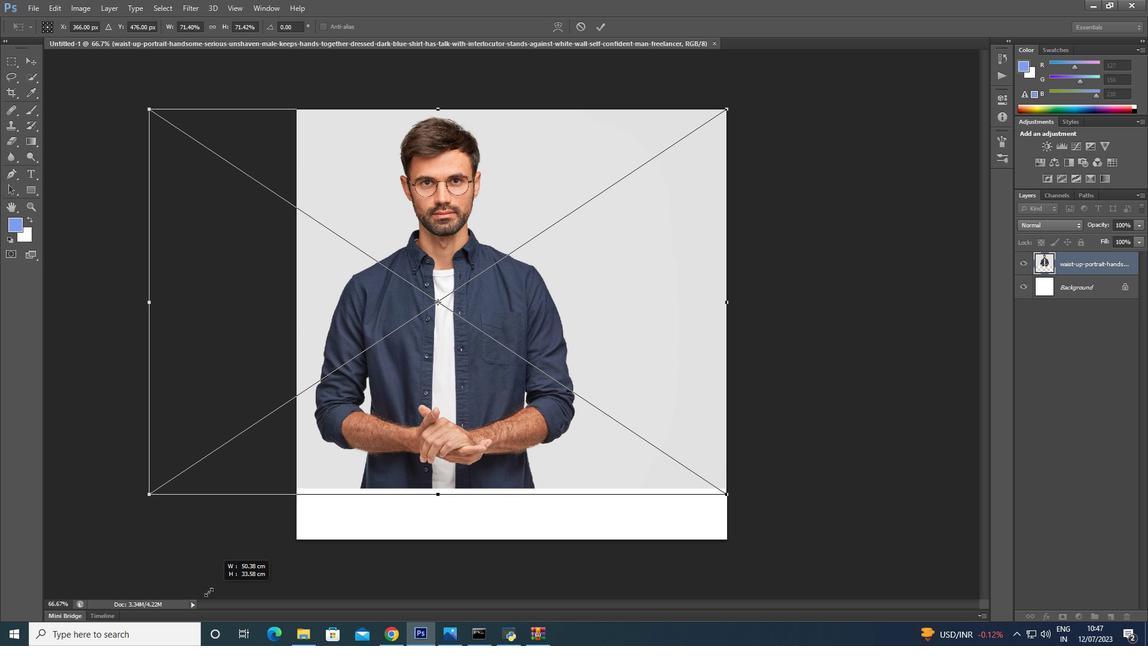 
Action: Mouse moved to (172, 606)
Screenshot: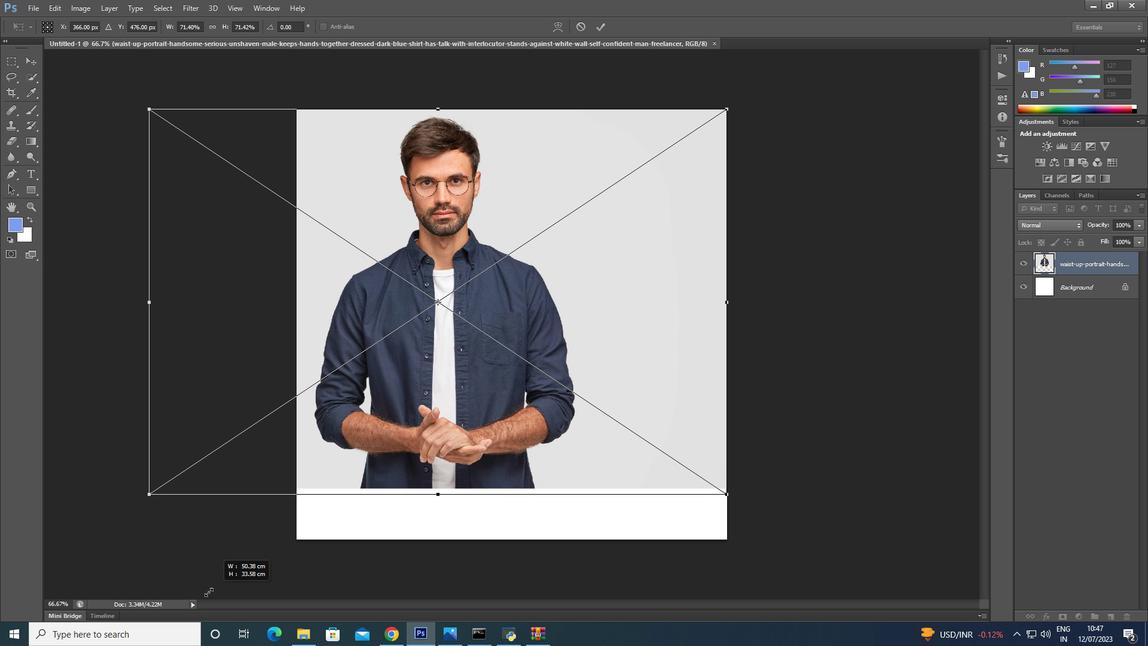 
Action: Key pressed <Key.shift>
Screenshot: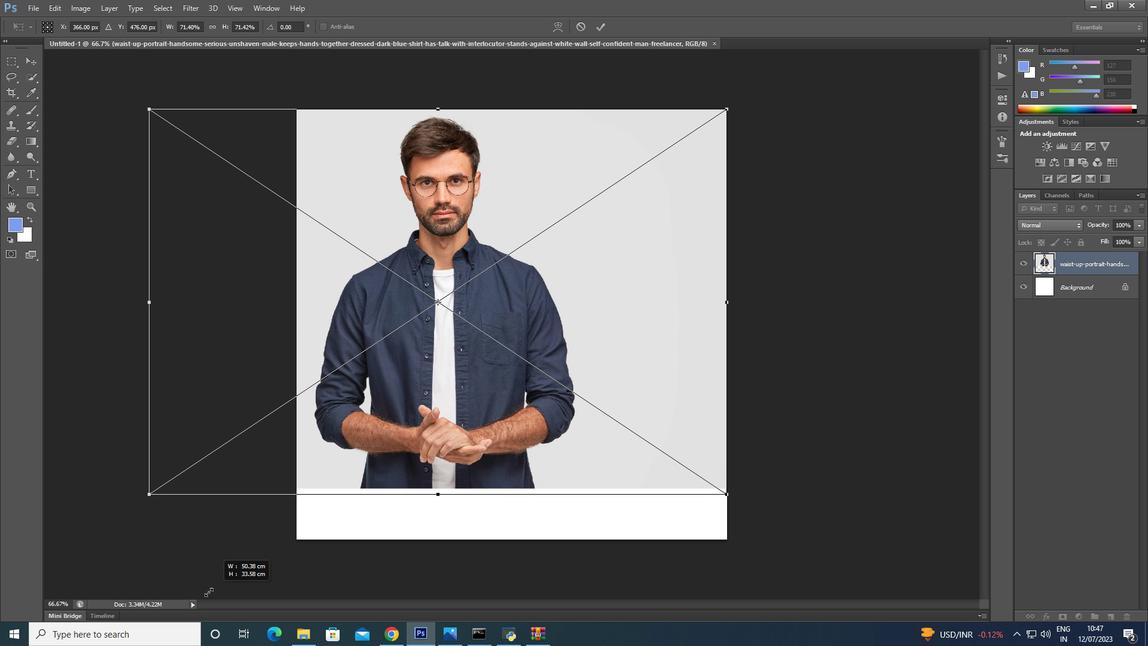 
Action: Mouse moved to (170, 608)
Screenshot: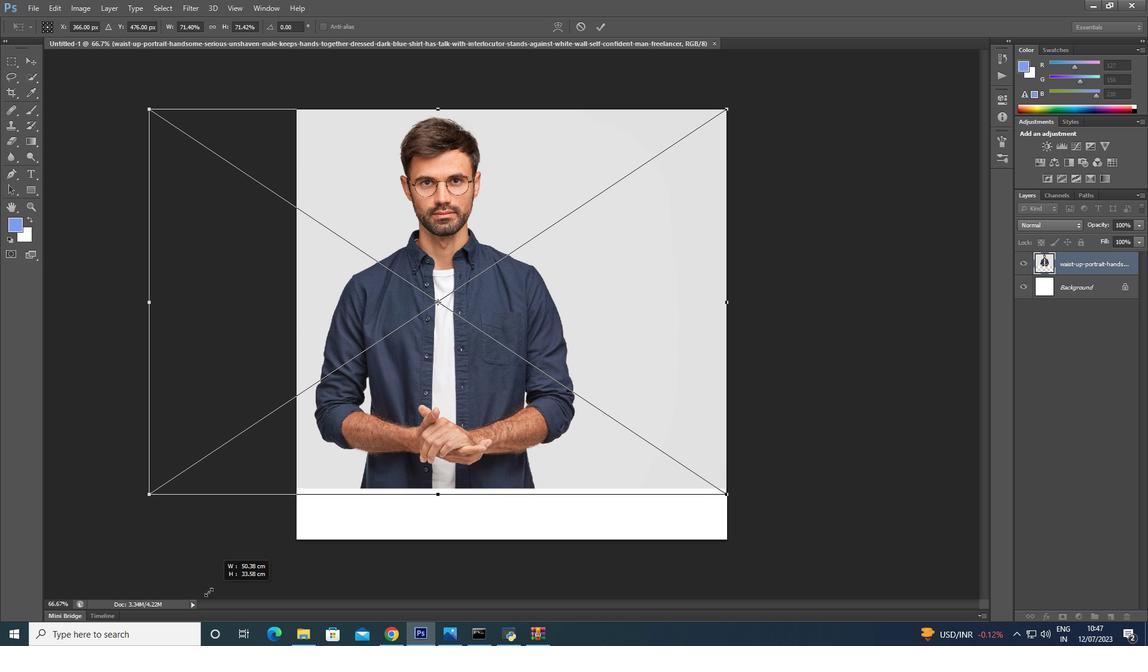 
Action: Key pressed <Key.shift>
Screenshot: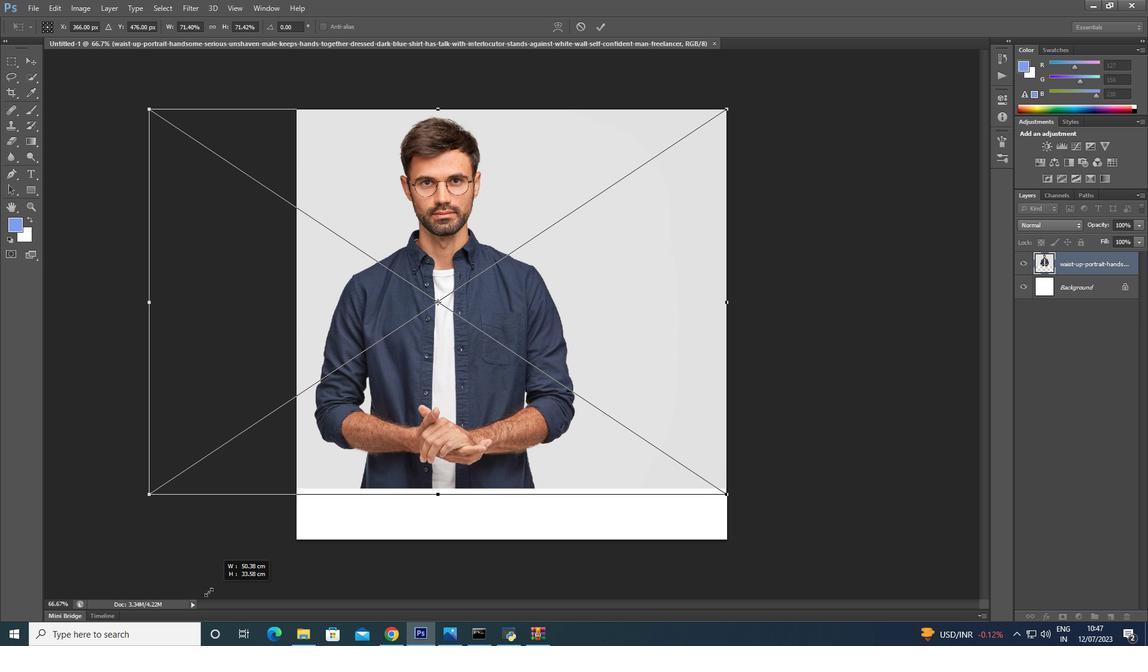 
Action: Mouse moved to (169, 609)
Screenshot: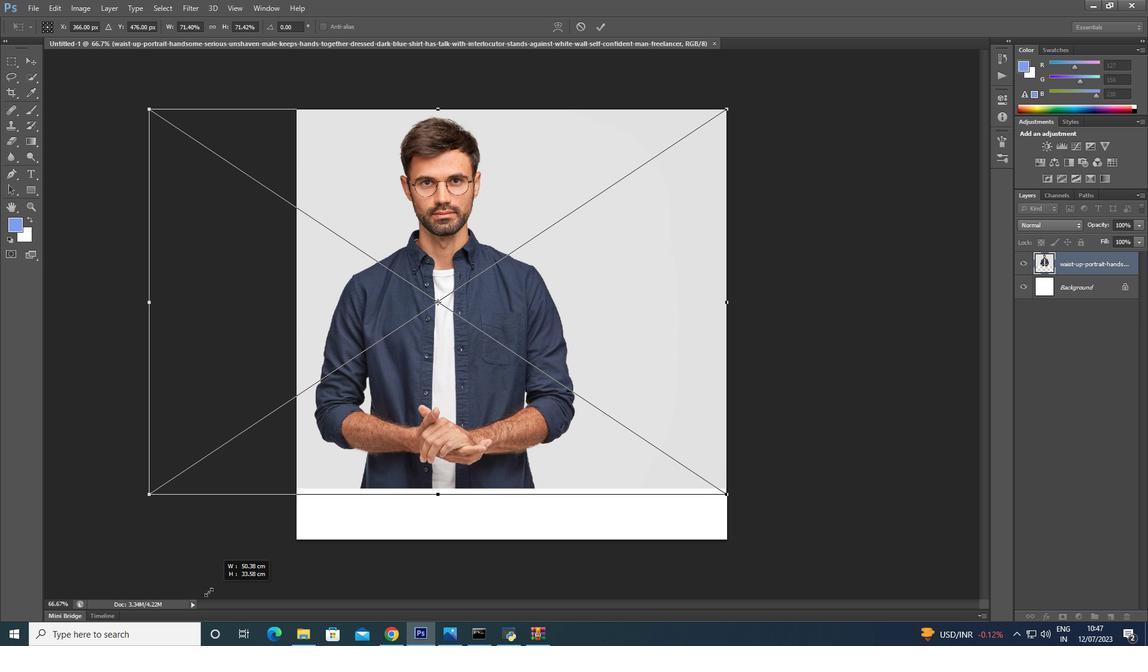 
Action: Key pressed <Key.shift>
Screenshot: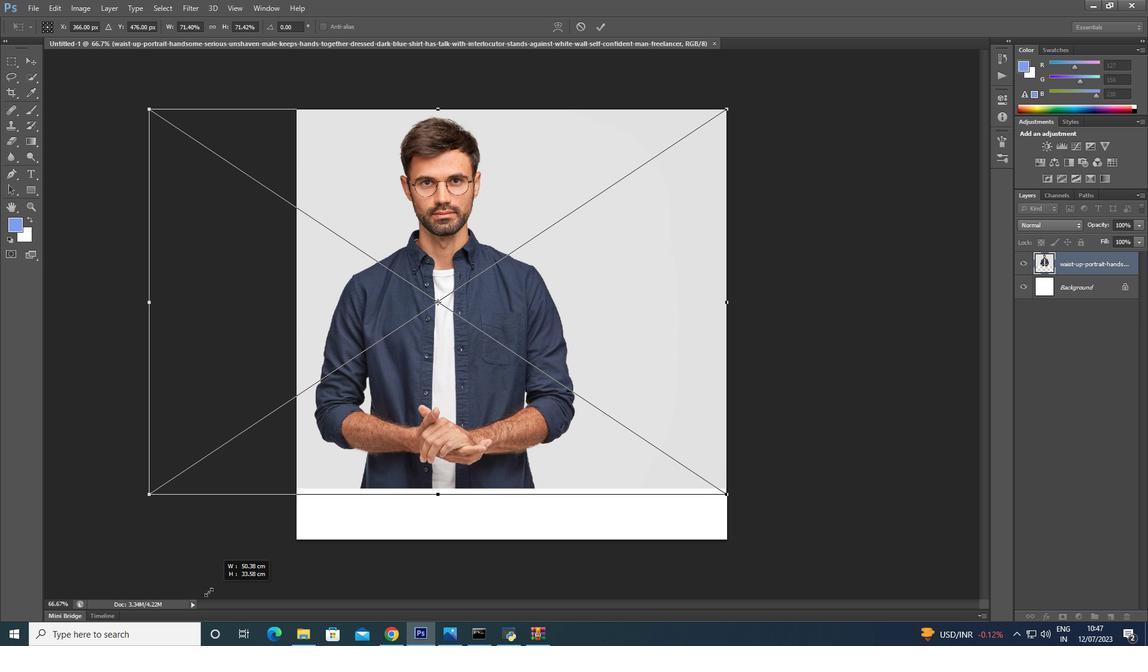 
Action: Mouse moved to (168, 609)
Screenshot: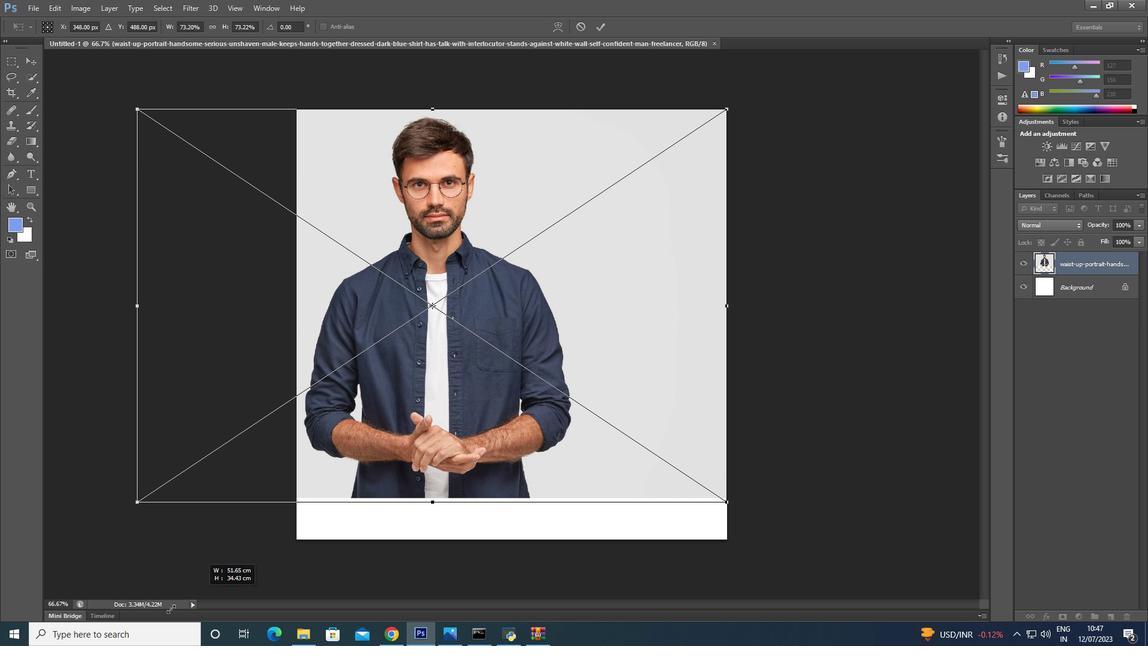 
Action: Key pressed <Key.shift><Key.shift>
Screenshot: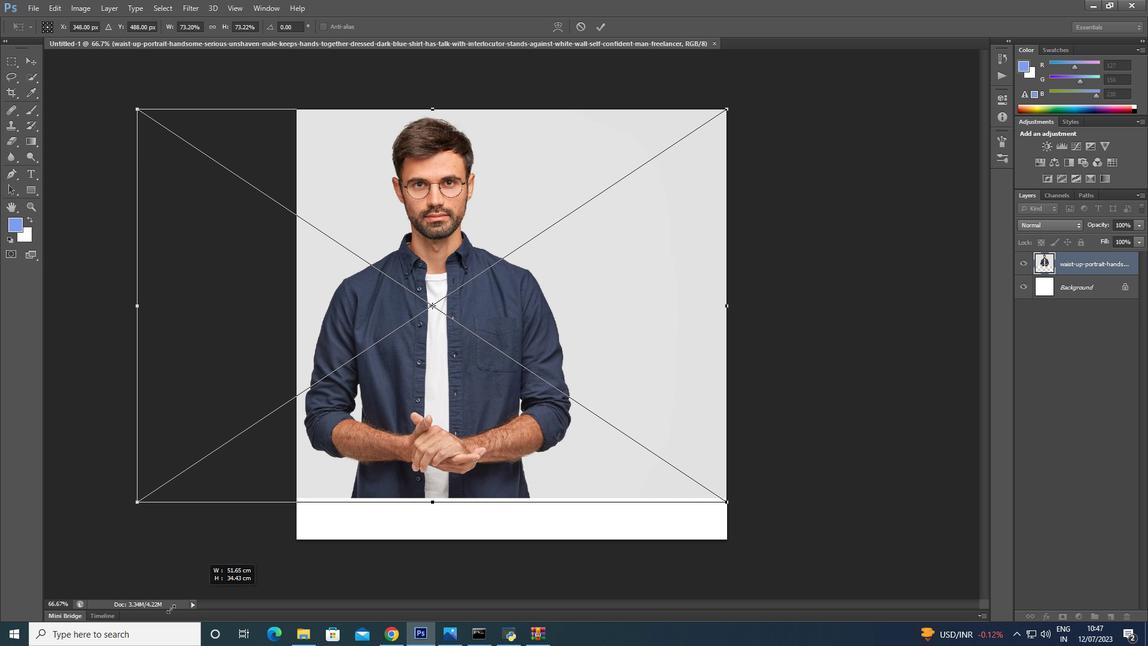 
Action: Mouse moved to (168, 609)
Screenshot: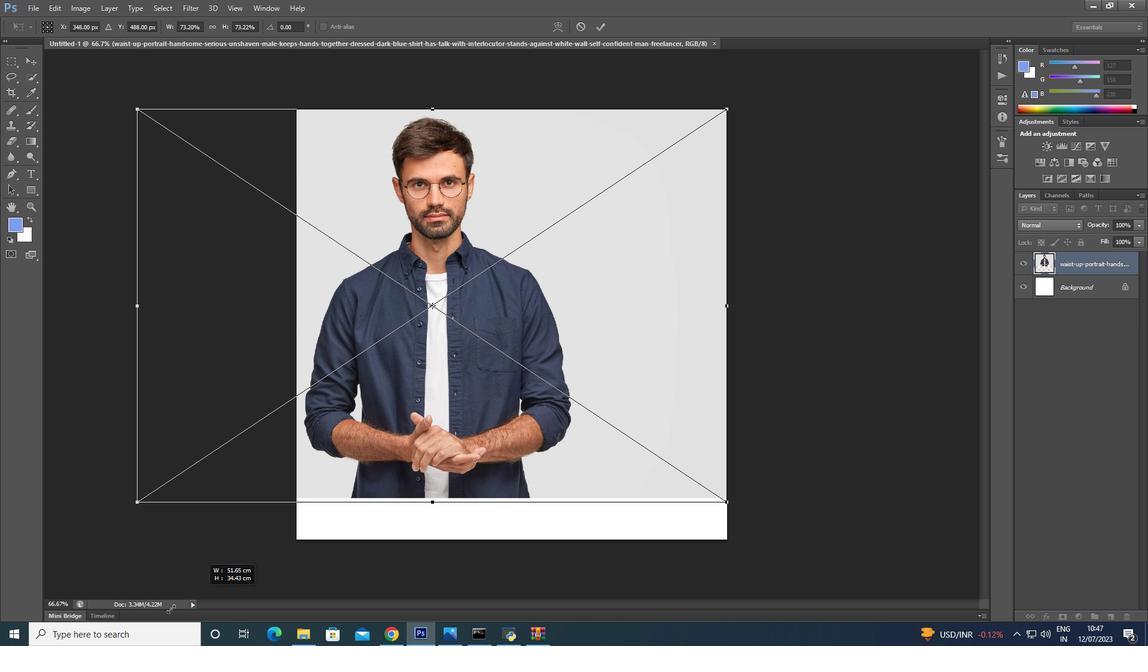 
Action: Key pressed <Key.shift>
Screenshot: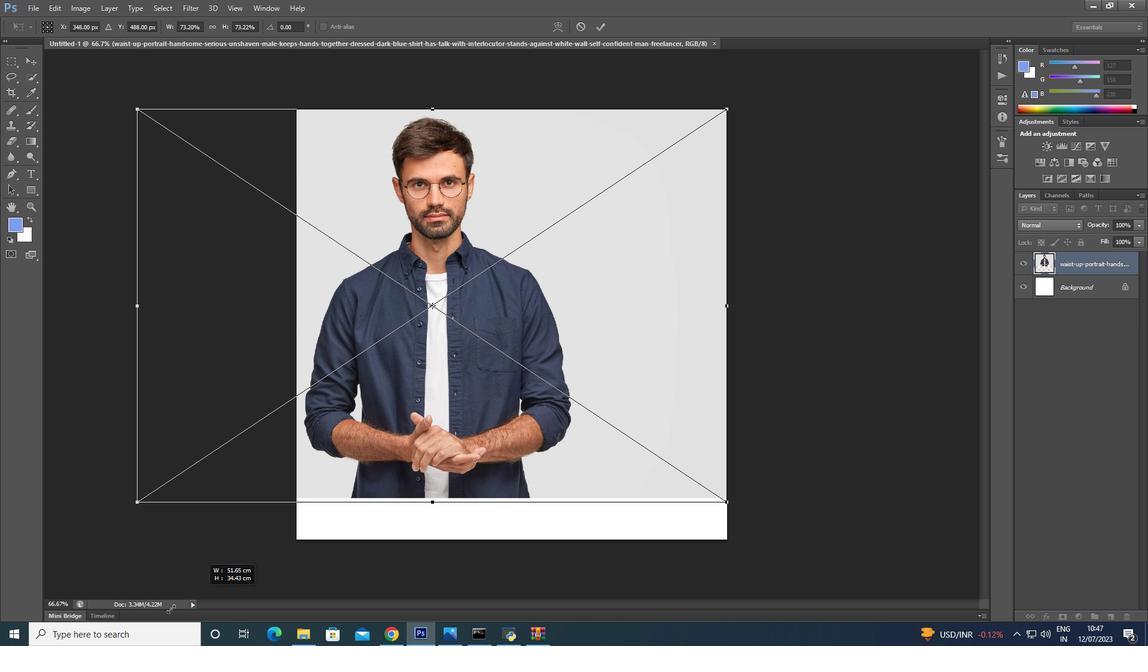 
Action: Mouse moved to (167, 609)
Screenshot: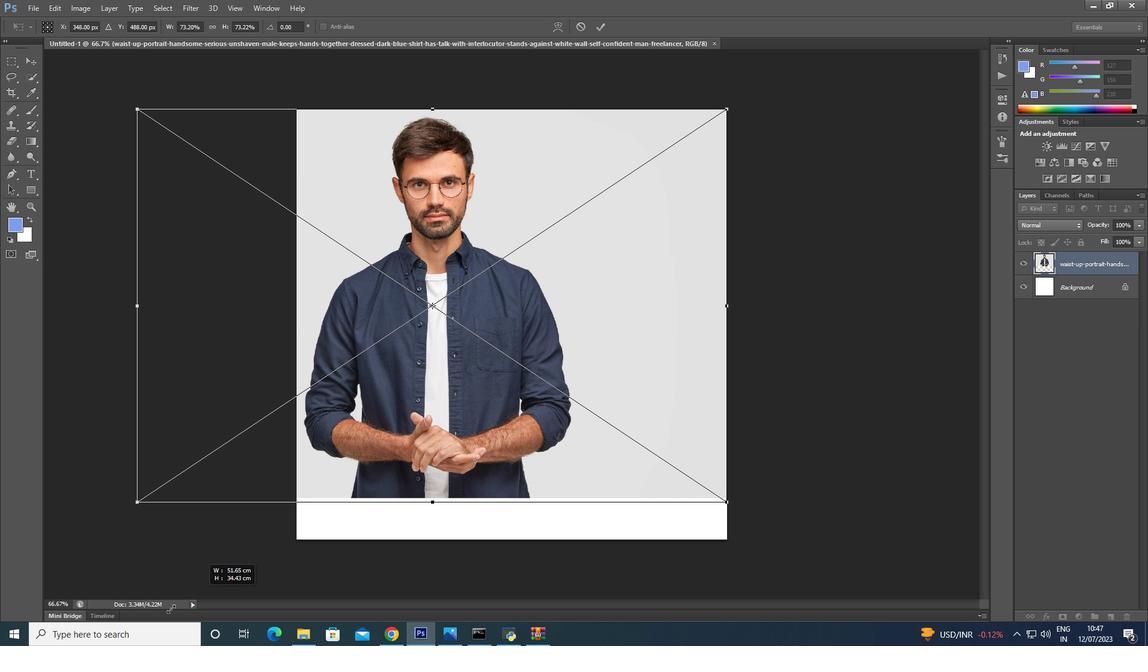 
Action: Key pressed <Key.shift>
Screenshot: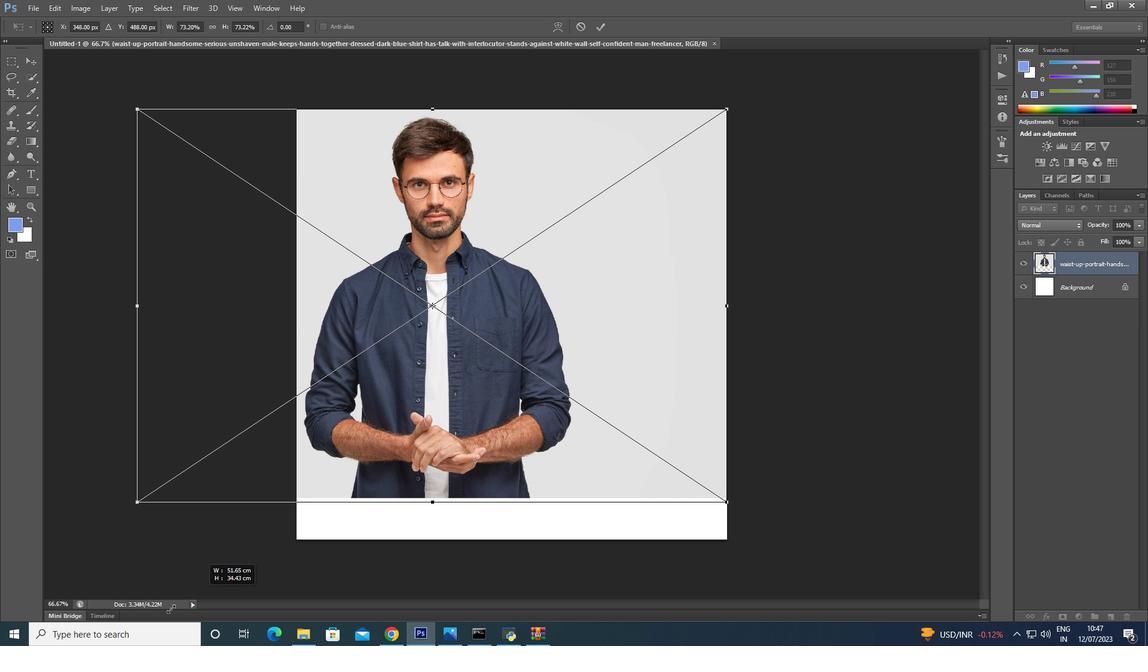 
Action: Mouse moved to (160, 610)
Screenshot: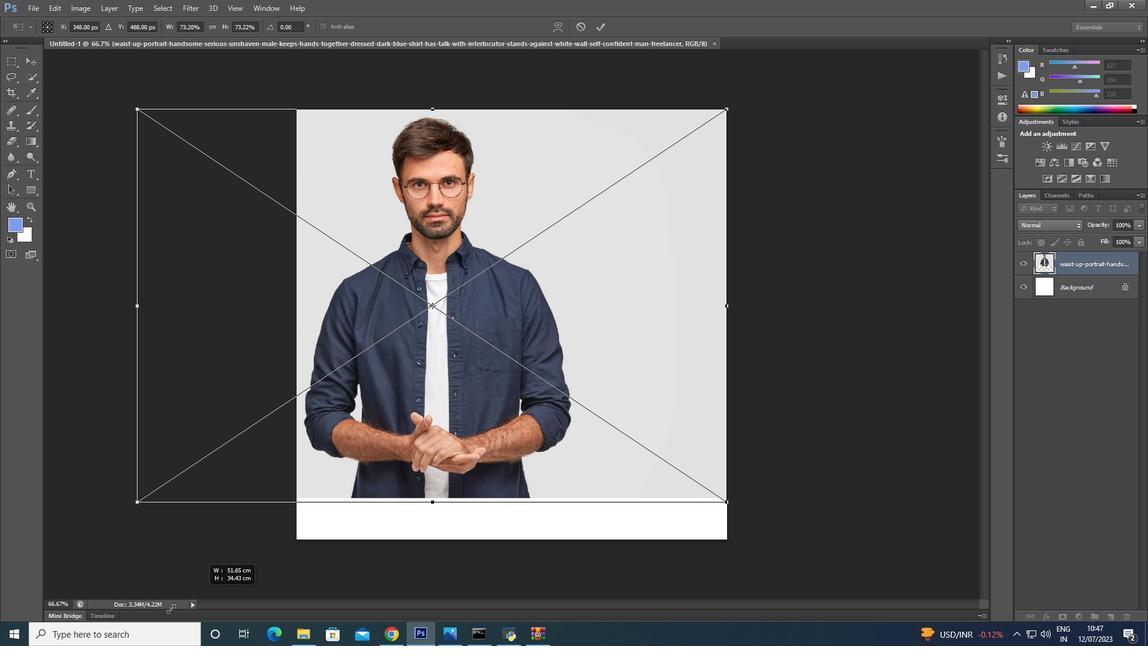 
Action: Key pressed <Key.shift>
Screenshot: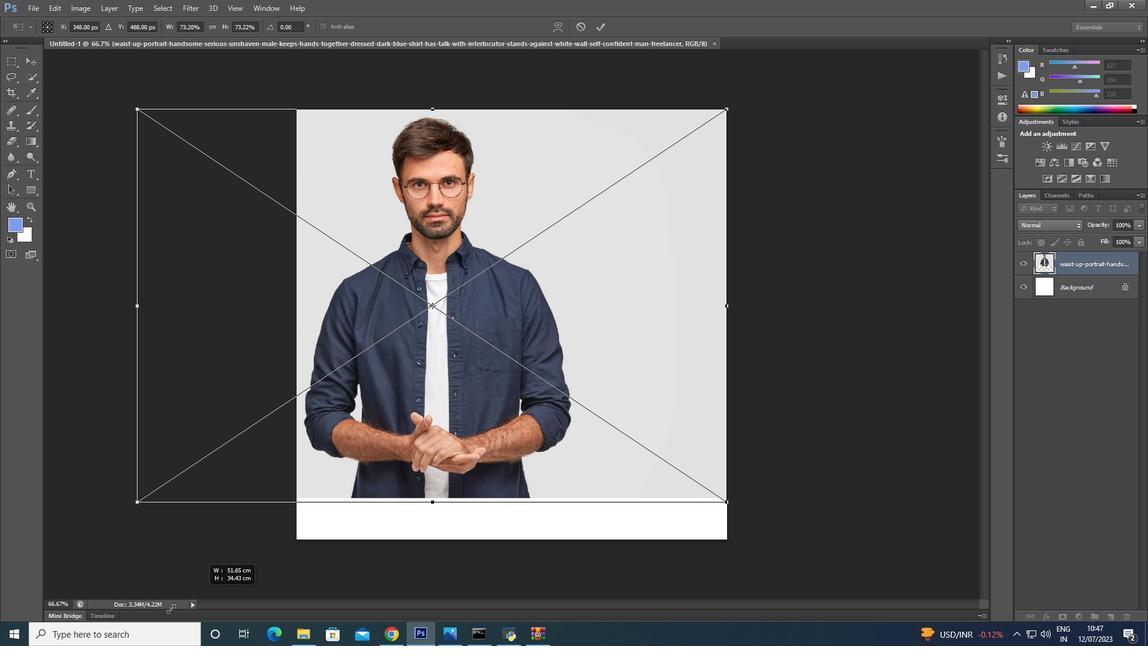 
Action: Mouse moved to (157, 611)
Screenshot: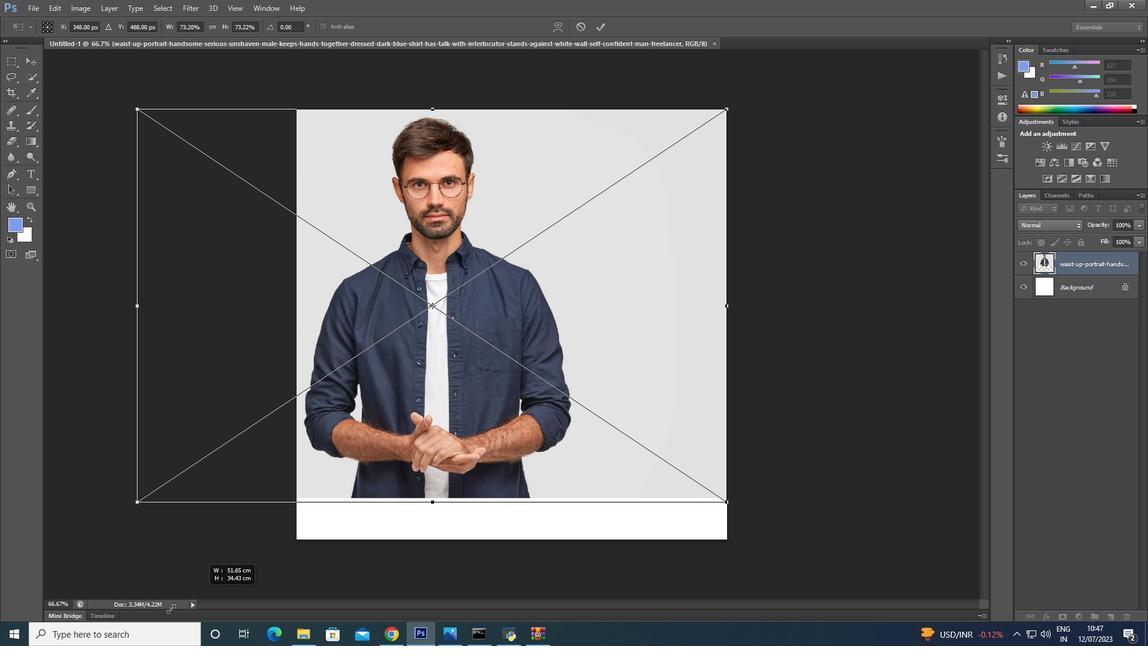 
Action: Key pressed <Key.shift>
Screenshot: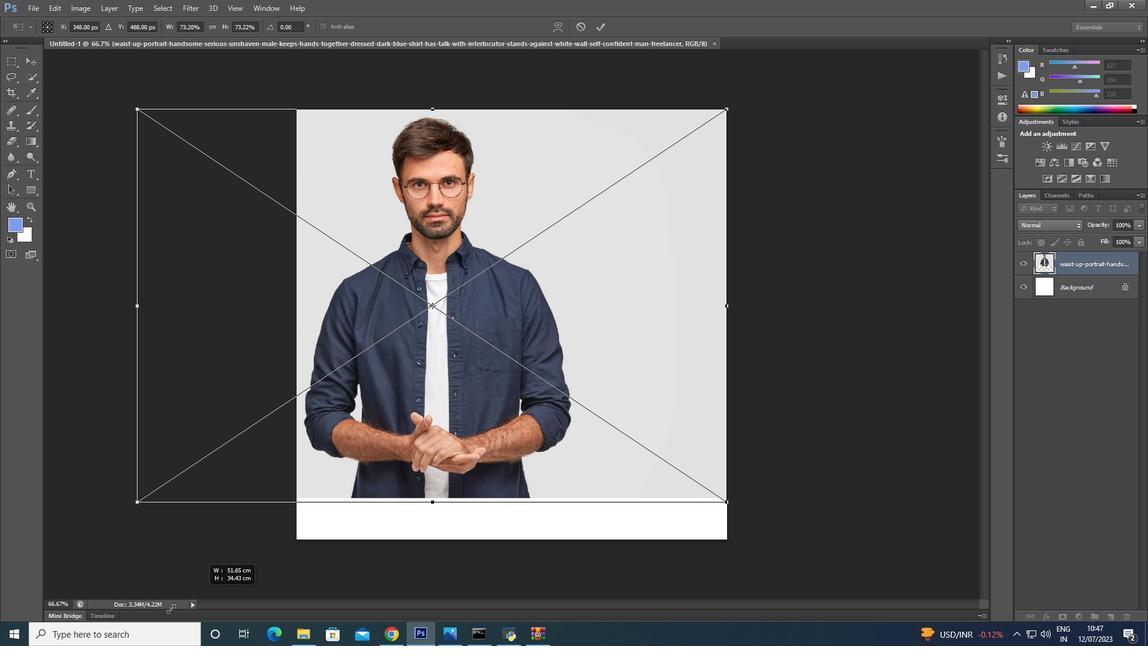 
Action: Mouse moved to (147, 615)
Screenshot: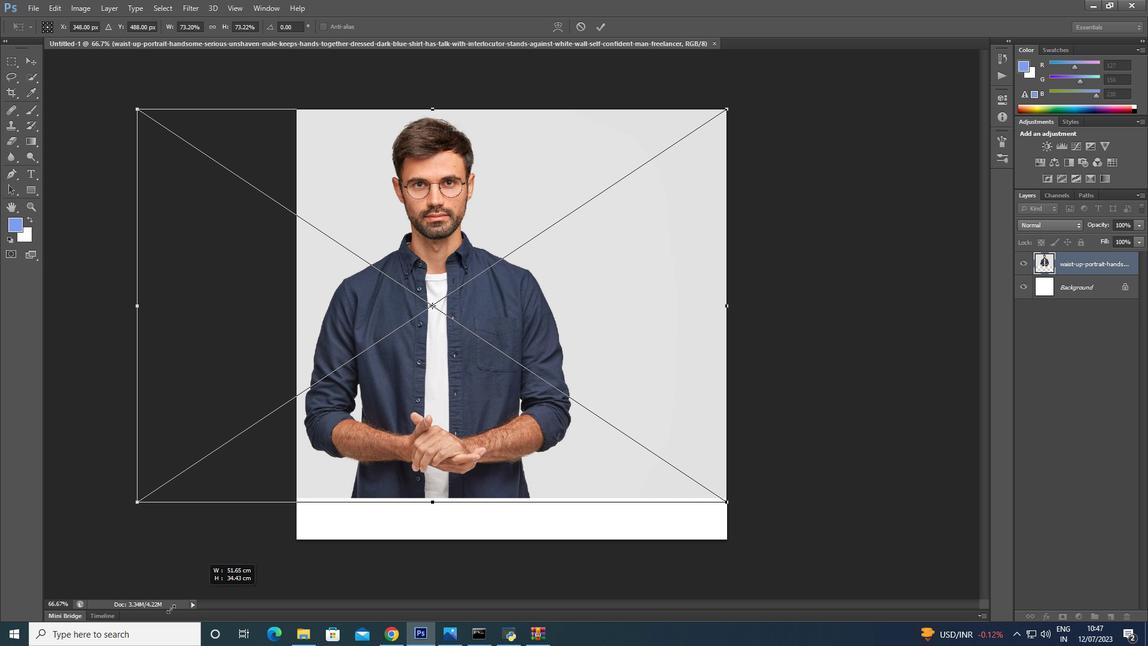 
Action: Key pressed <Key.shift>
Screenshot: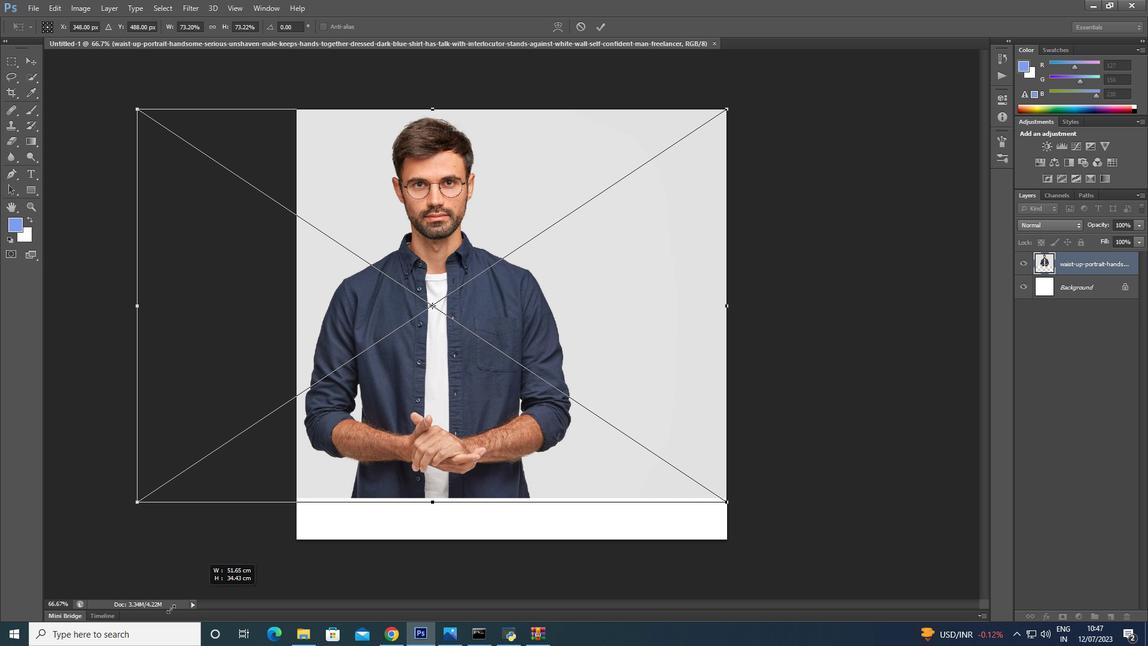 
Action: Mouse moved to (136, 619)
Screenshot: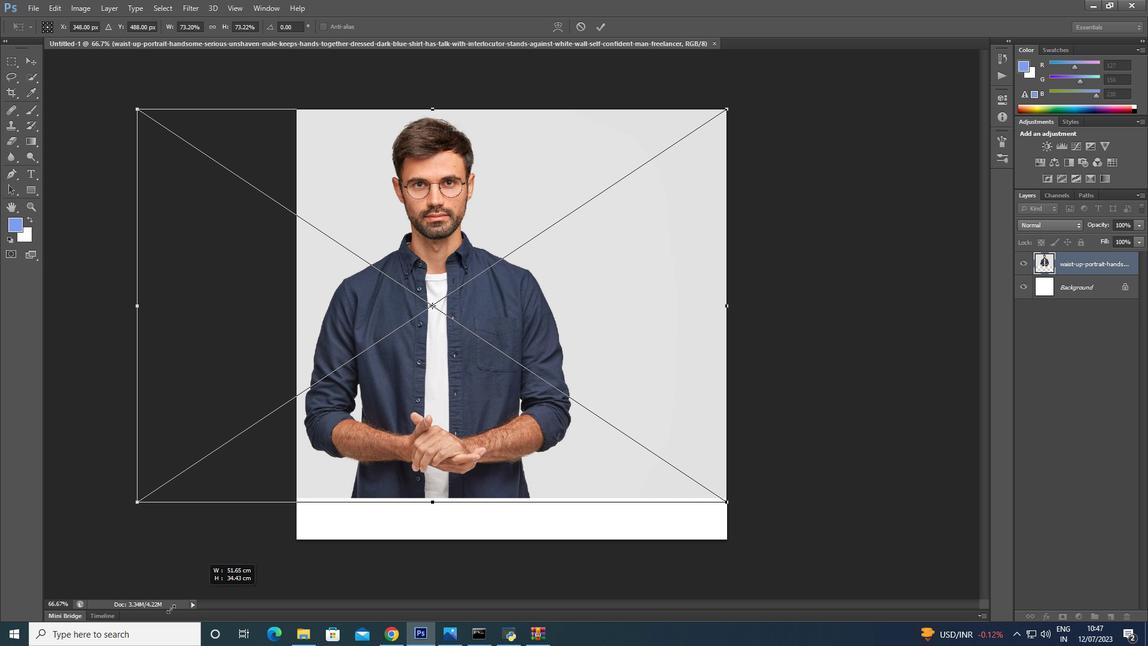 
Action: Key pressed <Key.shift>
Screenshot: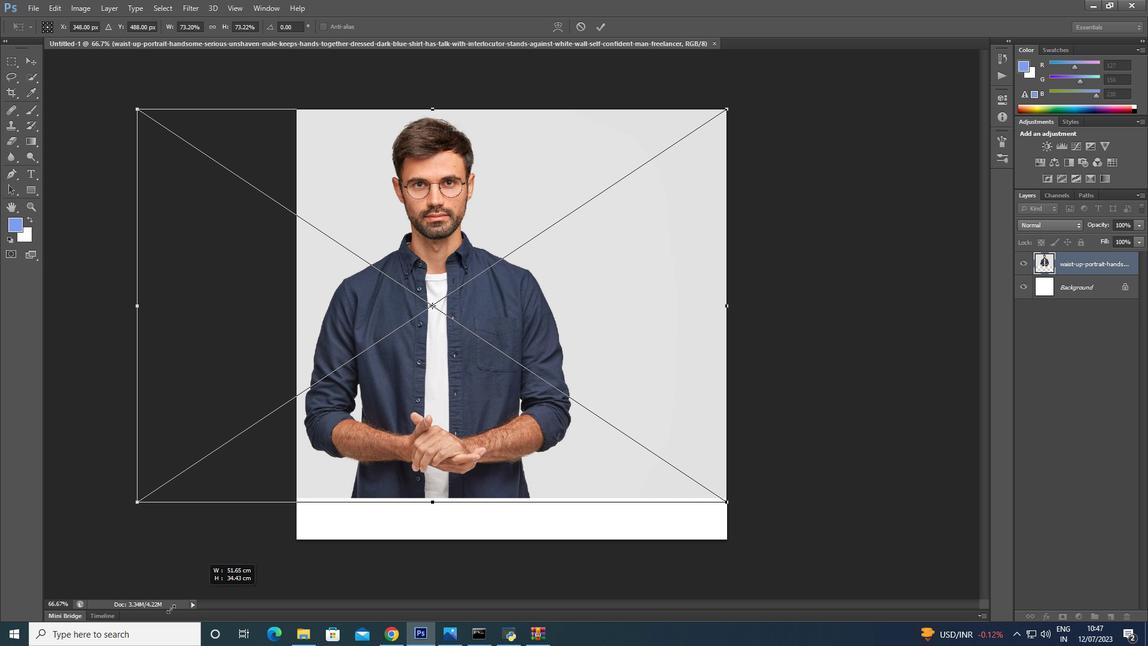 
Action: Mouse moved to (135, 620)
Screenshot: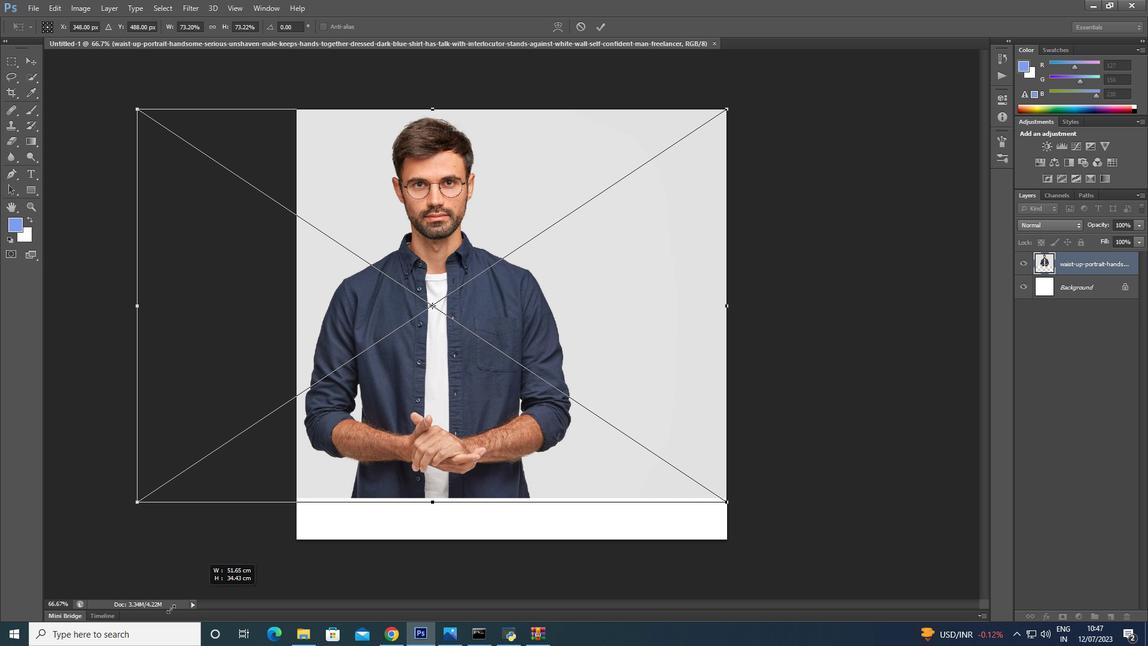 
Action: Key pressed <Key.shift>
Screenshot: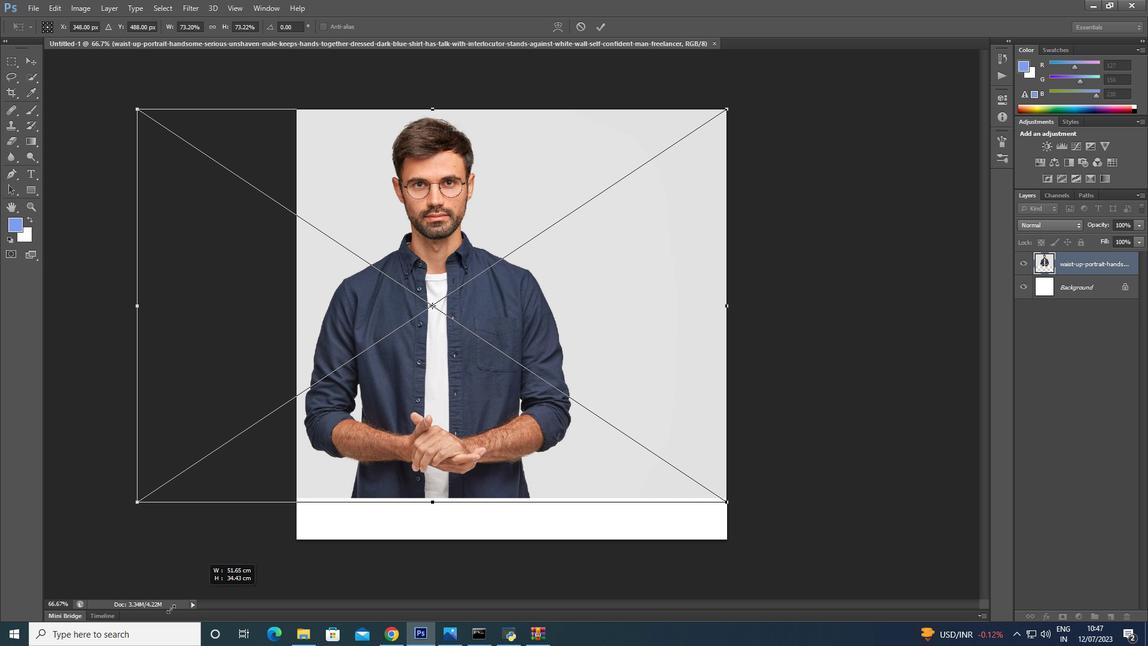 
Action: Mouse moved to (132, 621)
Screenshot: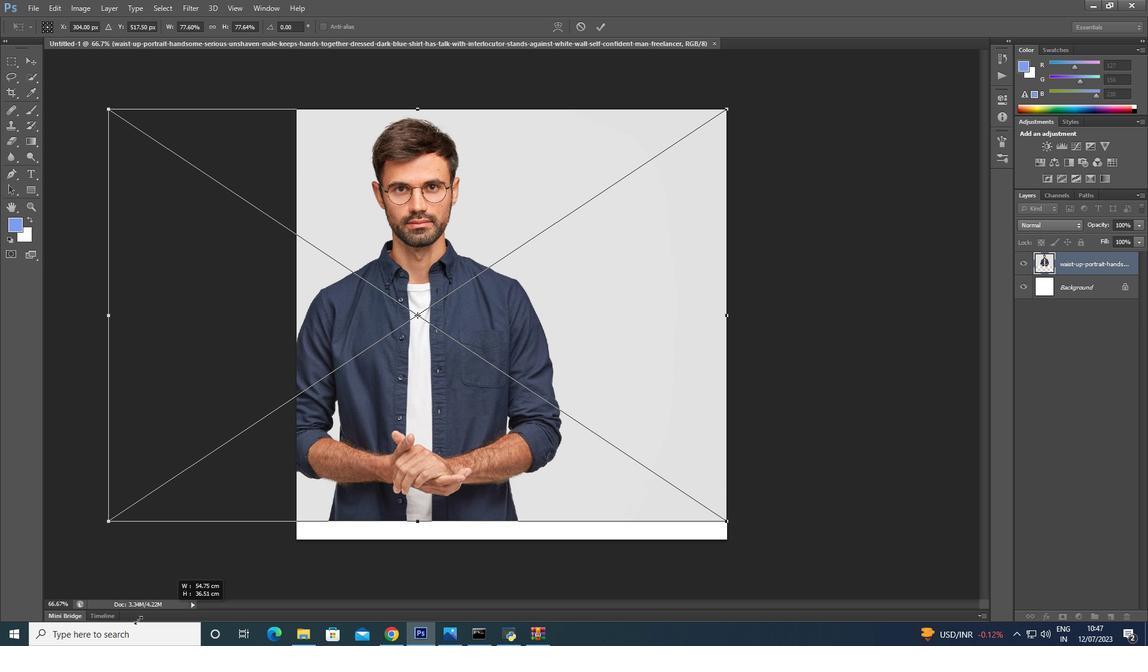 
Action: Key pressed <Key.shift><Key.shift><Key.shift><Key.shift><Key.shift><Key.shift><Key.shift><Key.shift><Key.shift><Key.shift><Key.shift><Key.shift><Key.shift><Key.shift><Key.shift><Key.shift><Key.shift><Key.shift>
Screenshot: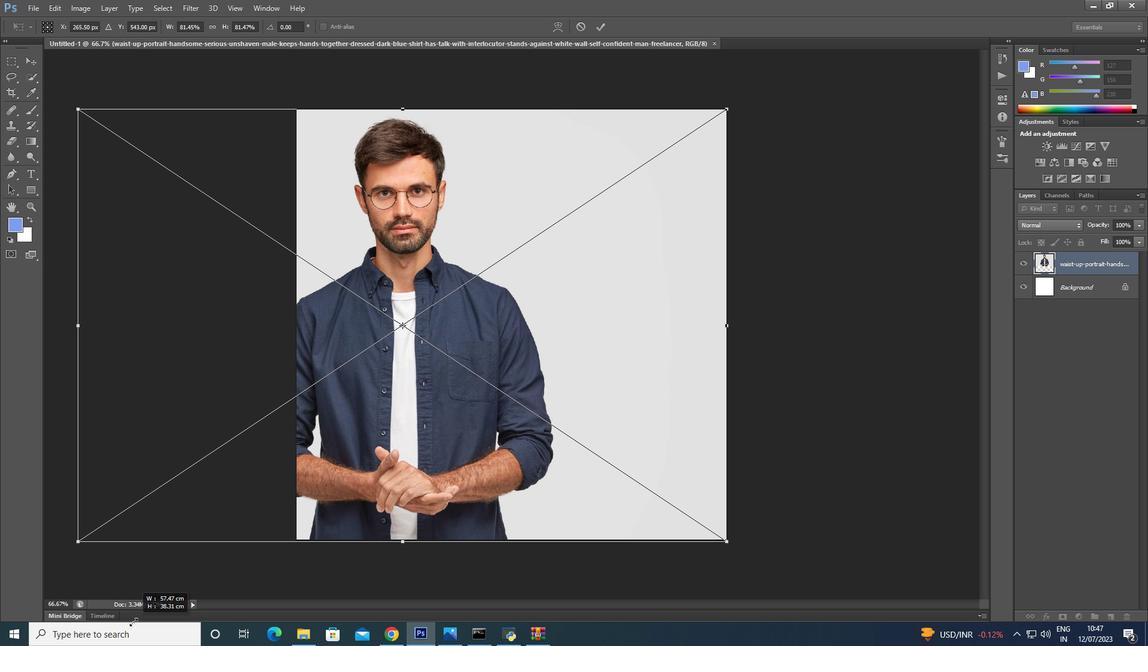 
Action: Mouse moved to (138, 618)
Screenshot: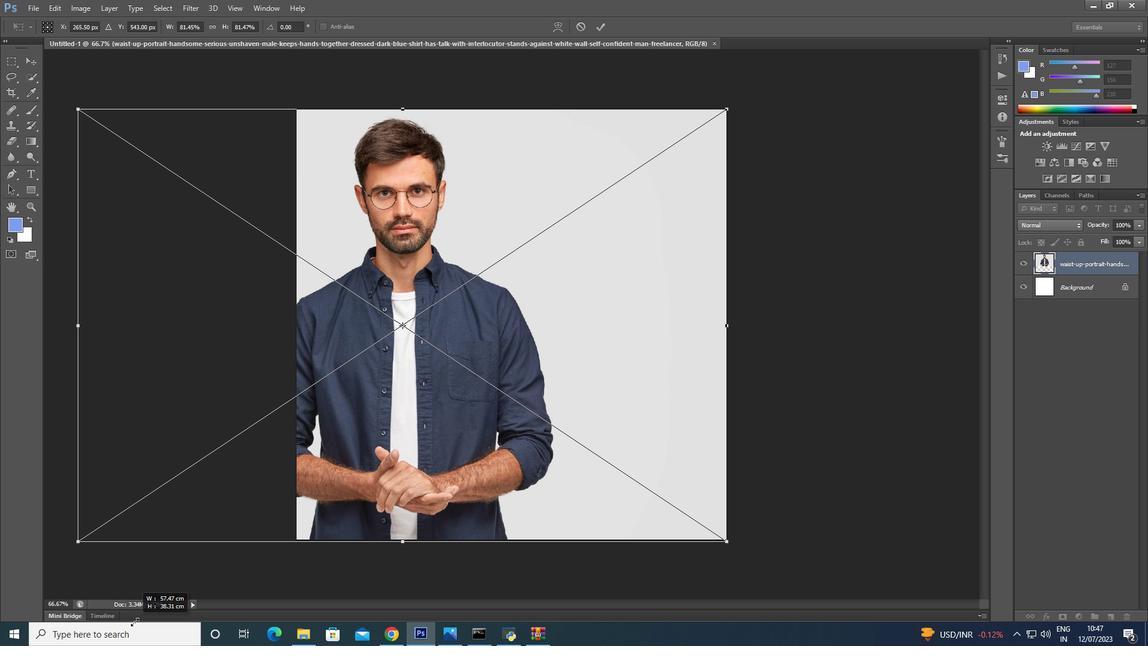 
Action: Key pressed <Key.shift>
Screenshot: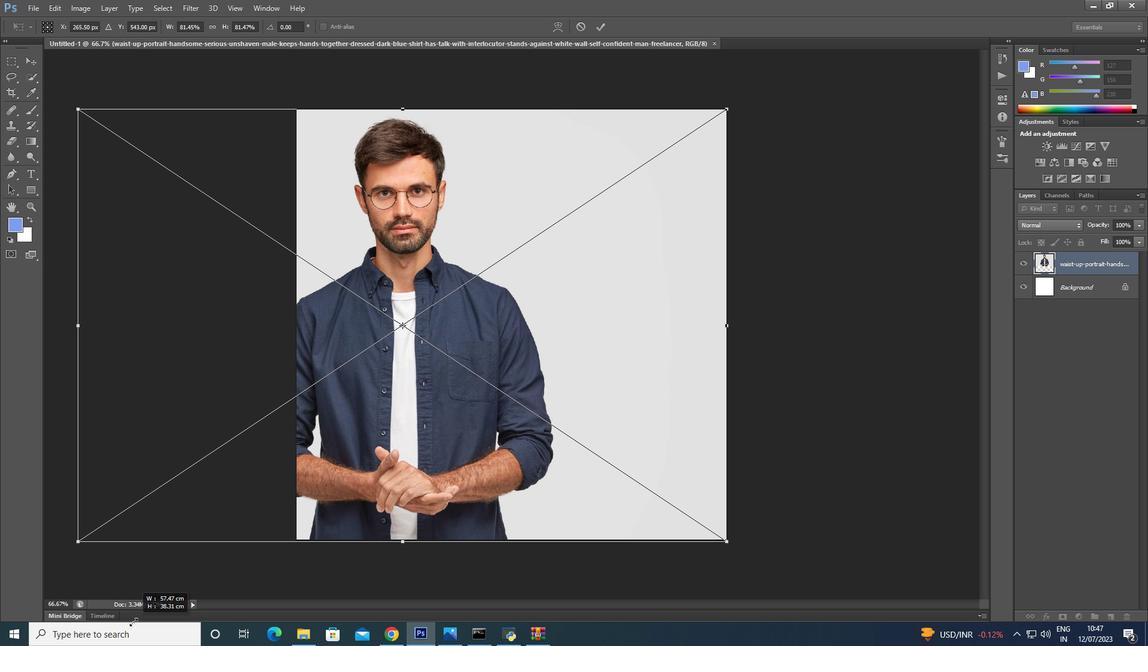 
Action: Mouse moved to (274, 546)
Screenshot: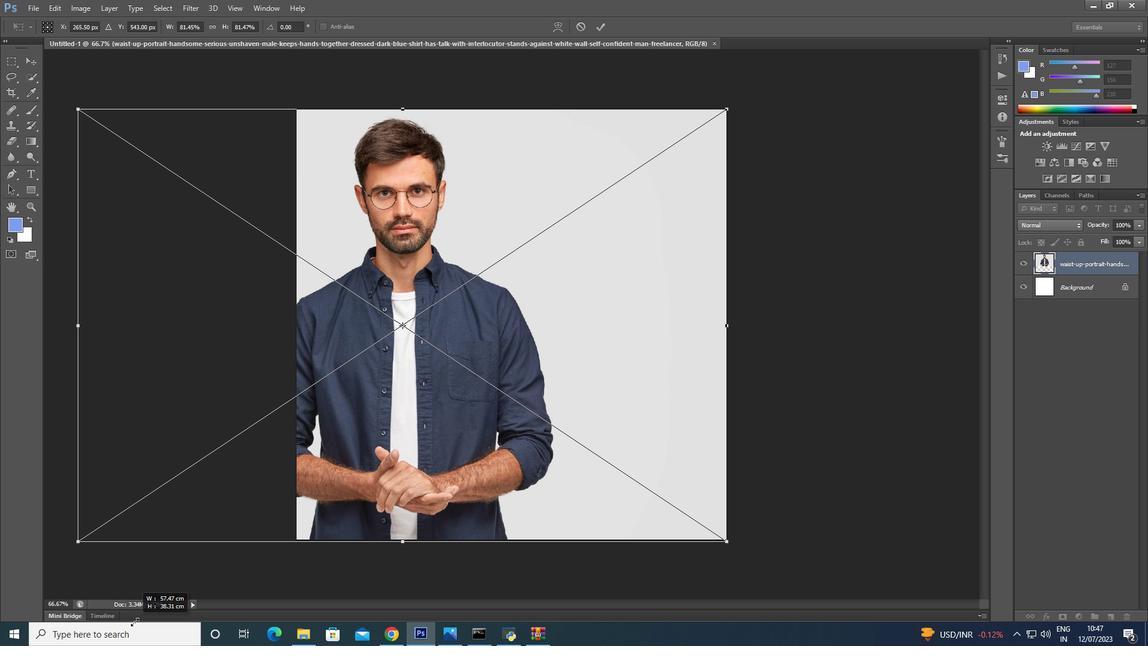 
Action: Key pressed <Key.shift>
Screenshot: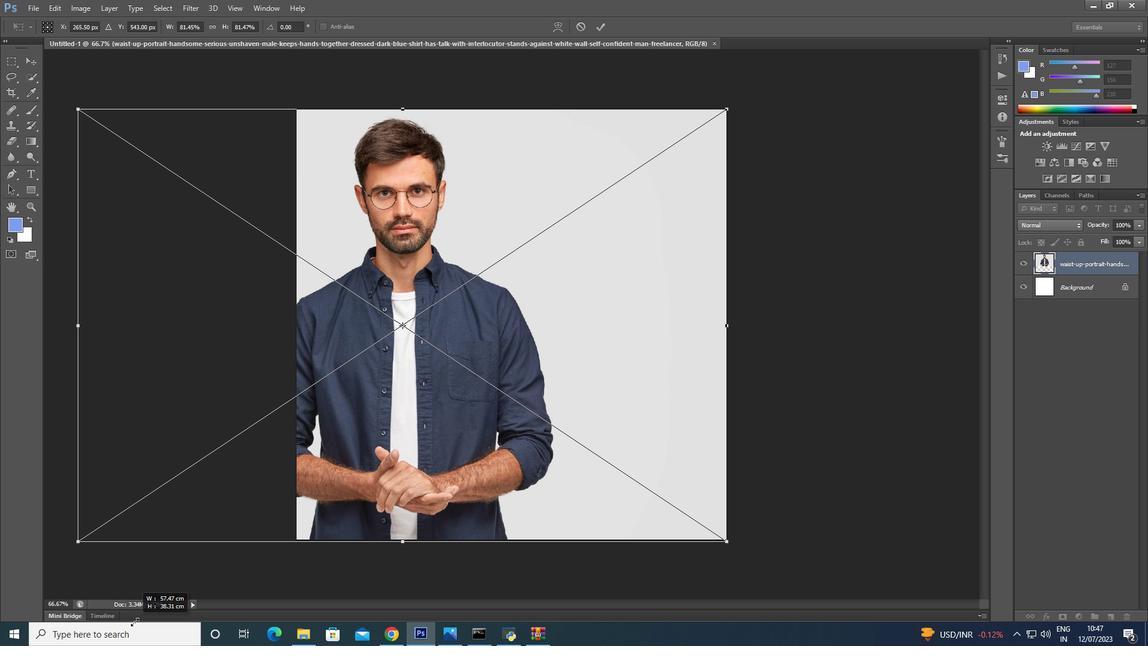 
Action: Mouse moved to (528, 420)
Screenshot: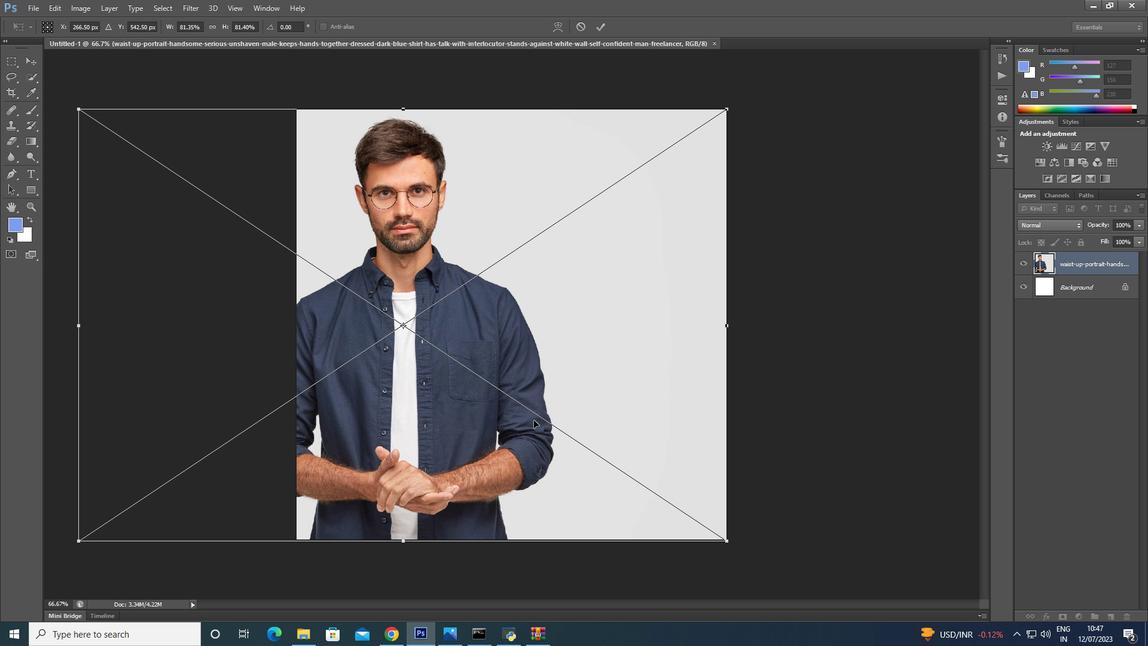 
Action: Mouse pressed left at (528, 420)
Screenshot: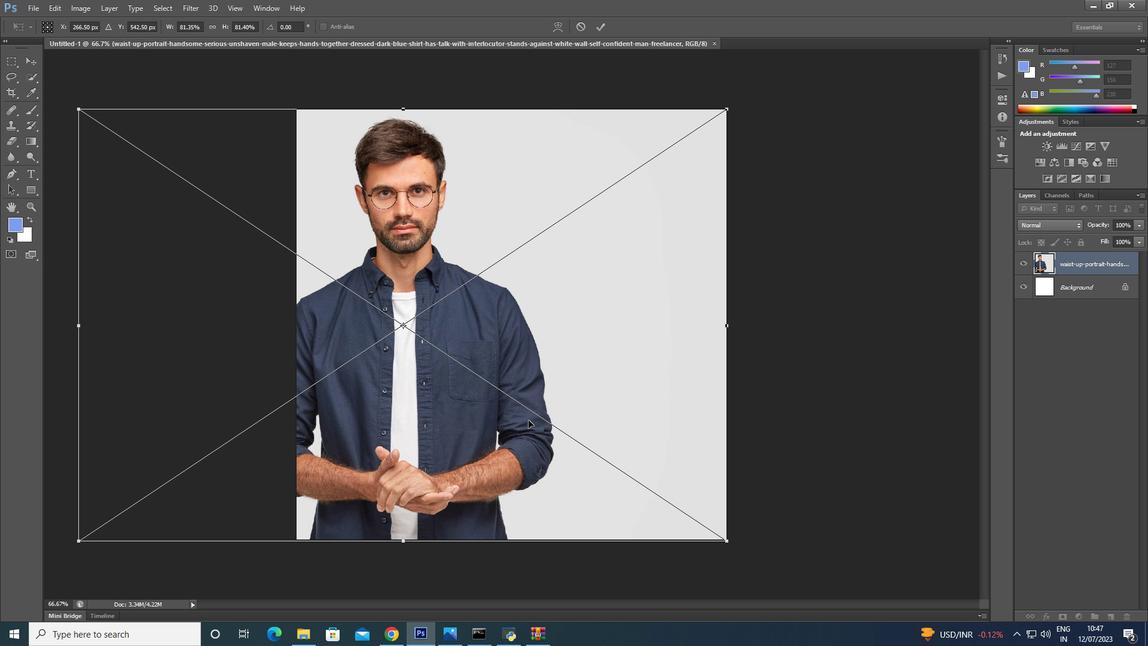 
Action: Mouse moved to (509, 422)
Screenshot: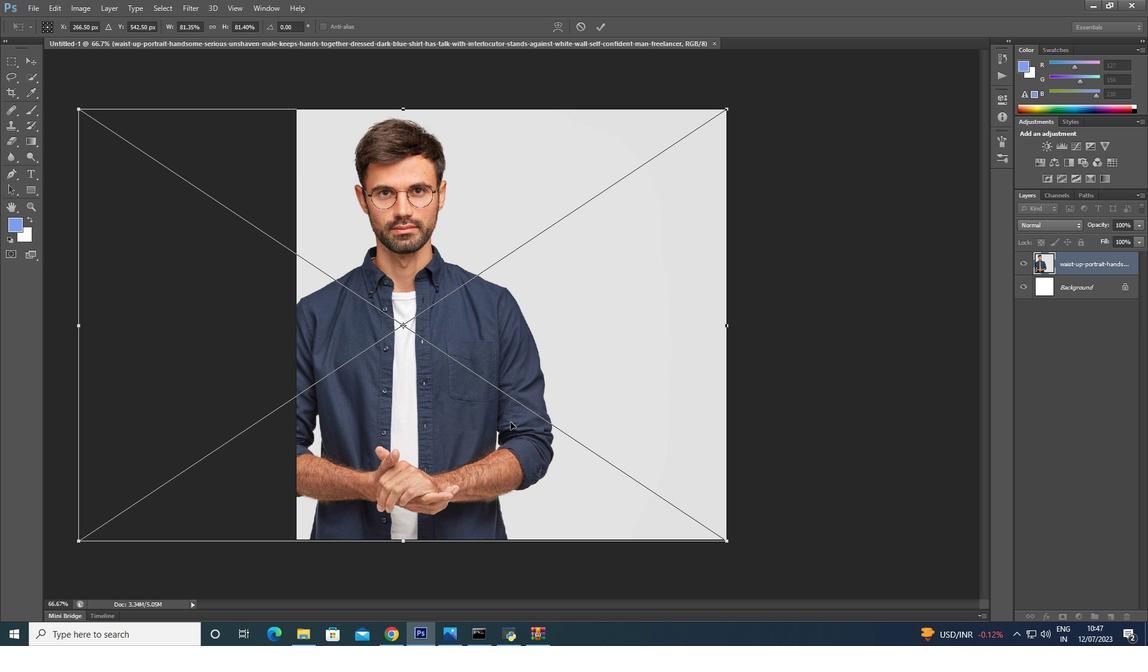 
Action: Mouse pressed left at (509, 422)
Screenshot: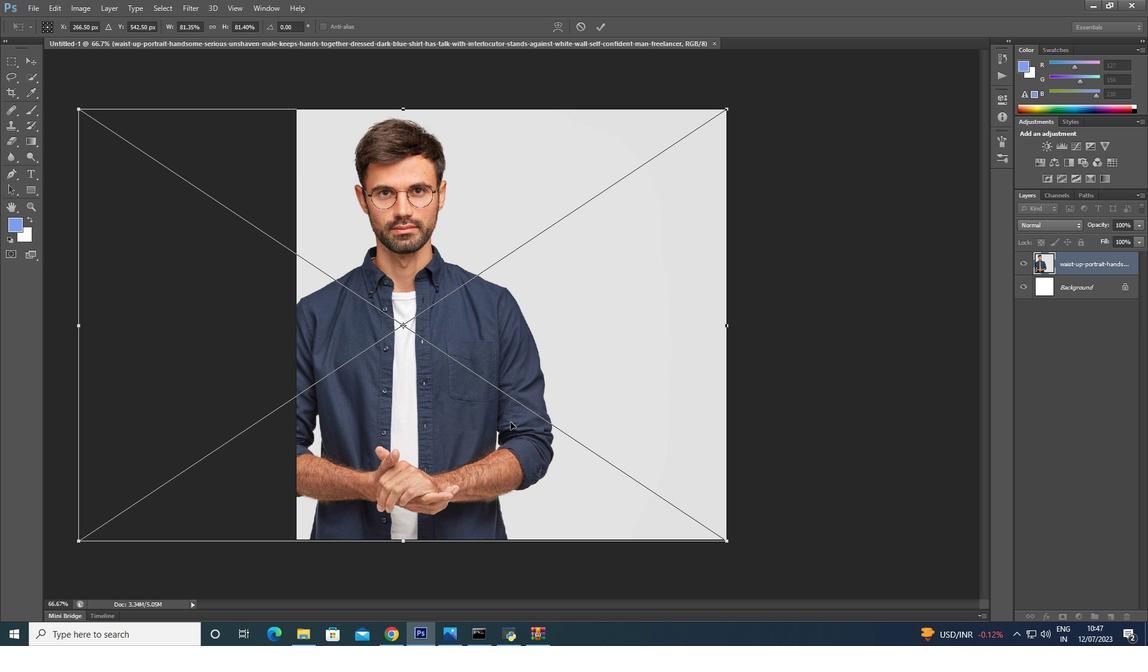 
Action: Mouse moved to (32, 62)
Screenshot: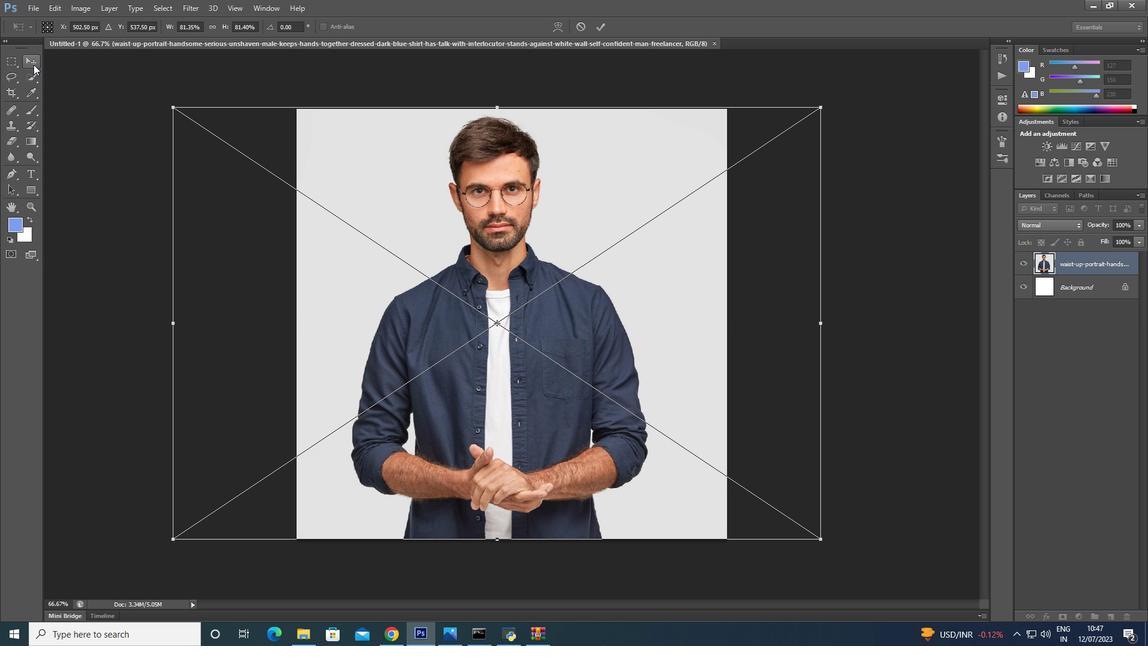 
Action: Mouse pressed left at (32, 62)
Screenshot: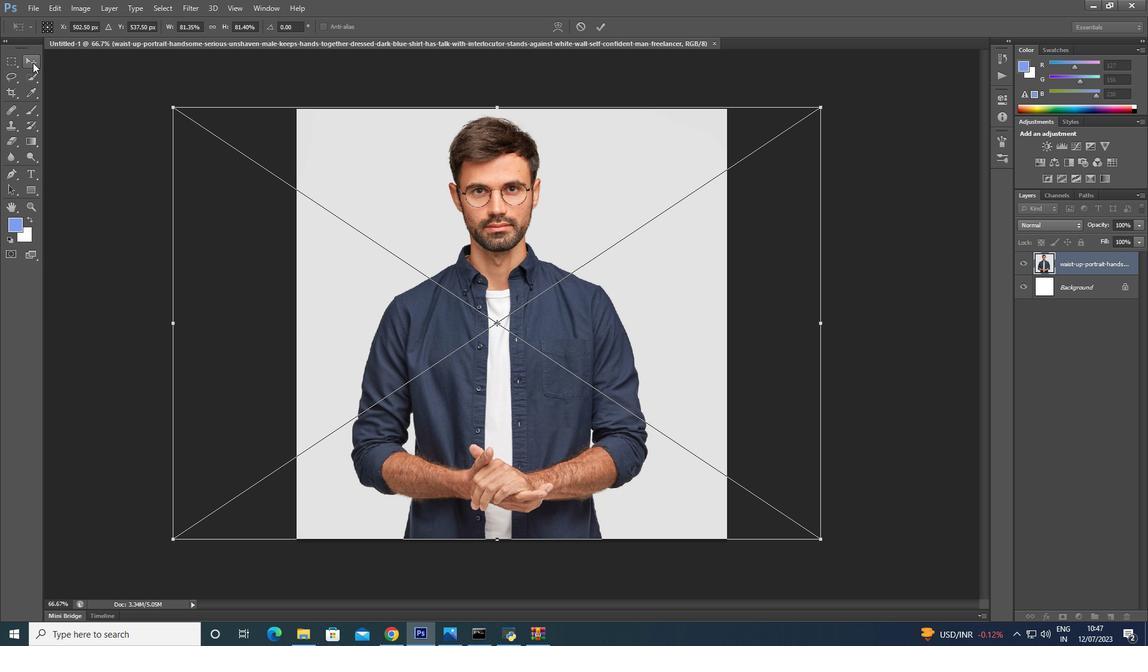 
Action: Mouse moved to (539, 238)
Screenshot: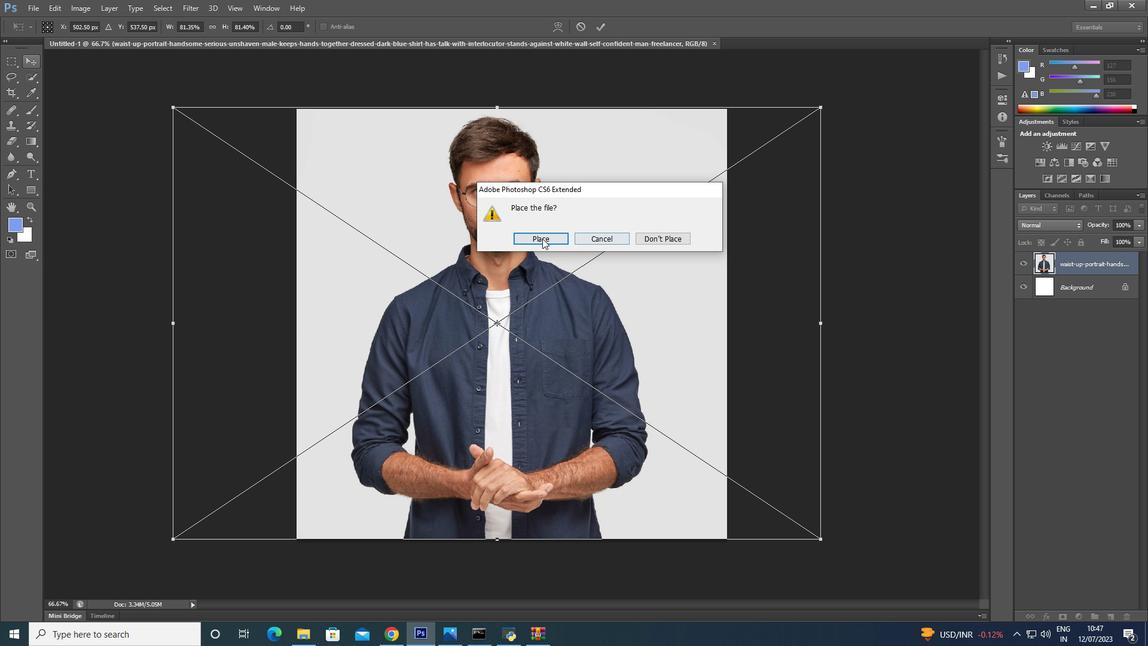 
Action: Mouse pressed left at (539, 238)
Screenshot: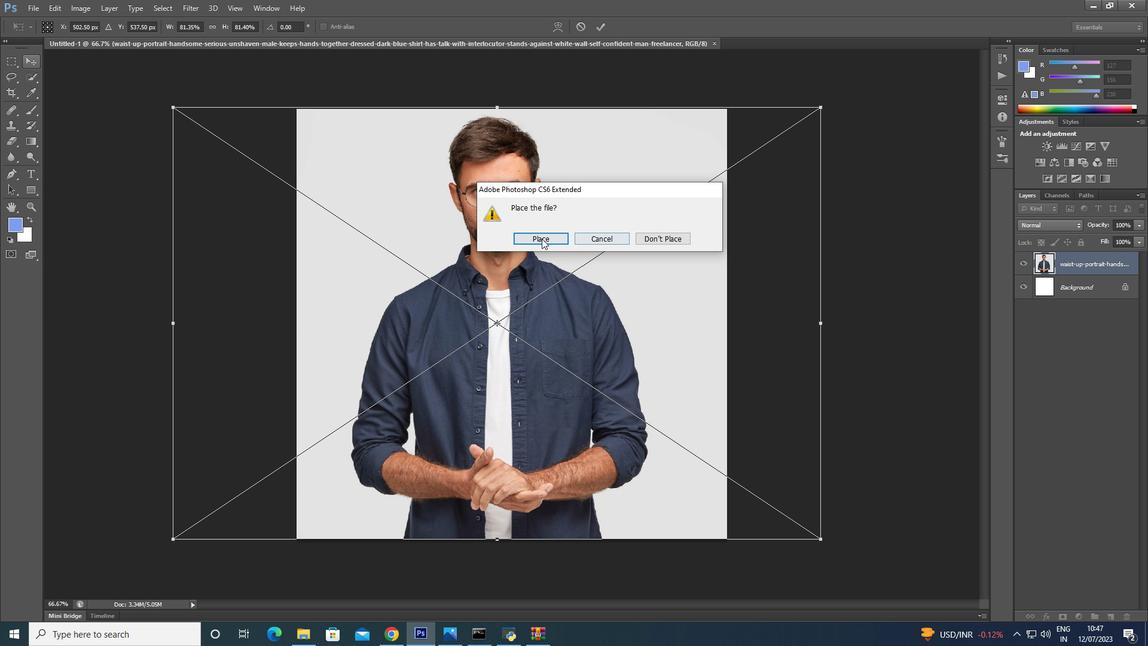 
Action: Mouse moved to (1090, 288)
Screenshot: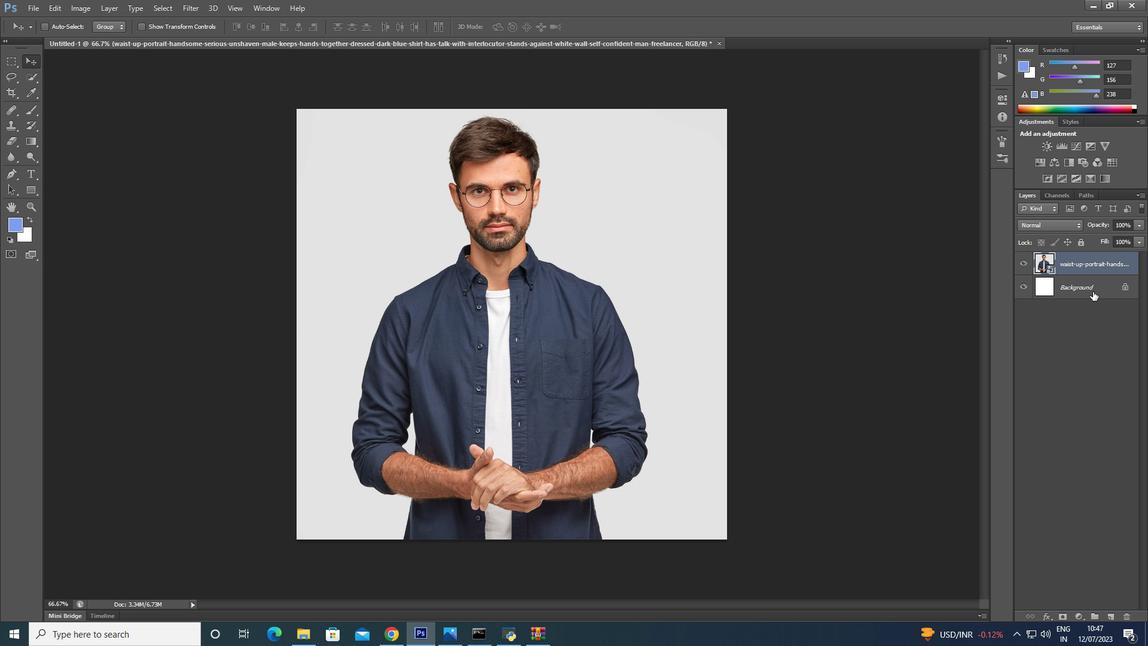 
Action: Mouse pressed left at (1090, 288)
Screenshot: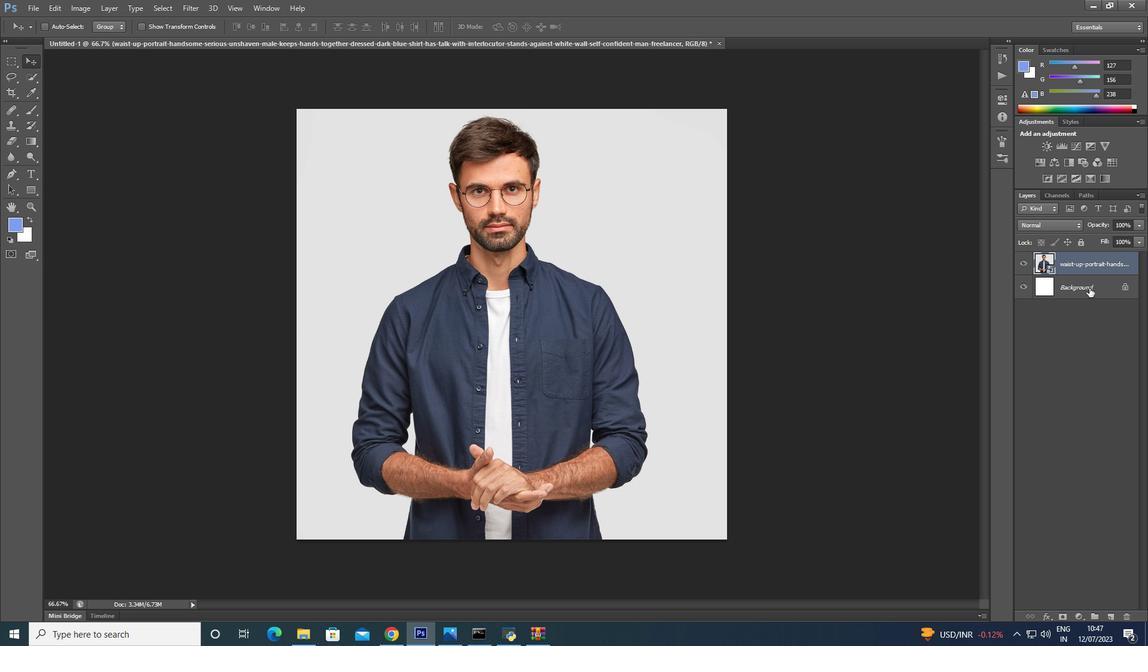 
Action: Mouse pressed right at (1090, 288)
Screenshot: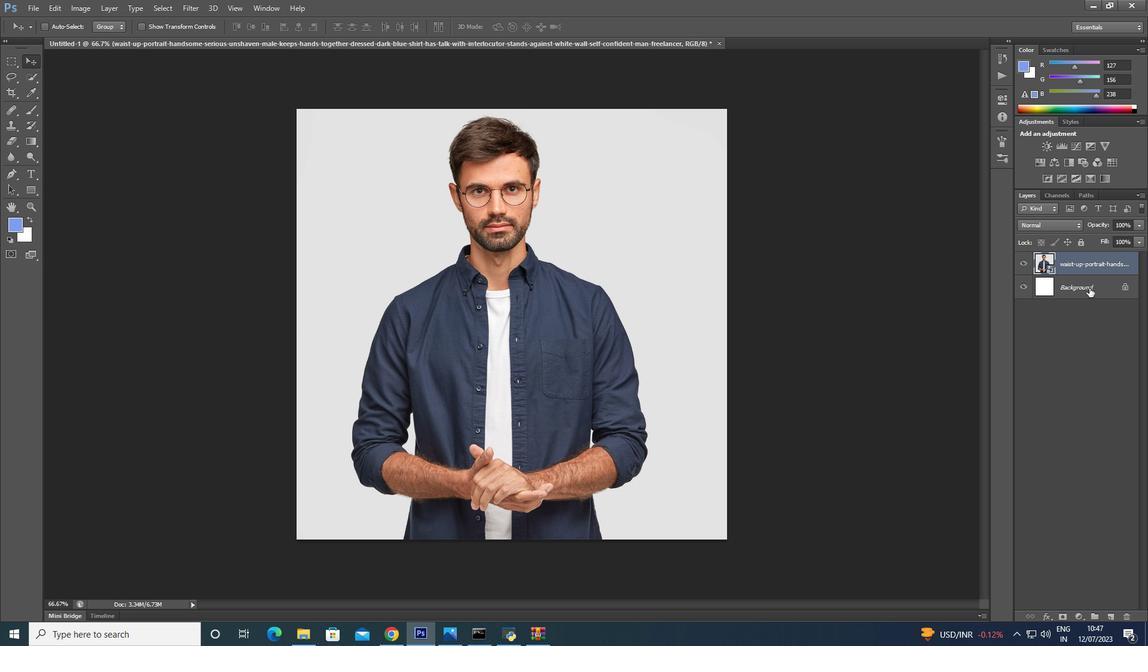 
Action: Mouse pressed left at (1090, 288)
Screenshot: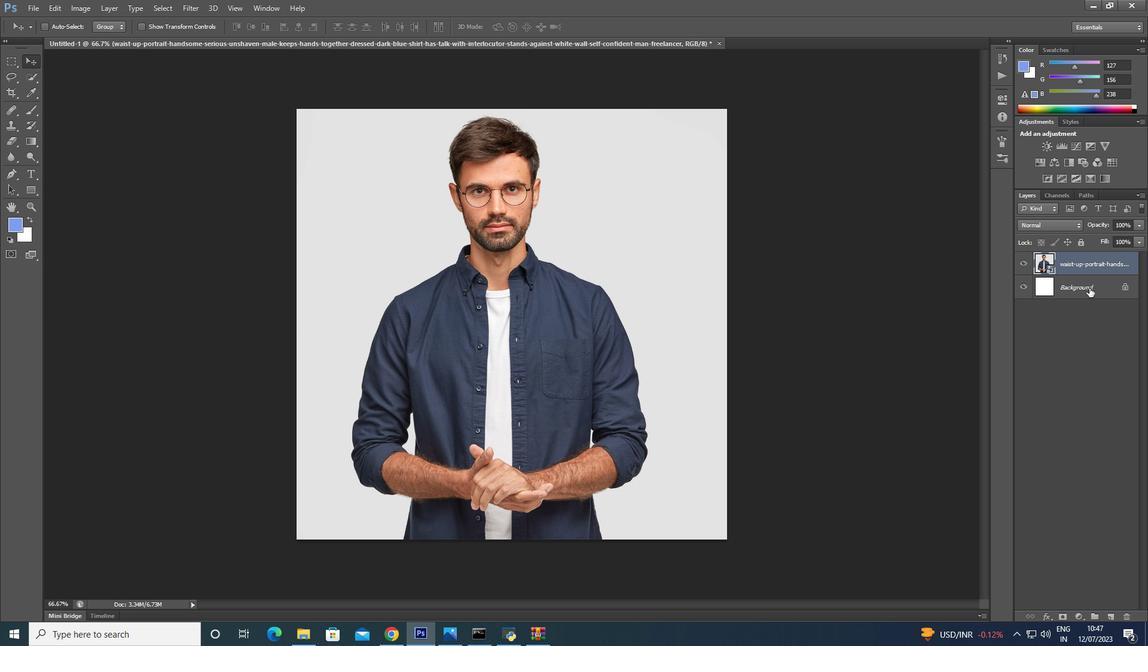 
Action: Mouse moved to (1082, 261)
Screenshot: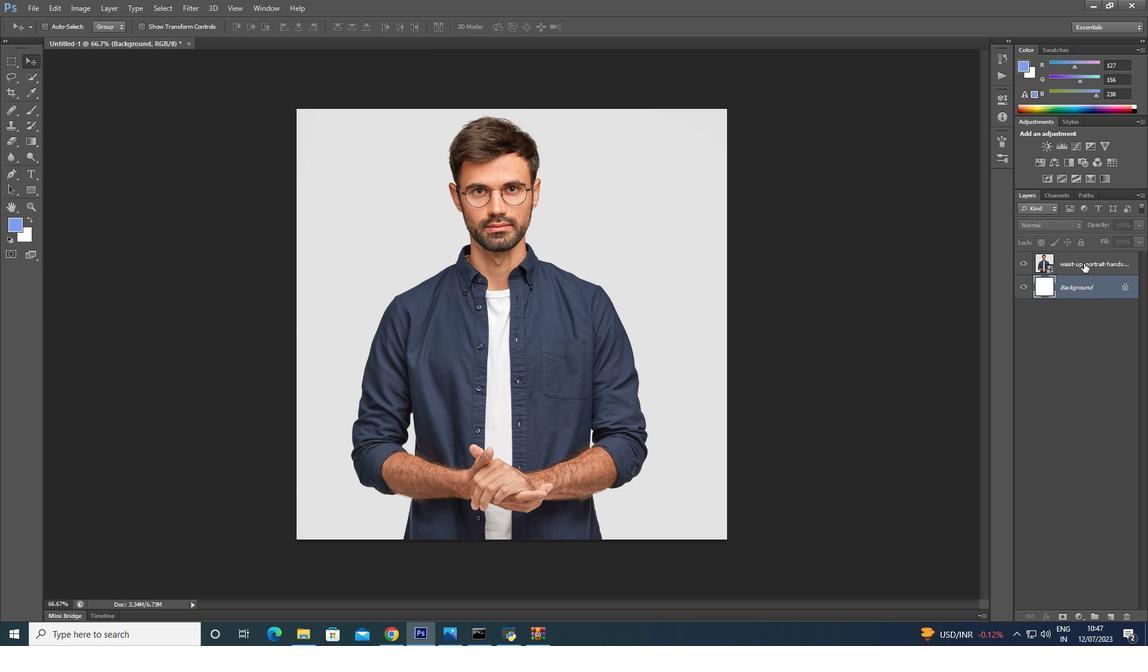 
Action: Mouse pressed left at (1082, 261)
Screenshot: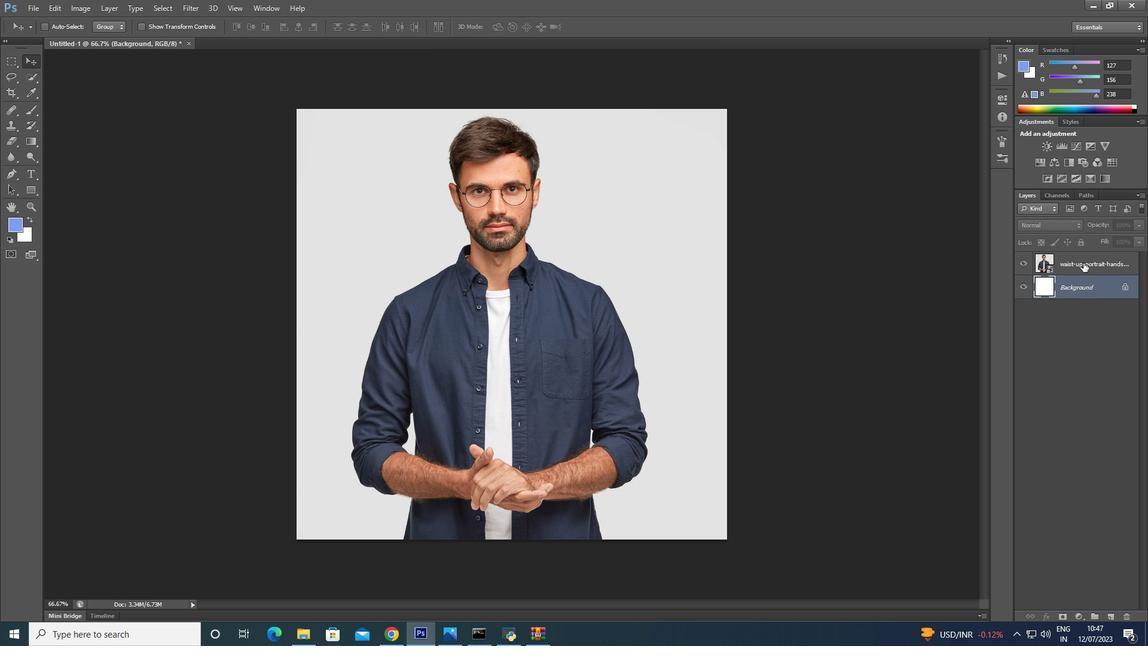
Action: Mouse moved to (1083, 615)
Screenshot: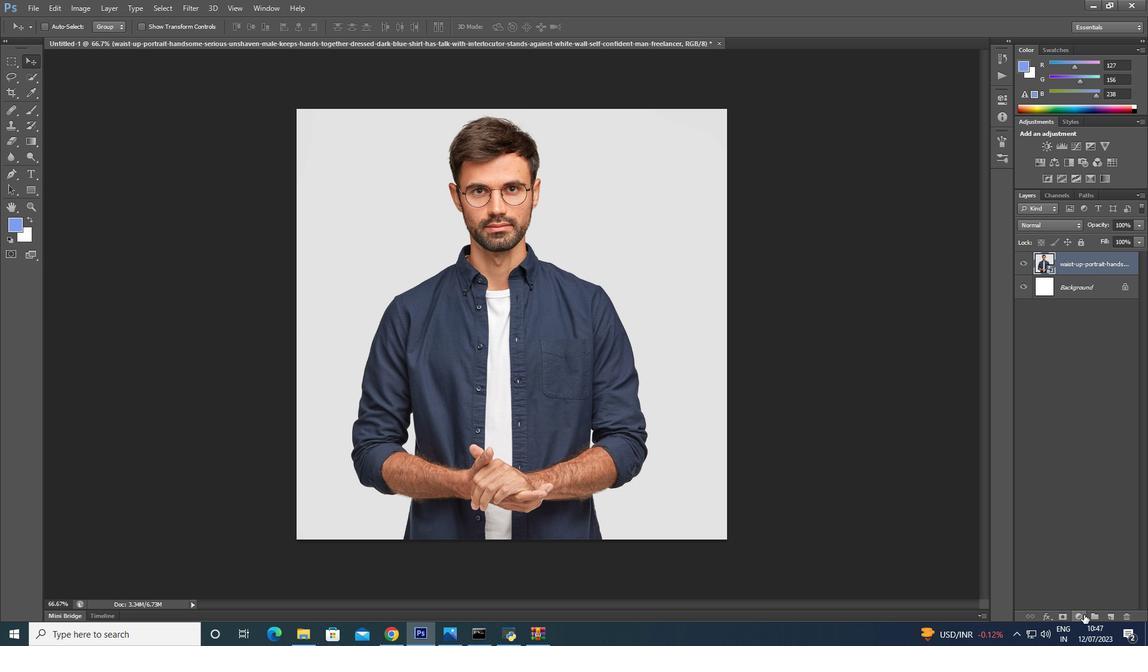 
Action: Mouse pressed left at (1083, 615)
Screenshot: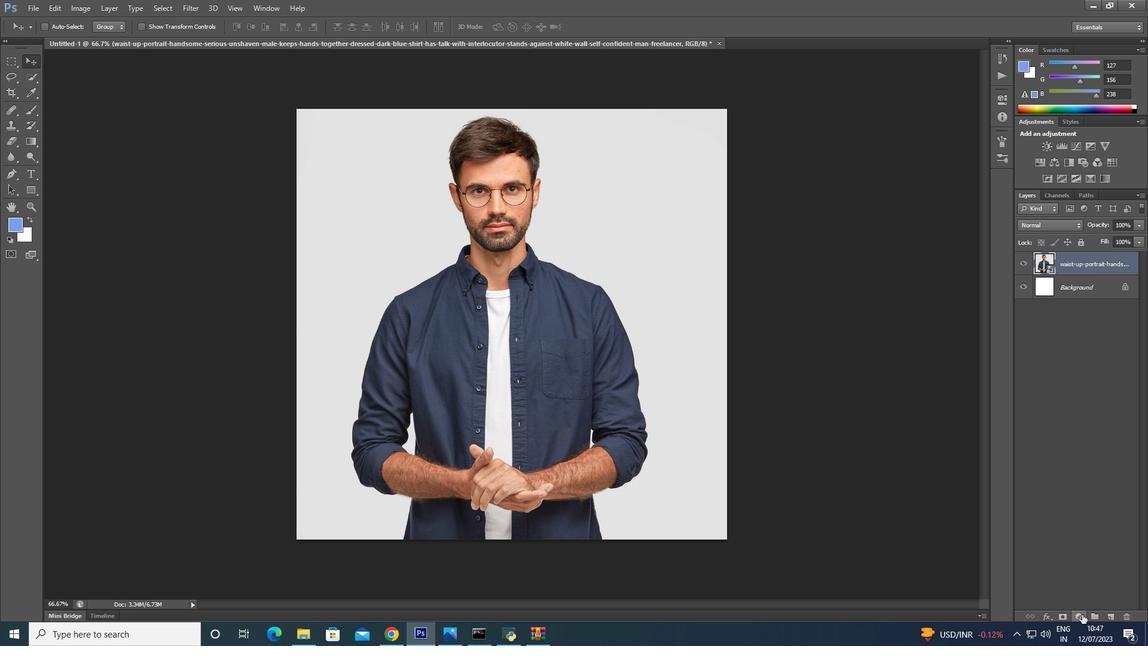 
Action: Mouse moved to (1077, 355)
Screenshot: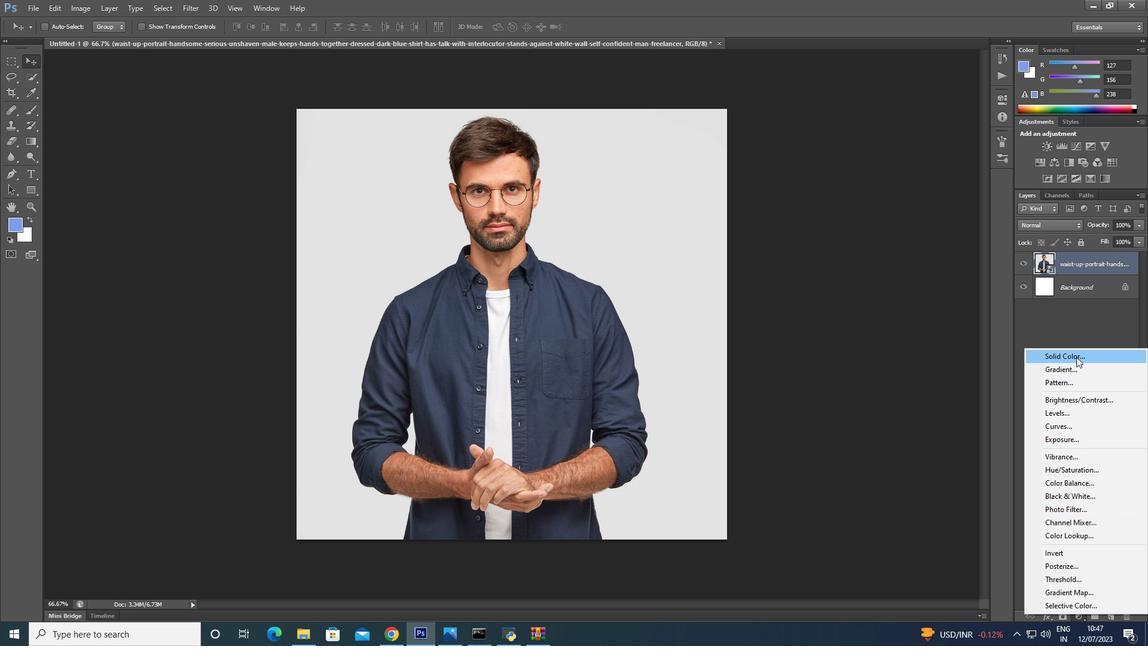 
Action: Mouse pressed left at (1077, 355)
Screenshot: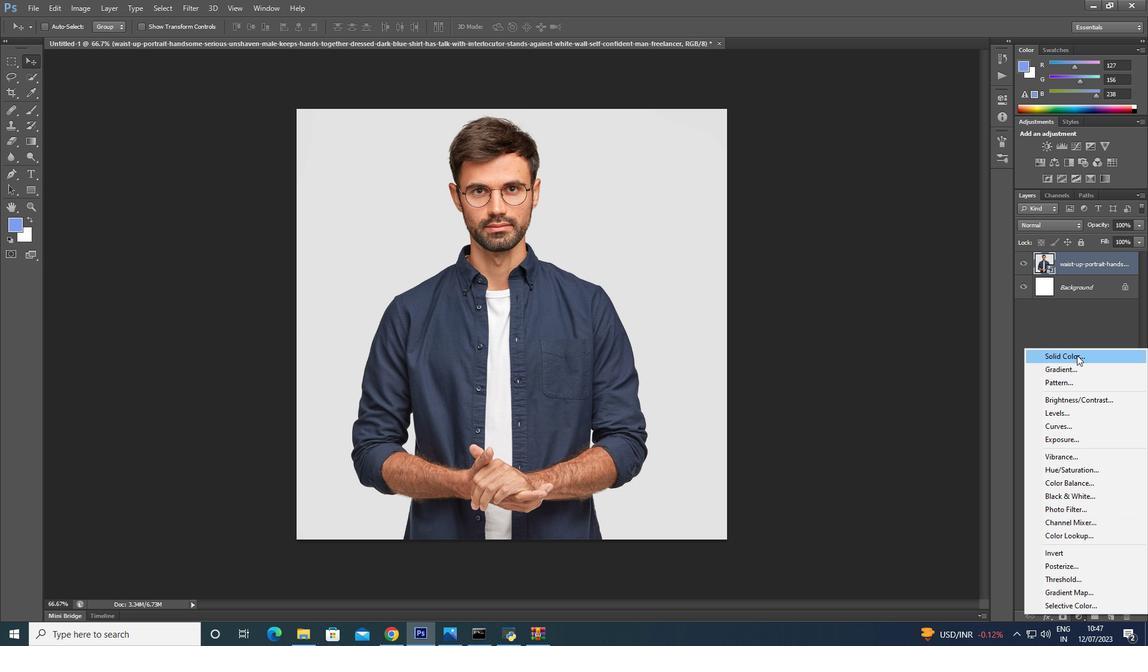 
Action: Mouse moved to (734, 139)
Screenshot: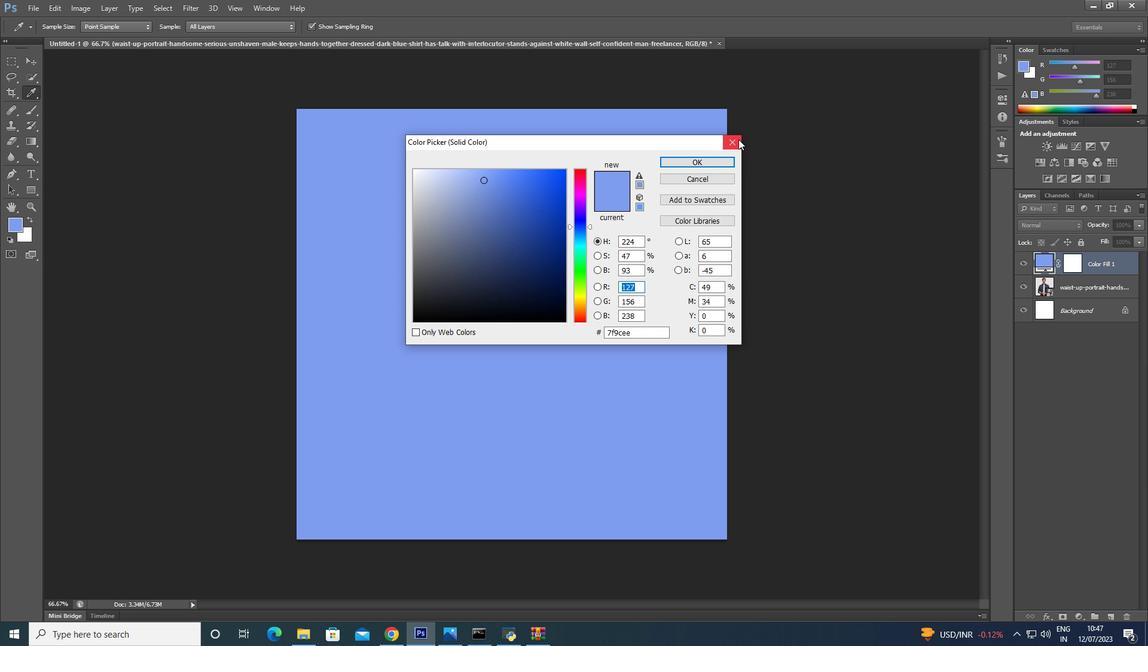 
Action: Mouse pressed left at (734, 139)
Screenshot: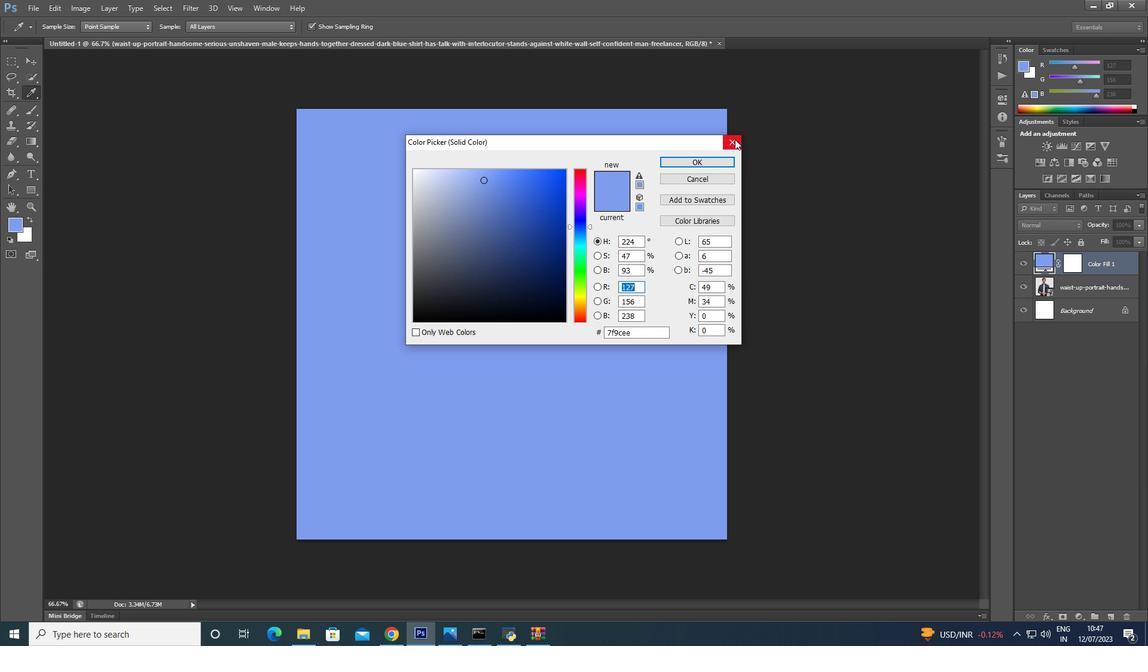 
Action: Mouse moved to (1080, 613)
Screenshot: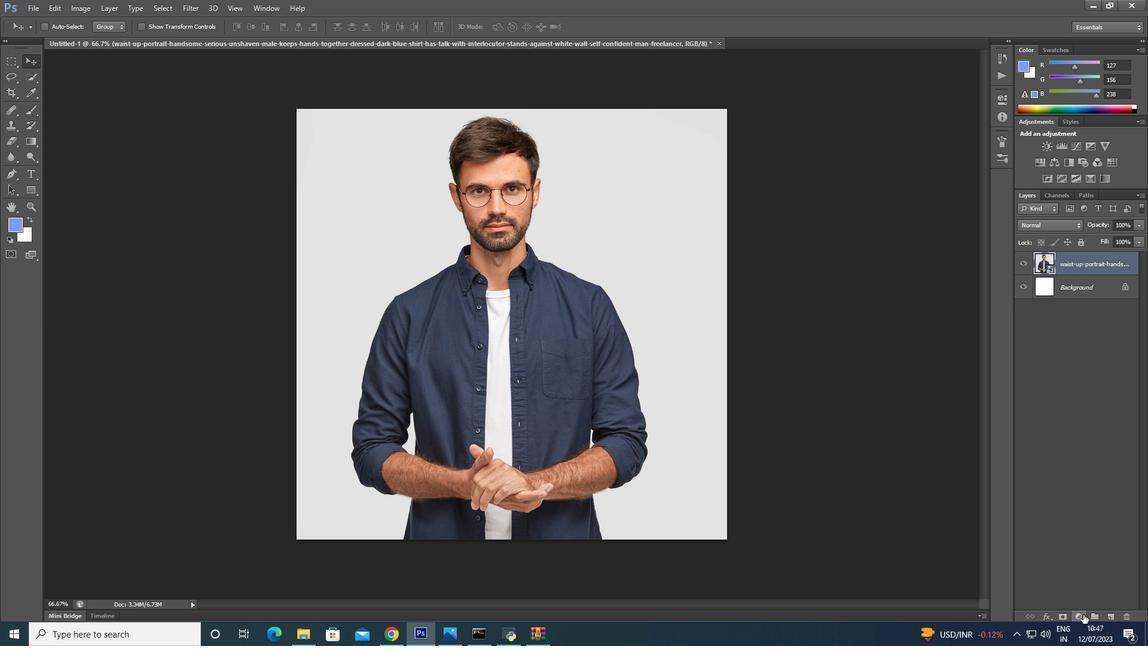 
Action: Mouse pressed left at (1080, 613)
Screenshot: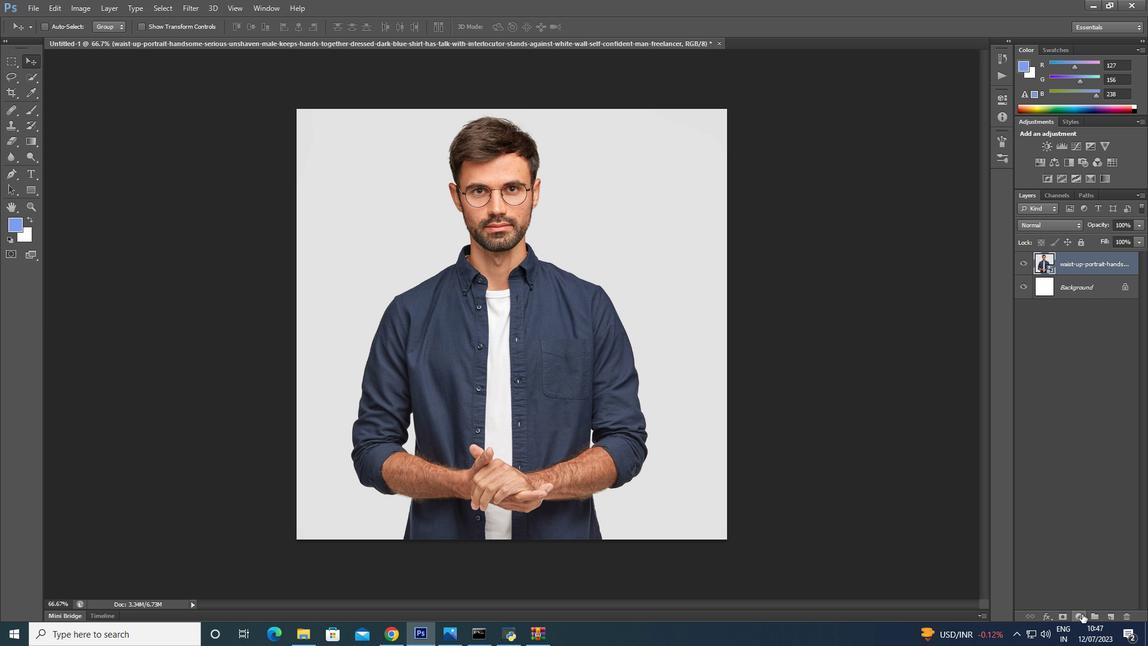 
Action: Mouse moved to (1075, 522)
Screenshot: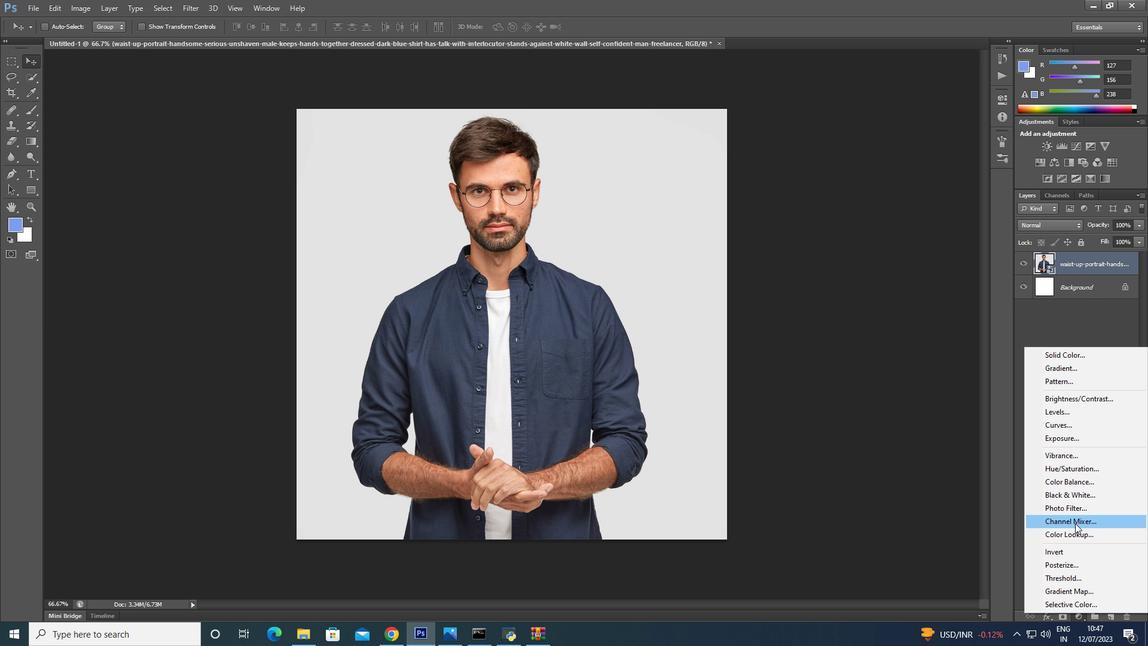 
Action: Mouse pressed left at (1075, 522)
Screenshot: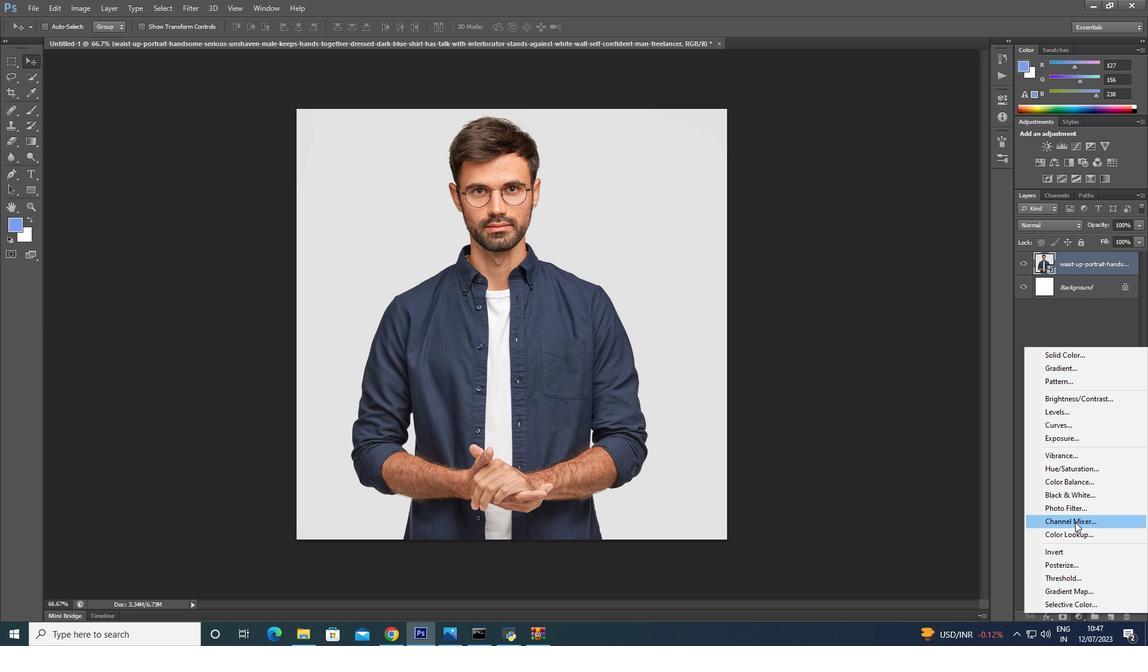 
Action: Mouse pressed right at (1075, 522)
Screenshot: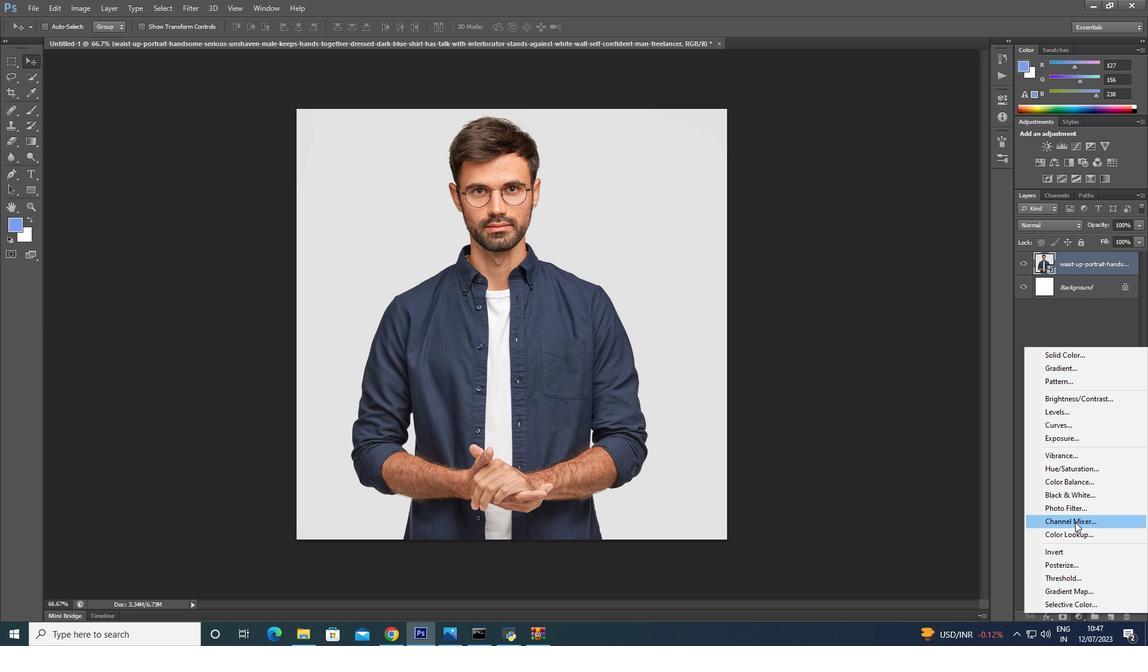 
Action: Mouse moved to (938, 239)
Screenshot: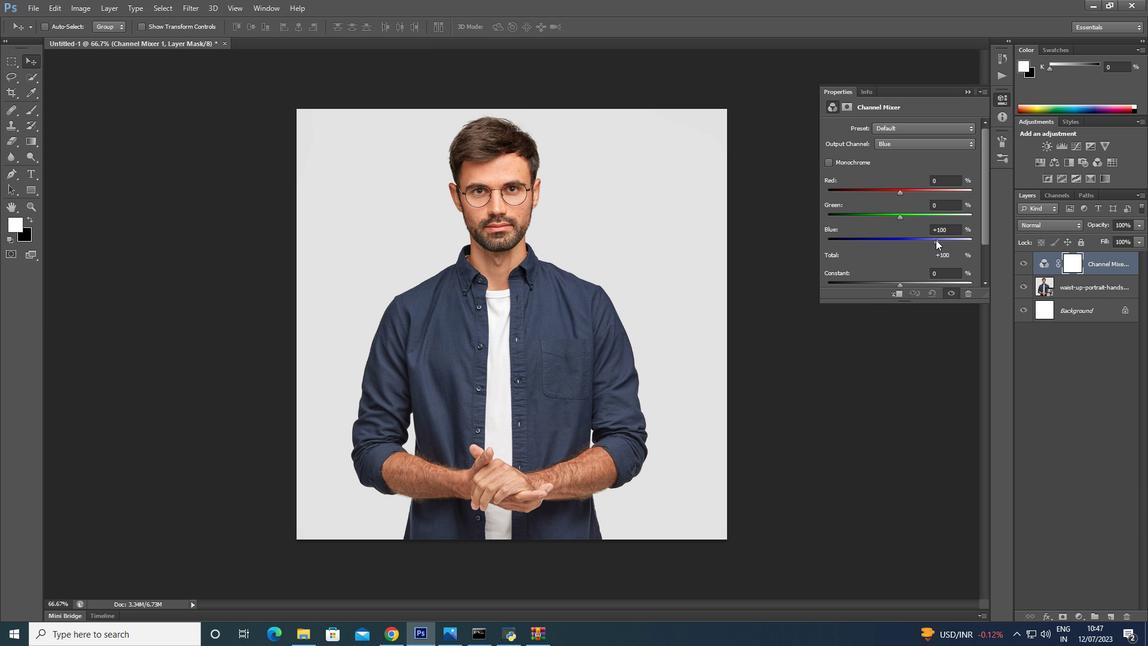 
Action: Mouse pressed left at (938, 239)
Screenshot: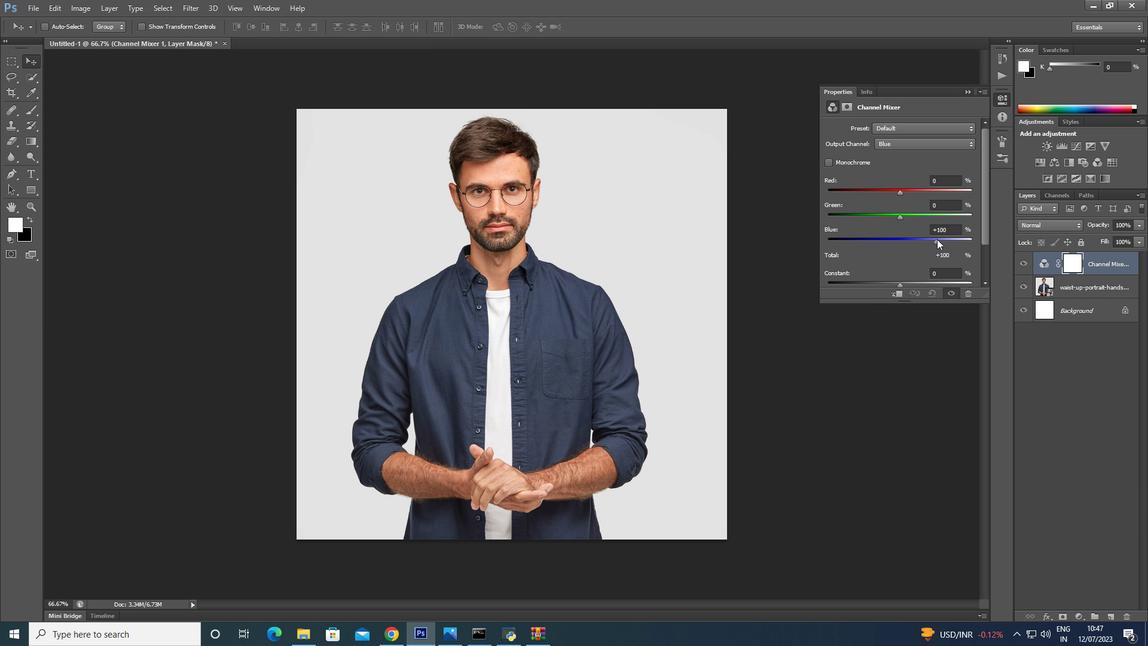 
Action: Mouse moved to (899, 217)
Screenshot: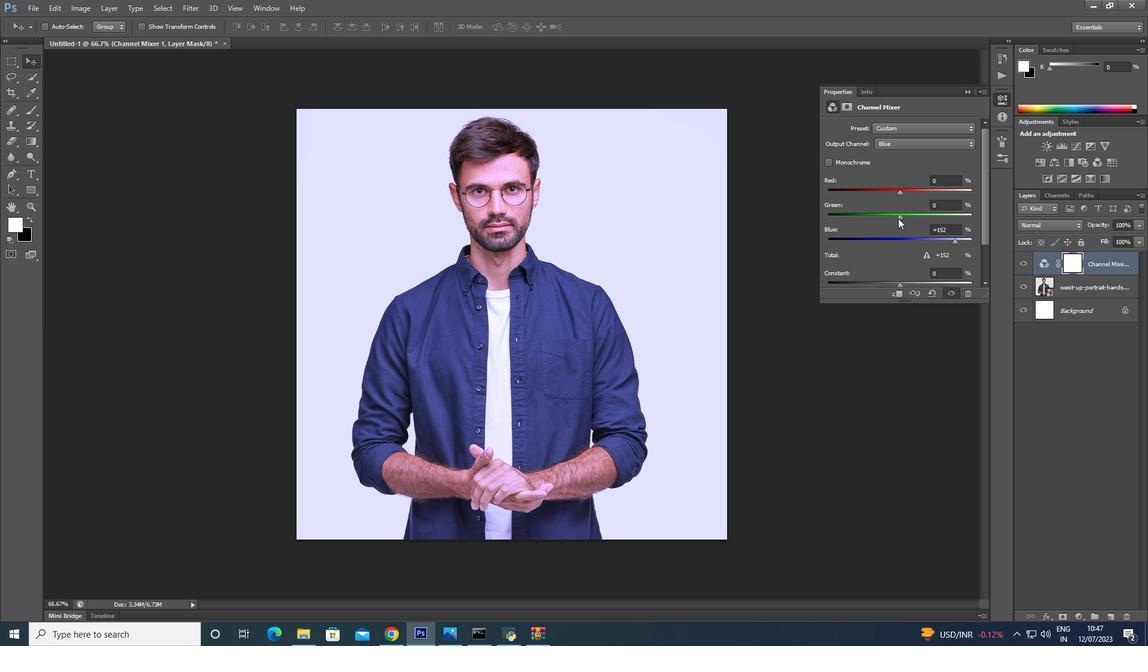 
Action: Mouse pressed left at (899, 217)
Screenshot: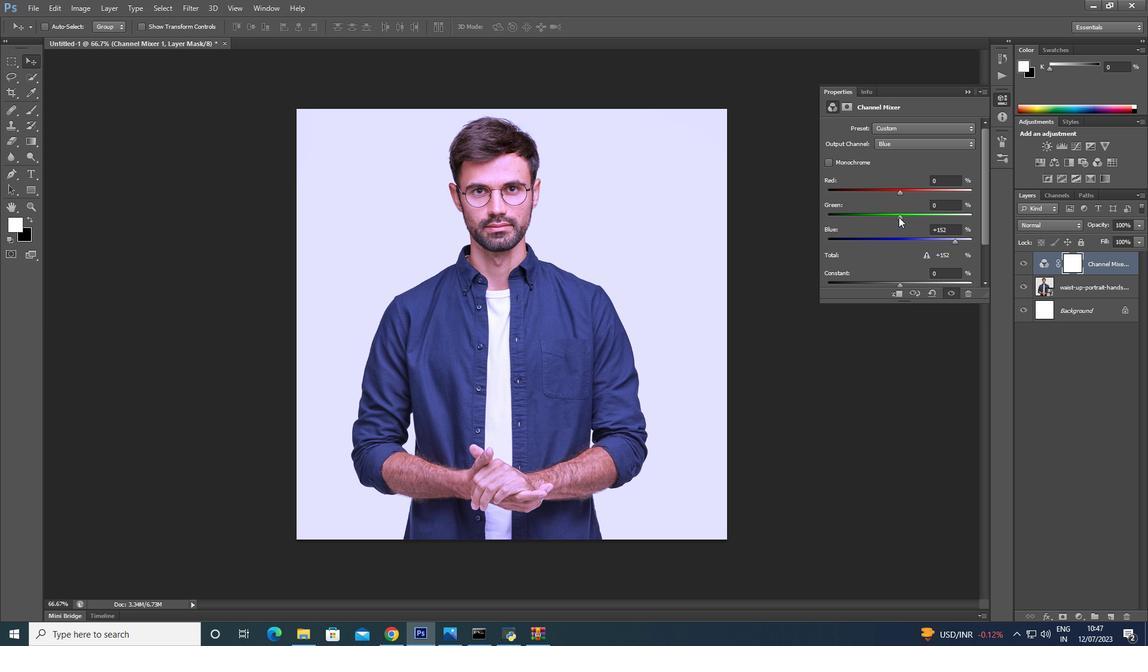 
Action: Mouse moved to (899, 193)
Screenshot: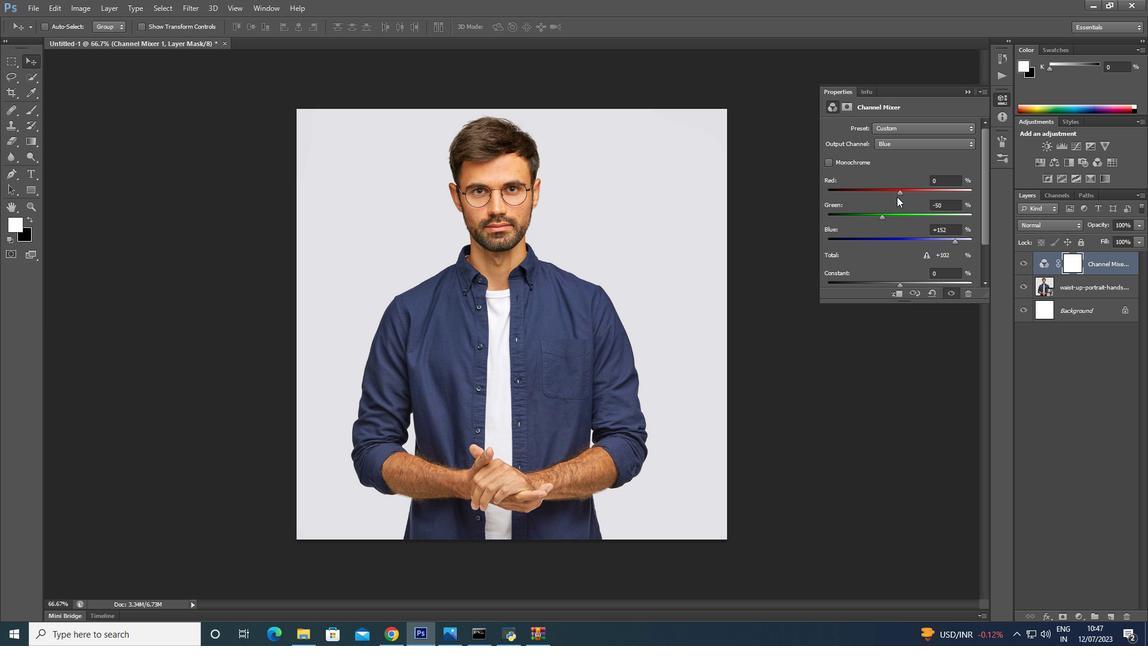 
Action: Mouse pressed left at (899, 193)
Screenshot: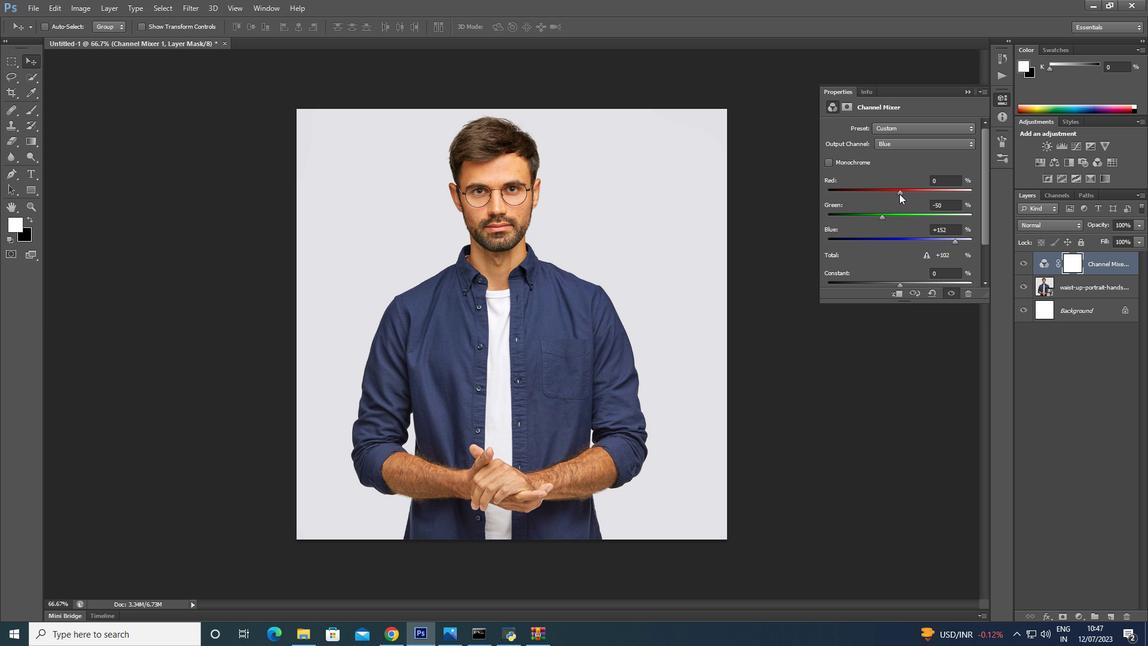 
Action: Mouse moved to (906, 247)
Screenshot: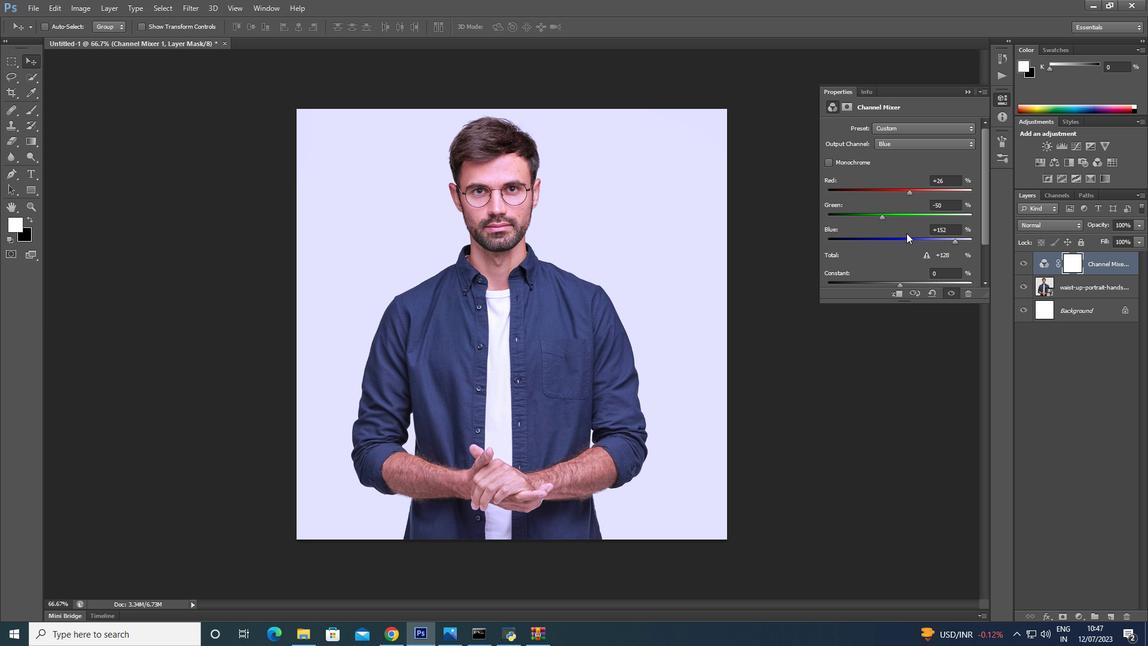 
Action: Mouse scrolled (906, 247) with delta (0, 0)
Screenshot: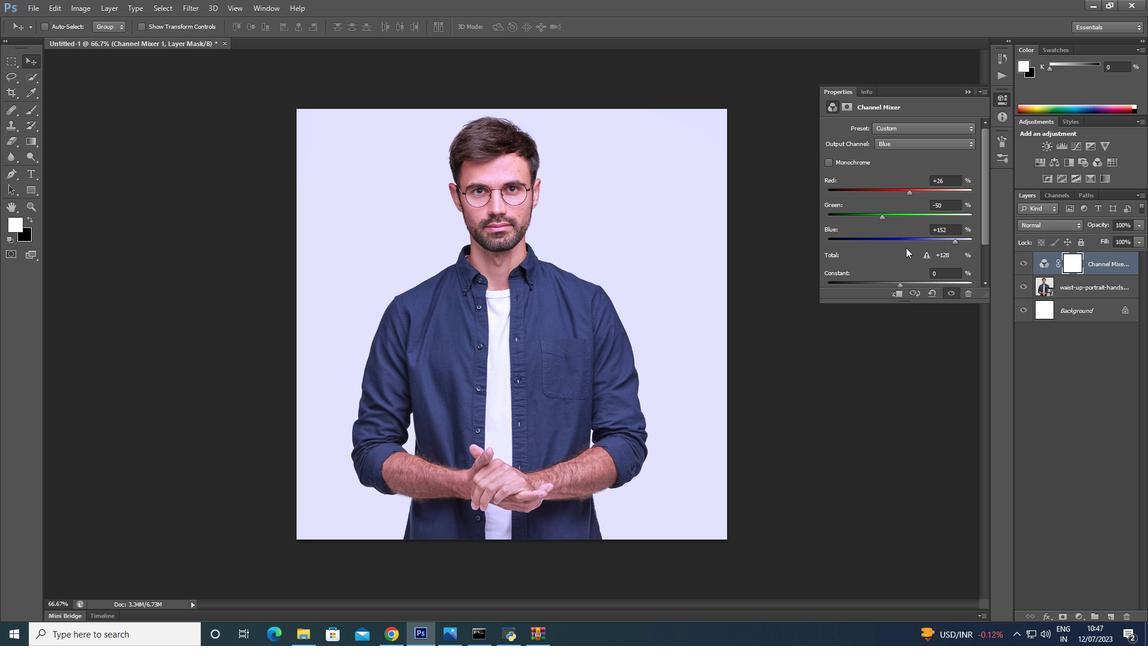
Action: Mouse scrolled (906, 247) with delta (0, 0)
Screenshot: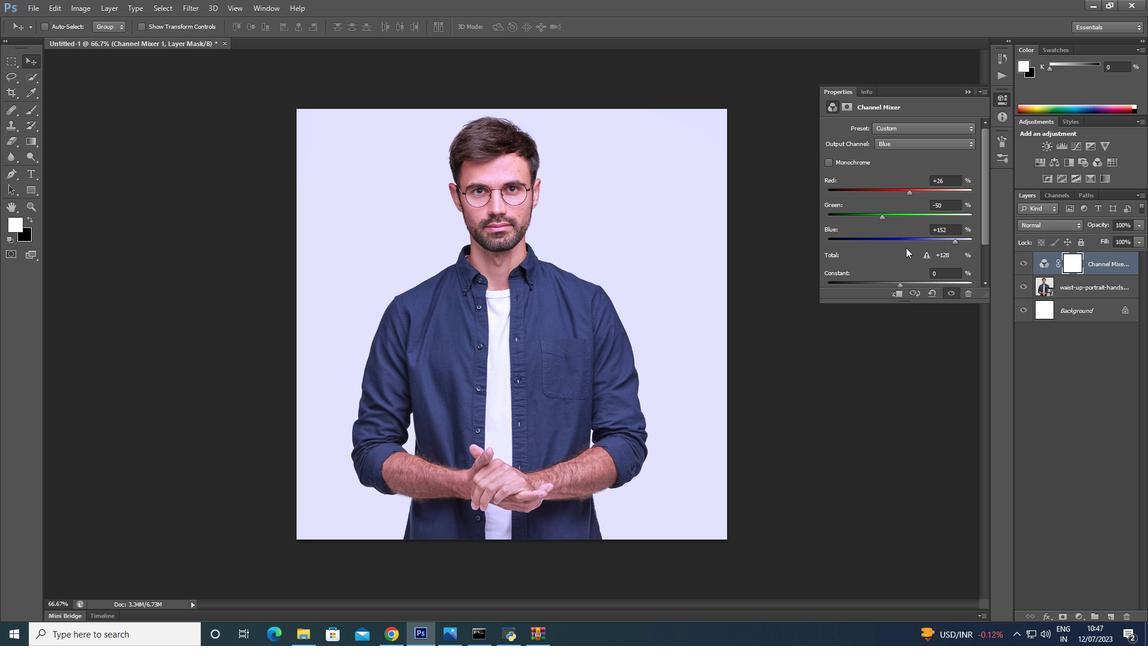 
Action: Mouse scrolled (906, 247) with delta (0, 0)
Screenshot: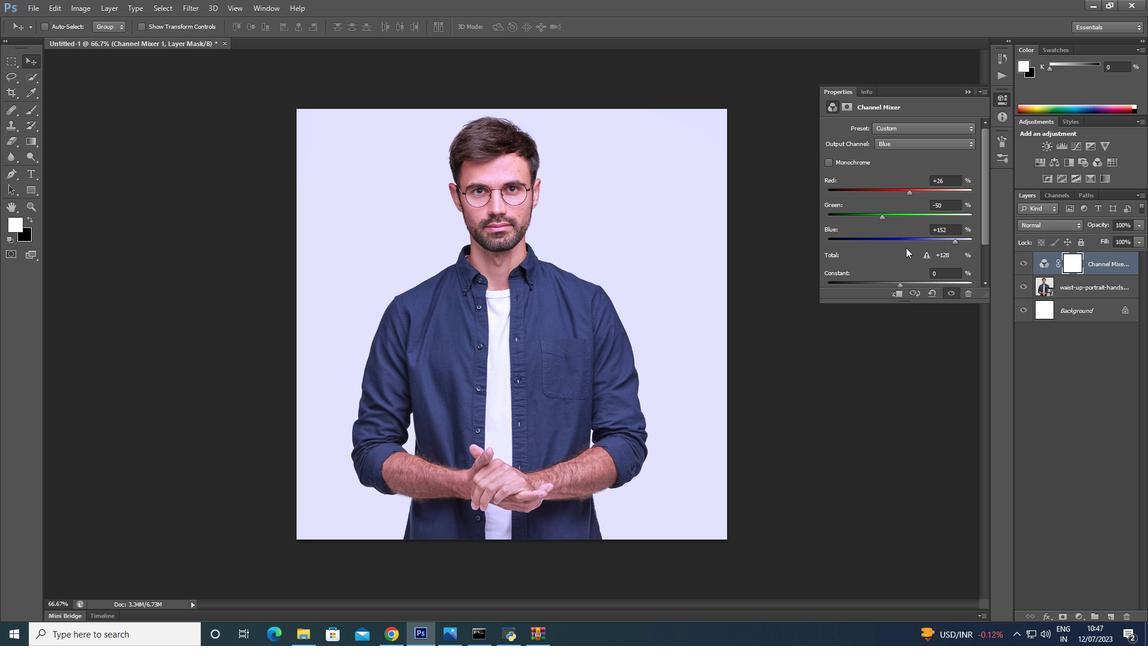 
Action: Mouse moved to (899, 254)
Screenshot: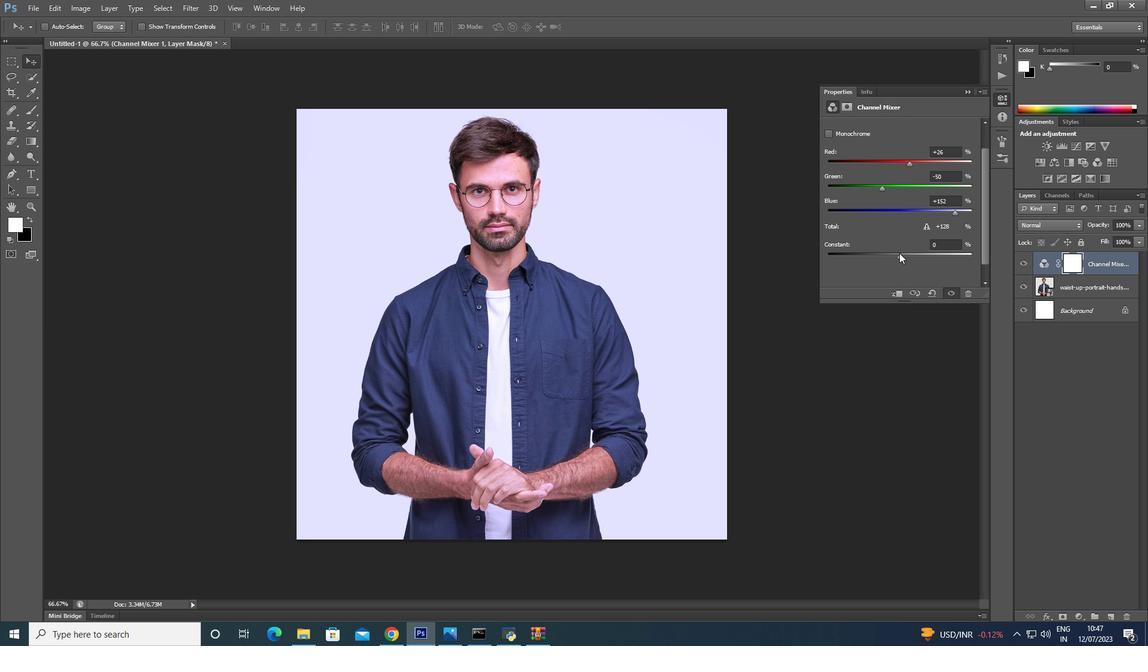 
Action: Mouse pressed left at (899, 254)
Screenshot: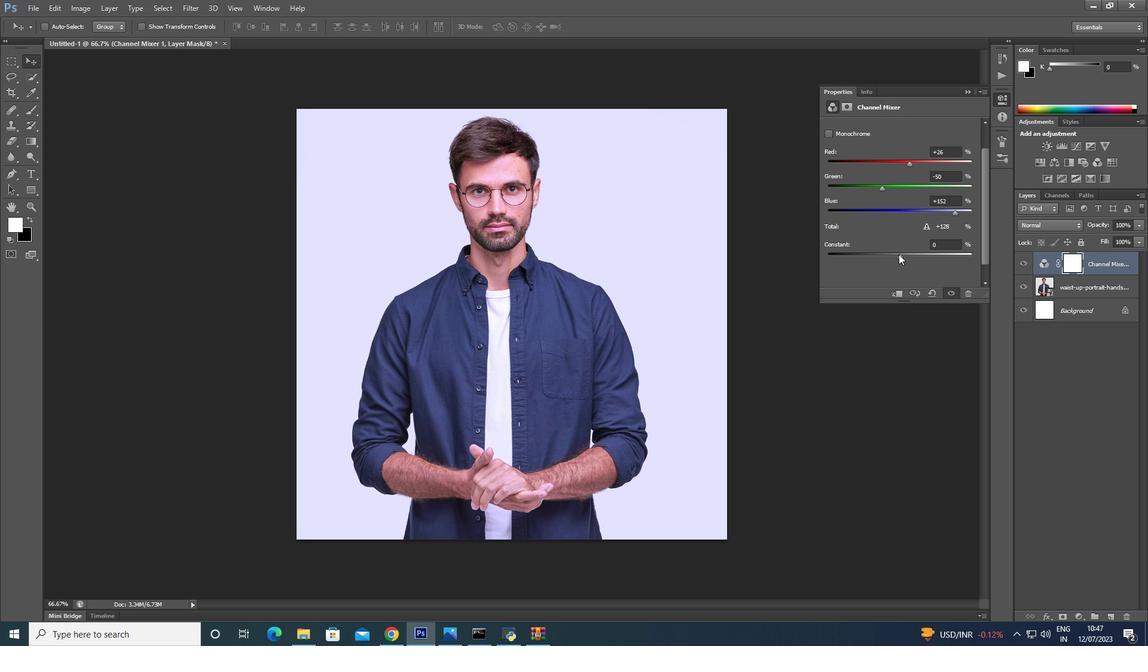 
Action: Mouse moved to (888, 191)
Screenshot: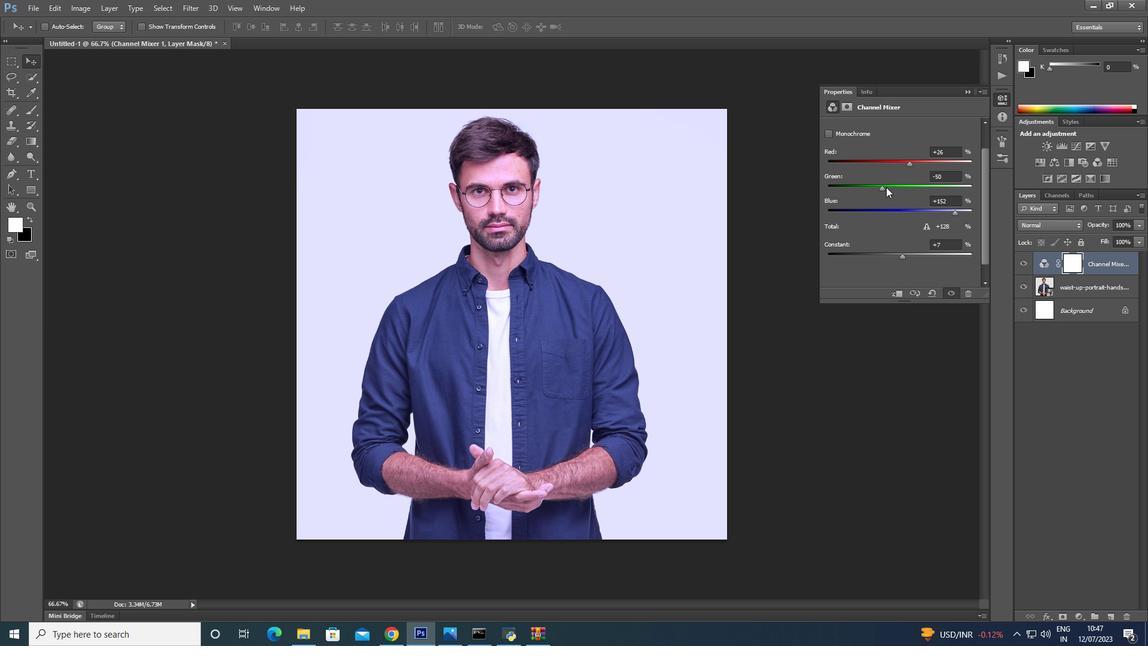 
Action: Mouse scrolled (888, 192) with delta (0, 0)
Screenshot: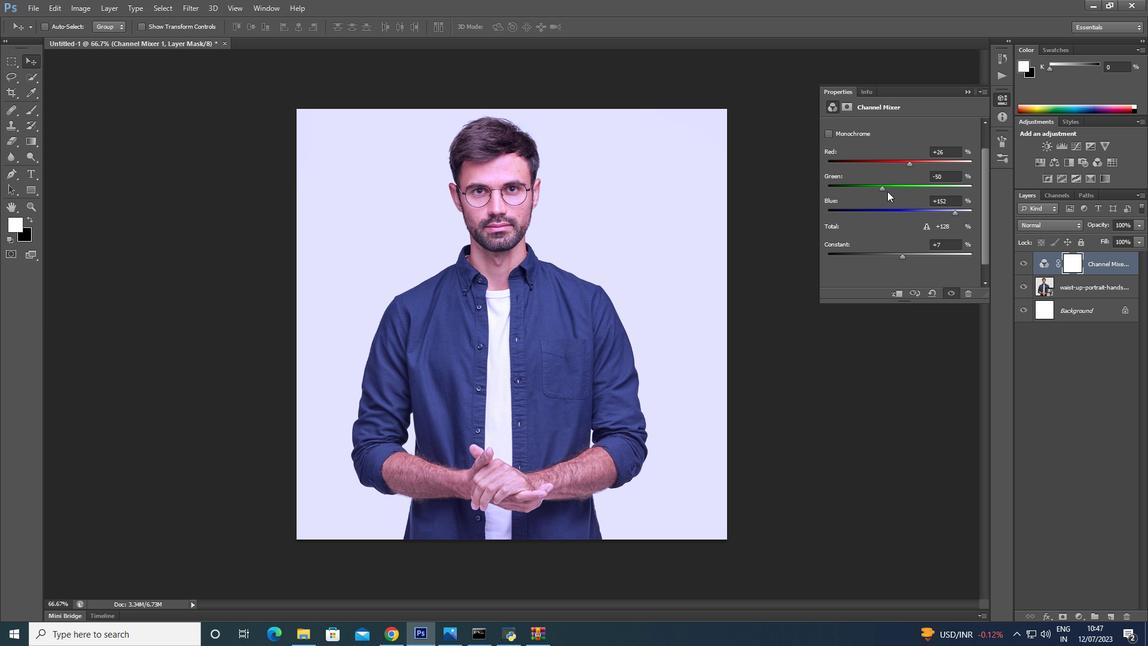 
Action: Mouse scrolled (888, 192) with delta (0, 0)
Screenshot: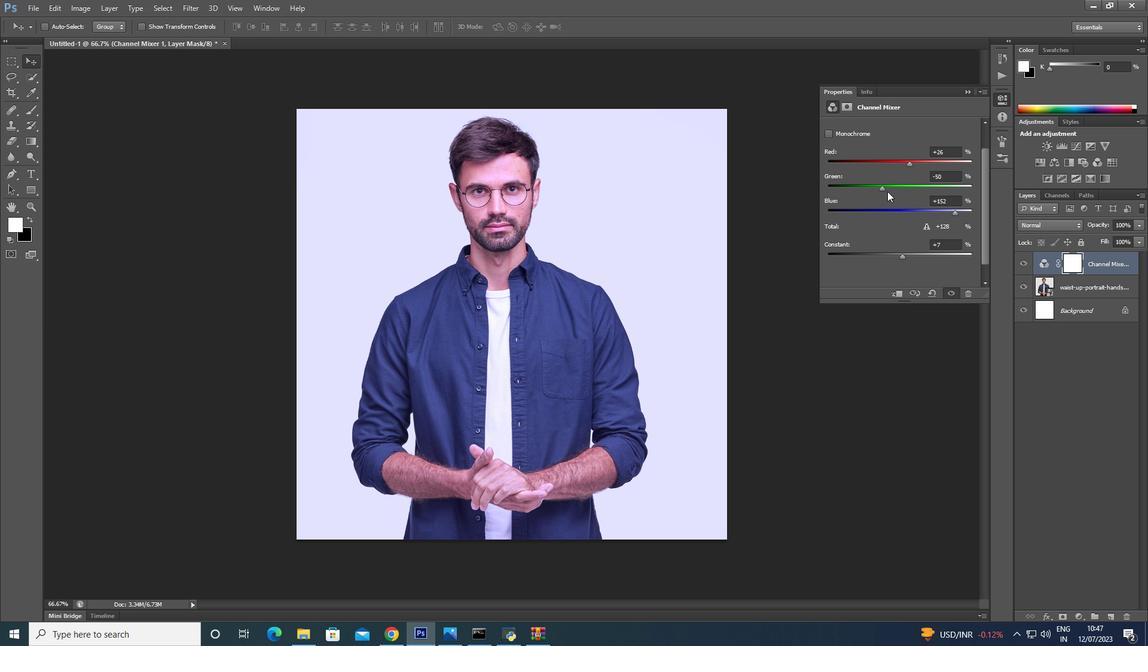 
Action: Mouse scrolled (888, 192) with delta (0, 0)
Screenshot: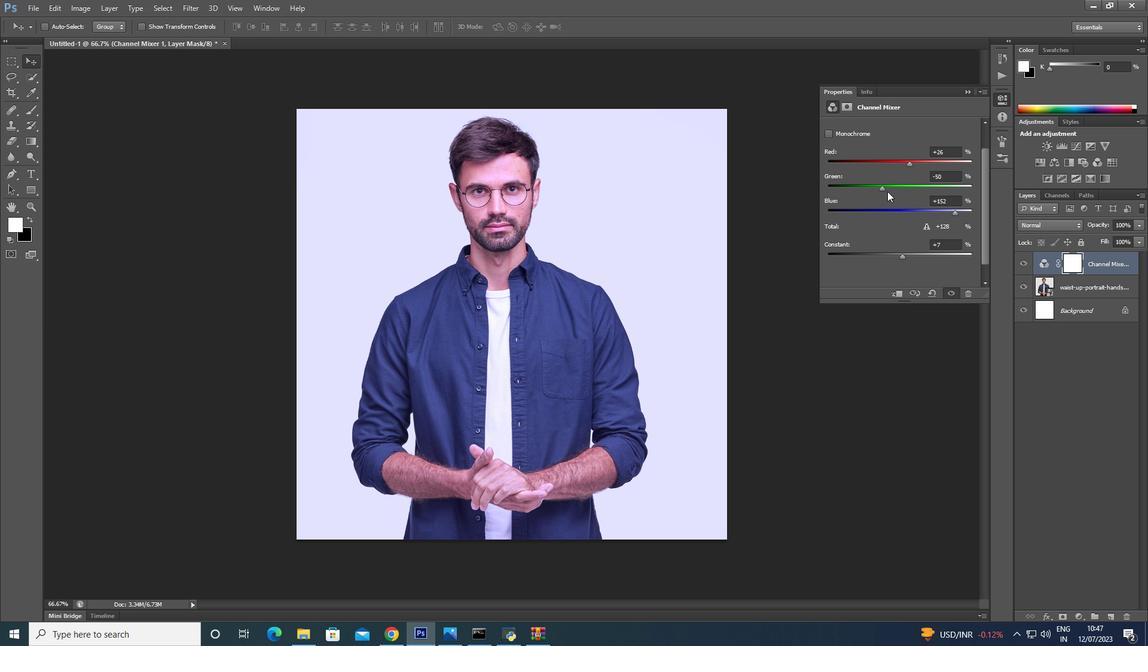 
Action: Mouse scrolled (888, 192) with delta (0, 0)
Screenshot: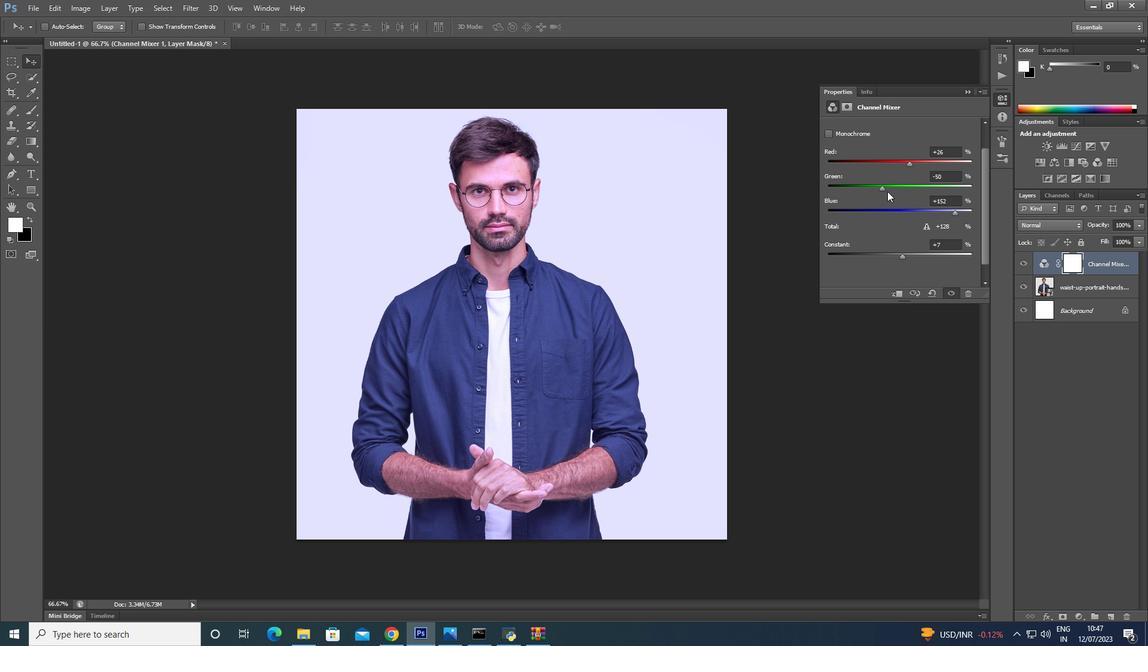 
Action: Mouse scrolled (888, 192) with delta (0, 0)
